 Task: Add detailed information about the Cebu Blue Pothos plant to a Trello card, including its scientific name, common name, and care instructions.
Action: Key pressed <Key.f11>
Screenshot: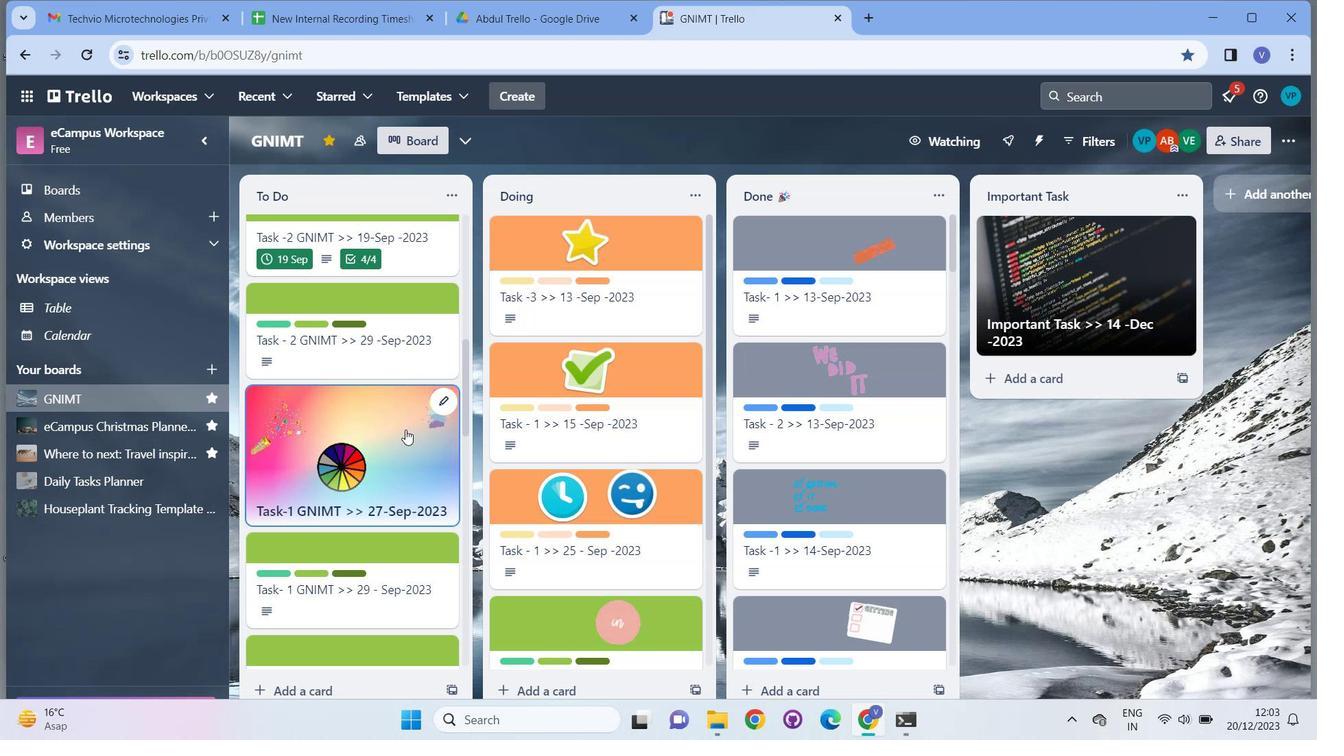 
Action: Mouse moved to (171, 350)
Screenshot: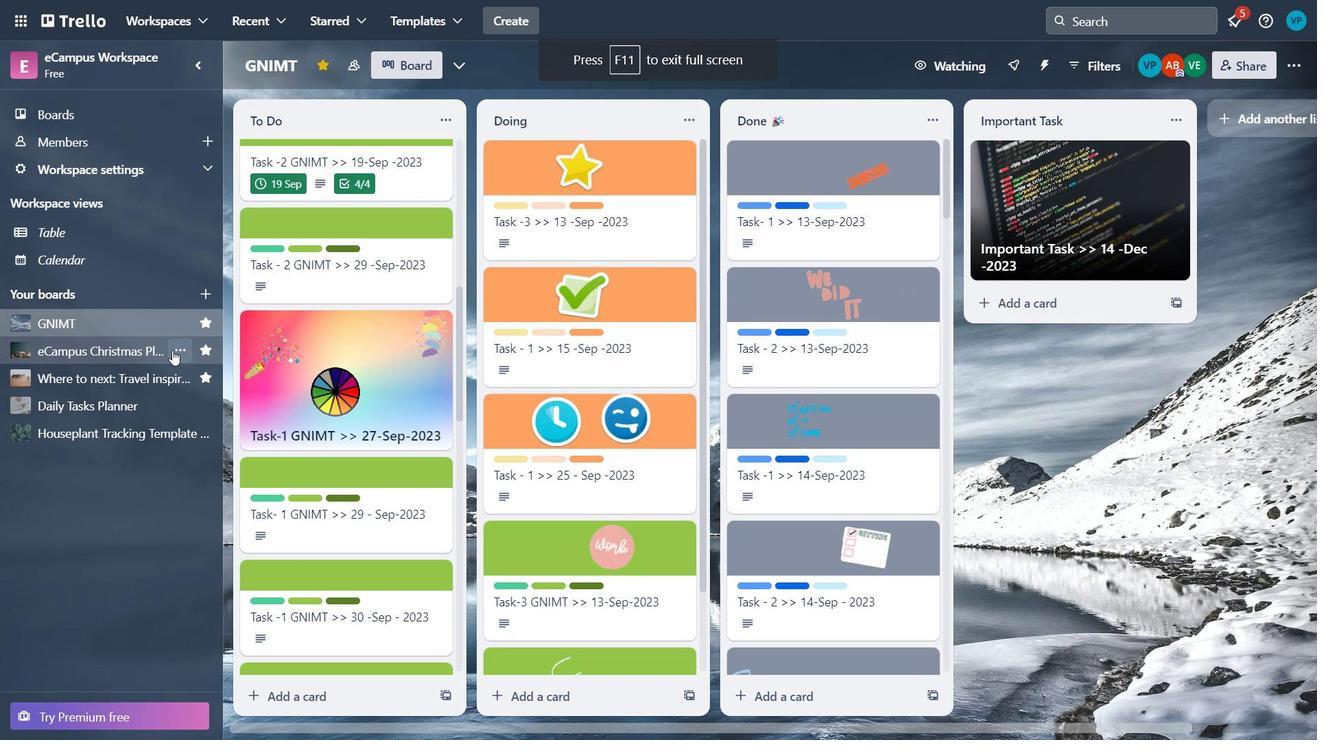 
Action: Mouse pressed left at (171, 350)
Screenshot: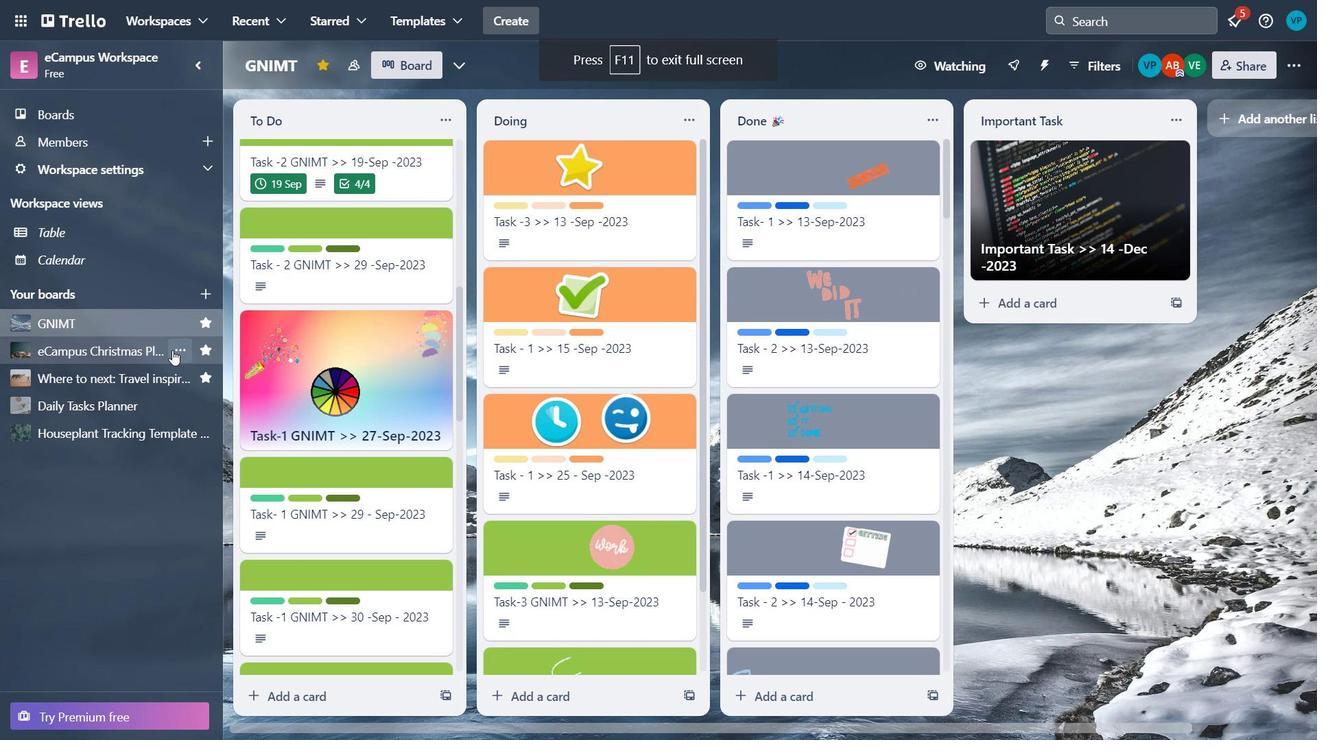 
Action: Mouse moved to (109, 358)
Screenshot: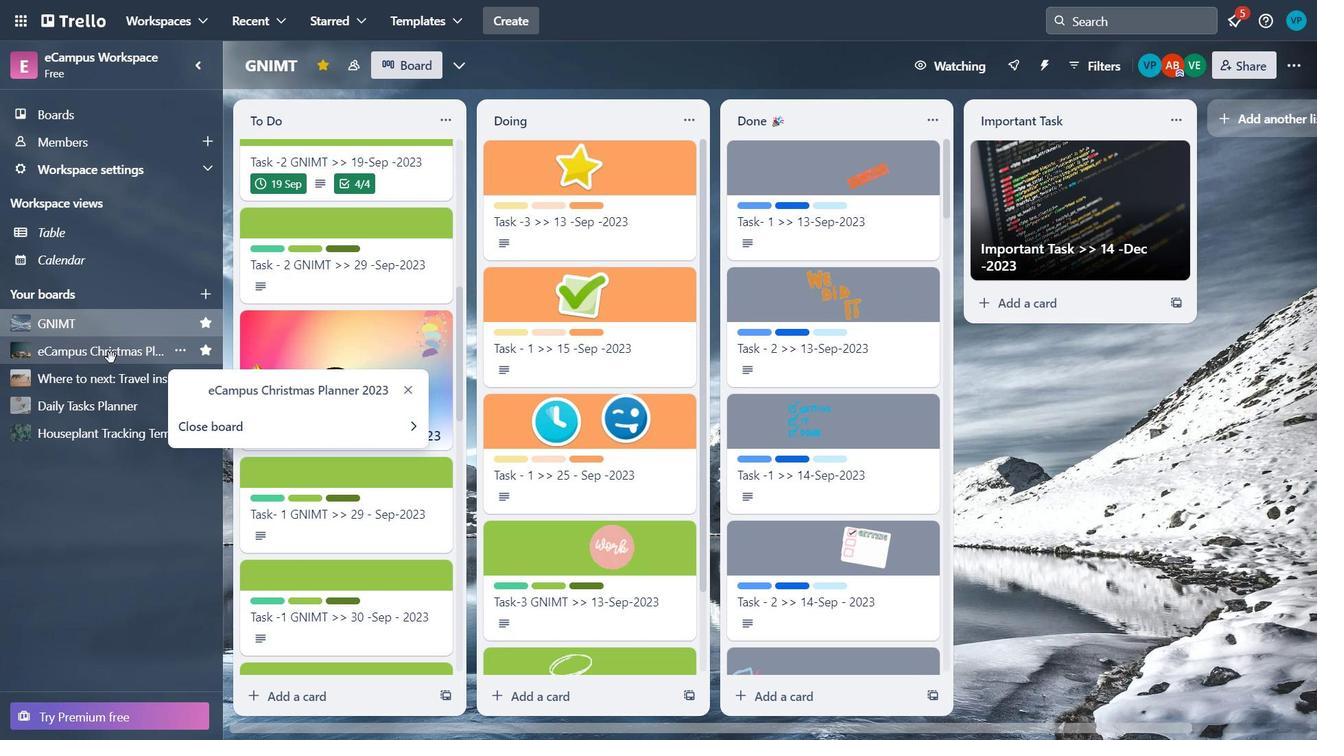 
Action: Mouse pressed left at (109, 358)
Screenshot: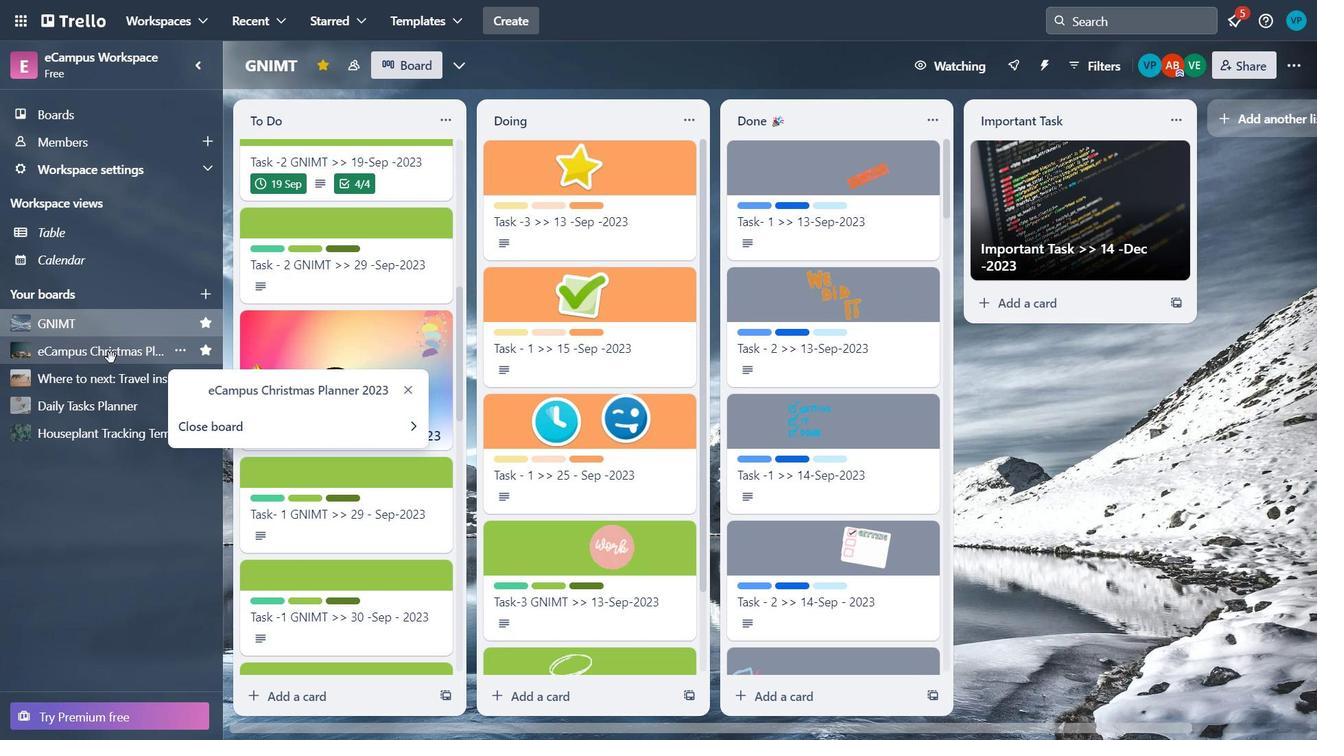 
Action: Mouse moved to (102, 380)
Screenshot: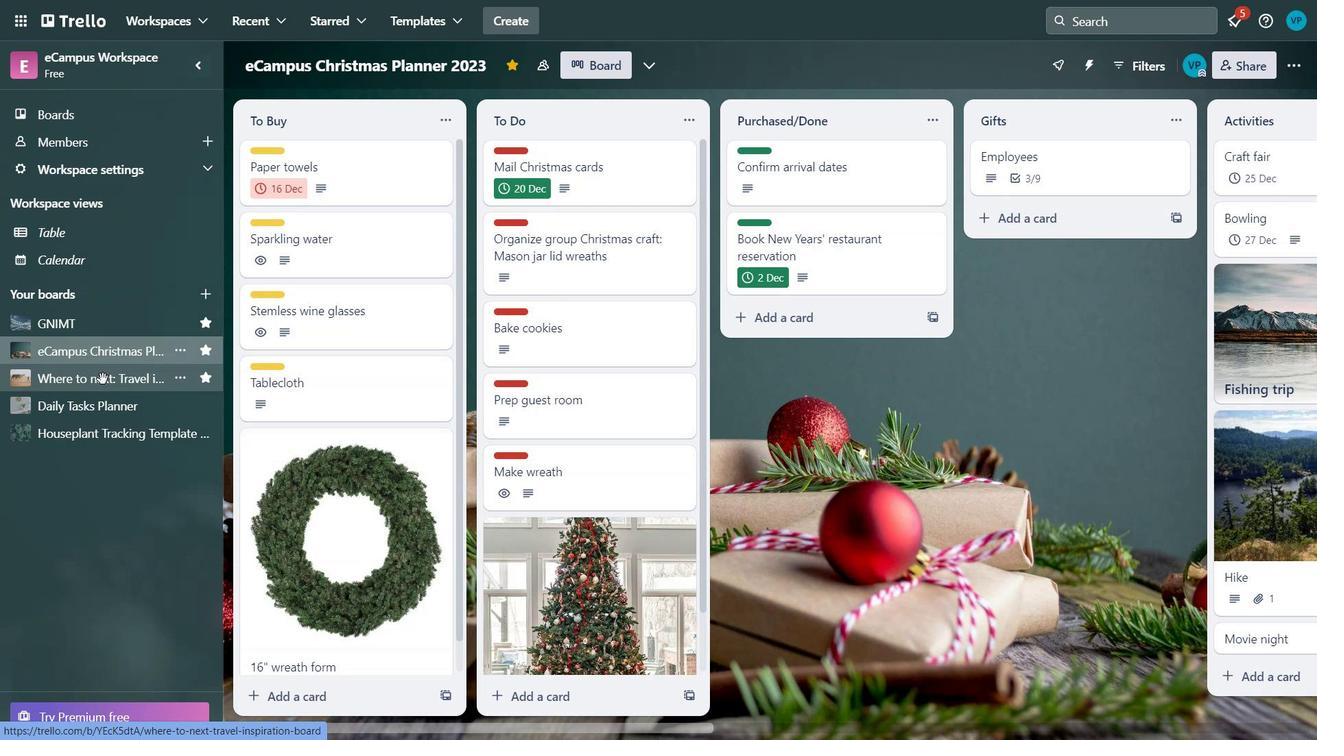 
Action: Mouse pressed left at (102, 380)
Screenshot: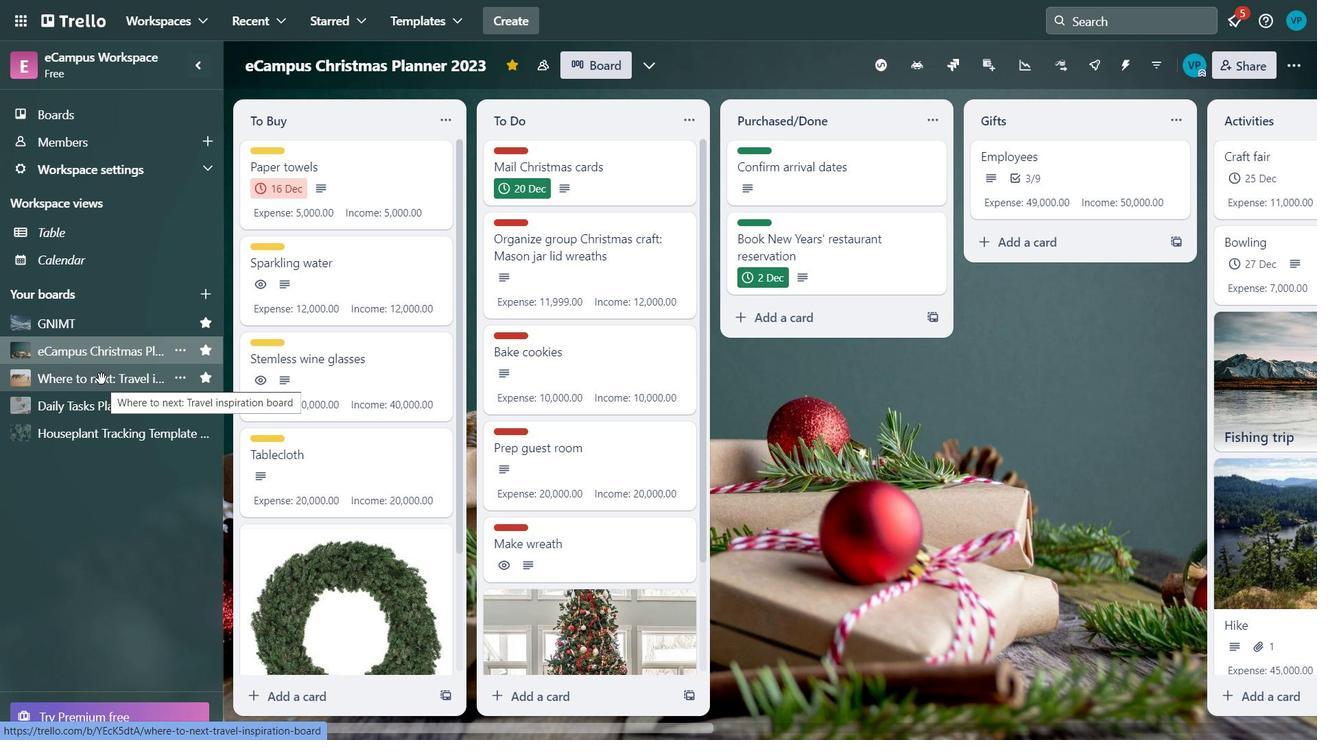 
Action: Mouse moved to (87, 410)
Screenshot: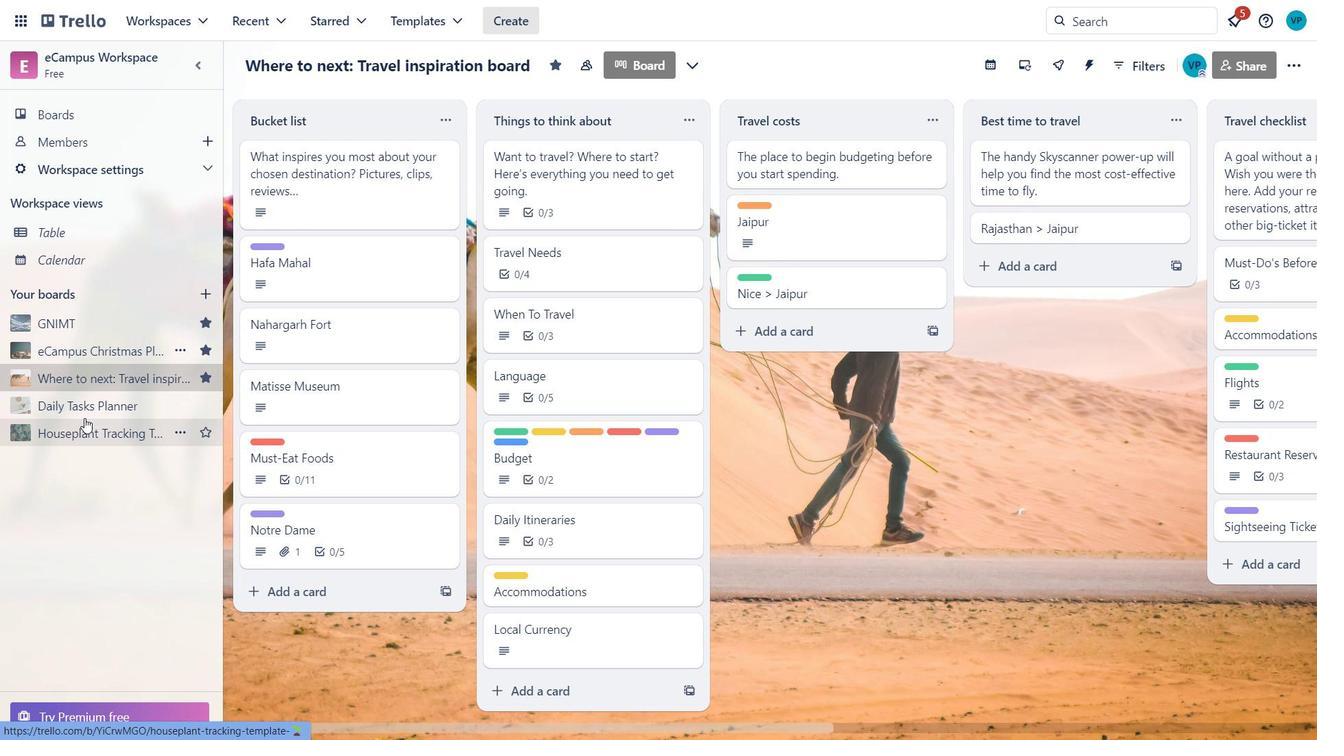 
Action: Mouse pressed left at (87, 410)
Screenshot: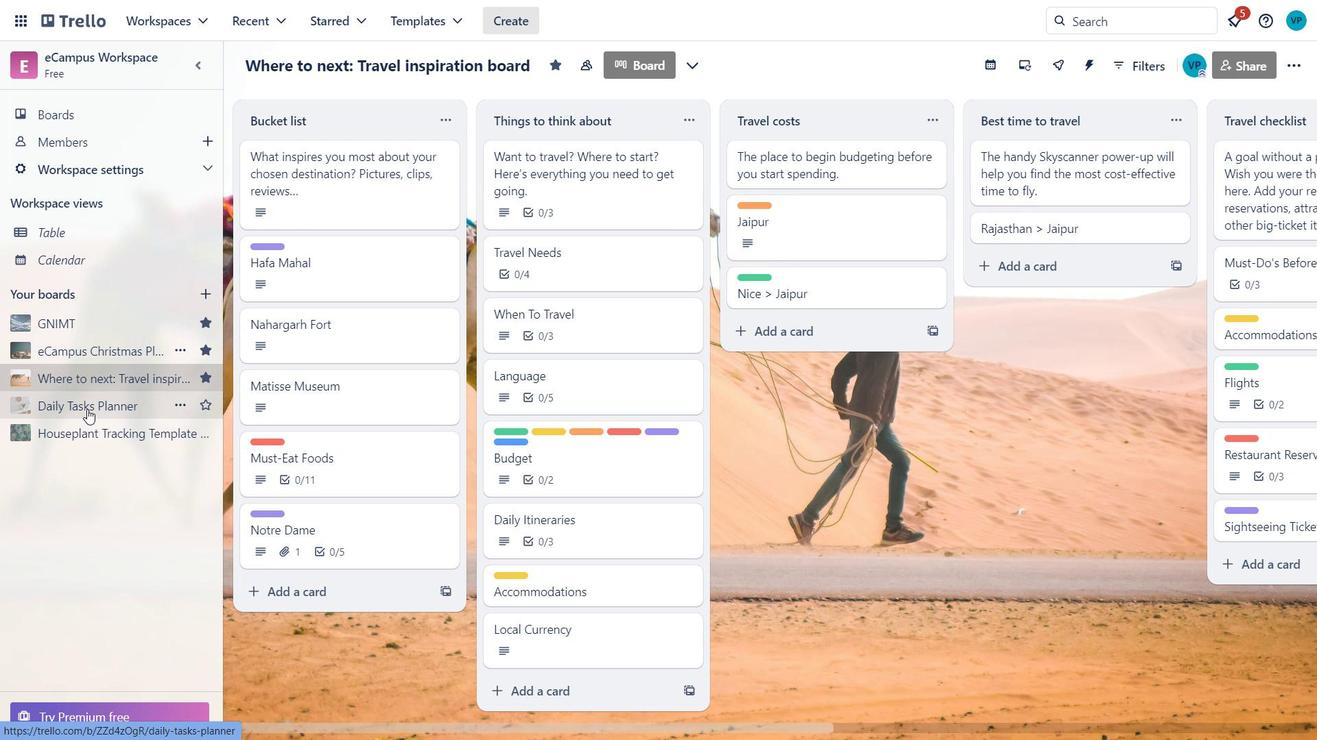 
Action: Mouse moved to (533, 371)
Screenshot: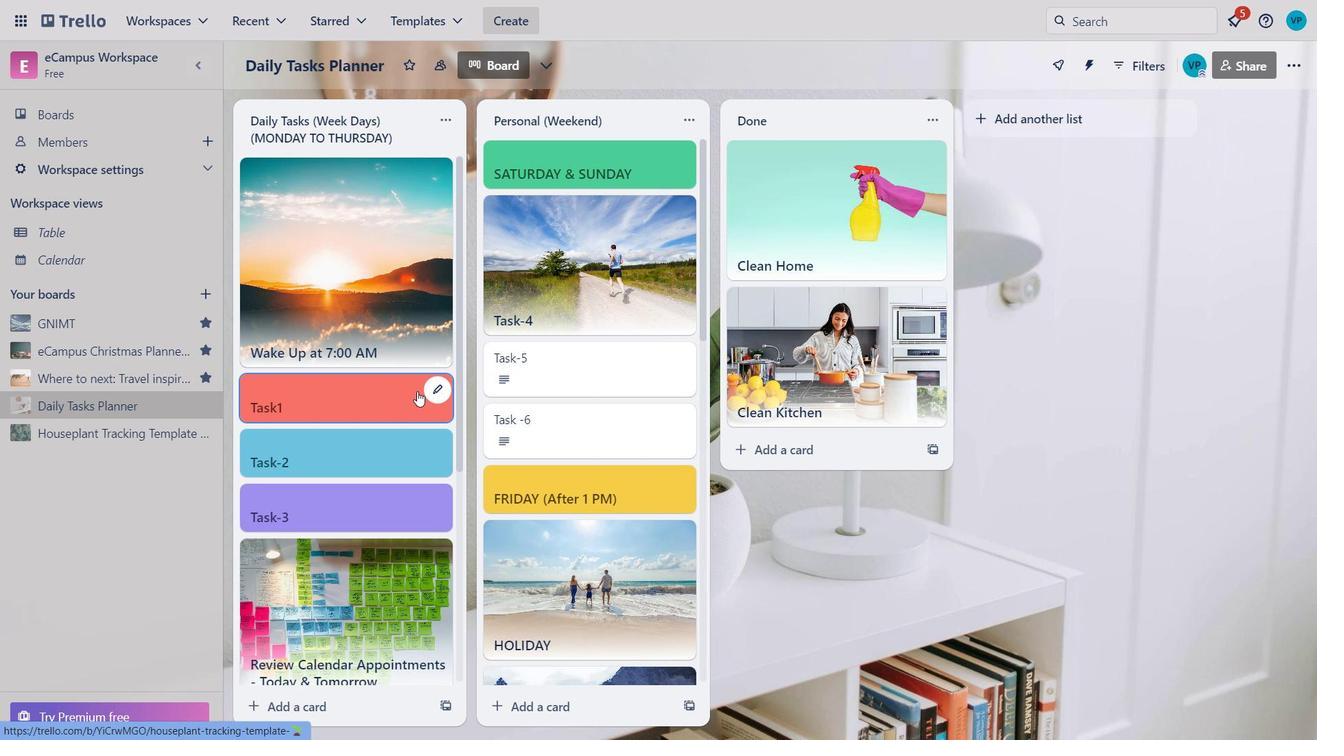 
Action: Mouse scrolled (533, 370) with delta (0, 0)
Screenshot: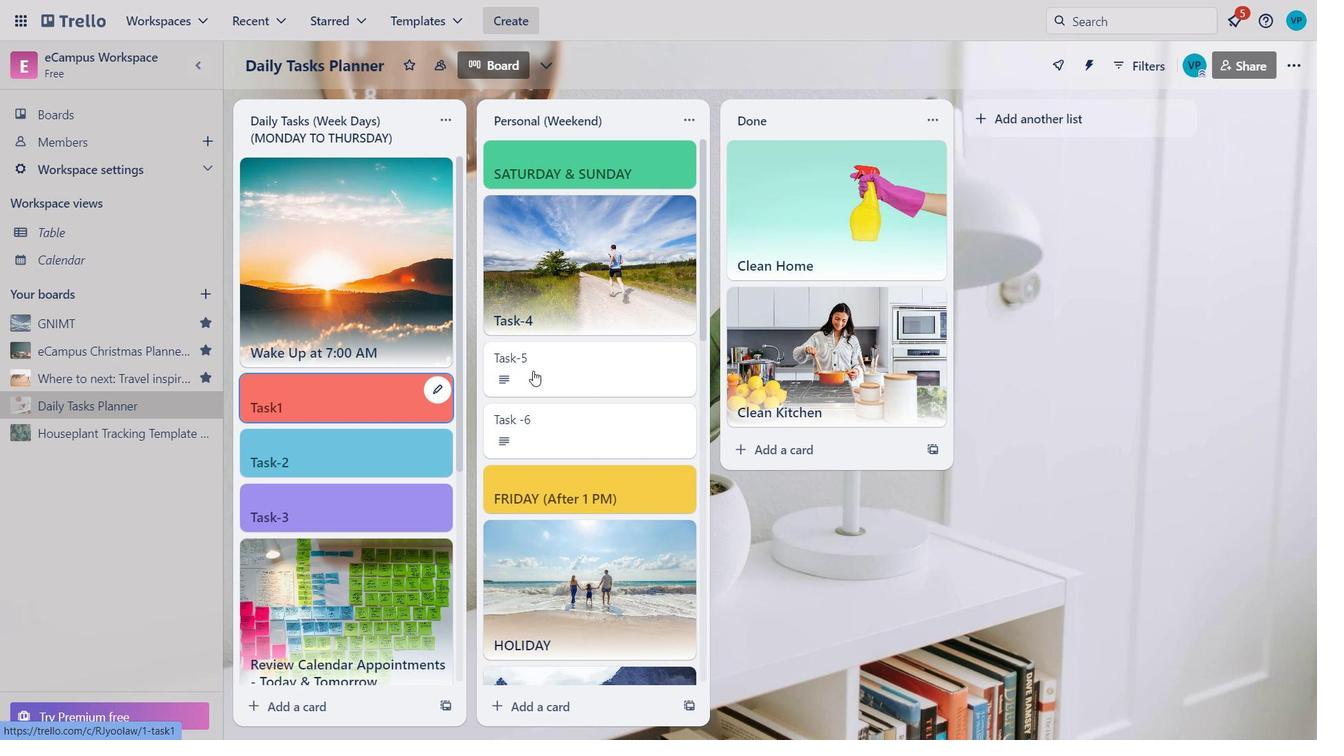 
Action: Mouse moved to (534, 376)
Screenshot: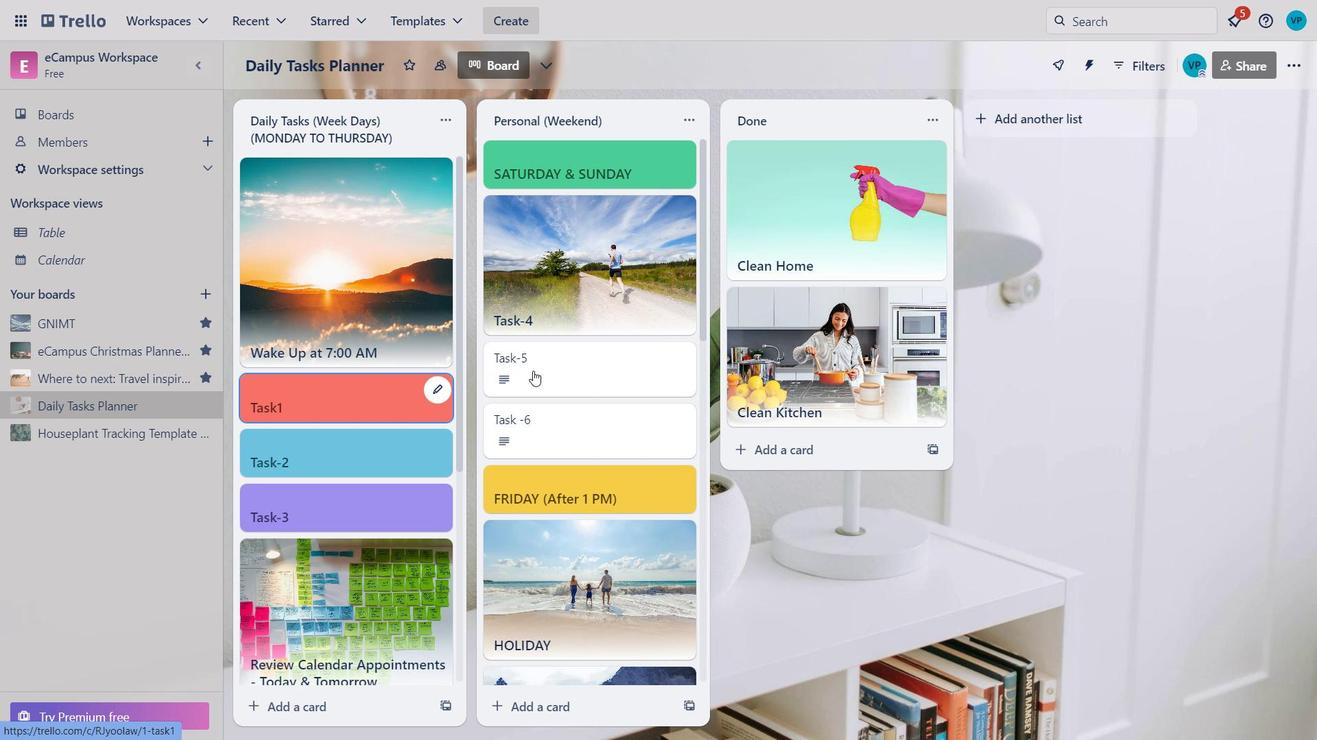 
Action: Mouse scrolled (534, 375) with delta (0, 0)
Screenshot: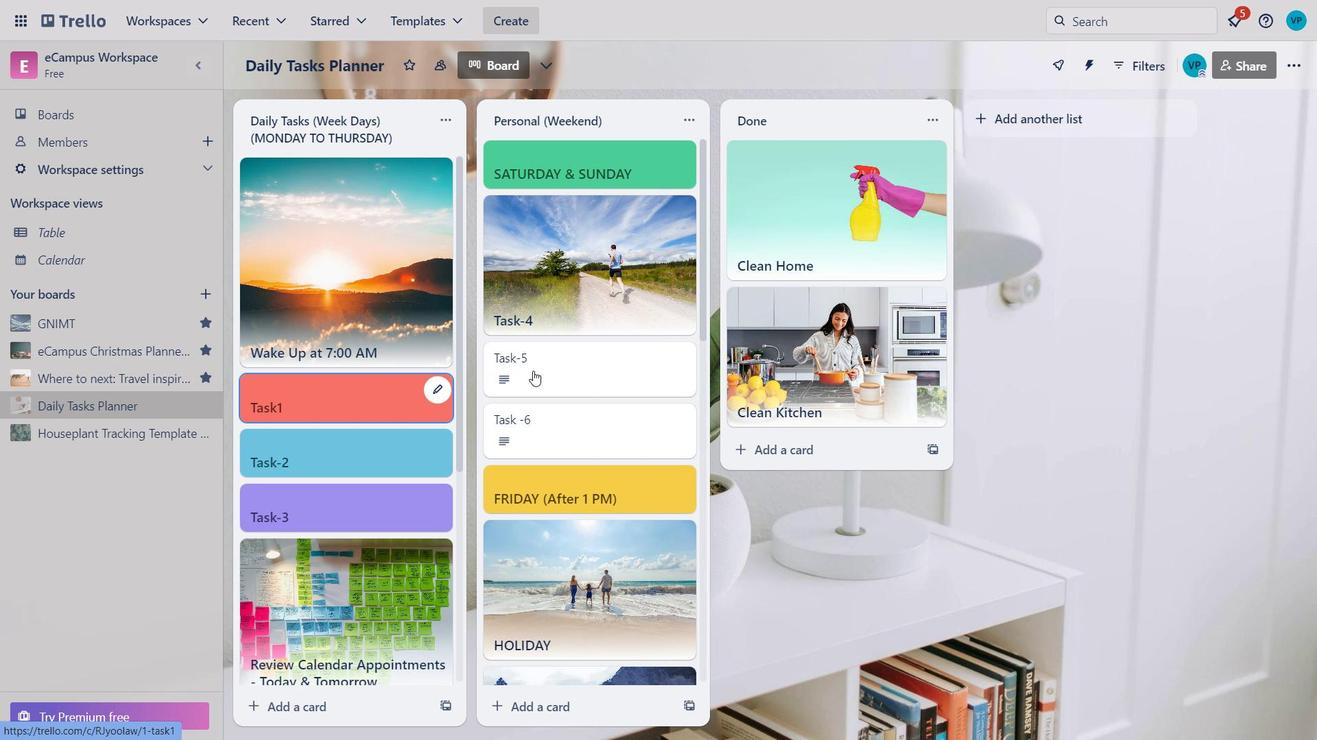 
Action: Mouse moved to (534, 384)
Screenshot: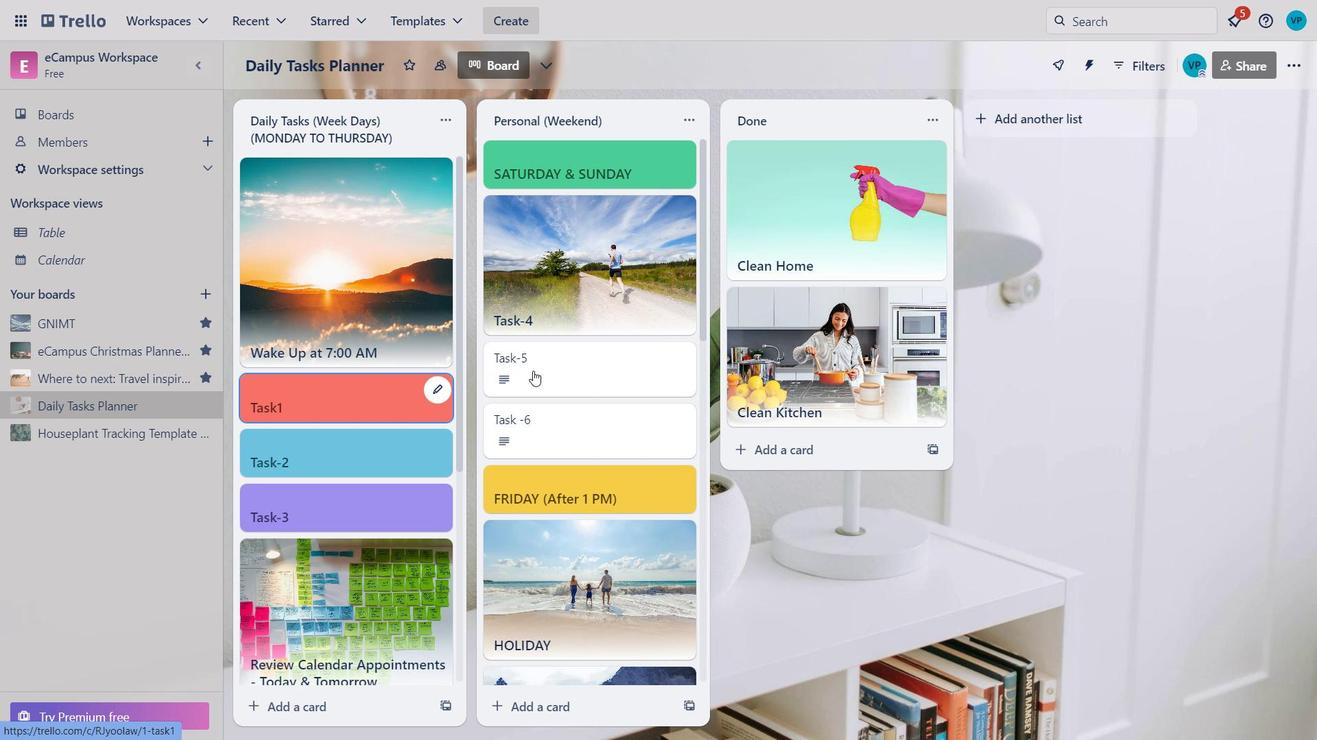 
Action: Mouse scrolled (534, 383) with delta (0, 0)
Screenshot: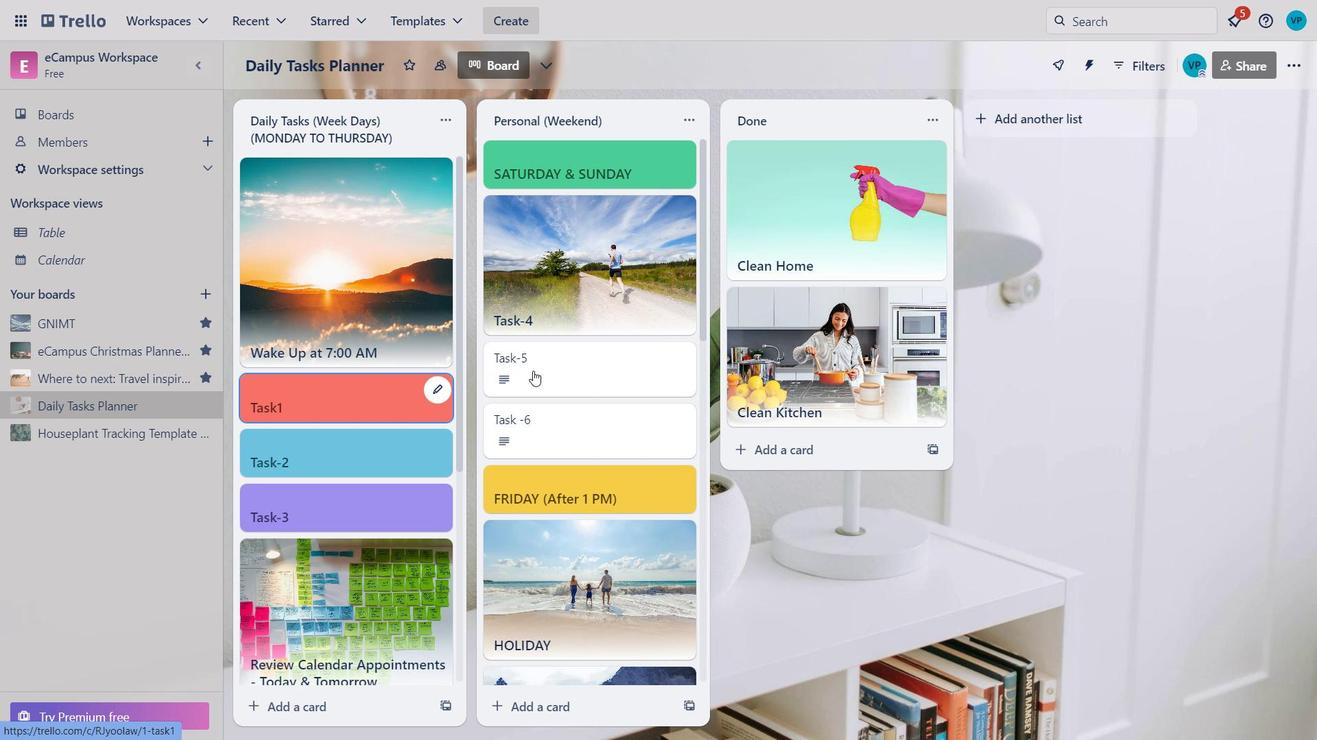 
Action: Mouse moved to (534, 391)
Screenshot: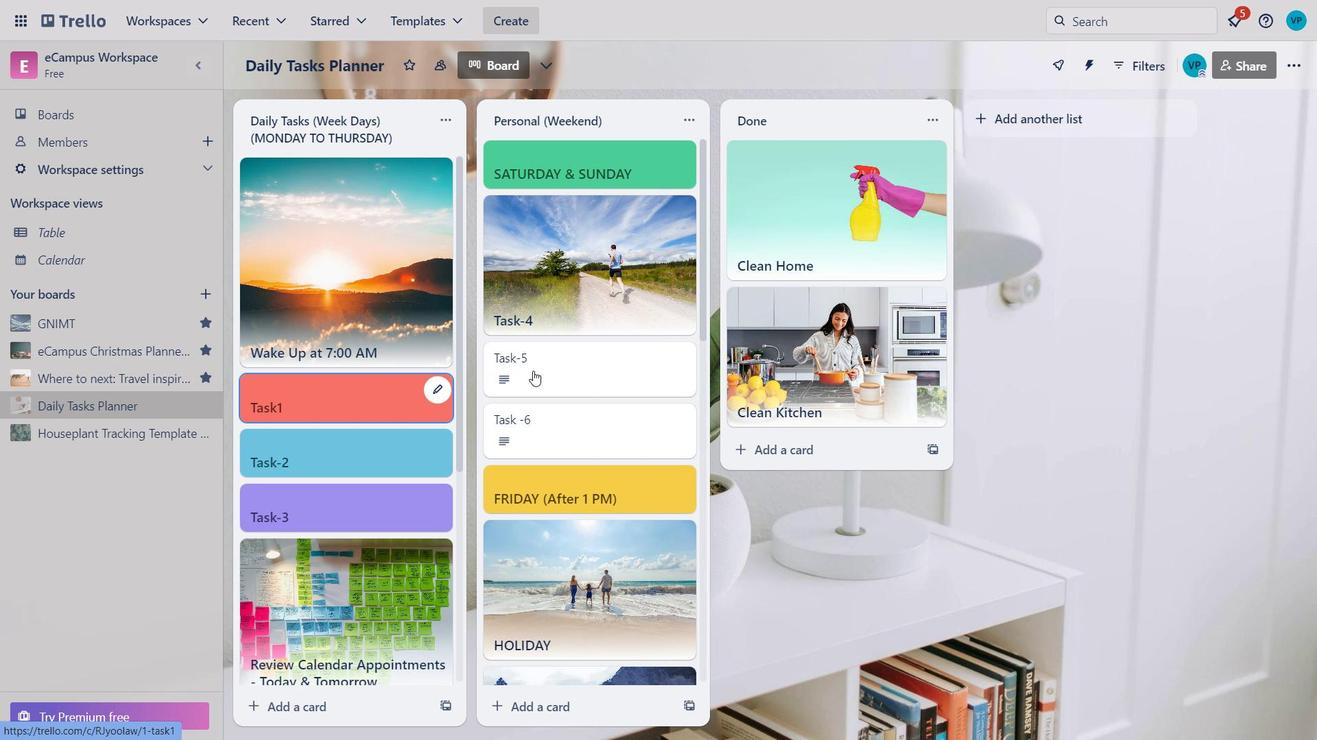 
Action: Mouse scrolled (534, 391) with delta (0, 0)
Screenshot: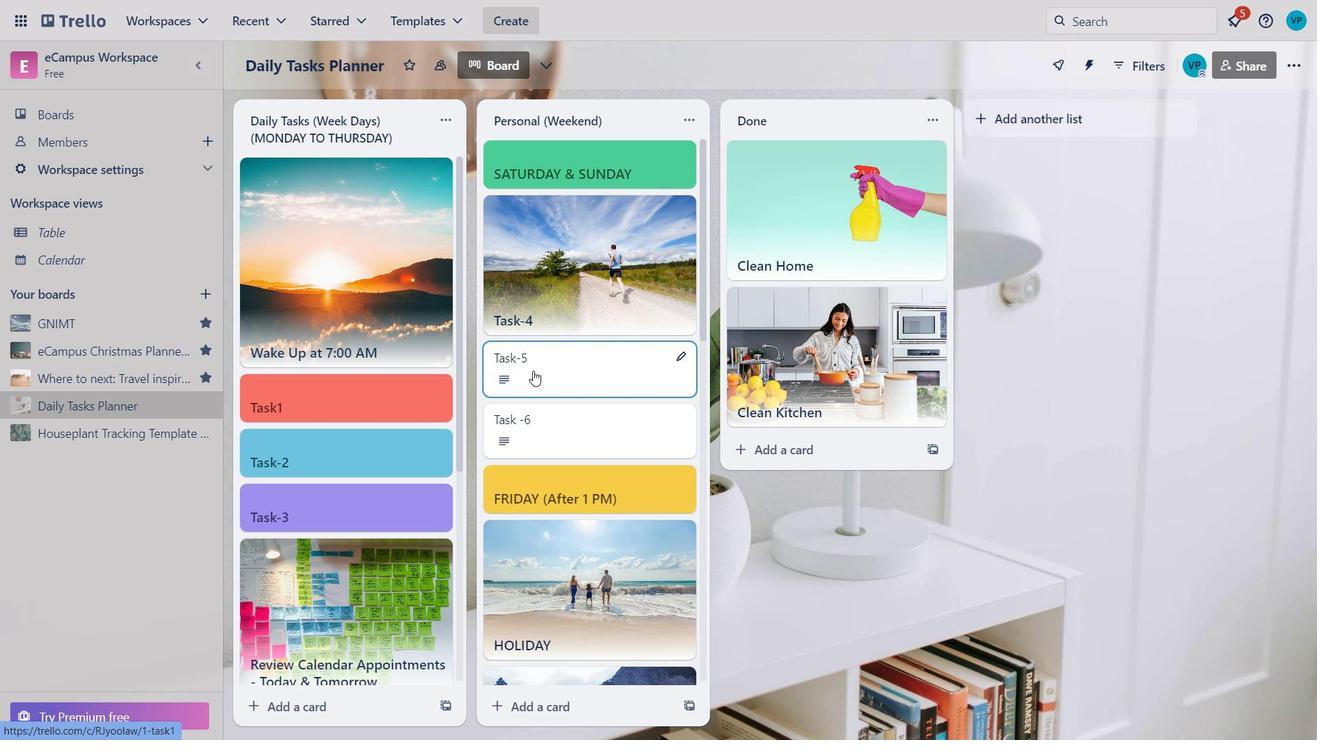 
Action: Mouse moved to (534, 392)
Screenshot: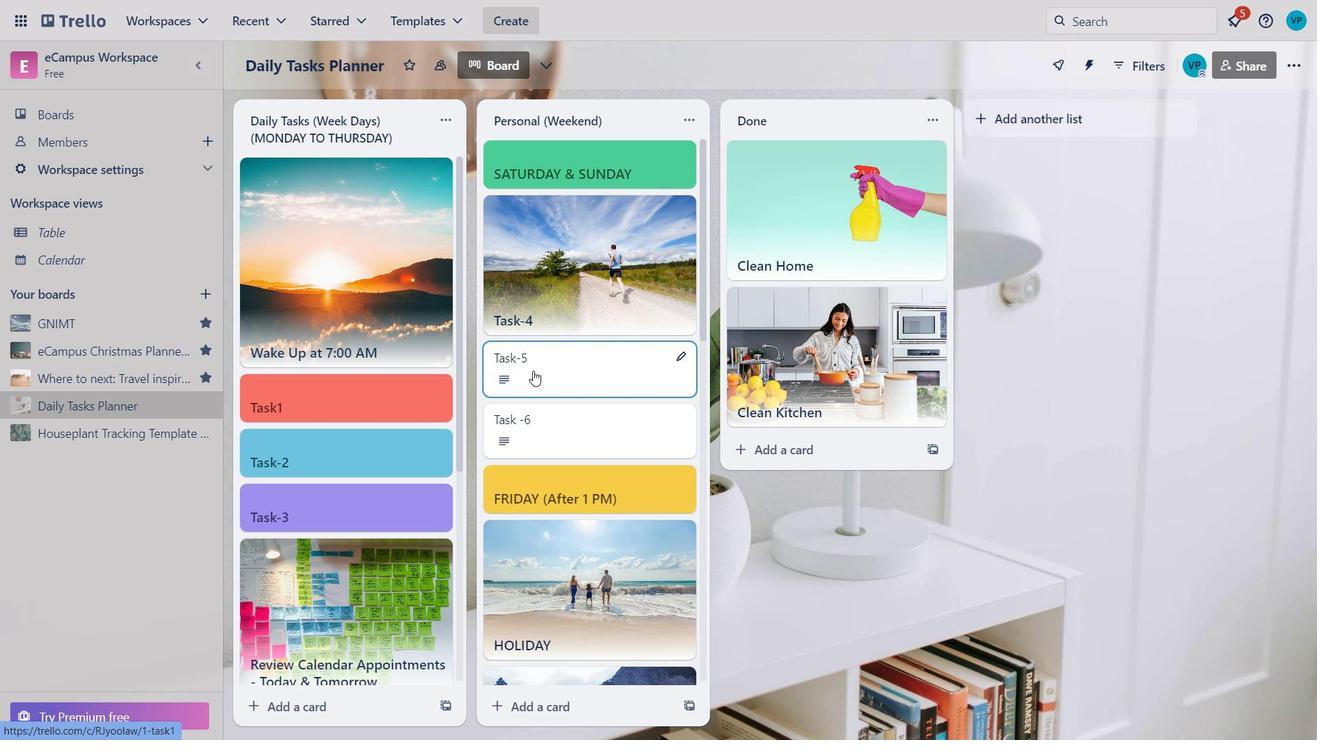 
Action: Mouse scrolled (534, 391) with delta (0, 0)
Screenshot: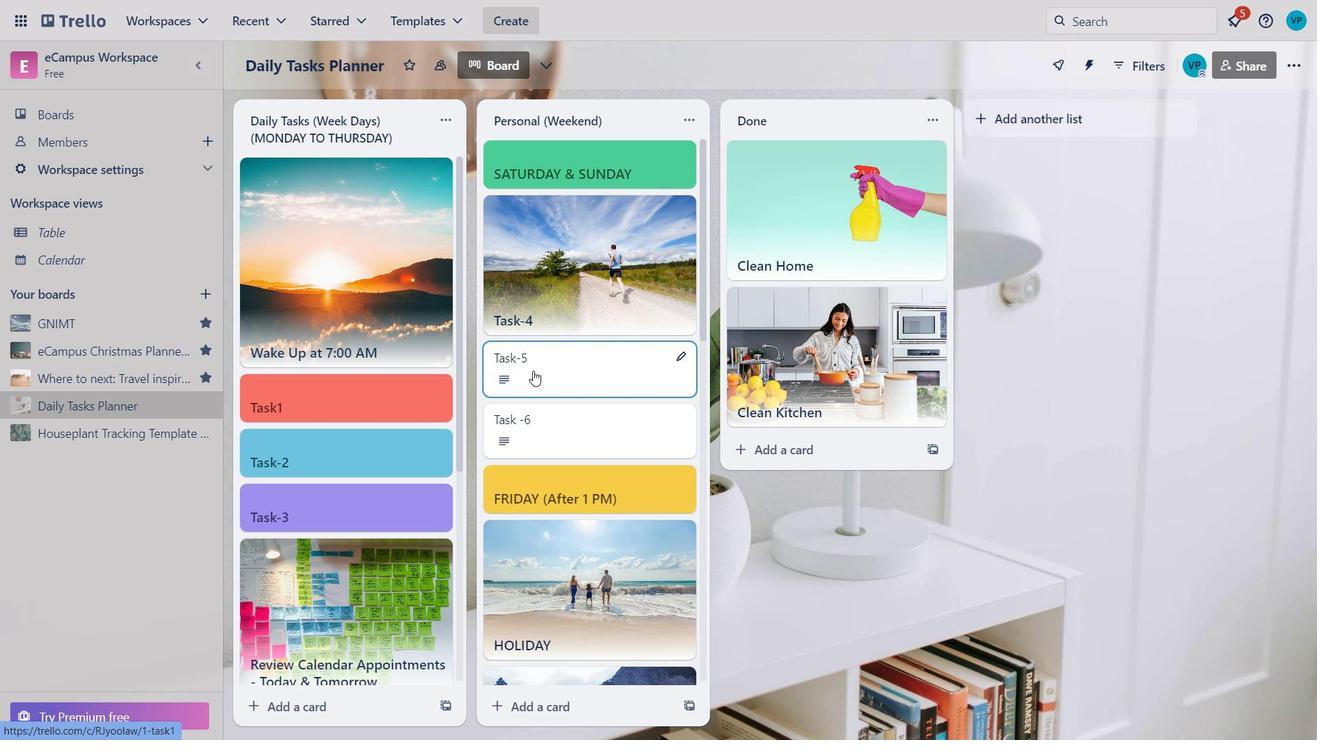 
Action: Mouse moved to (534, 397)
Screenshot: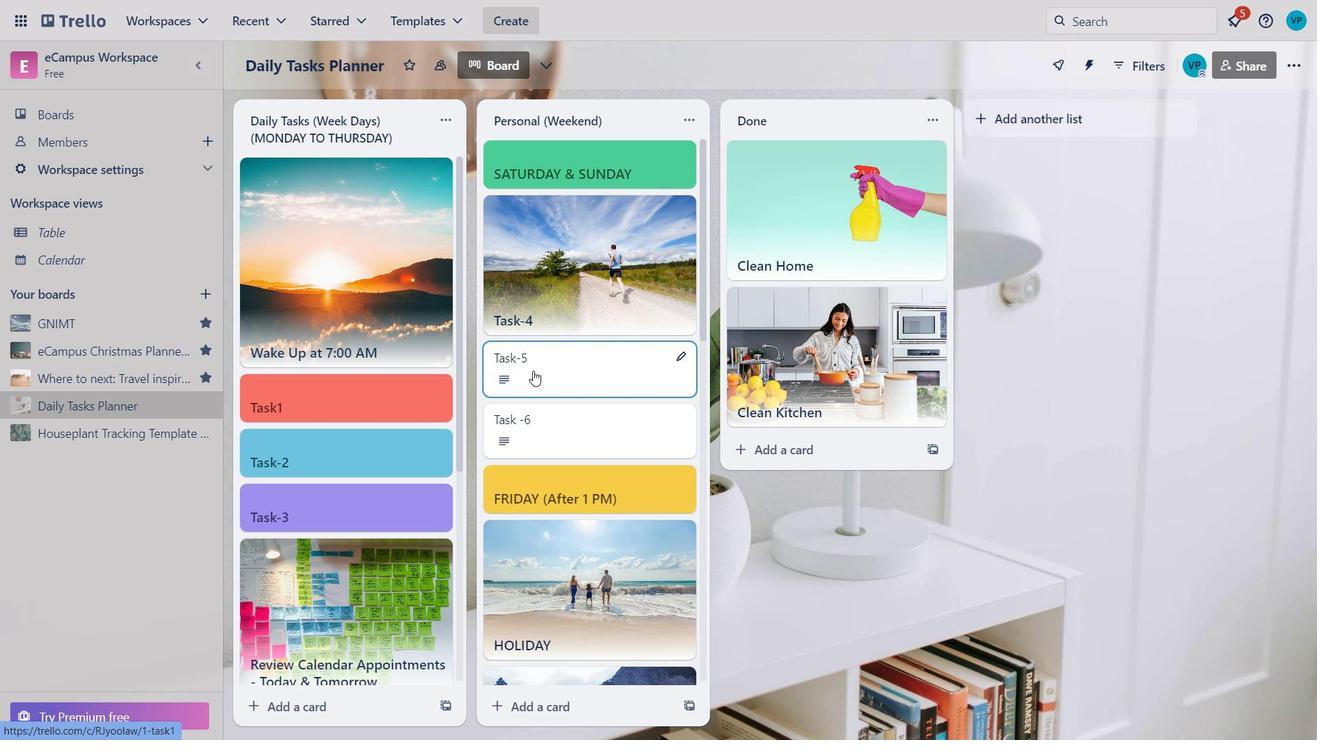 
Action: Mouse scrolled (534, 397) with delta (0, 0)
Screenshot: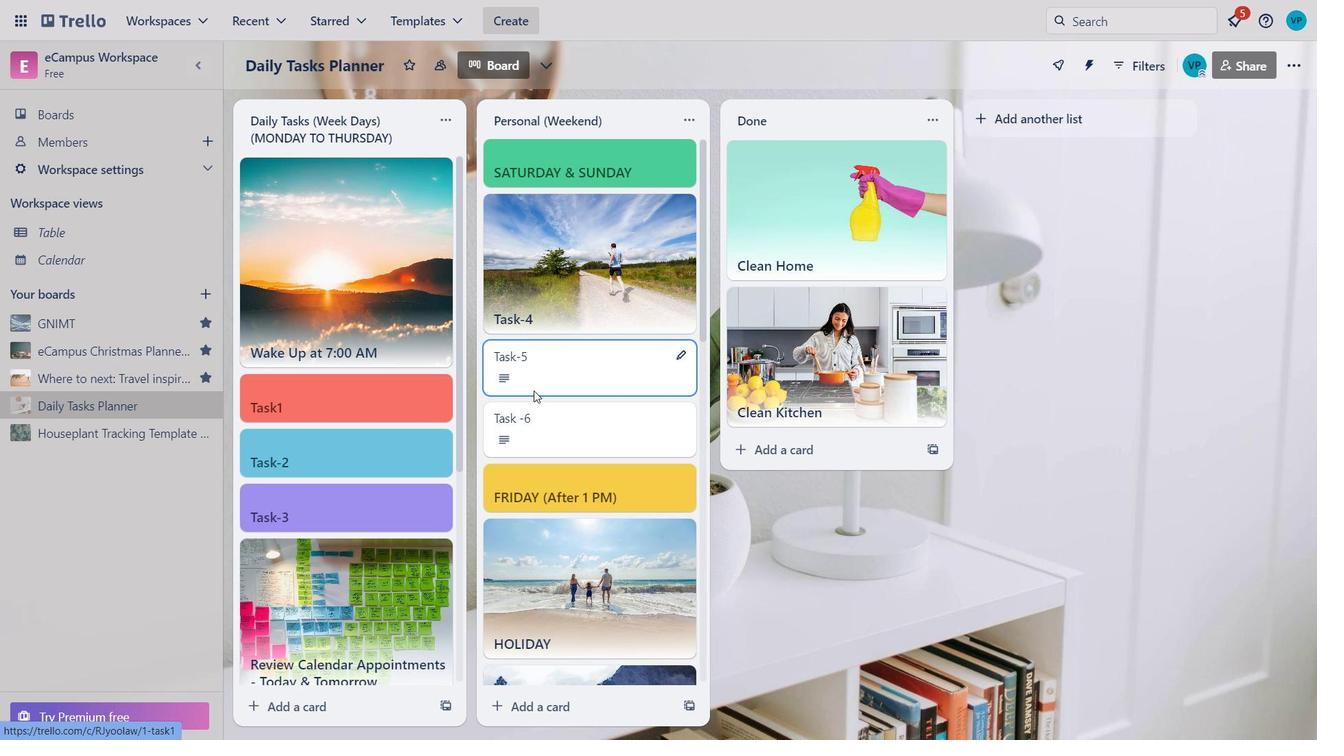 
Action: Mouse moved to (154, 434)
Screenshot: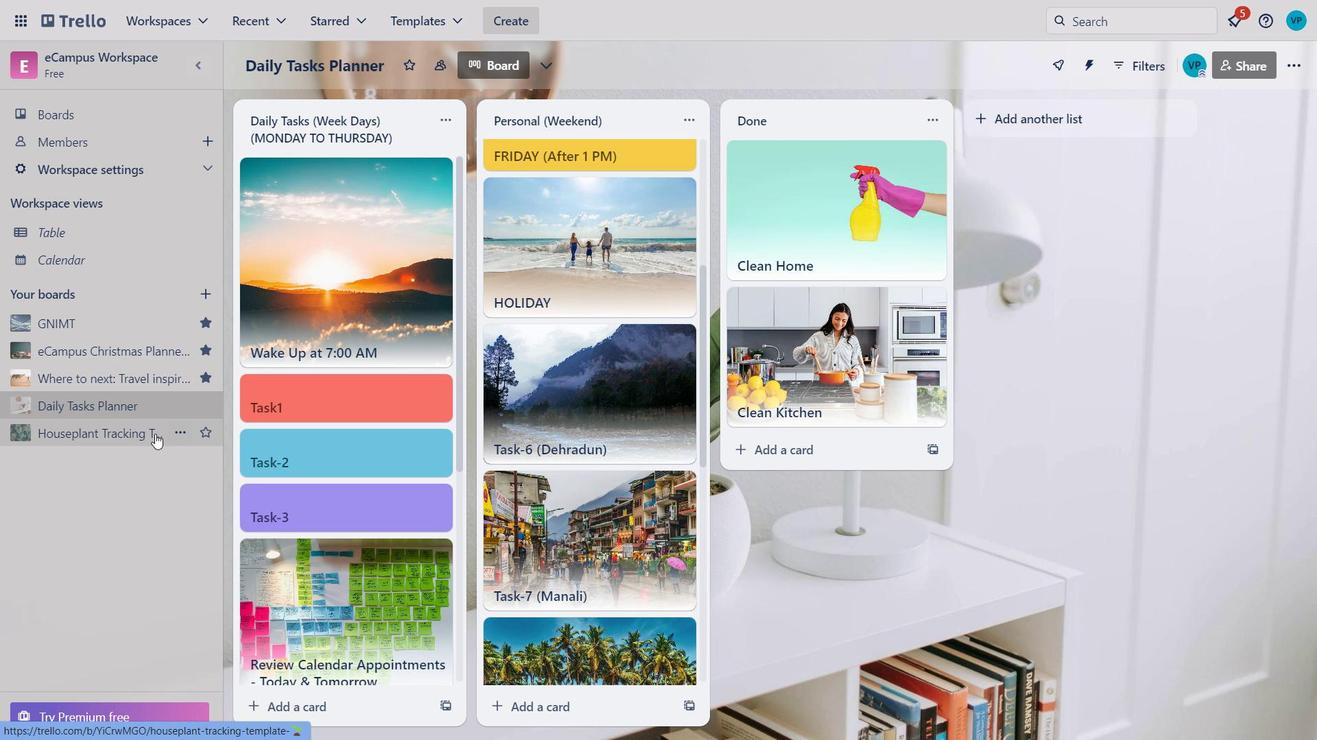 
Action: Mouse pressed left at (154, 434)
Screenshot: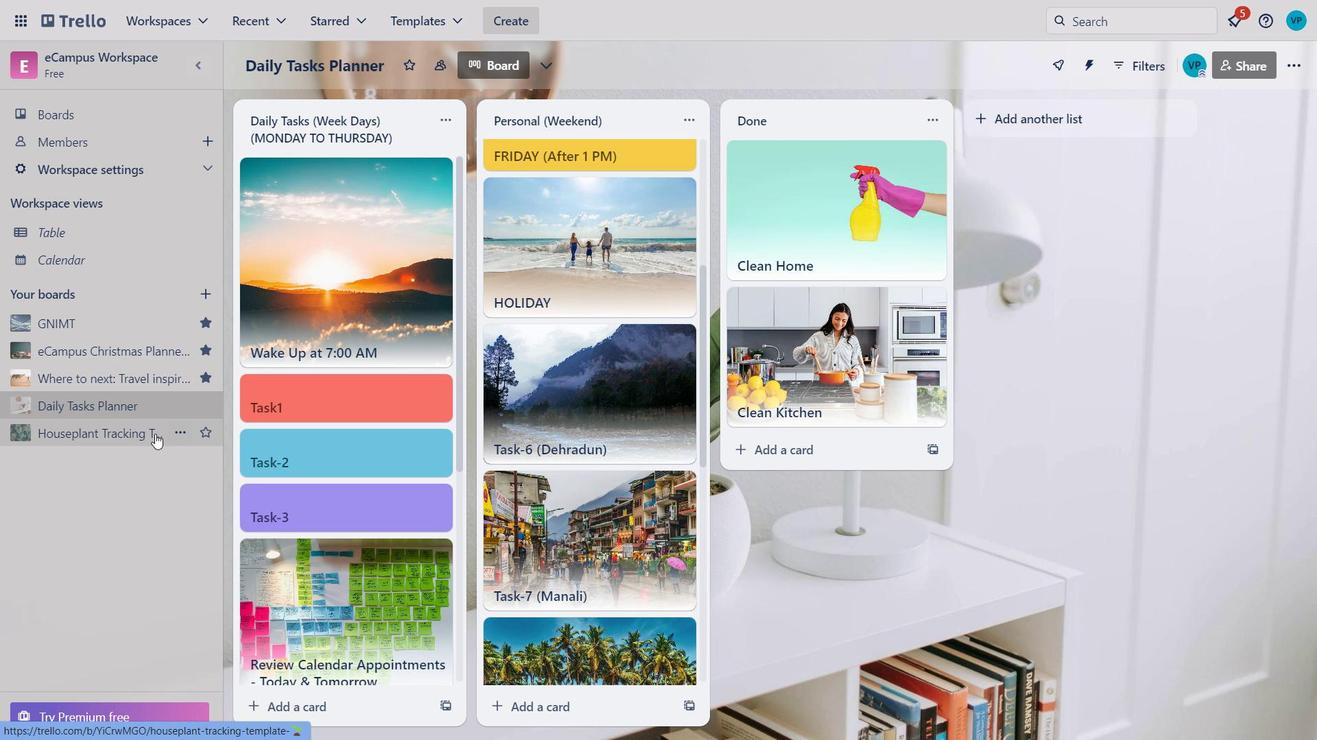 
Action: Mouse moved to (556, 731)
Screenshot: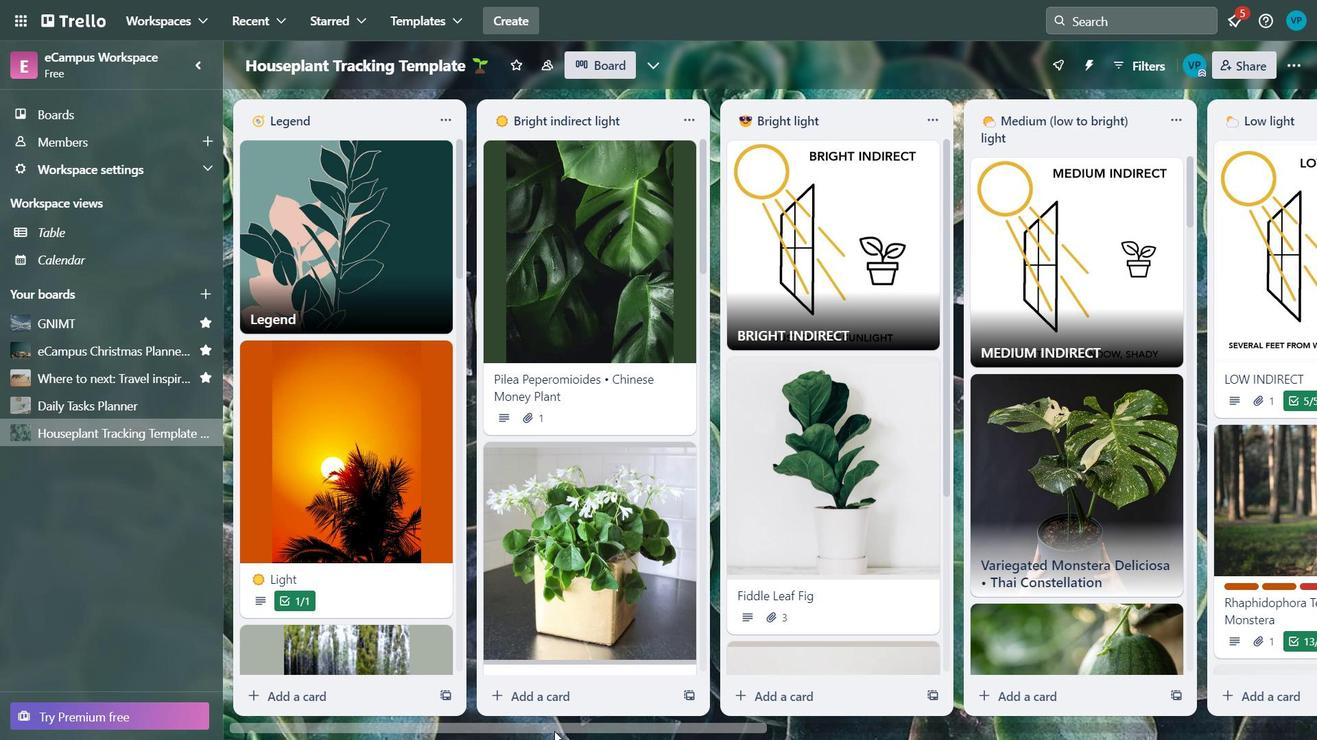 
Action: Mouse pressed left at (556, 731)
Screenshot: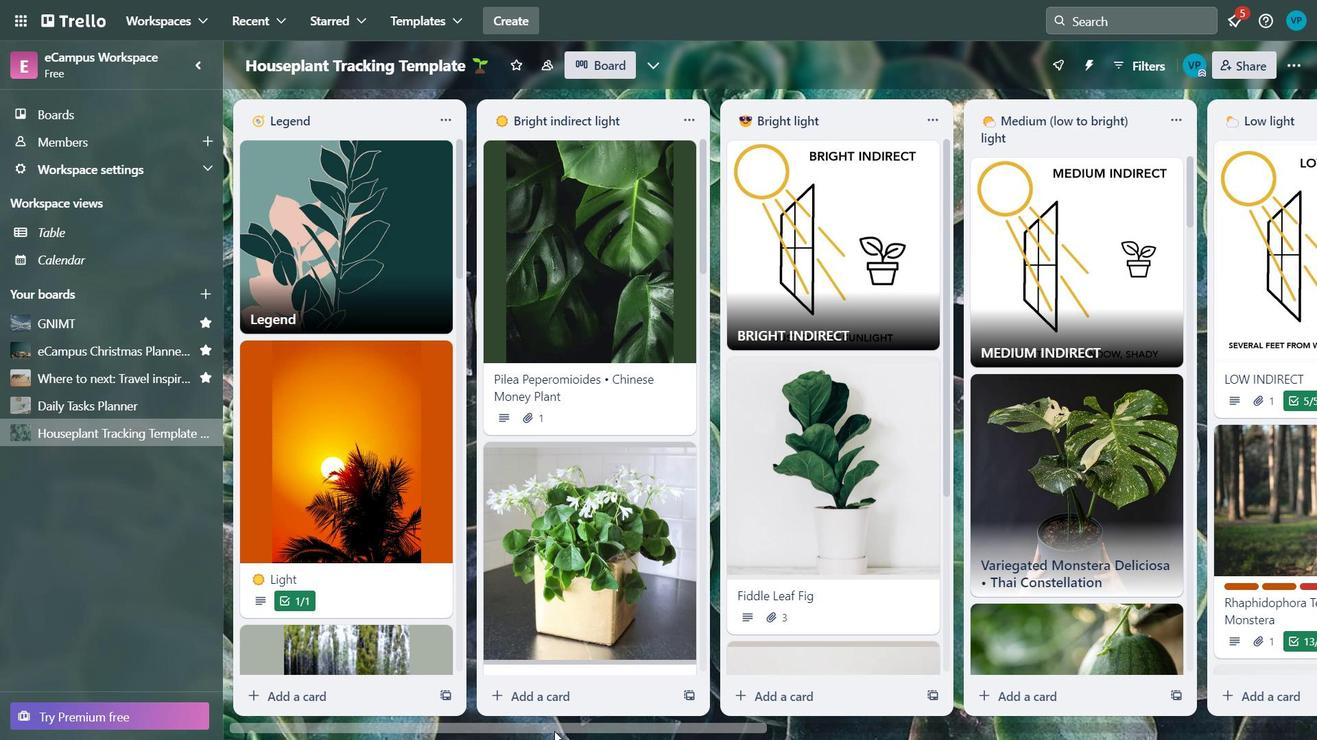 
Action: Mouse moved to (980, 415)
Screenshot: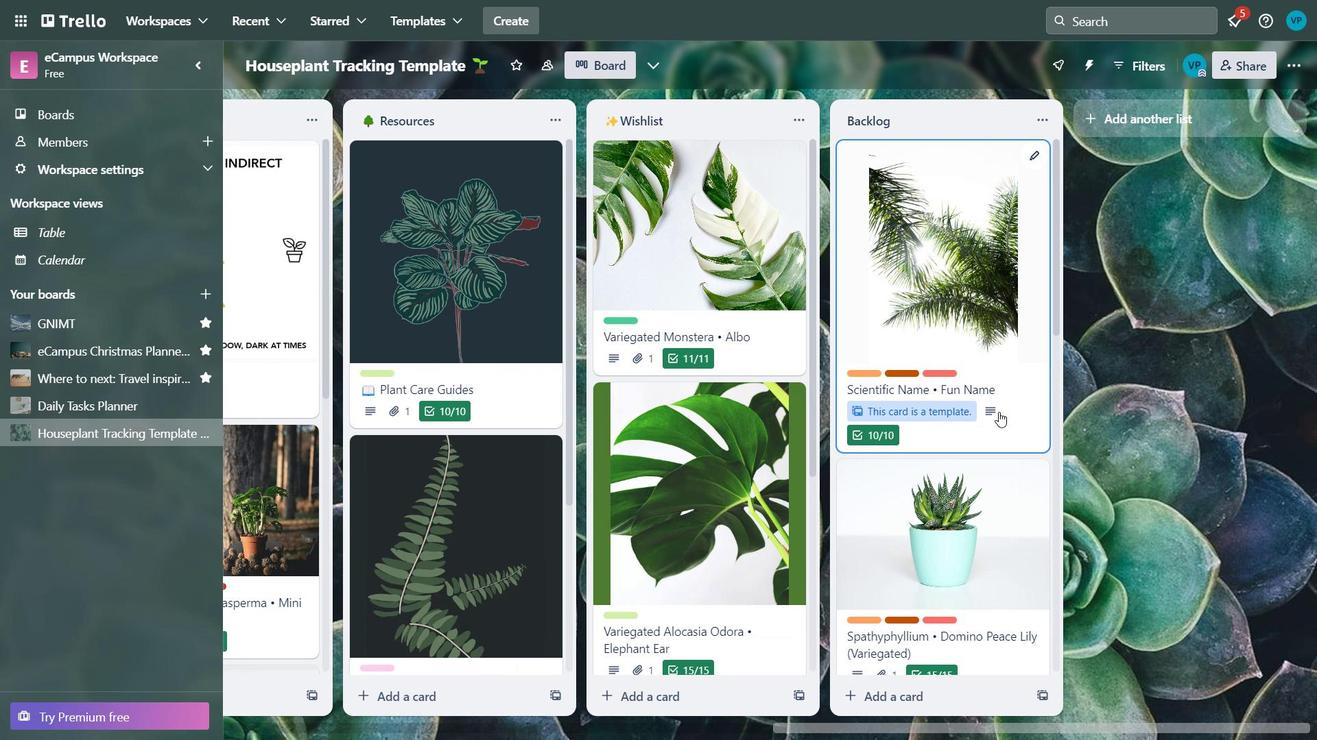 
Action: Mouse scrolled (980, 415) with delta (0, 0)
Screenshot: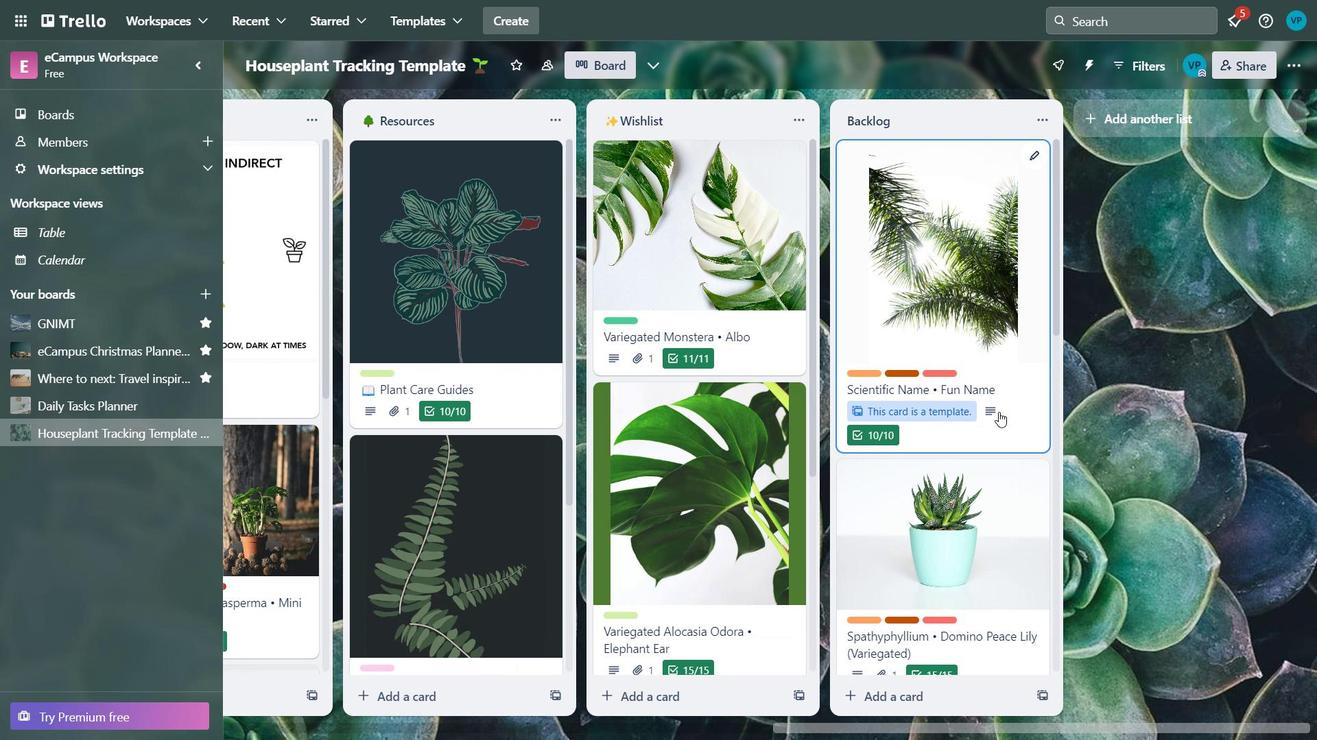 
Action: Mouse moved to (978, 418)
Screenshot: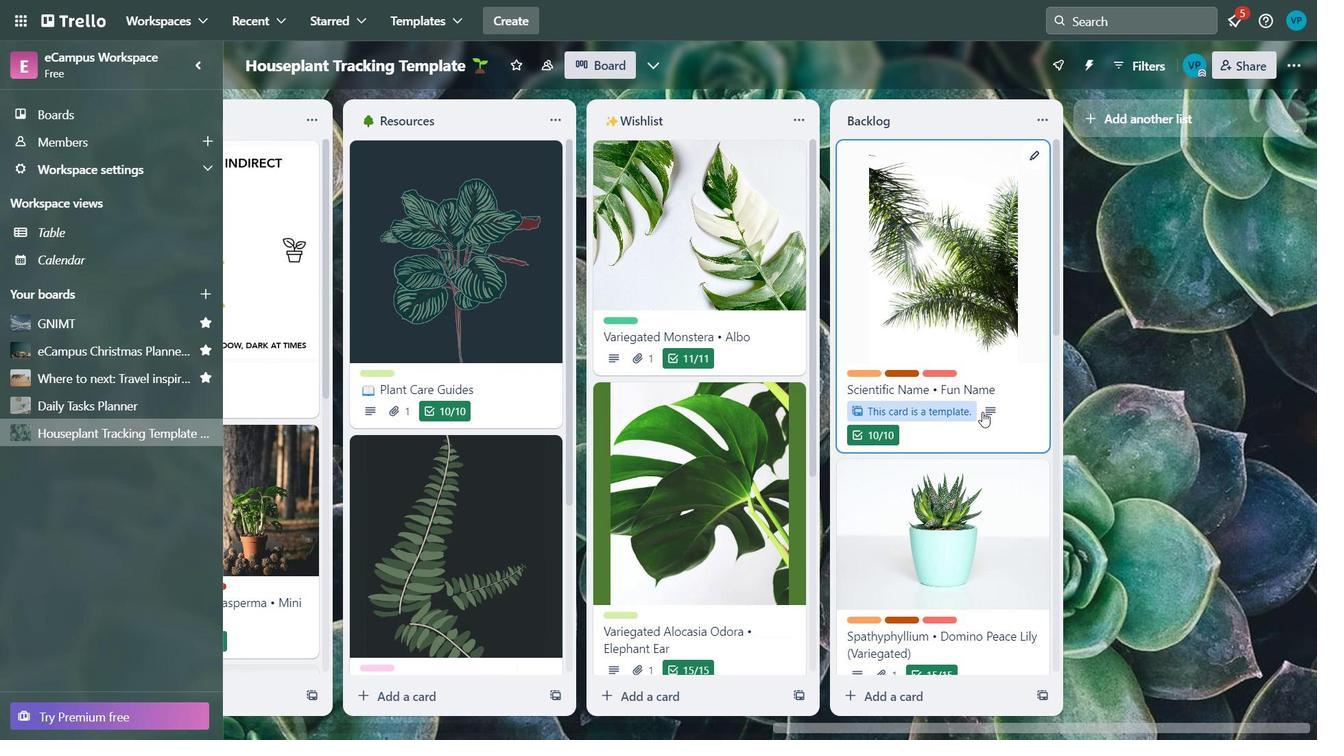 
Action: Mouse scrolled (978, 419) with delta (0, 0)
Screenshot: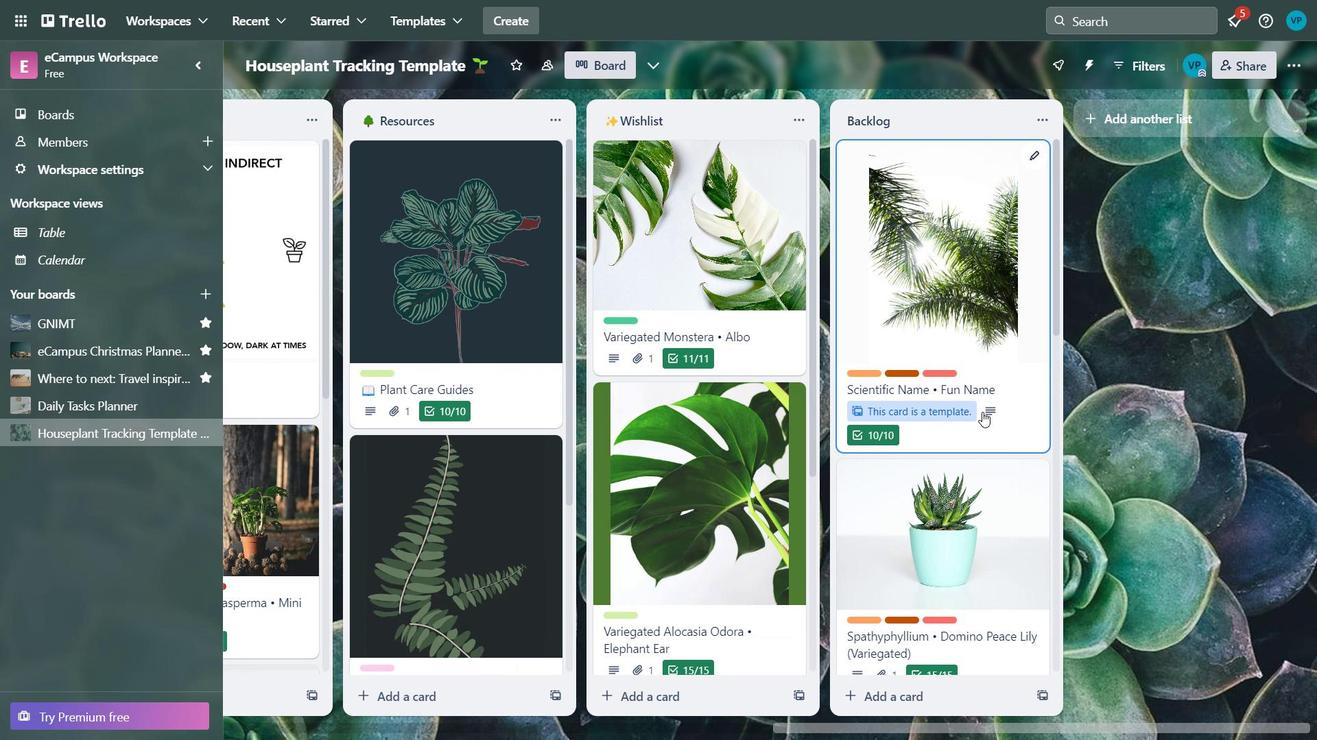 
Action: Mouse scrolled (978, 417) with delta (0, 0)
Screenshot: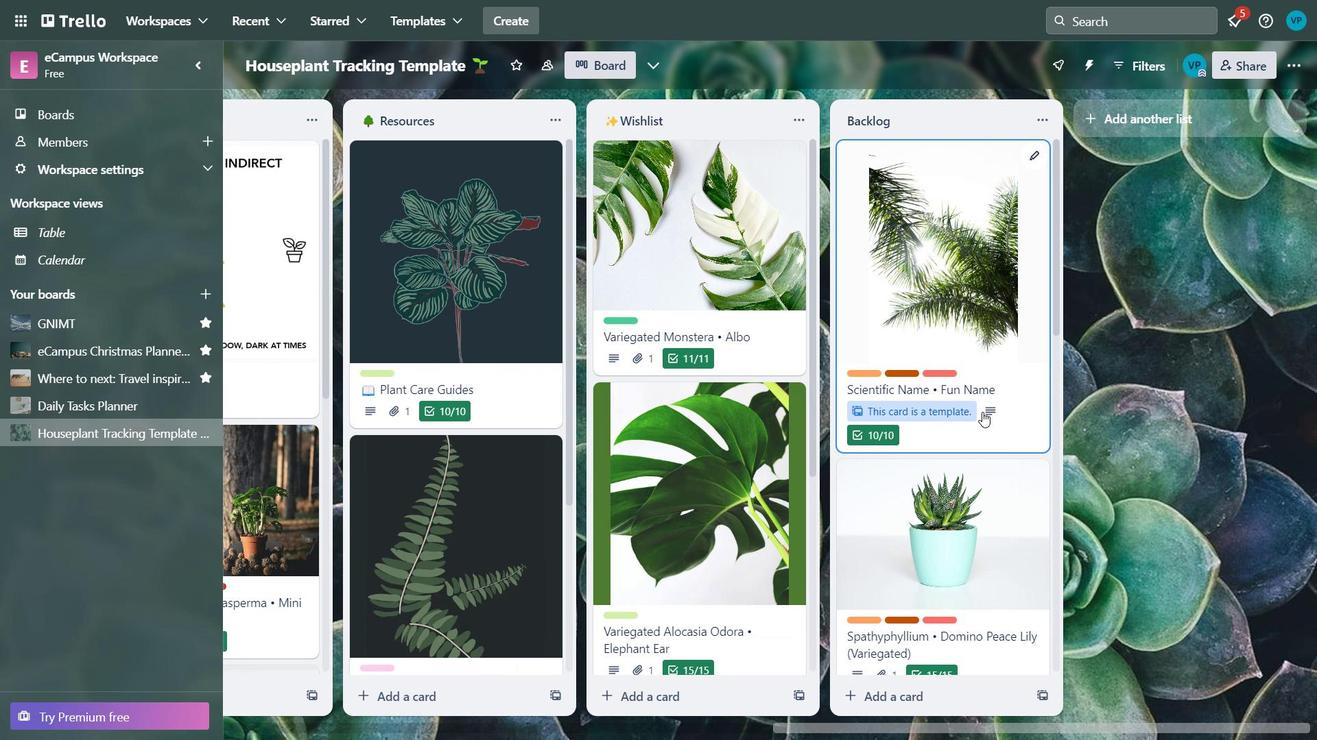 
Action: Mouse moved to (978, 419)
Screenshot: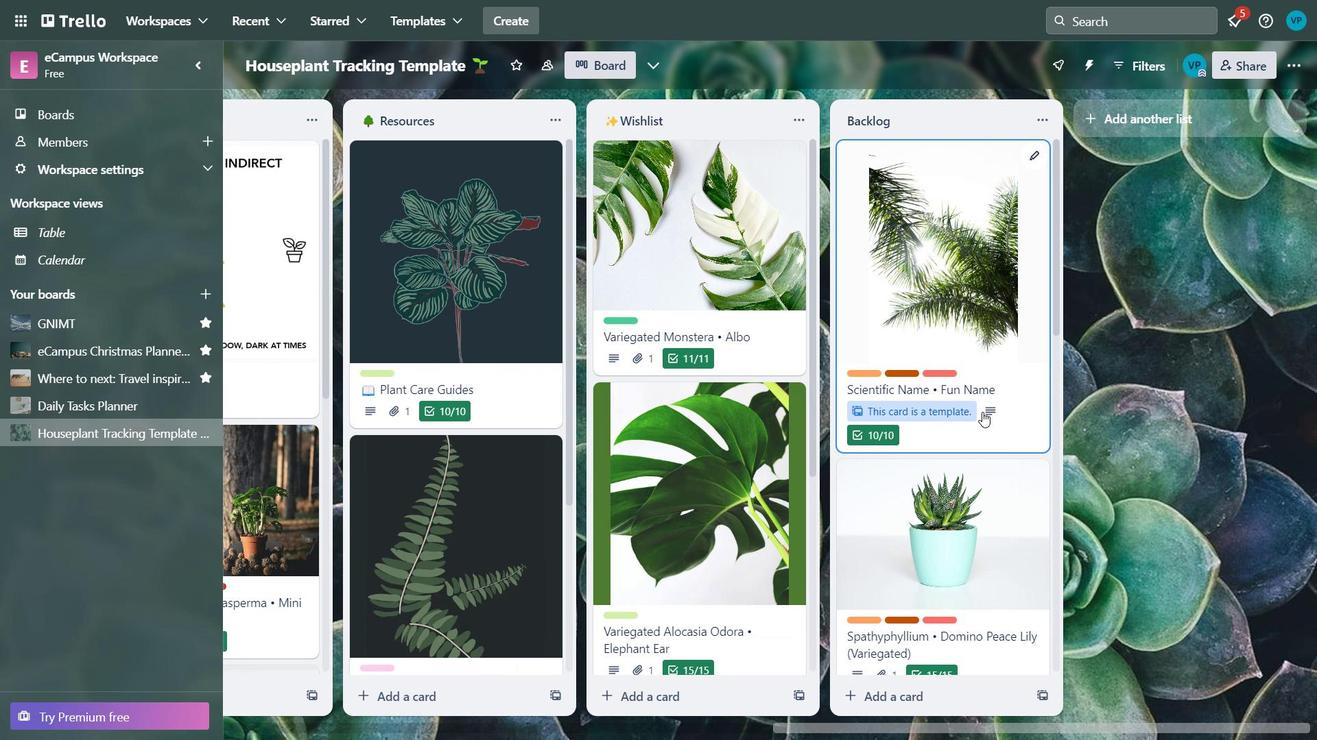 
Action: Mouse scrolled (978, 419) with delta (0, 0)
Screenshot: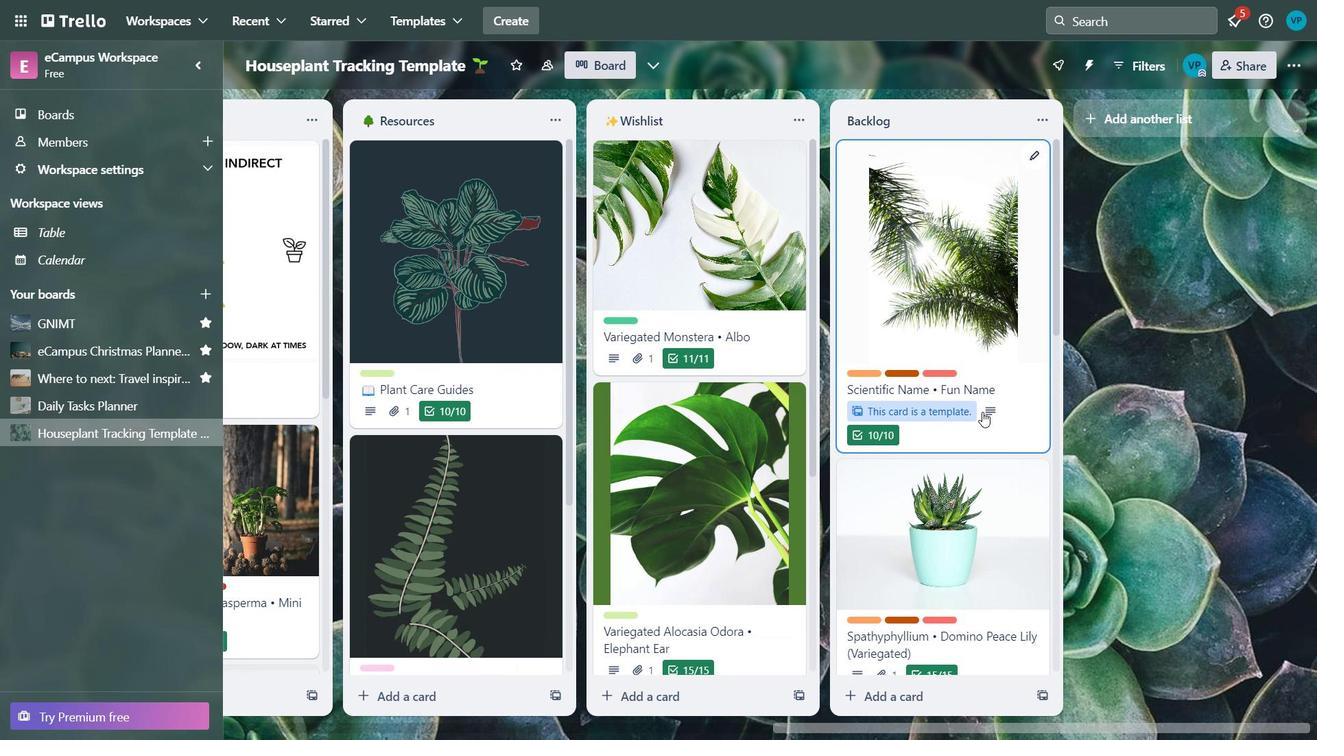 
Action: Mouse moved to (974, 433)
Screenshot: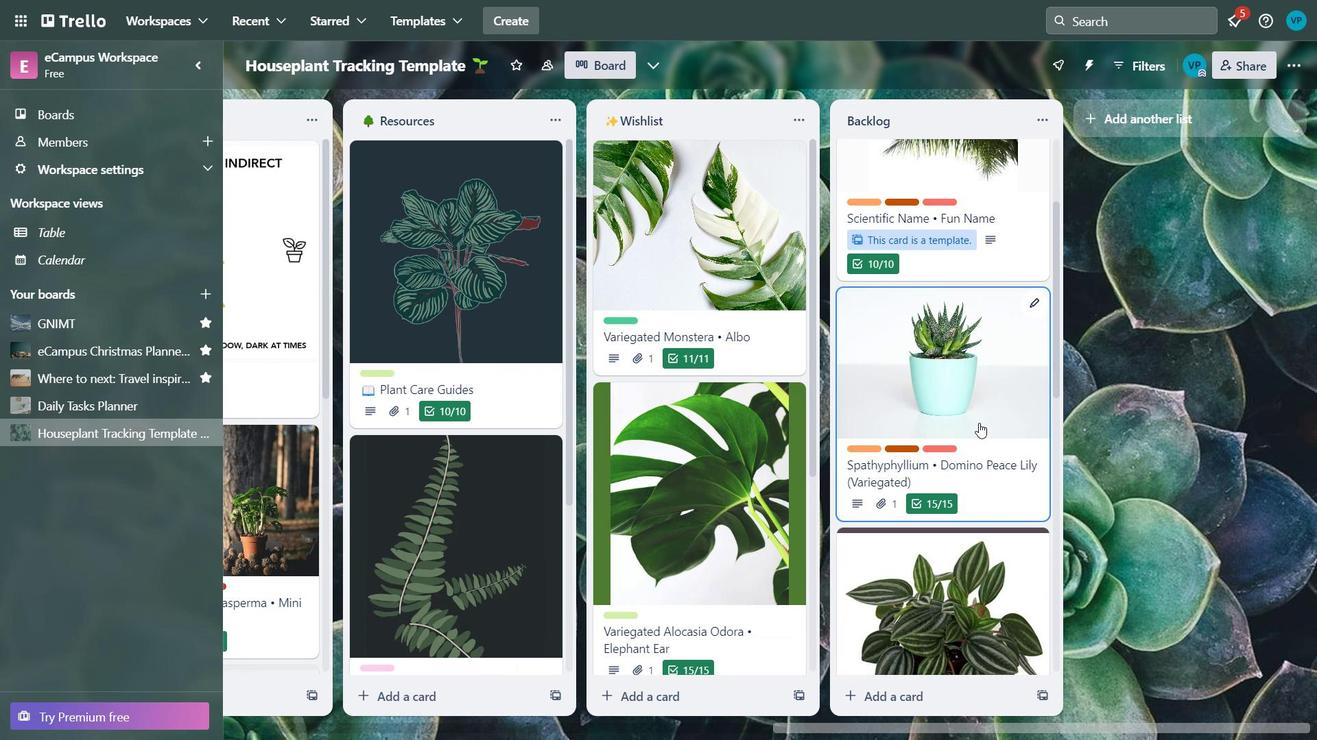 
Action: Mouse scrolled (974, 432) with delta (0, 0)
Screenshot: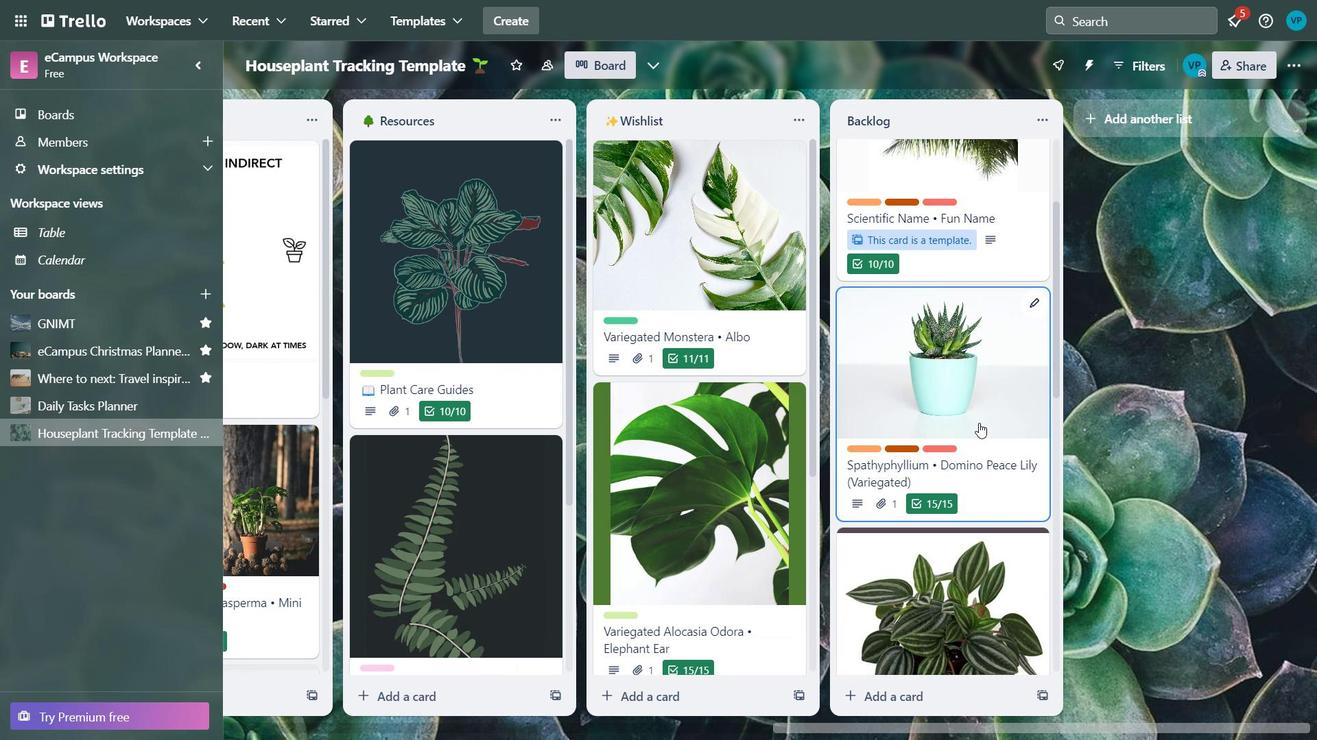 
Action: Mouse moved to (974, 435)
Screenshot: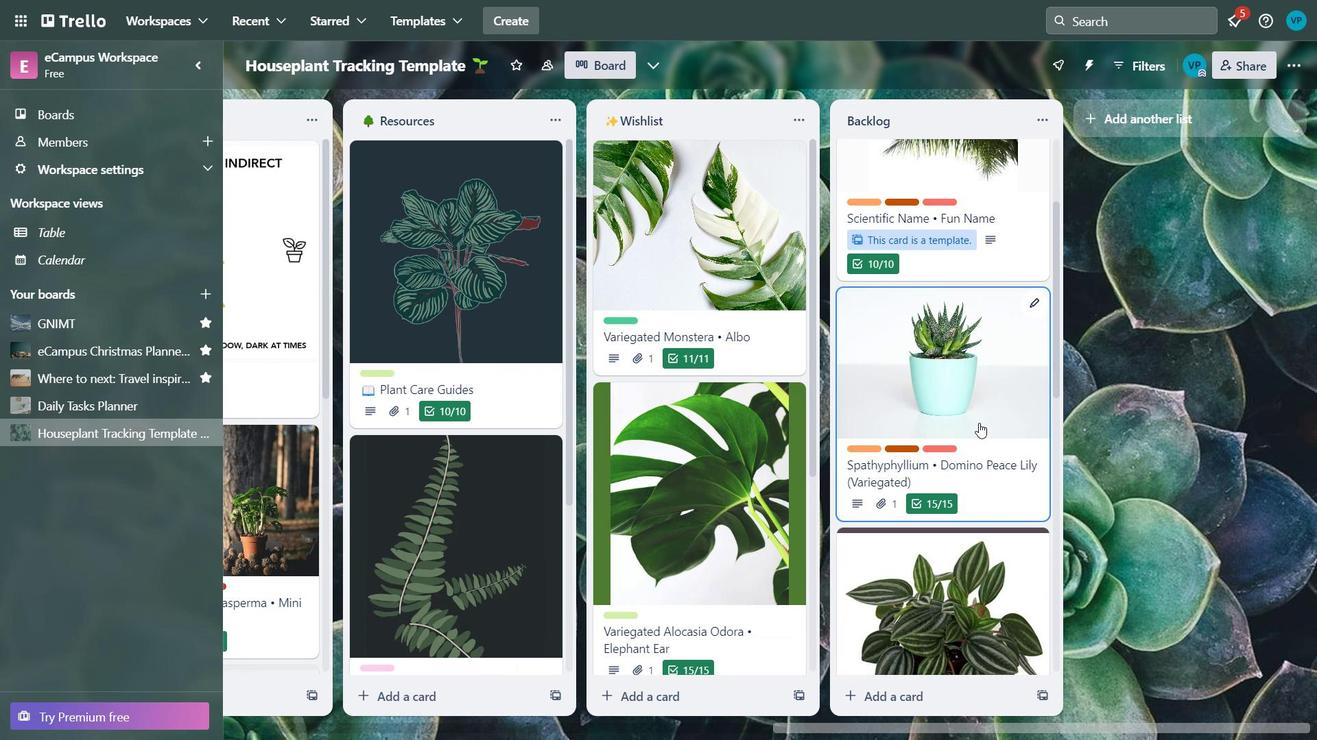 
Action: Mouse scrolled (974, 434) with delta (0, 0)
Screenshot: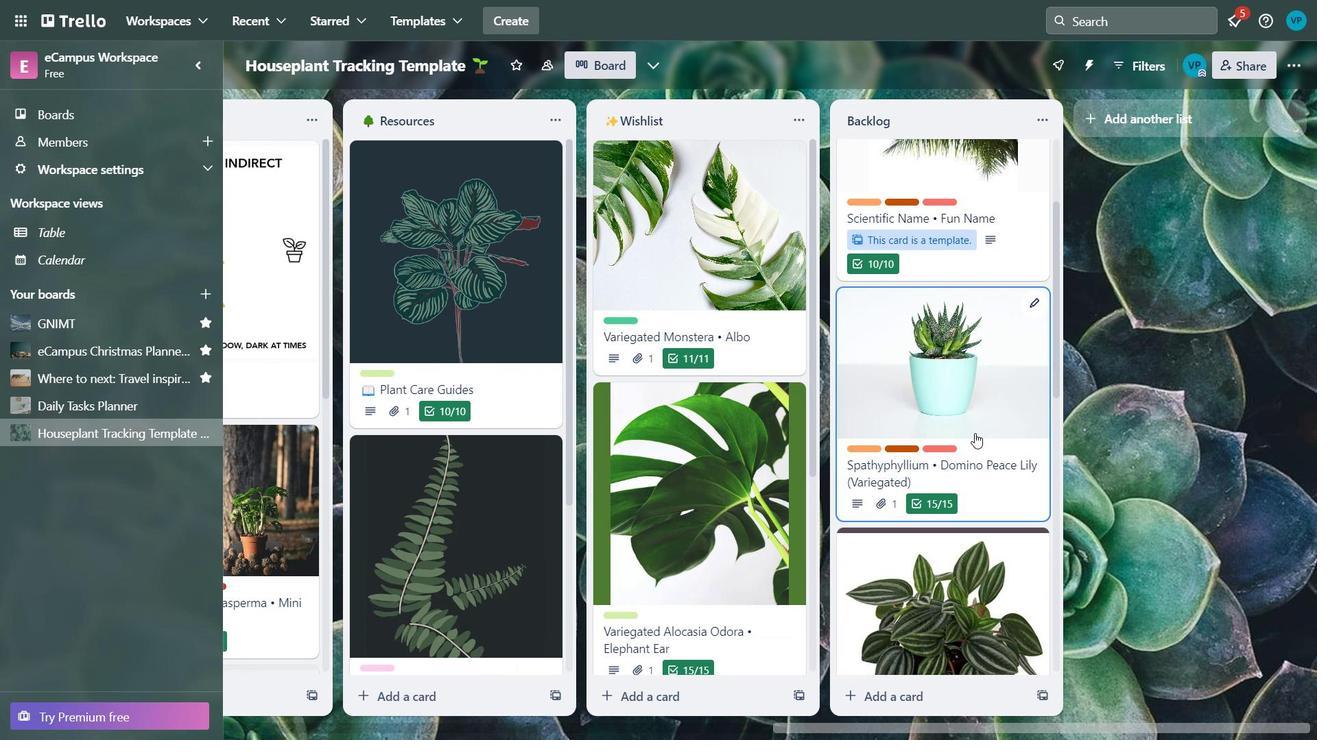 
Action: Mouse moved to (974, 436)
Screenshot: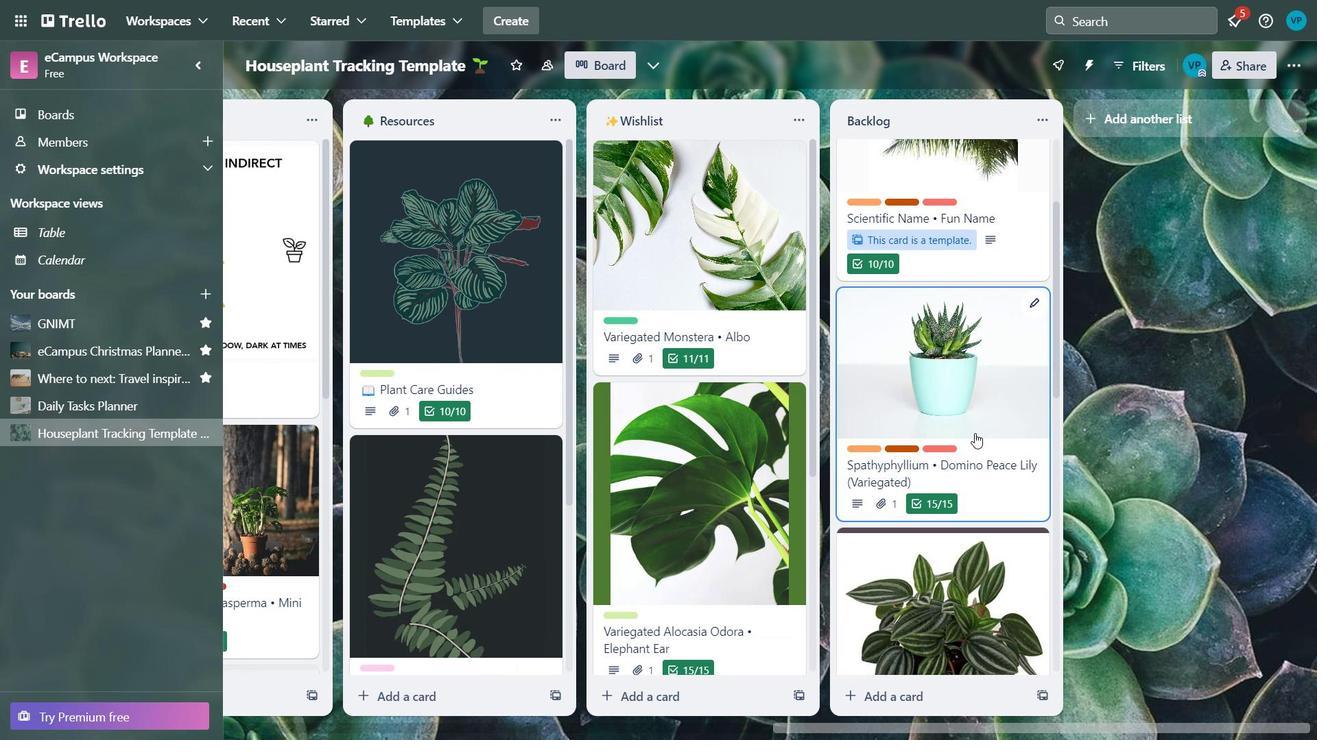 
Action: Mouse scrolled (974, 436) with delta (0, 0)
Screenshot: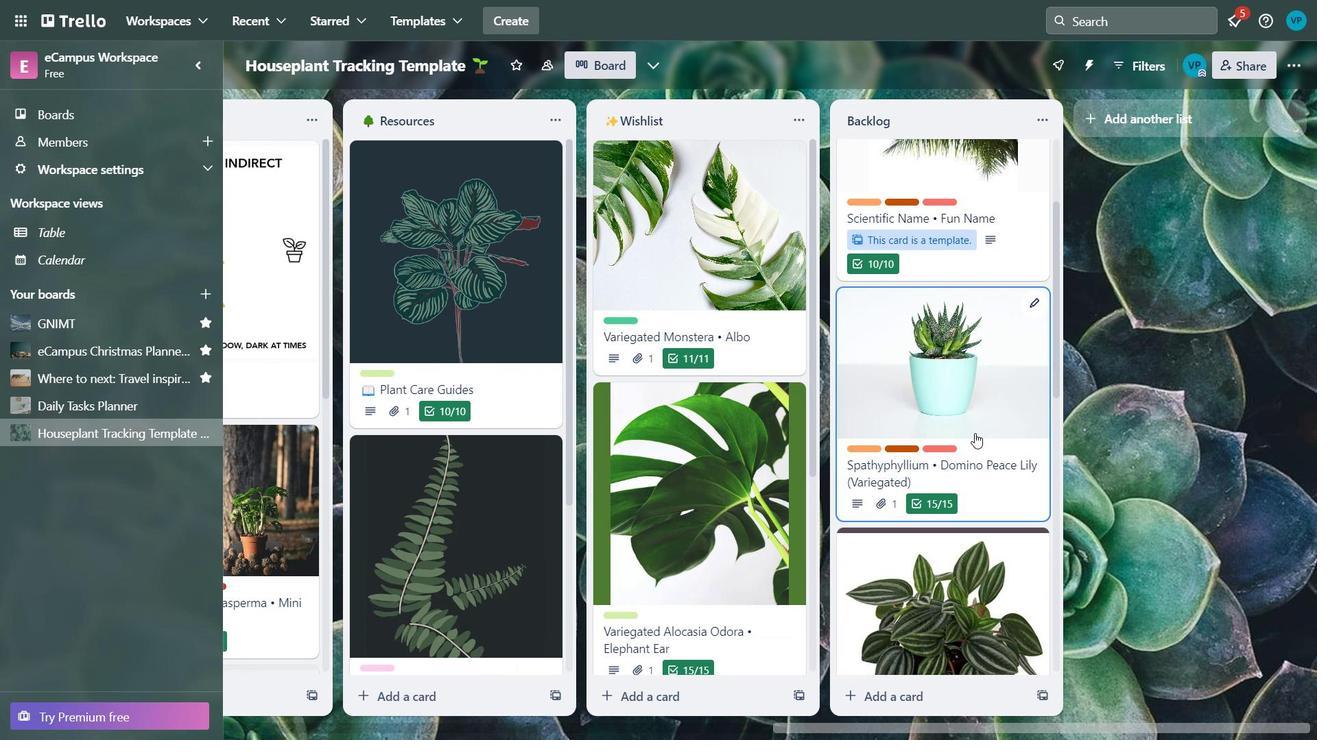 
Action: Mouse moved to (974, 439)
Screenshot: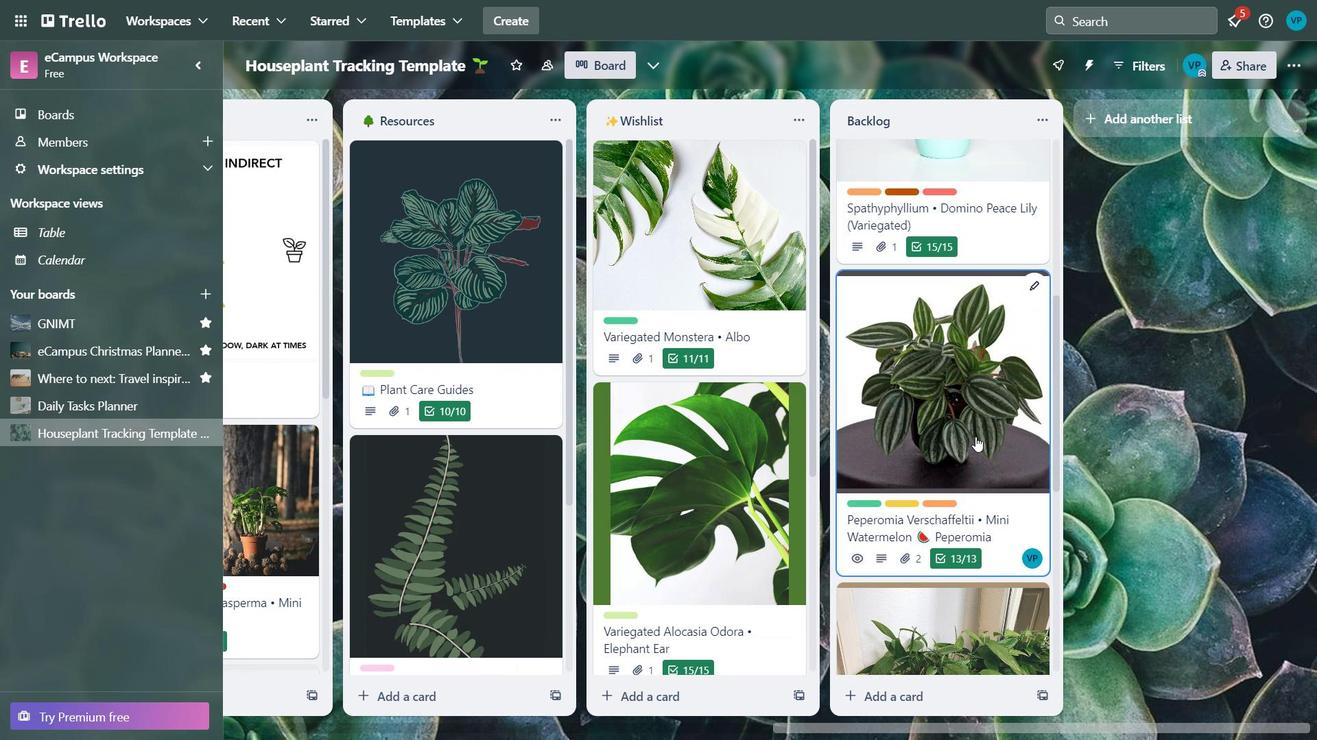 
Action: Mouse scrolled (974, 439) with delta (0, 0)
Screenshot: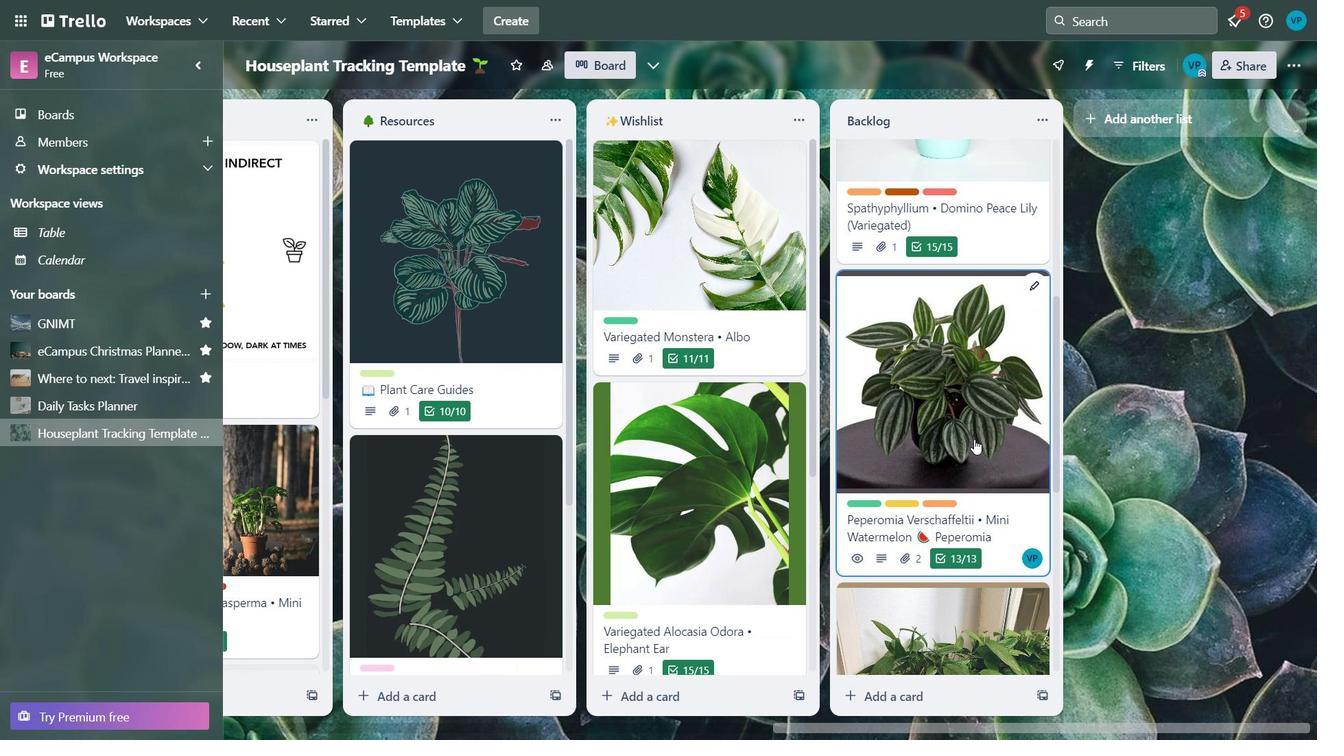 
Action: Mouse moved to (974, 445)
Screenshot: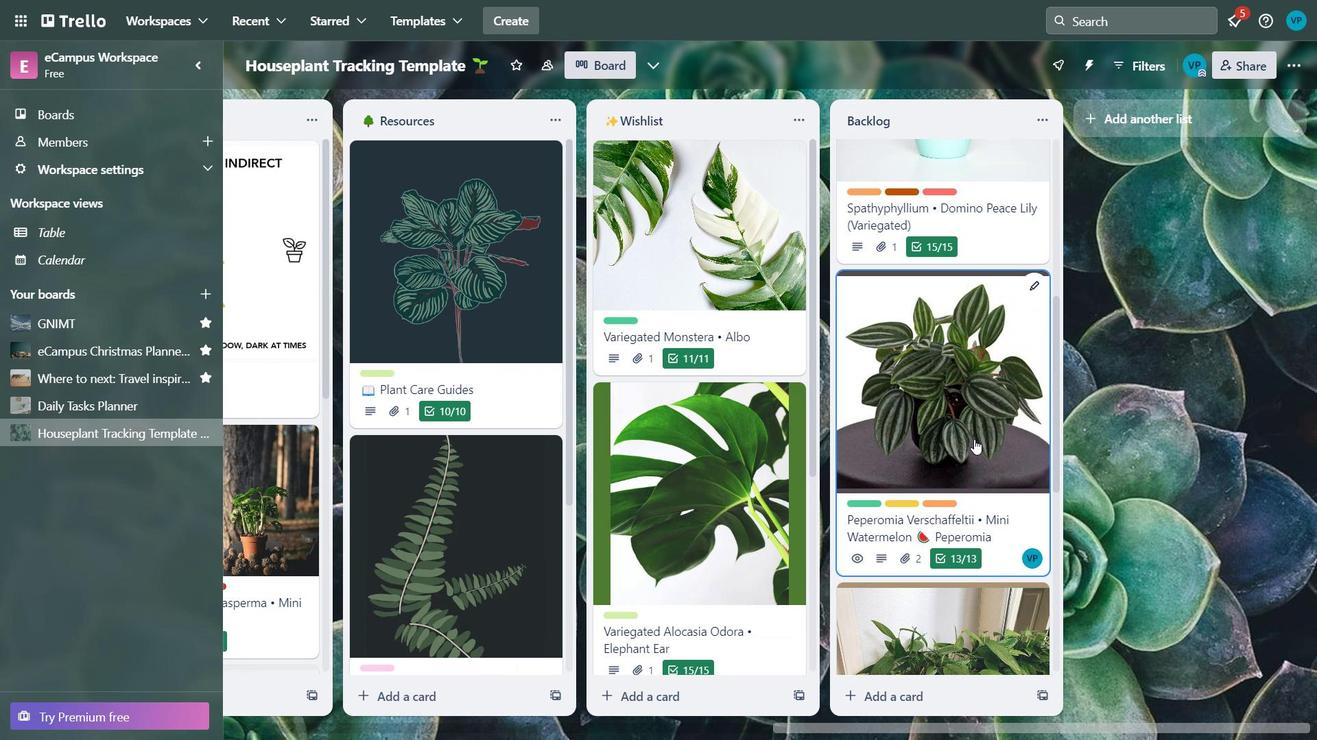 
Action: Mouse scrolled (974, 445) with delta (0, 0)
Screenshot: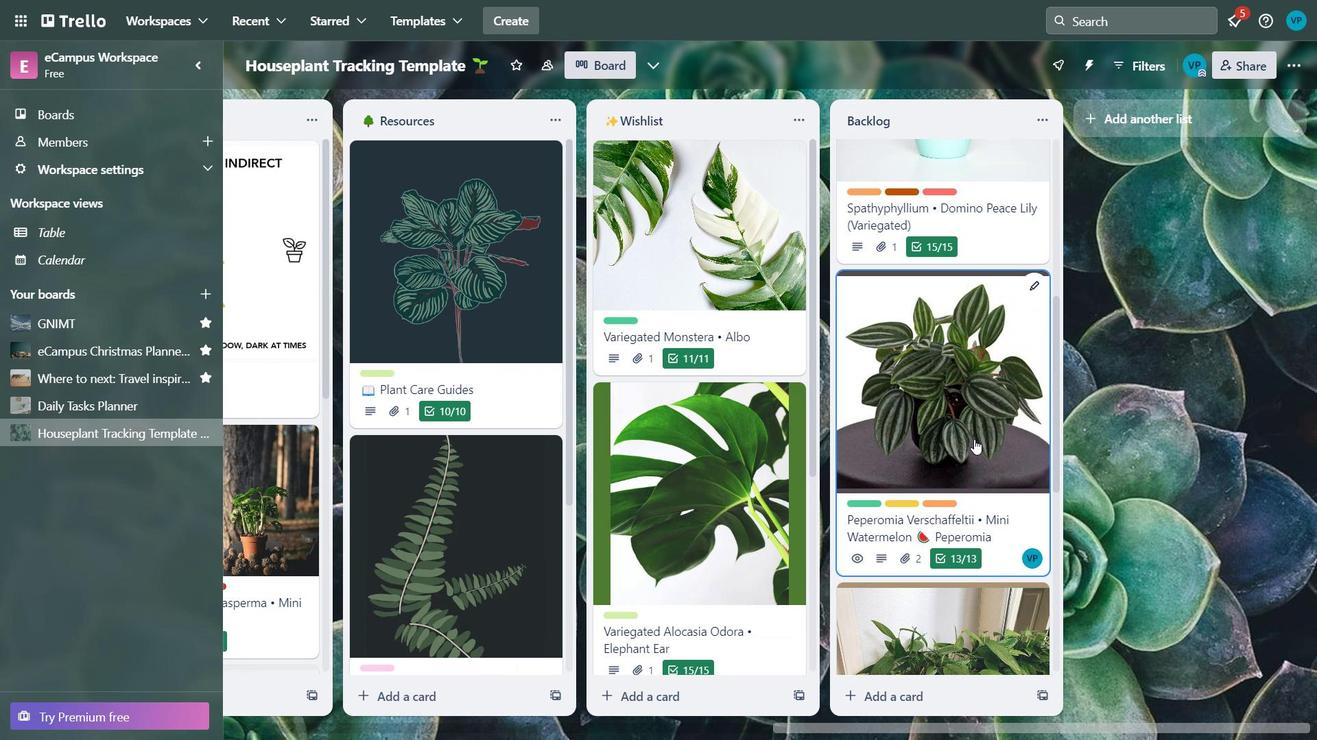 
Action: Mouse moved to (974, 449)
Screenshot: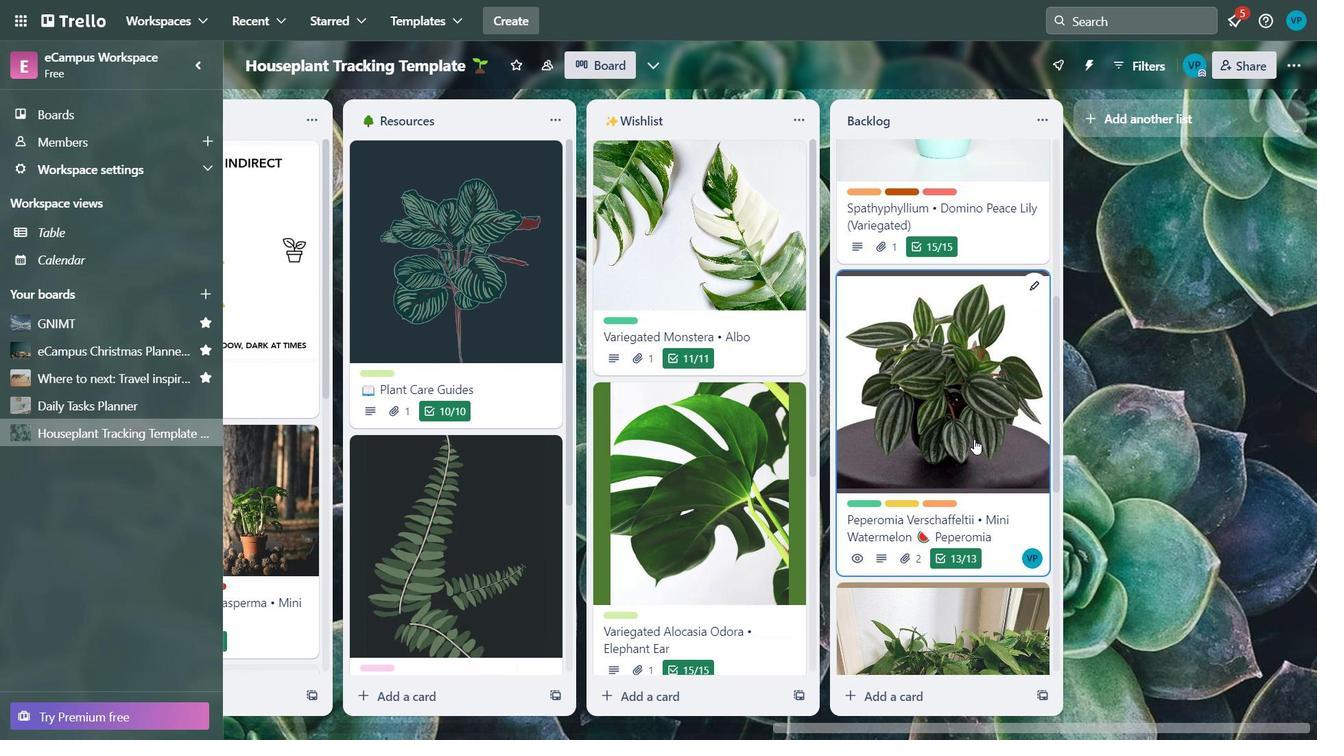 
Action: Mouse scrolled (974, 448) with delta (0, 0)
Screenshot: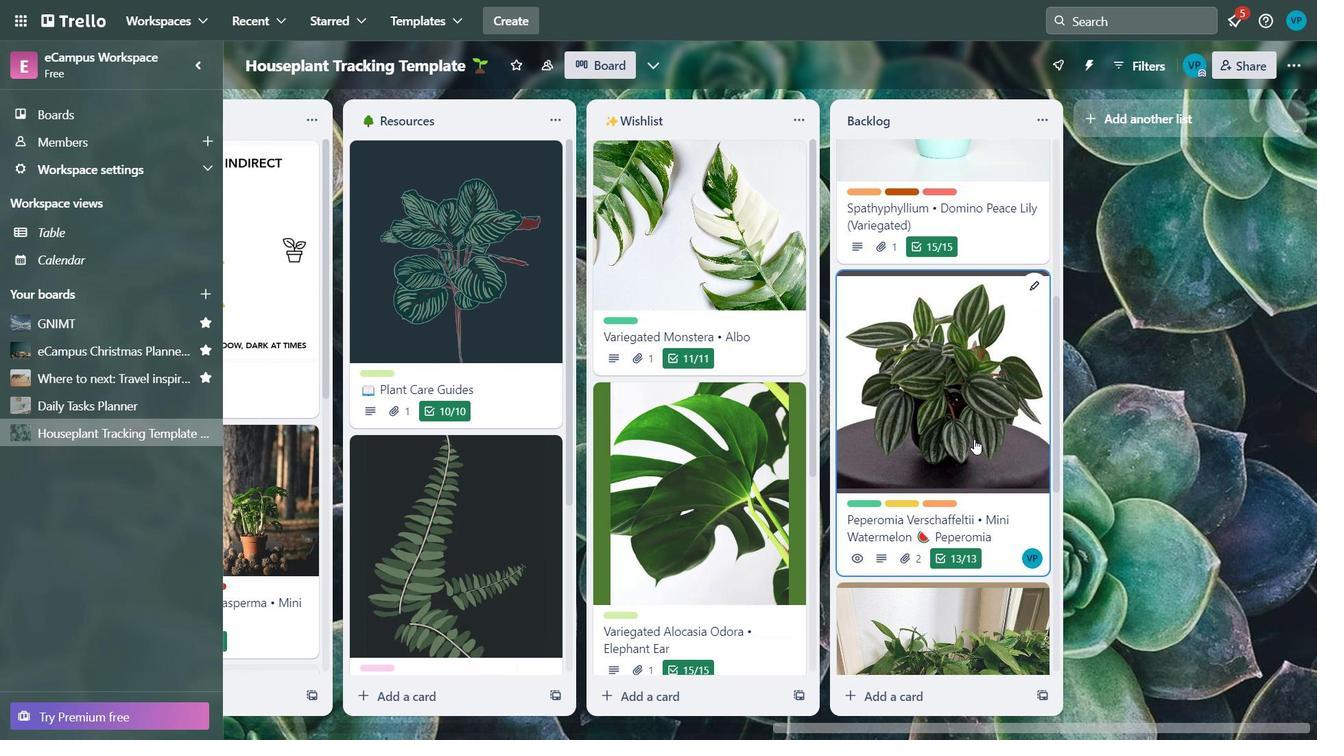 
Action: Mouse scrolled (974, 448) with delta (0, 0)
Screenshot: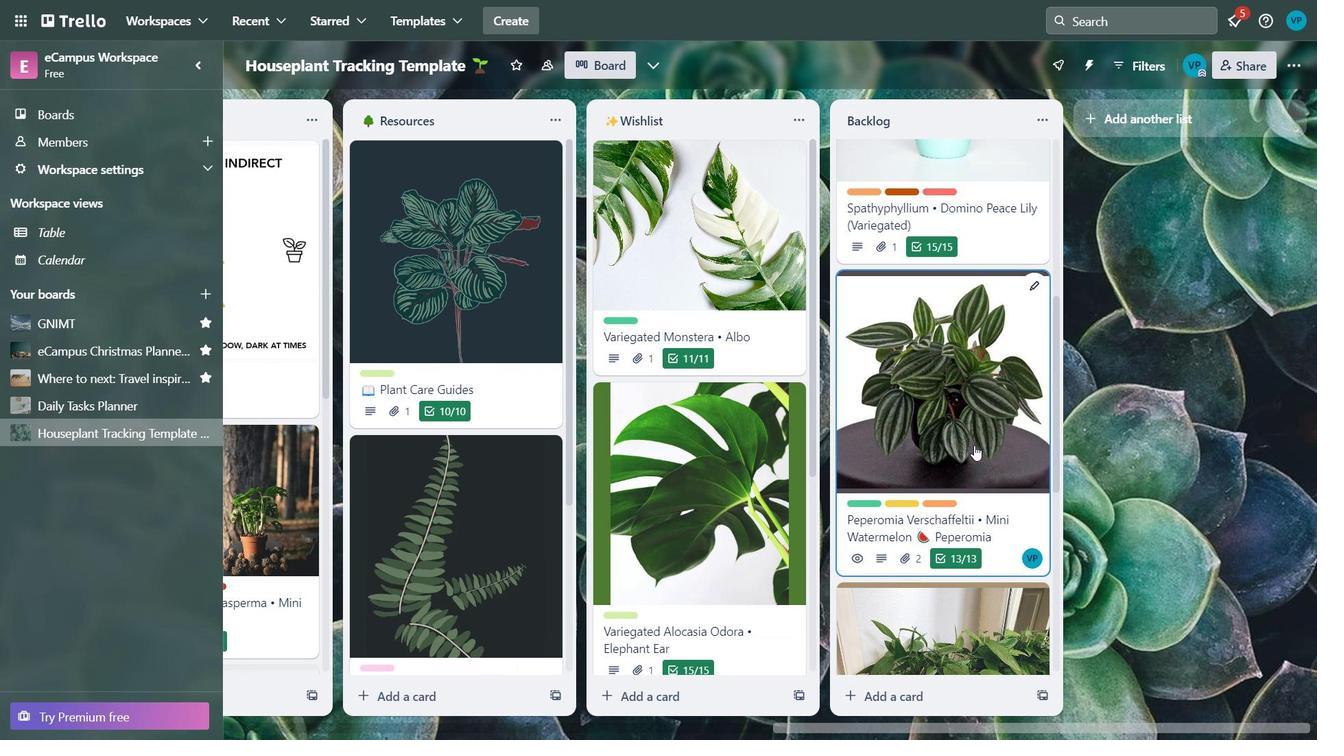 
Action: Mouse moved to (972, 450)
Screenshot: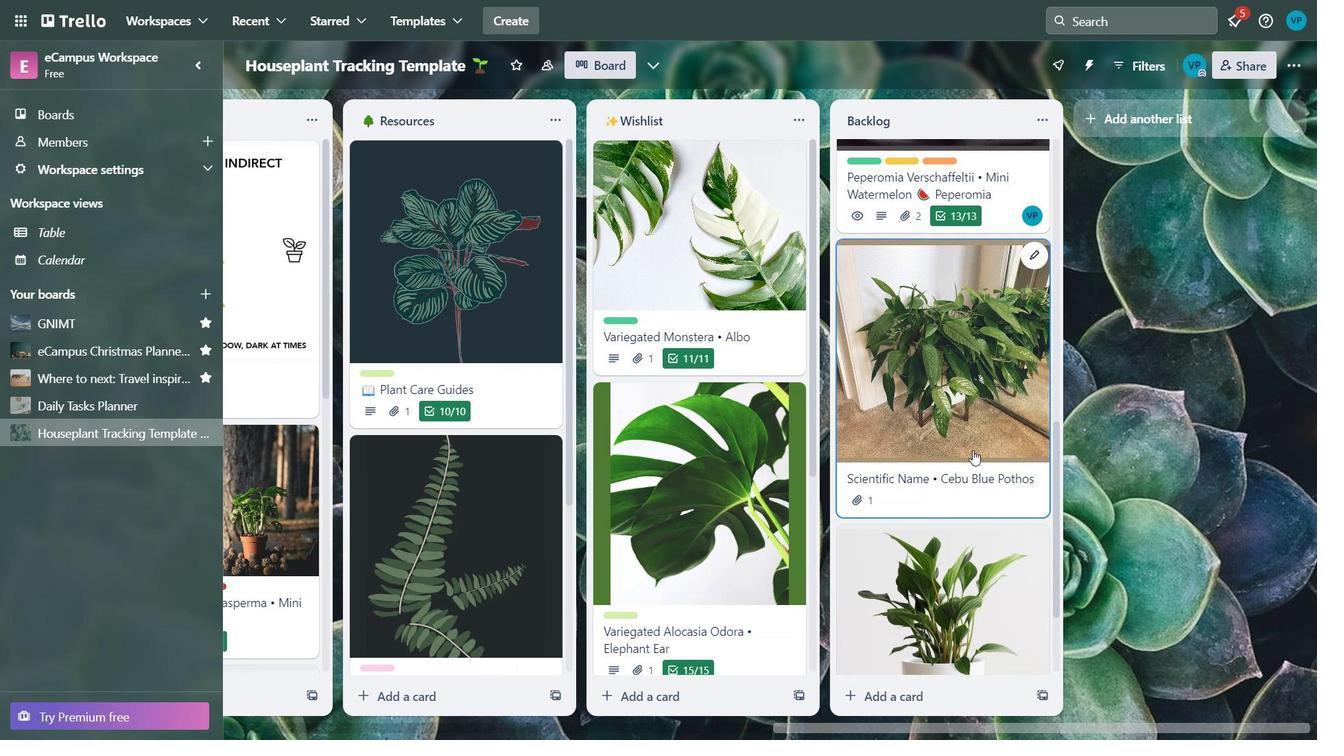 
Action: Mouse scrolled (972, 449) with delta (0, 0)
Screenshot: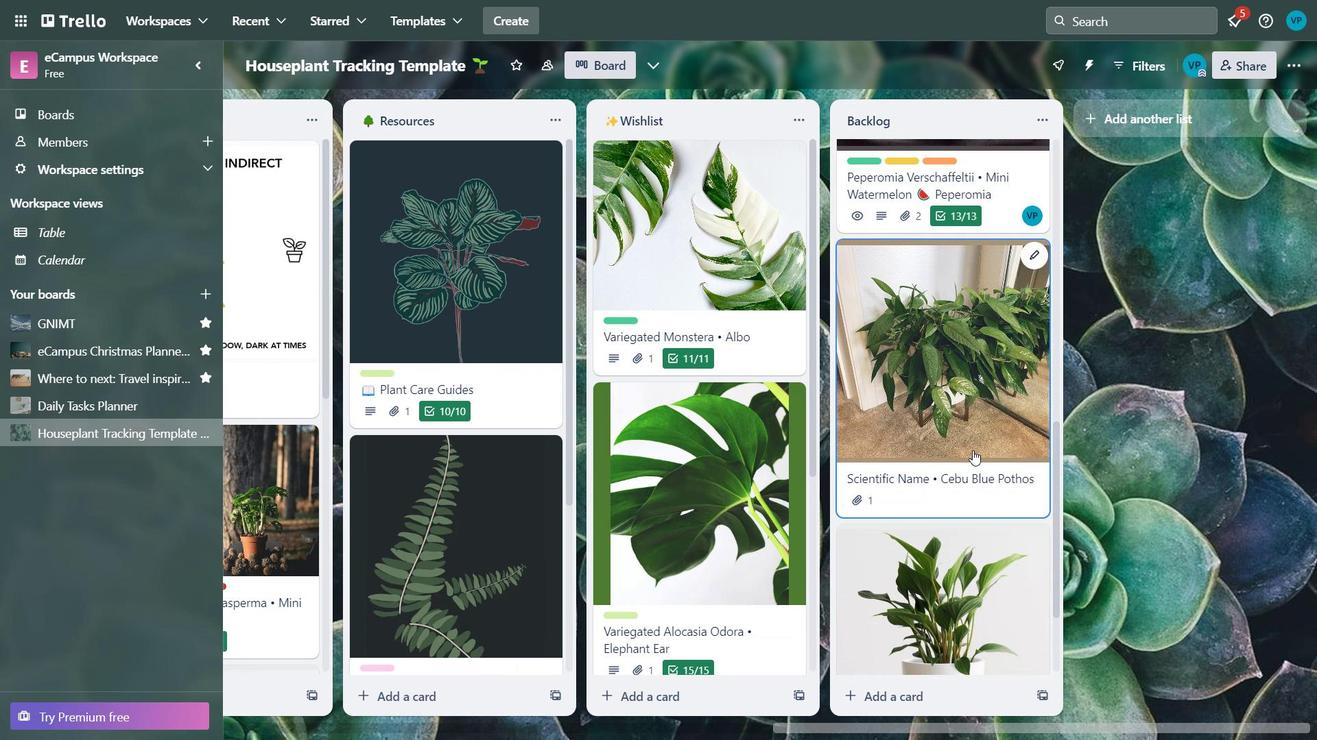 
Action: Mouse moved to (971, 452)
Screenshot: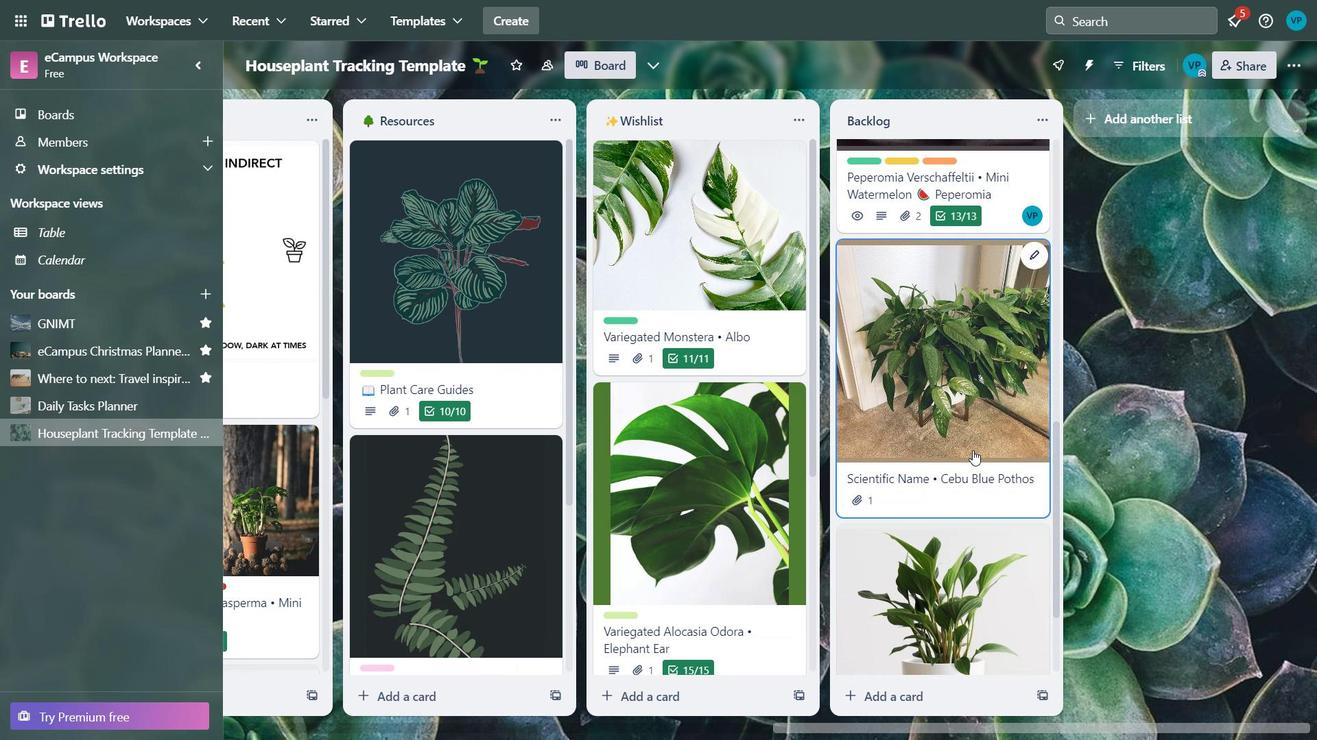 
Action: Mouse scrolled (971, 451) with delta (0, 0)
Screenshot: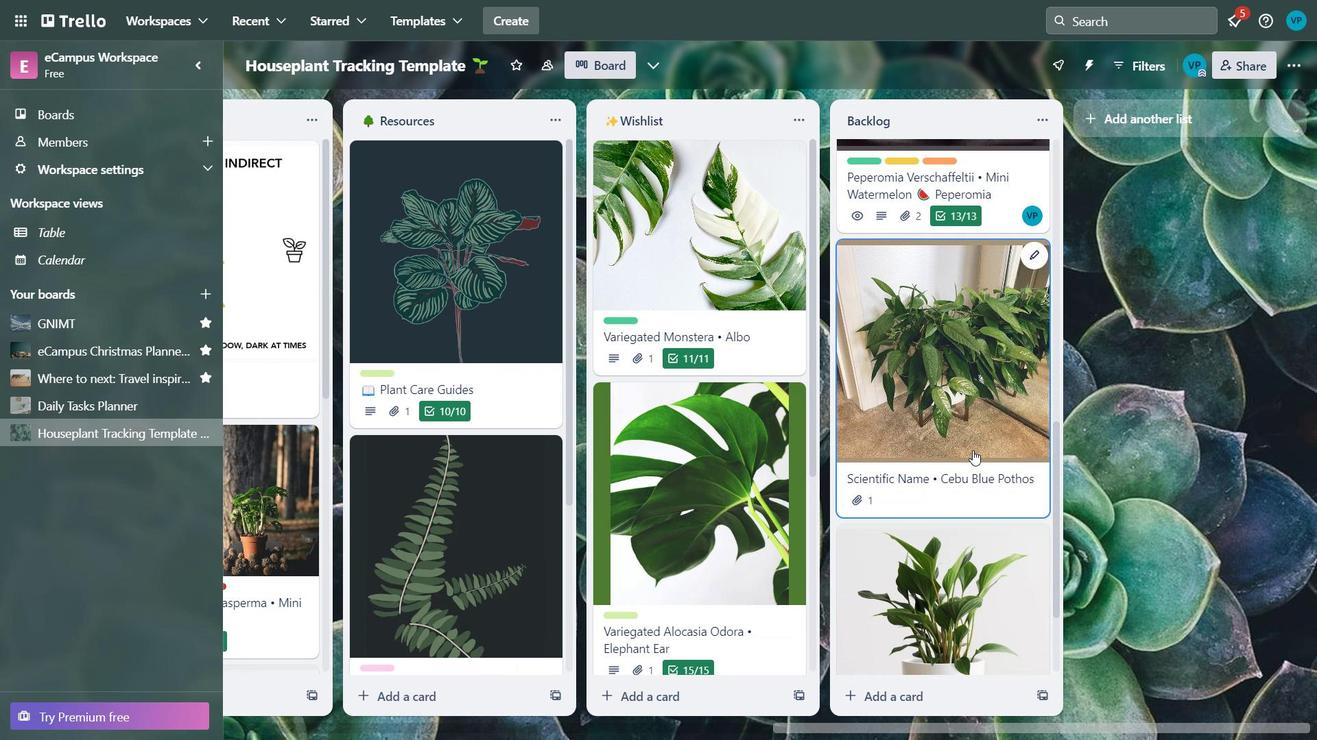 
Action: Mouse moved to (970, 452)
Screenshot: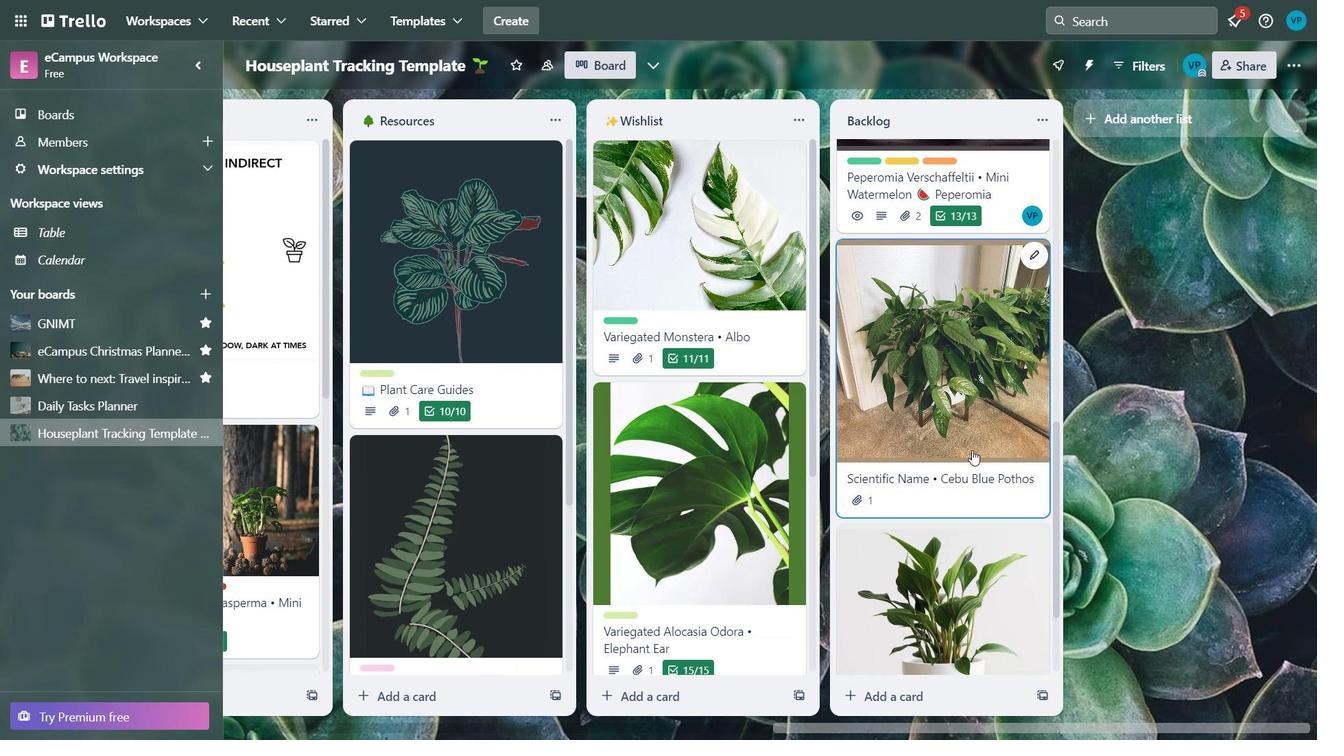
Action: Mouse scrolled (970, 452) with delta (0, 0)
Screenshot: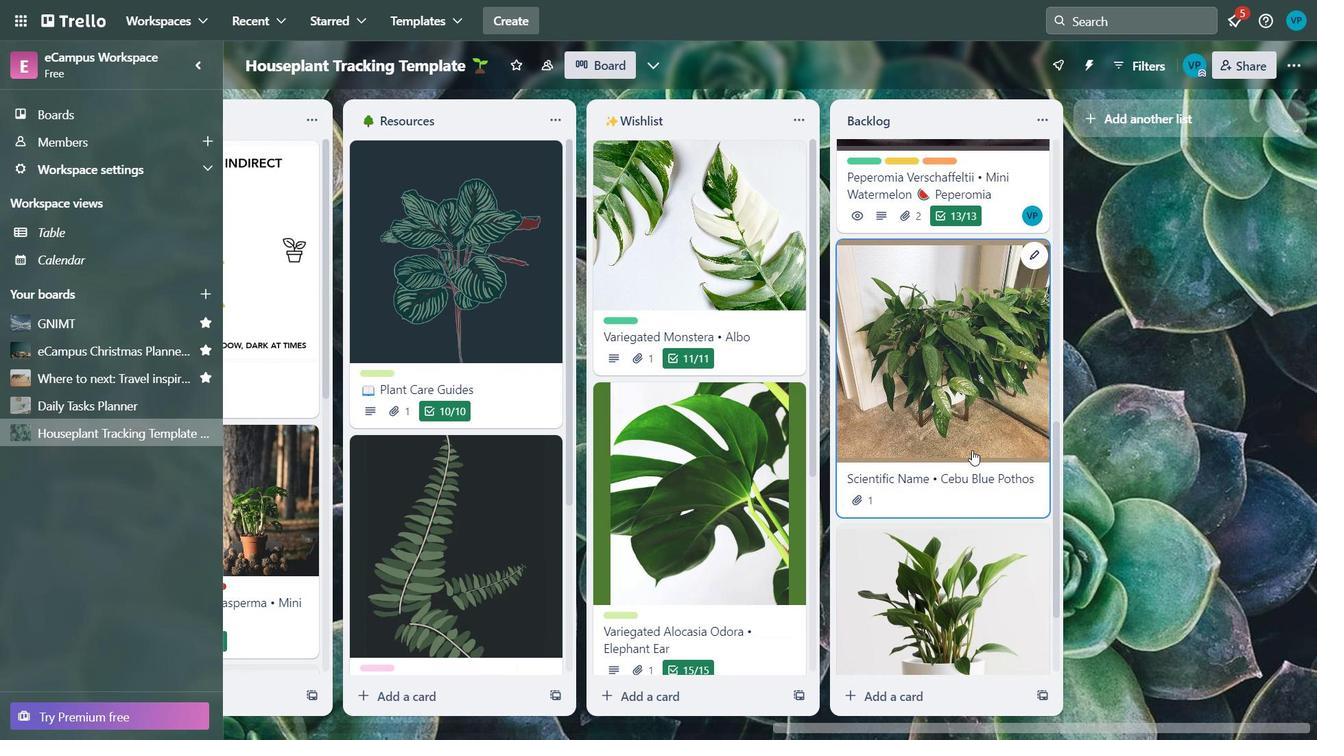 
Action: Mouse scrolled (970, 452) with delta (0, 0)
Screenshot: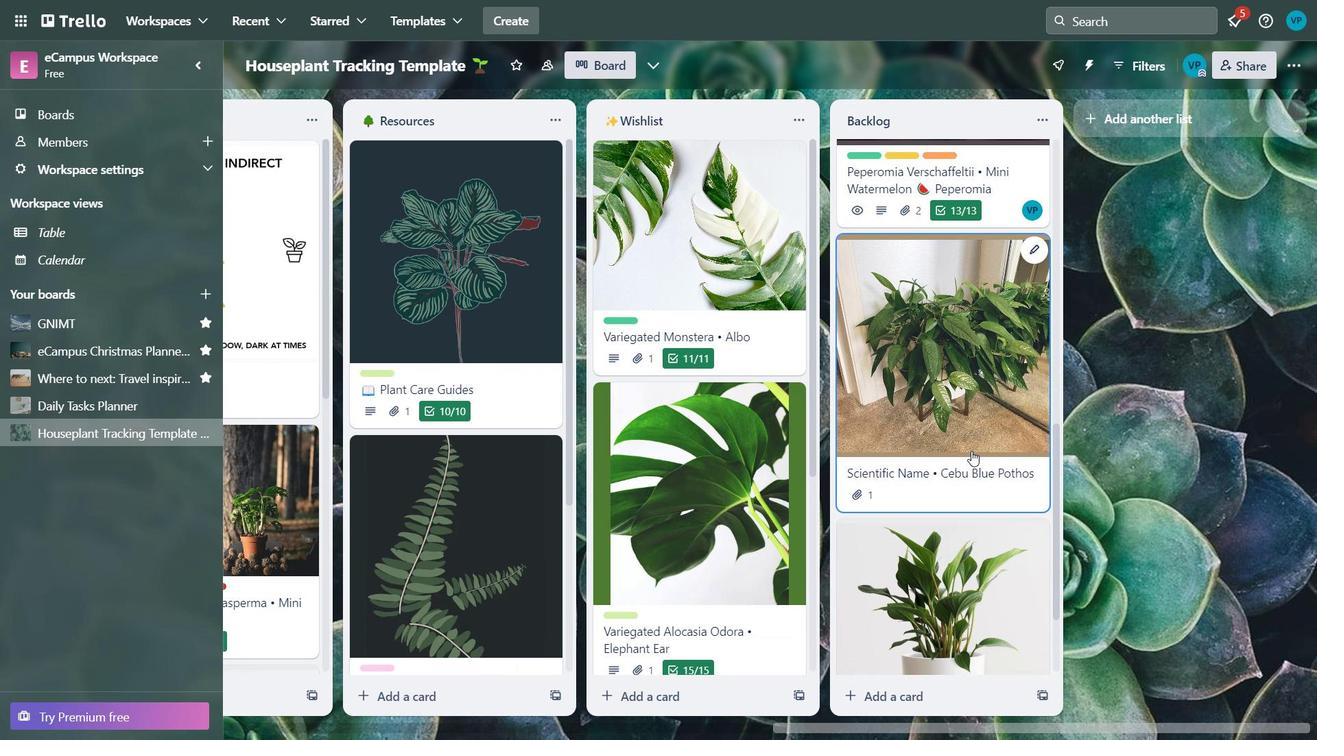 
Action: Mouse moved to (968, 458)
Screenshot: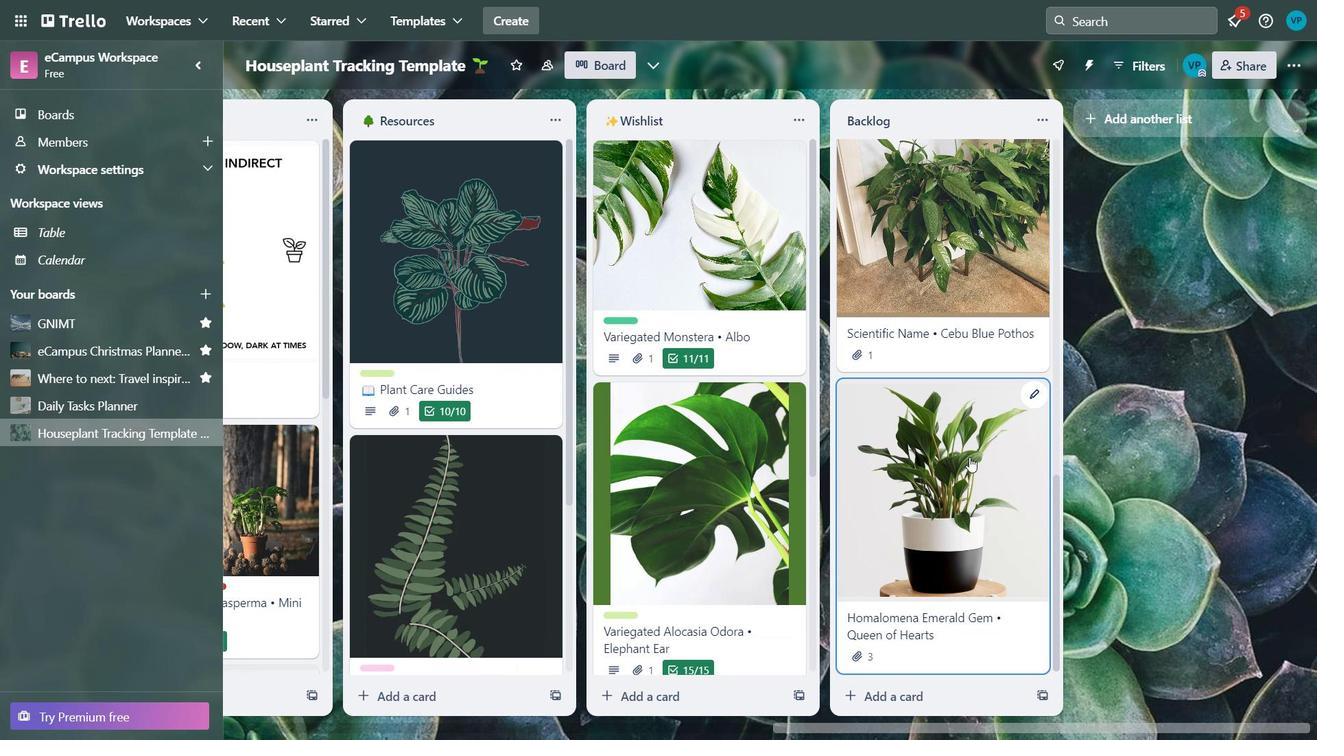 
Action: Mouse scrolled (968, 458) with delta (0, 0)
Screenshot: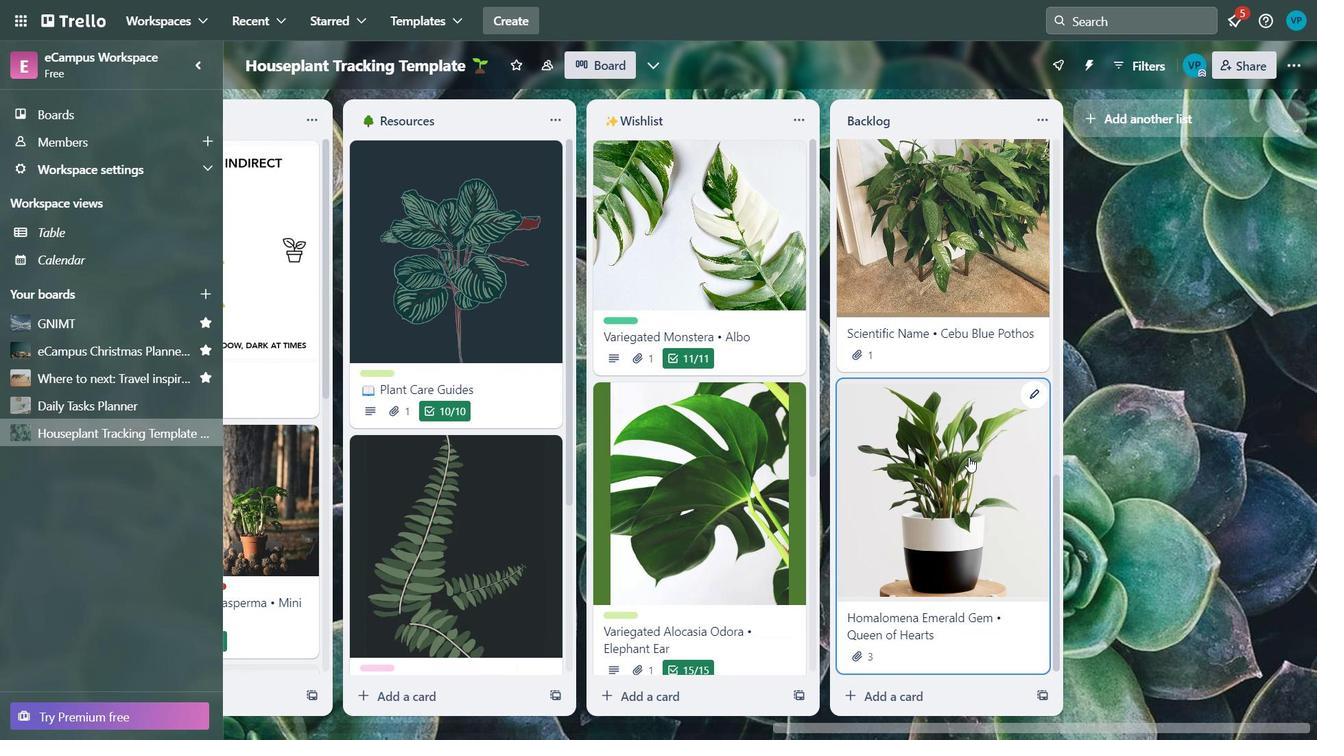 
Action: Mouse moved to (968, 457)
Screenshot: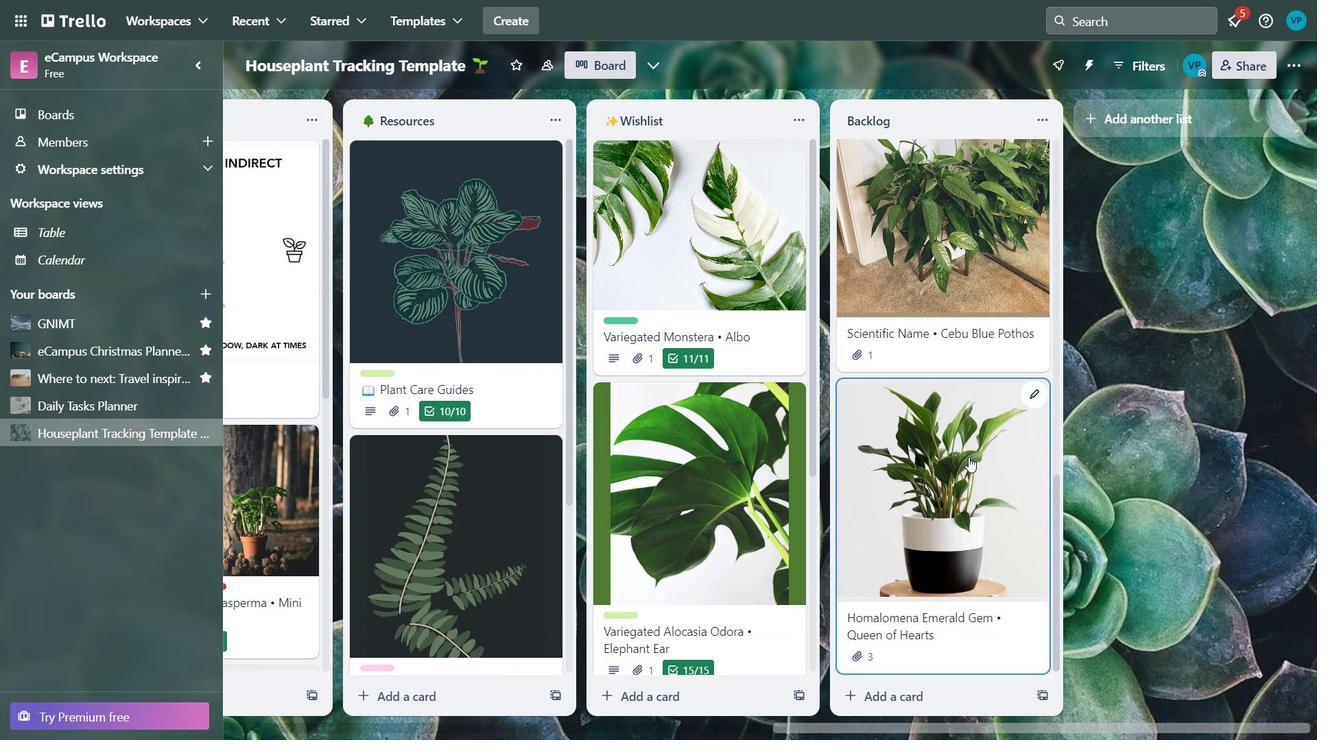 
Action: Mouse scrolled (968, 458) with delta (0, 0)
Screenshot: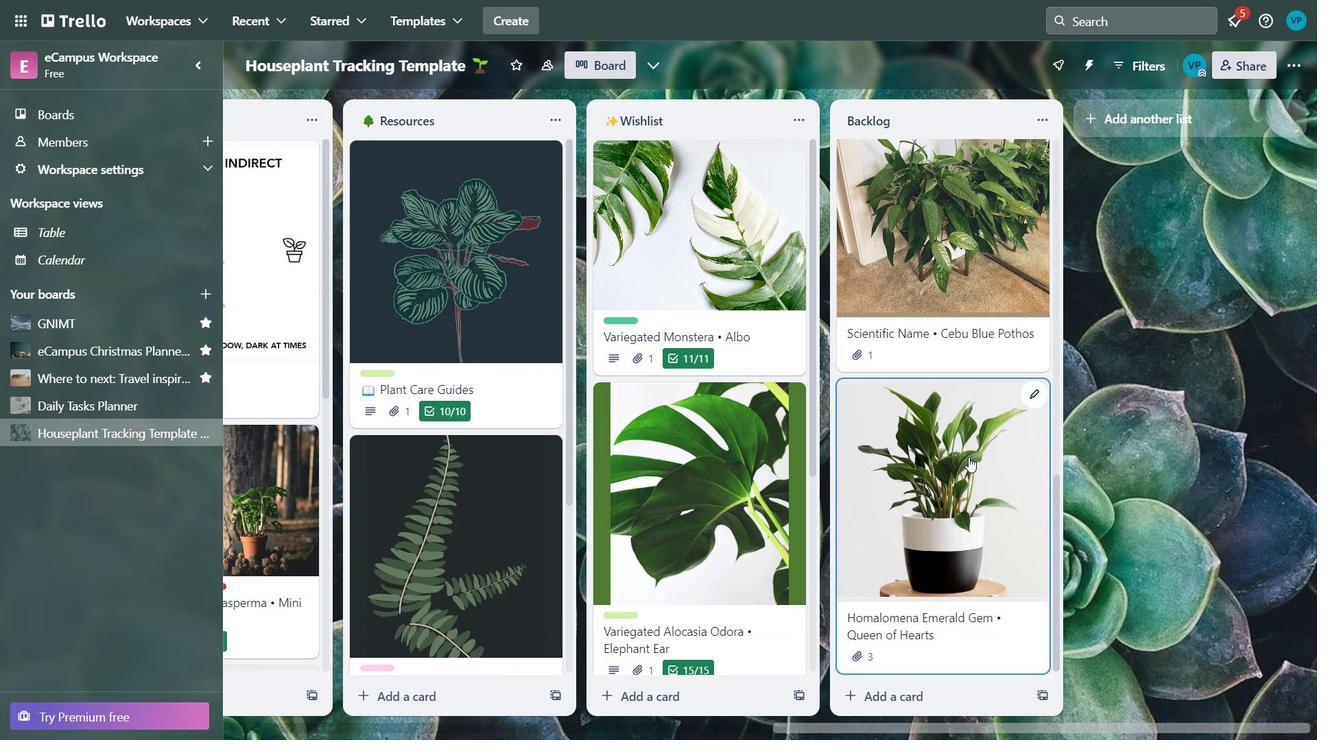 
Action: Mouse moved to (913, 397)
Screenshot: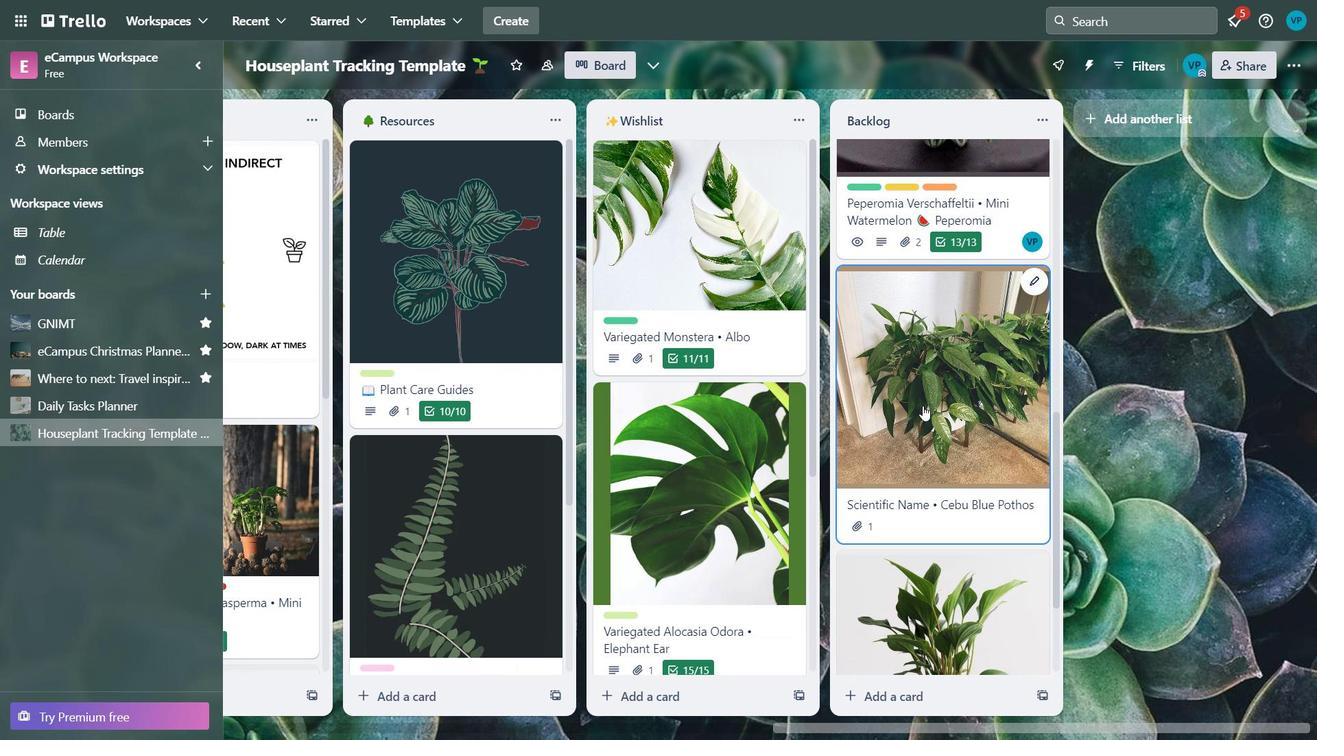 
Action: Mouse pressed left at (913, 397)
Screenshot: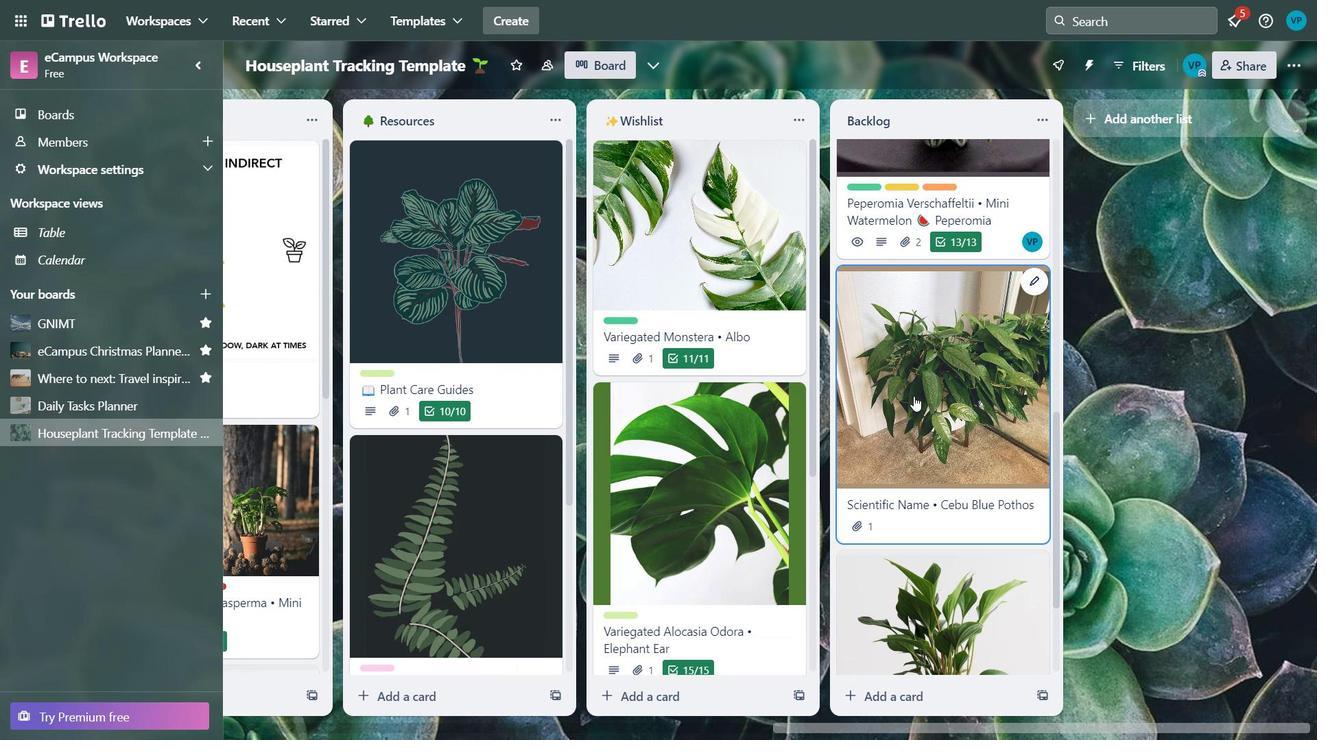 
Action: Mouse moved to (603, 357)
Screenshot: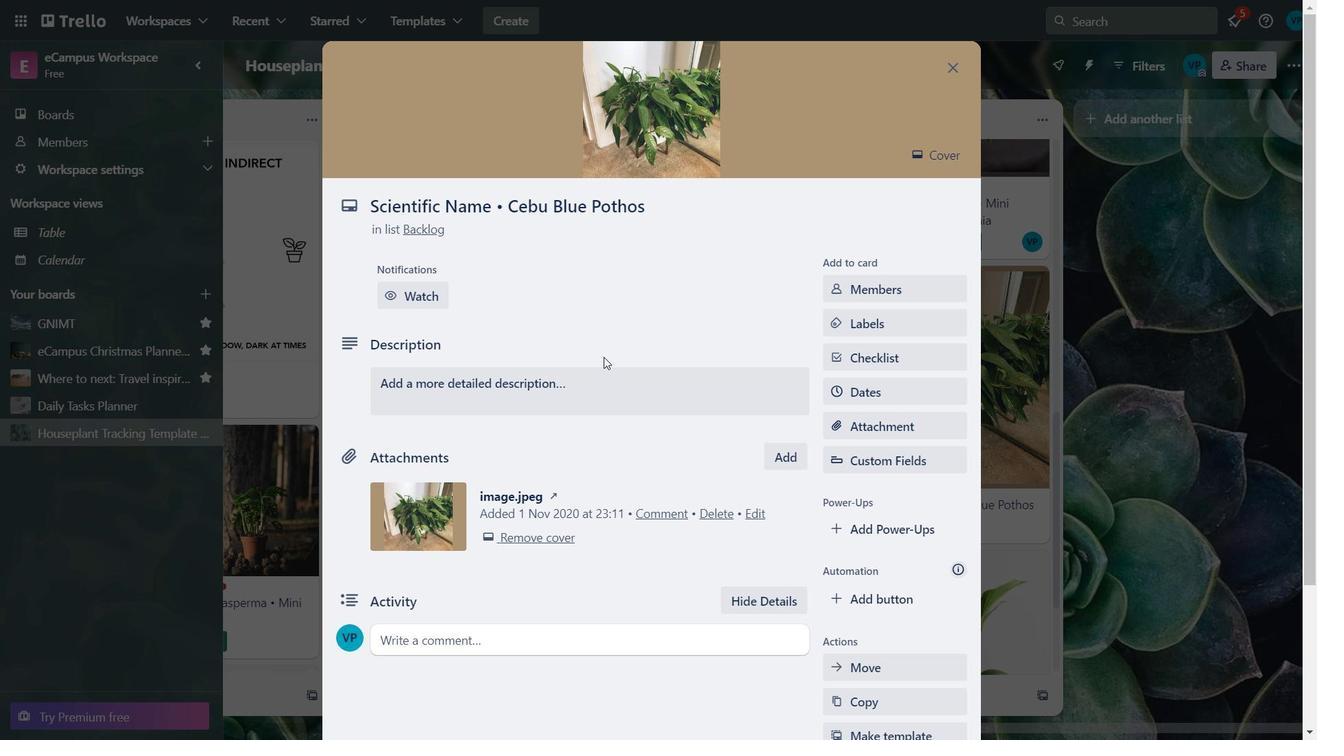 
Action: Mouse scrolled (603, 356) with delta (0, 0)
Screenshot: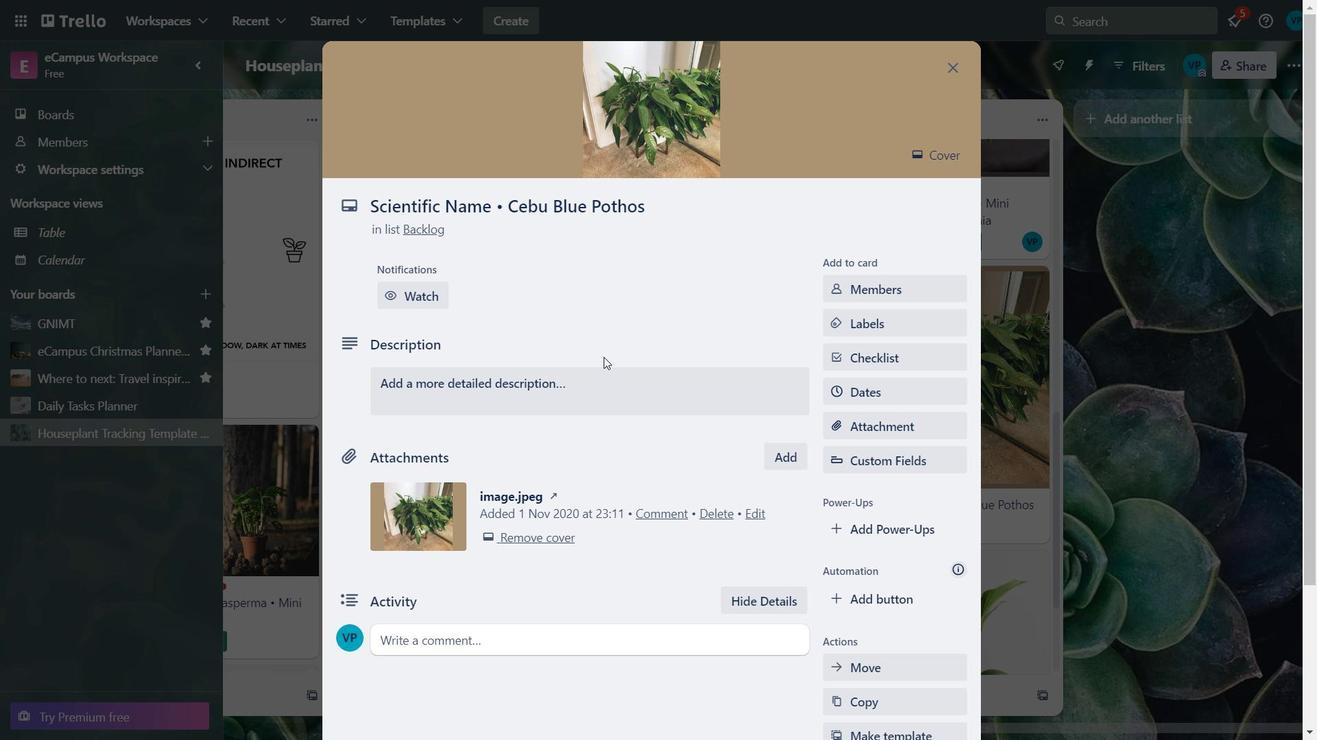 
Action: Mouse moved to (605, 360)
Screenshot: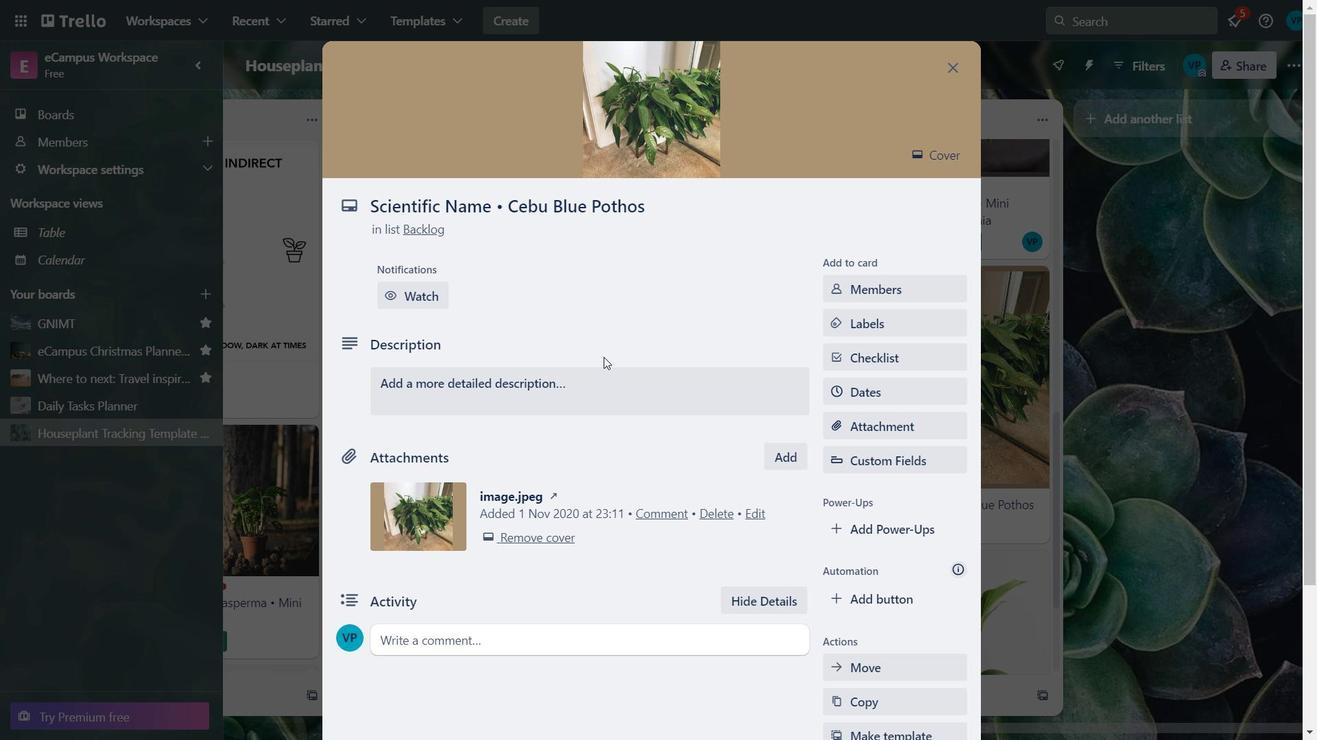 
Action: Mouse scrolled (605, 360) with delta (0, 0)
Screenshot: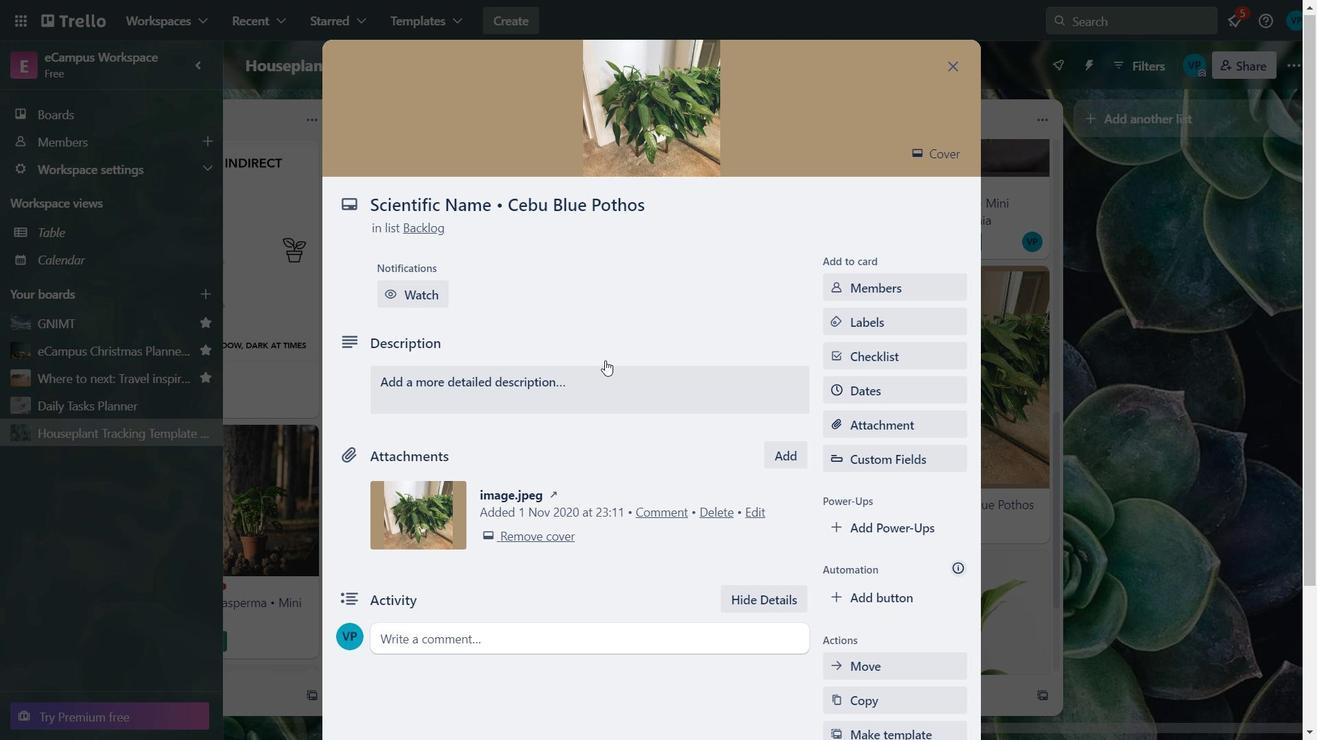 
Action: Mouse moved to (526, 280)
Screenshot: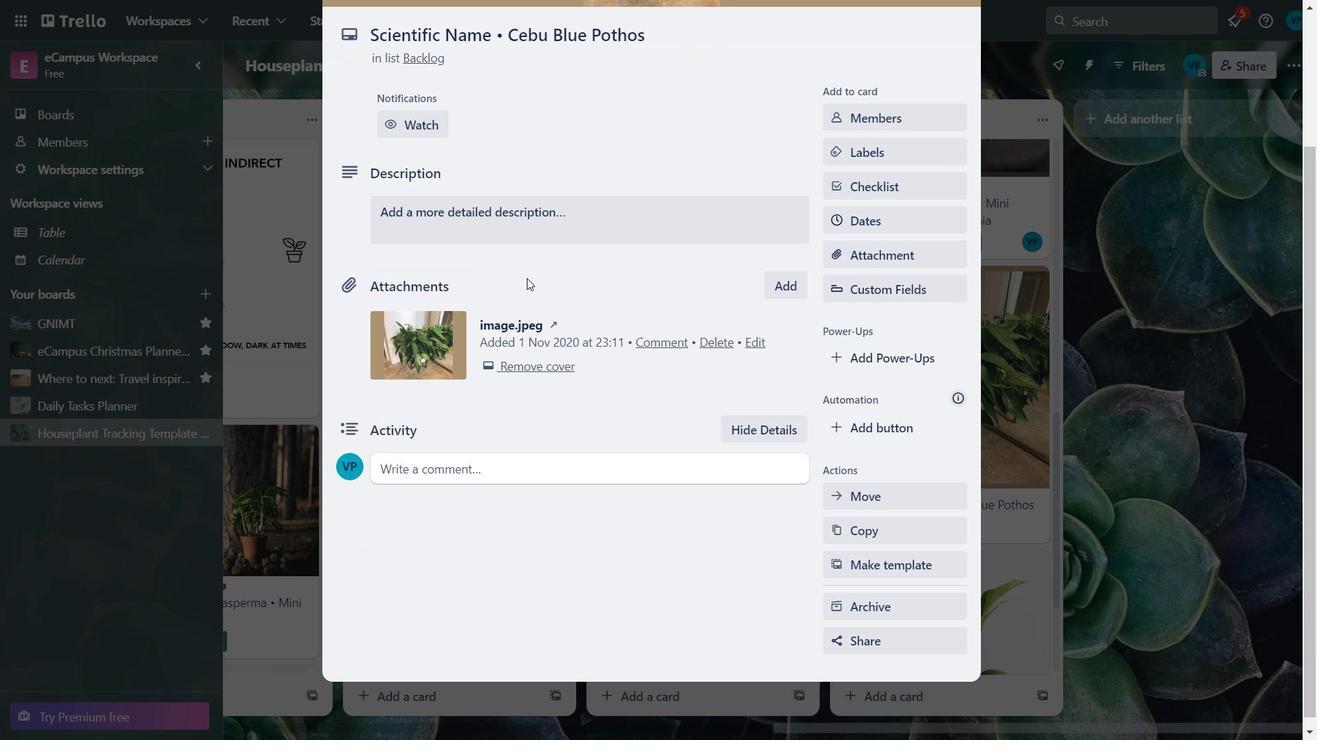 
Action: Mouse scrolled (526, 281) with delta (0, 0)
Screenshot: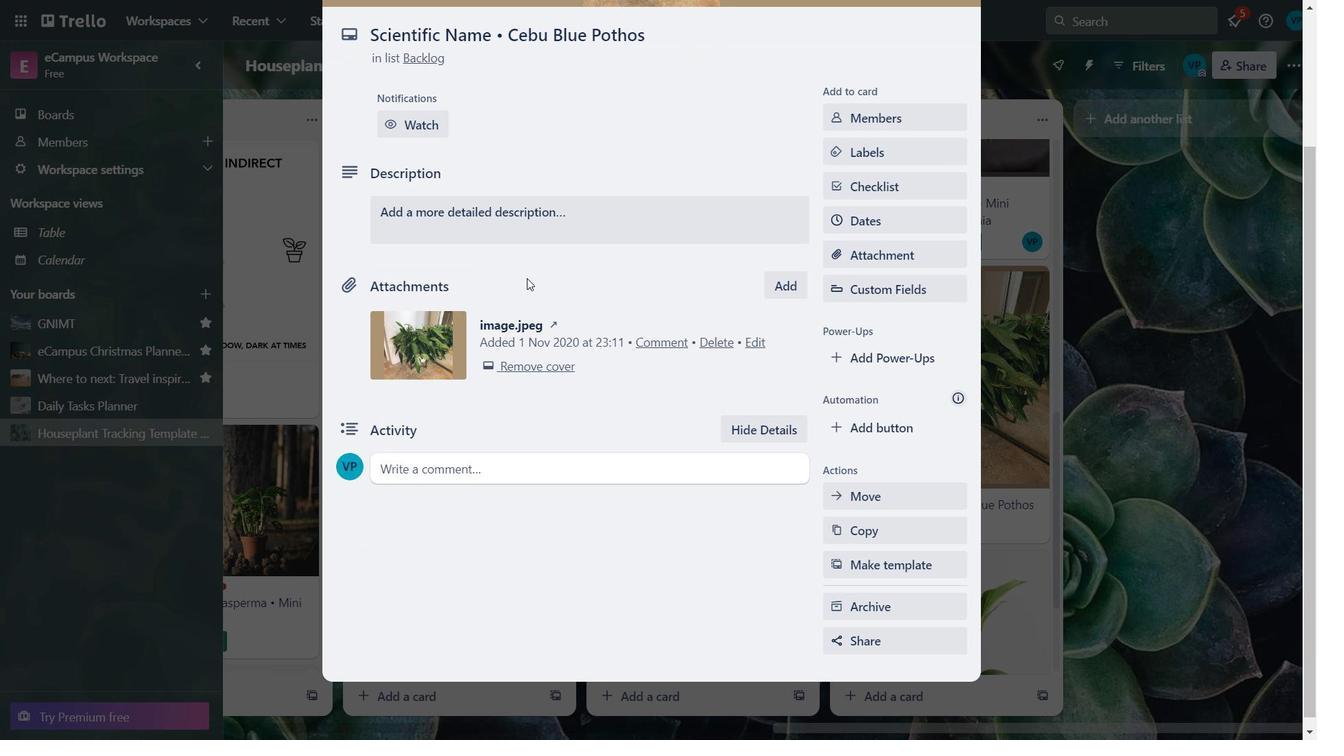 
Action: Mouse scrolled (526, 281) with delta (0, 0)
Screenshot: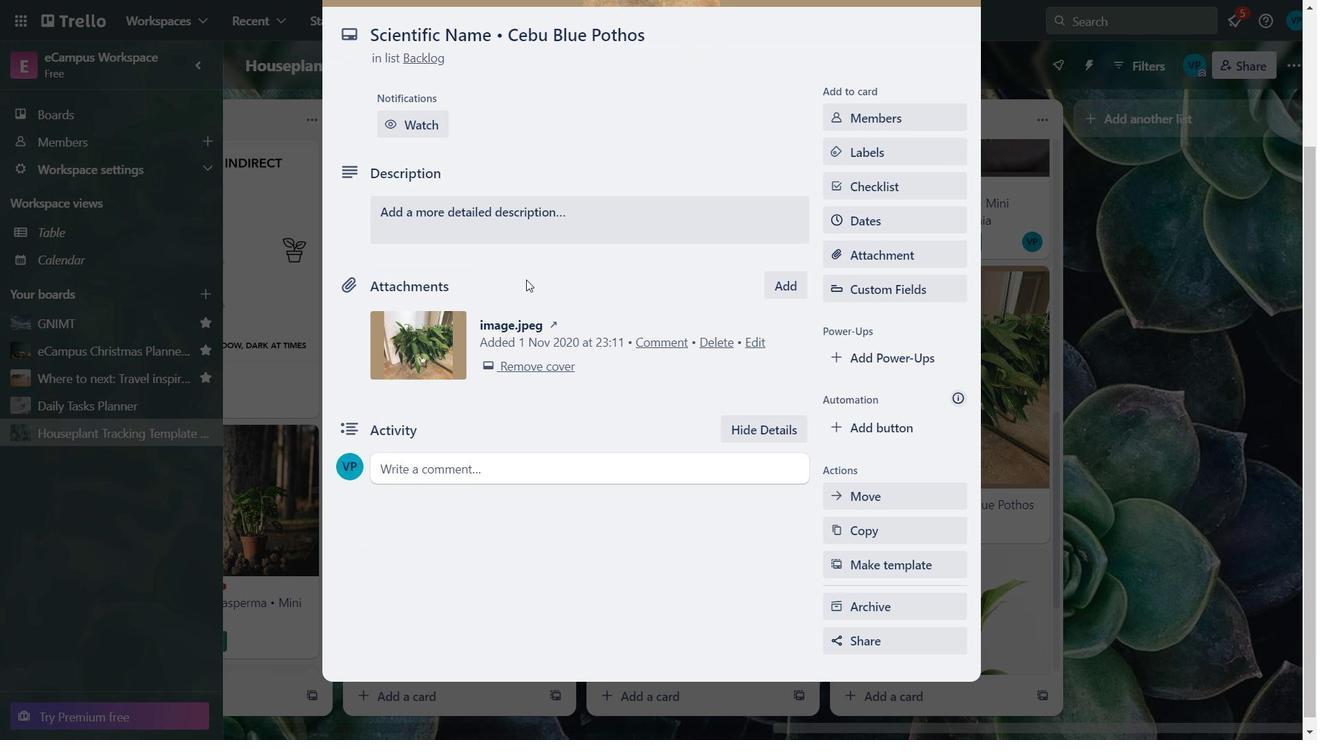 
Action: Mouse moved to (646, 206)
Screenshot: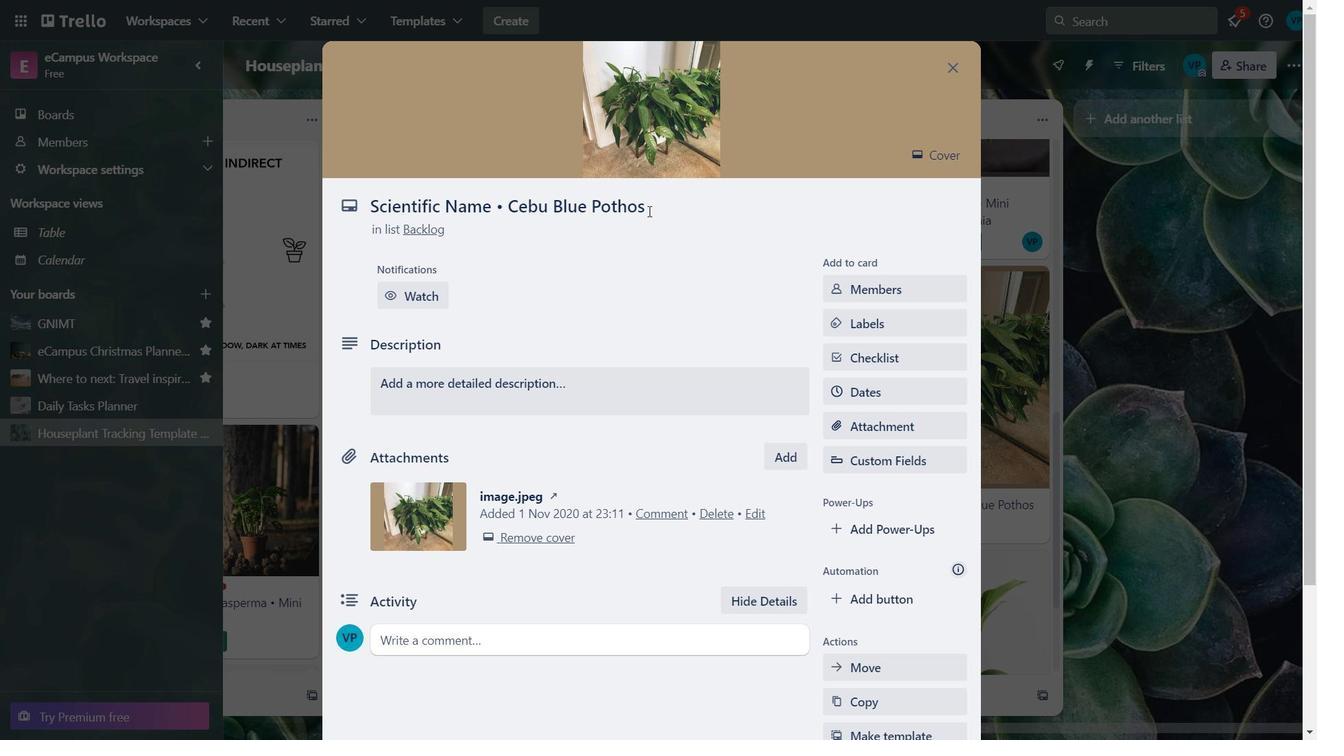 
Action: Mouse pressed left at (646, 206)
Screenshot: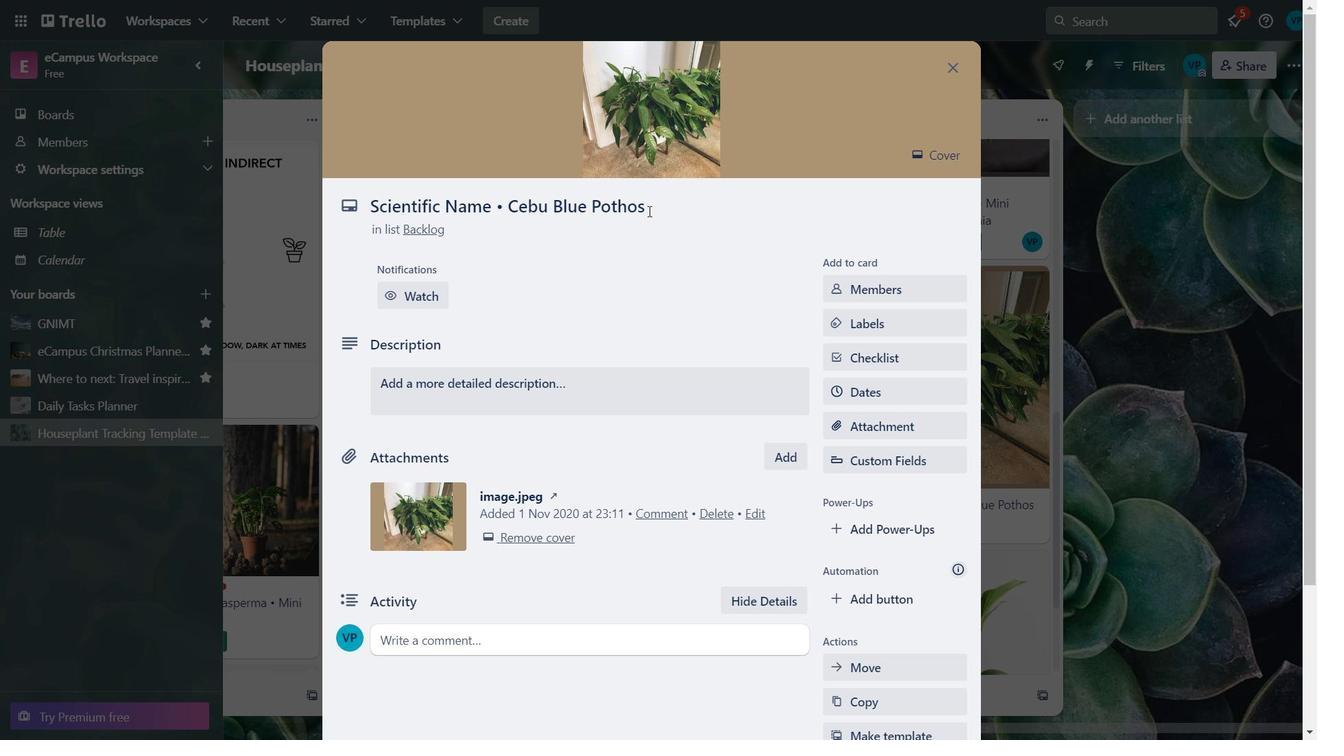 
Action: Mouse moved to (327, 204)
Screenshot: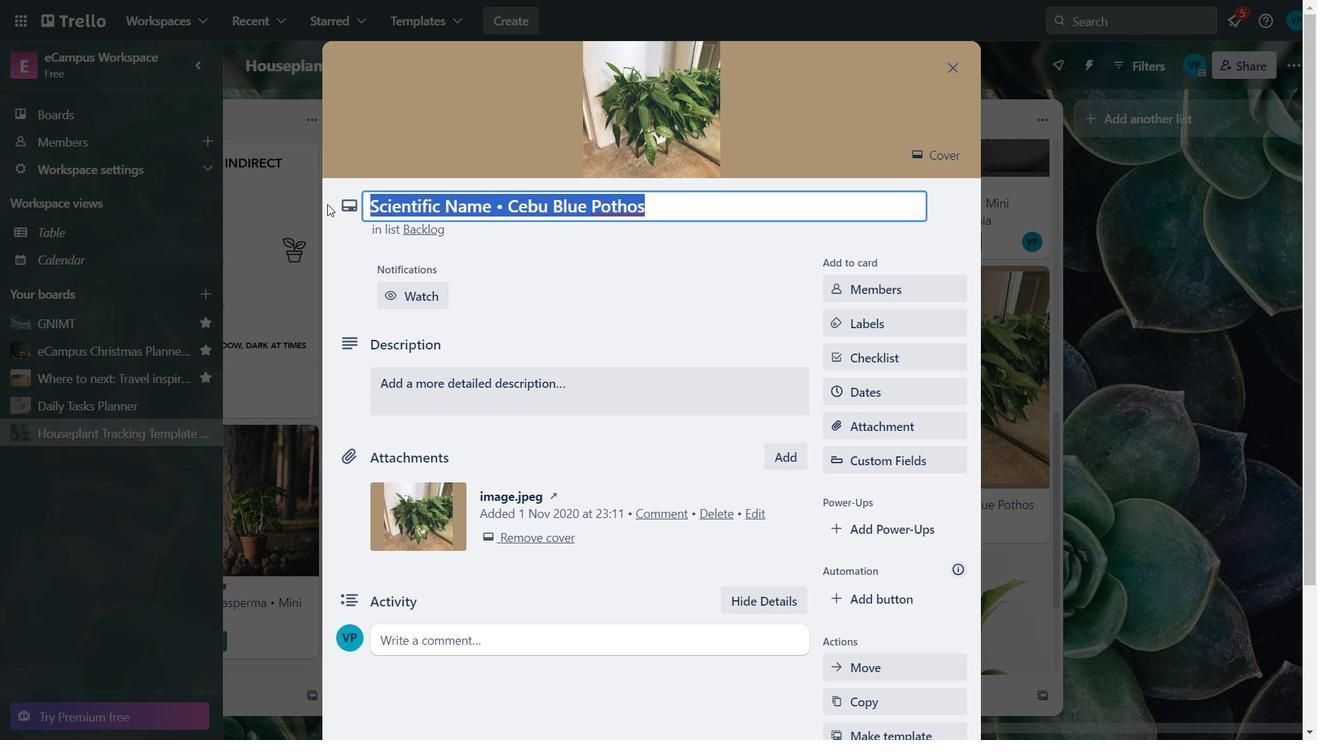 
Action: Key pressed ctrl+C
Screenshot: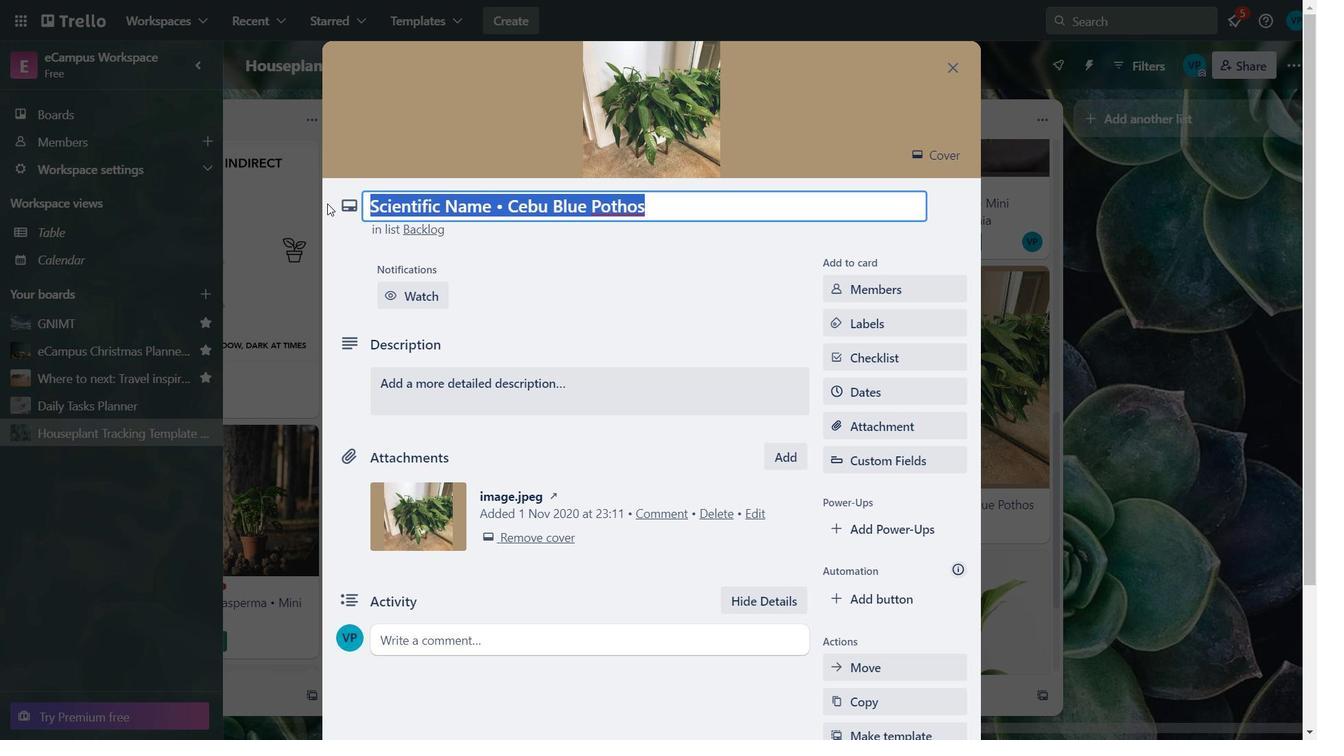 
Action: Mouse moved to (404, 249)
Screenshot: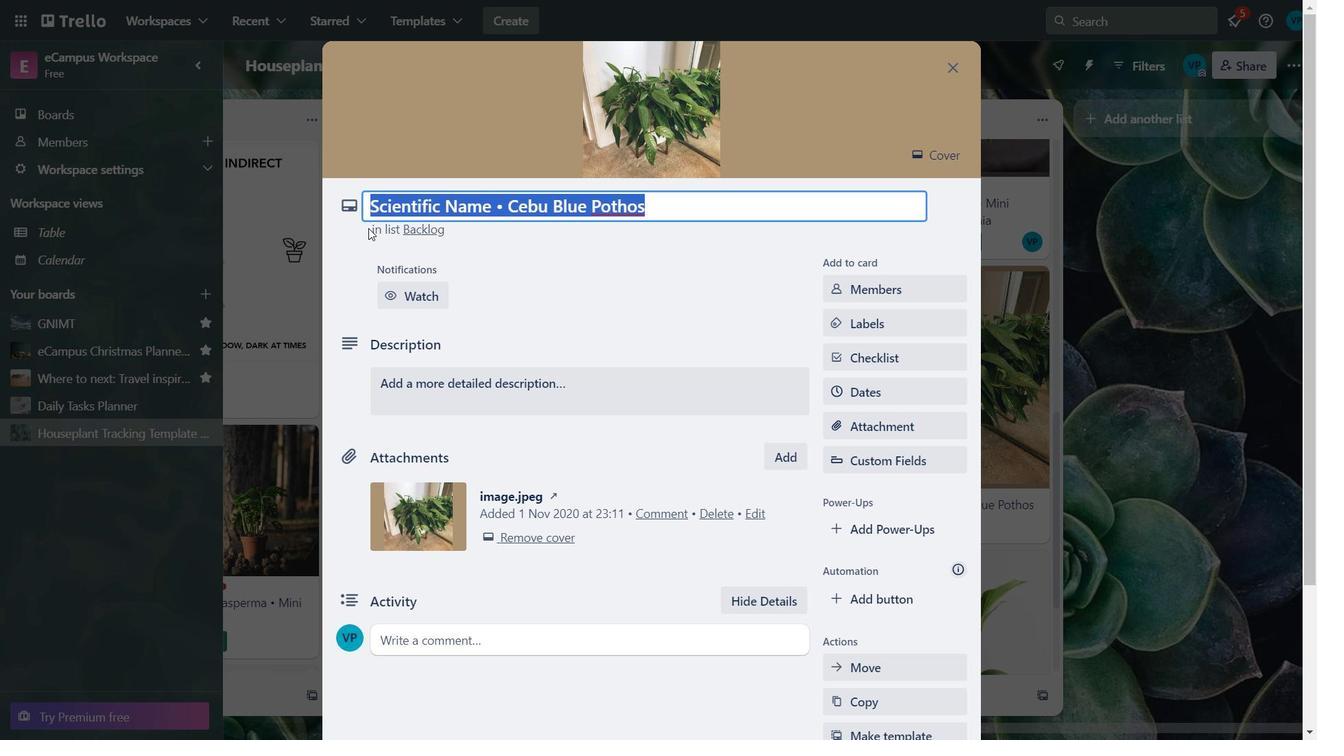 
Action: Mouse pressed left at (404, 249)
Screenshot: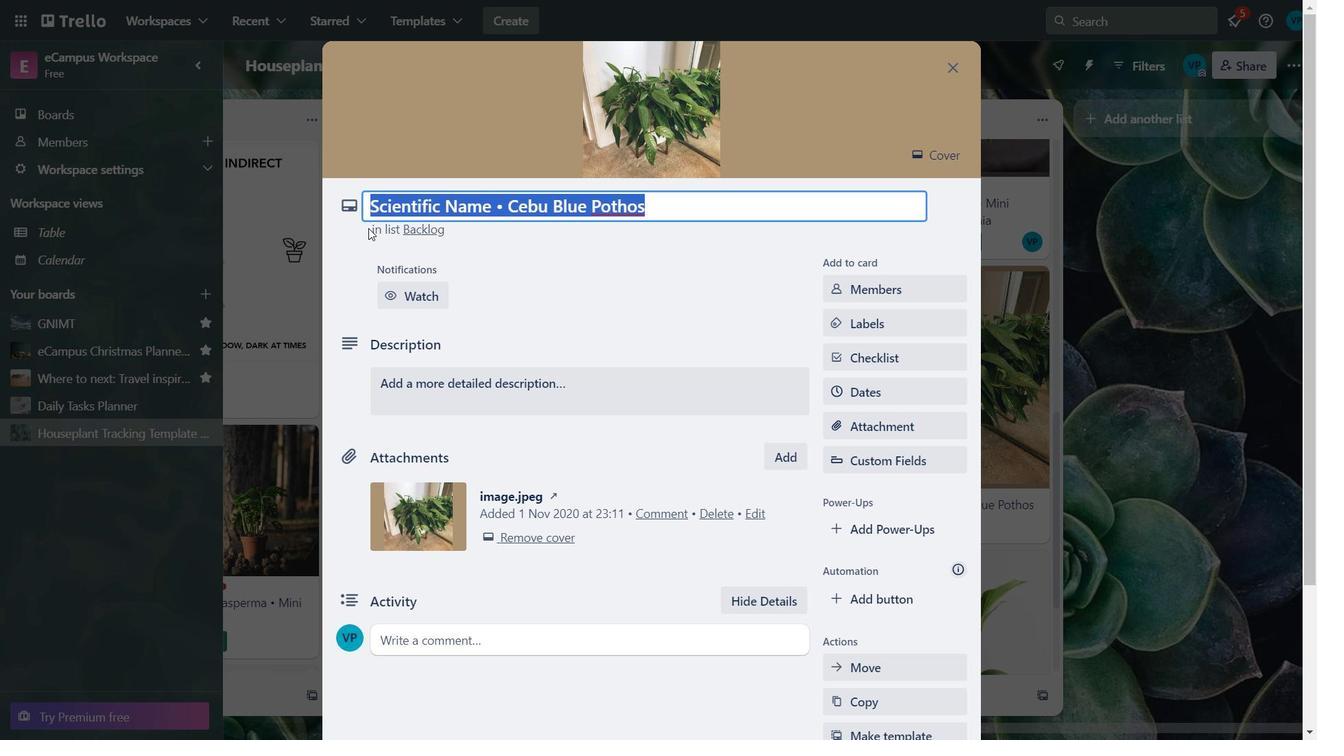 
Action: Mouse moved to (537, 268)
Screenshot: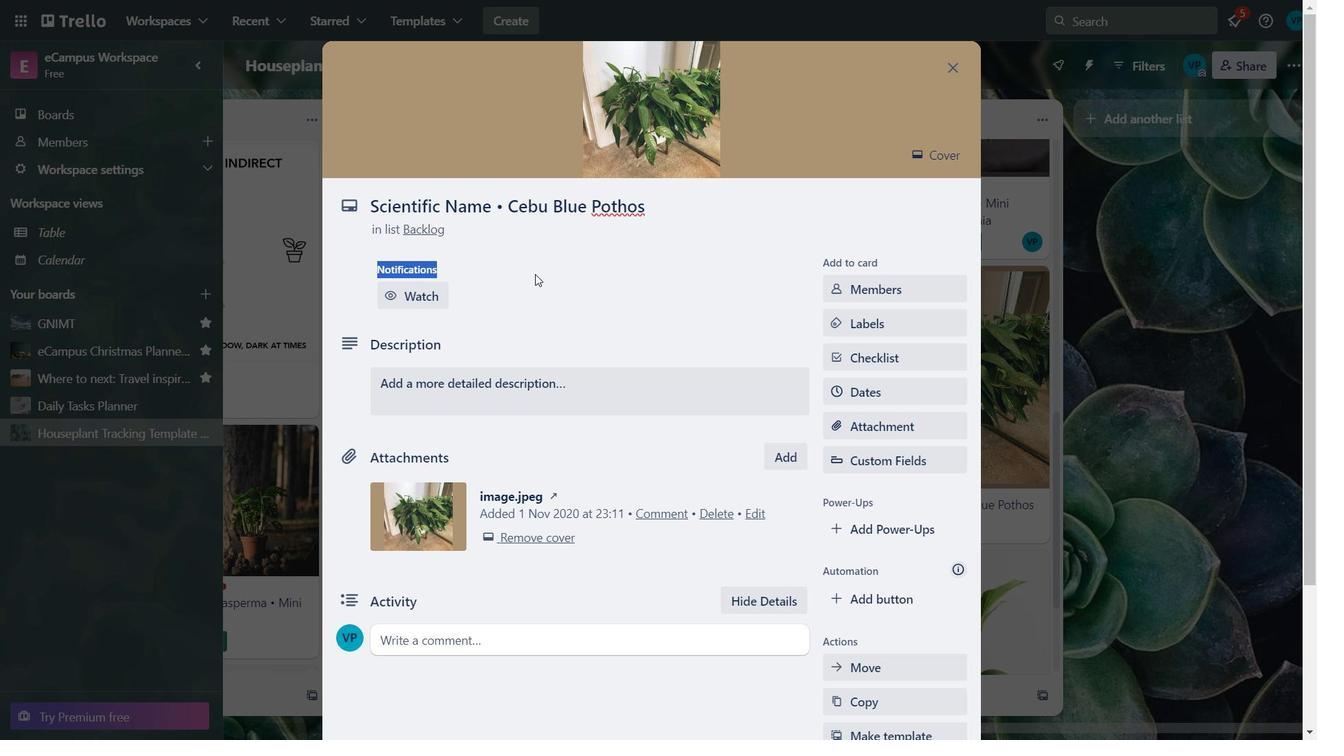 
Action: Mouse scrolled (537, 267) with delta (0, 0)
Screenshot: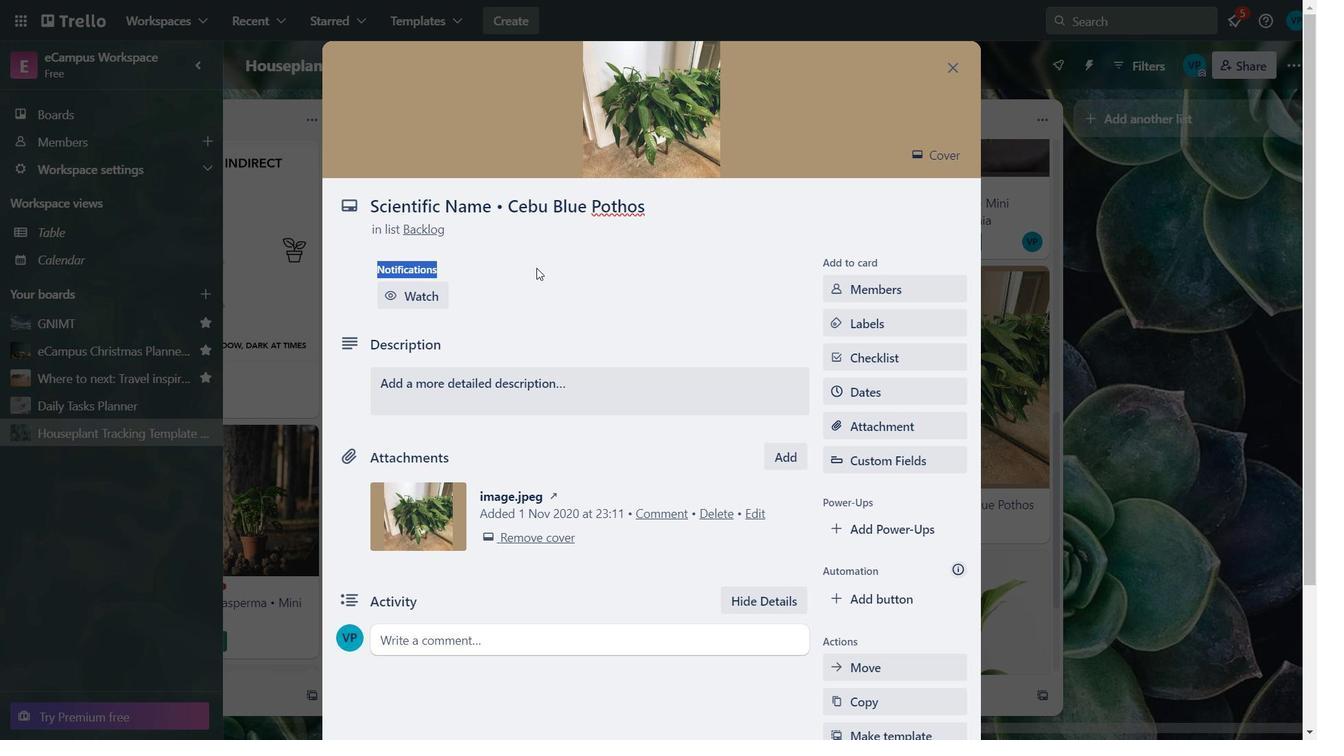 
Action: Mouse moved to (537, 270)
Screenshot: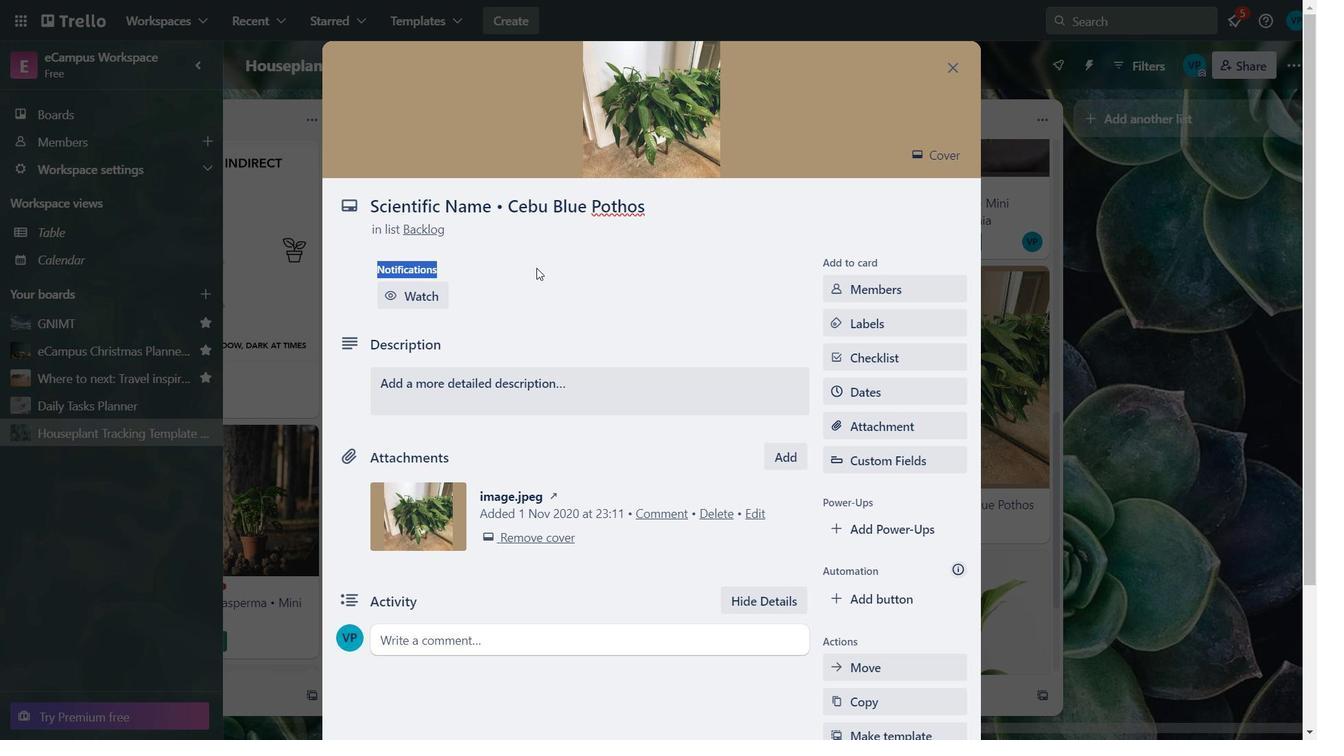 
Action: Mouse scrolled (537, 269) with delta (0, 0)
Screenshot: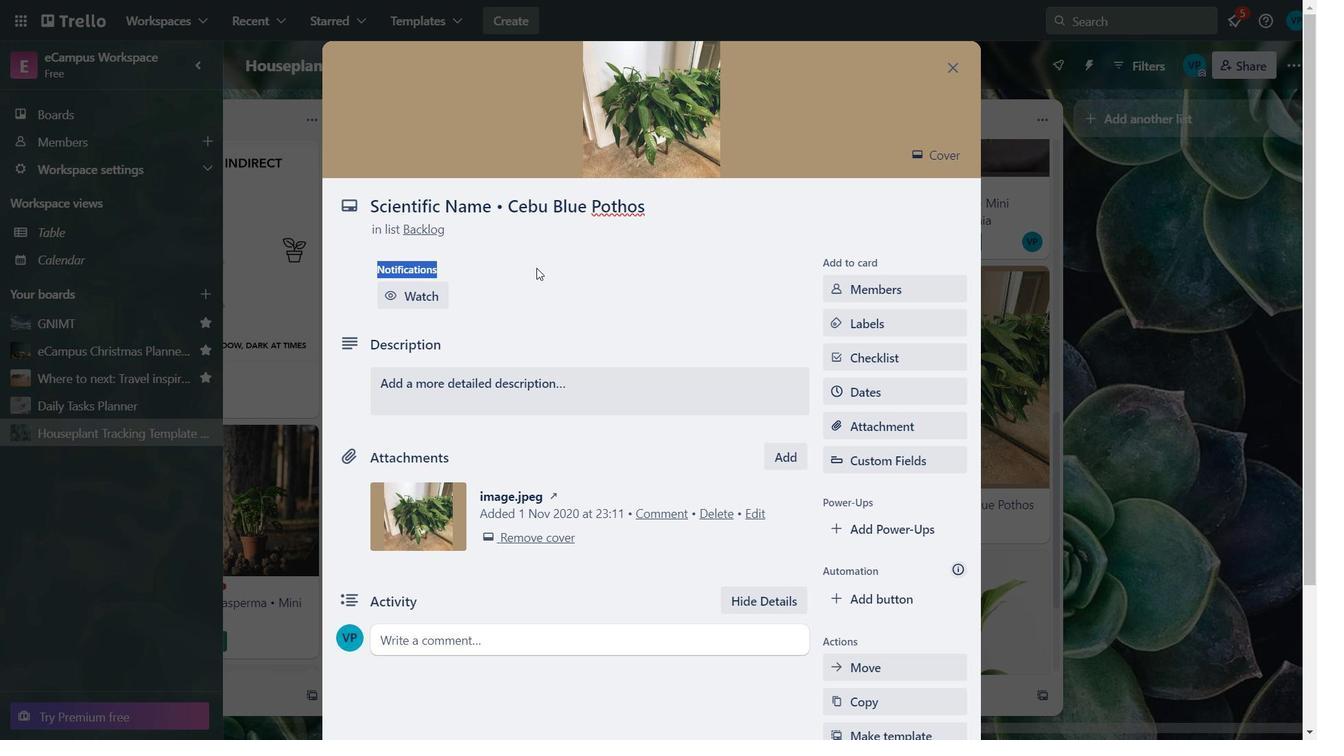 
Action: Mouse moved to (537, 217)
Screenshot: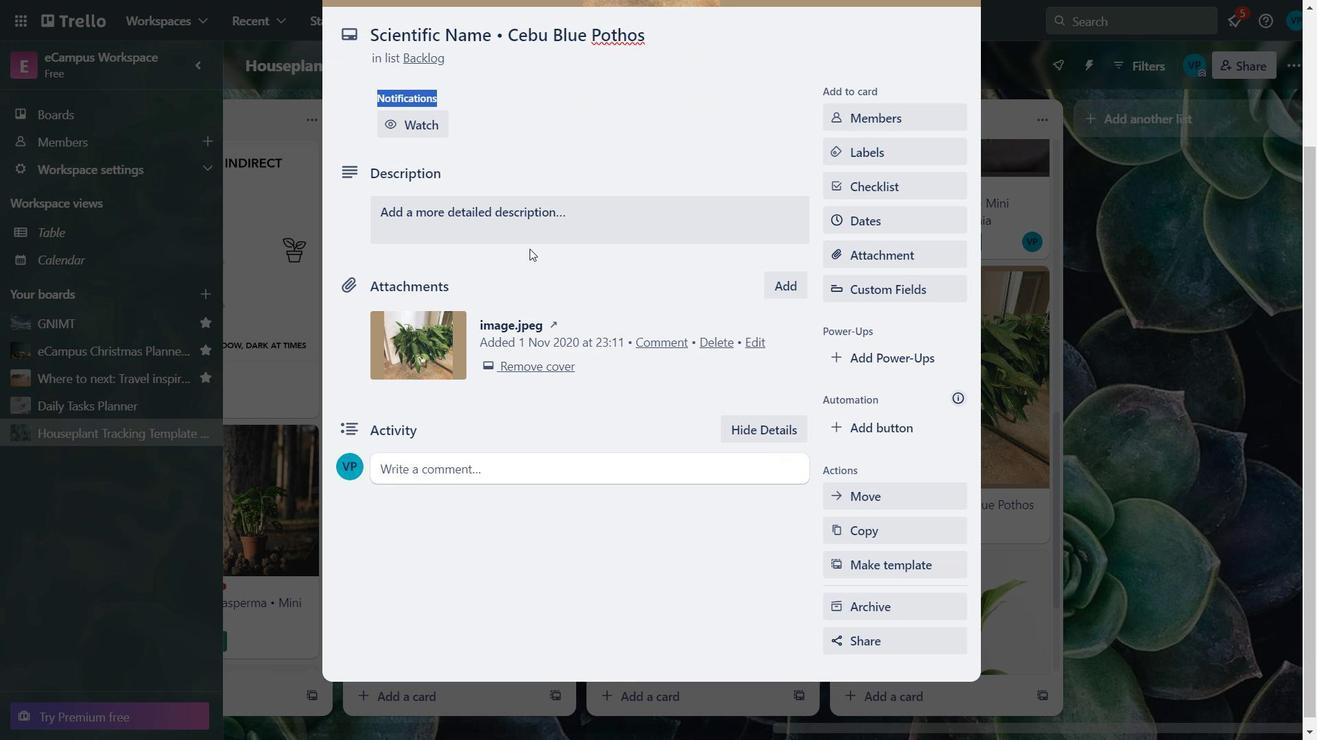 
Action: Mouse pressed left at (537, 217)
Screenshot: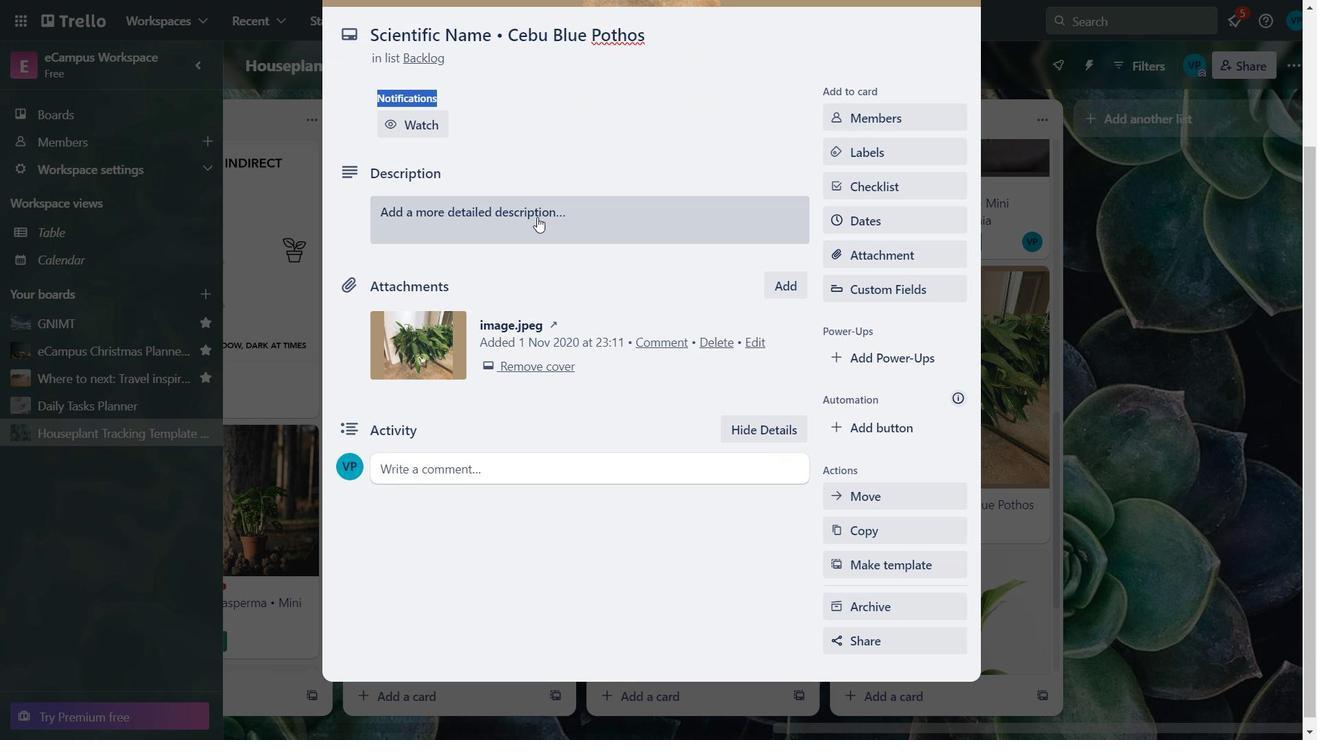 
Action: Mouse moved to (509, 264)
Screenshot: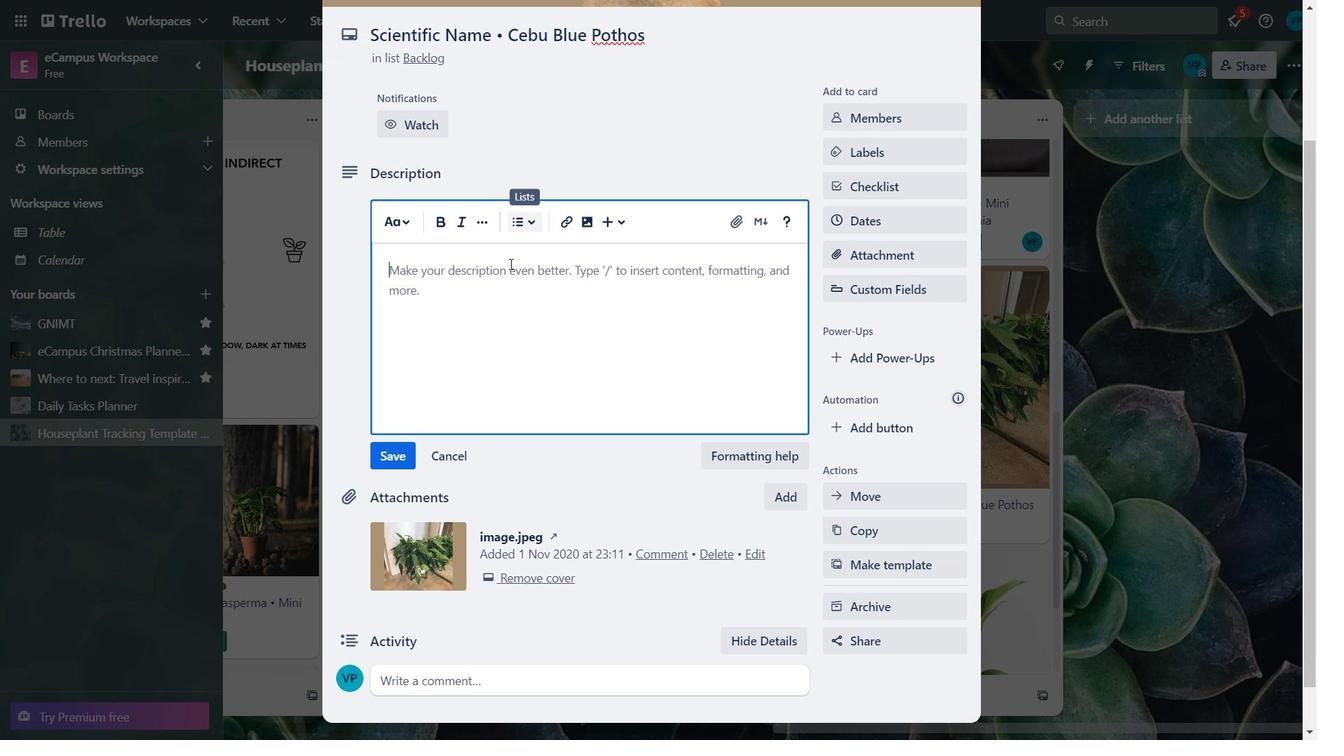 
Action: Key pressed ctrl+V
Screenshot: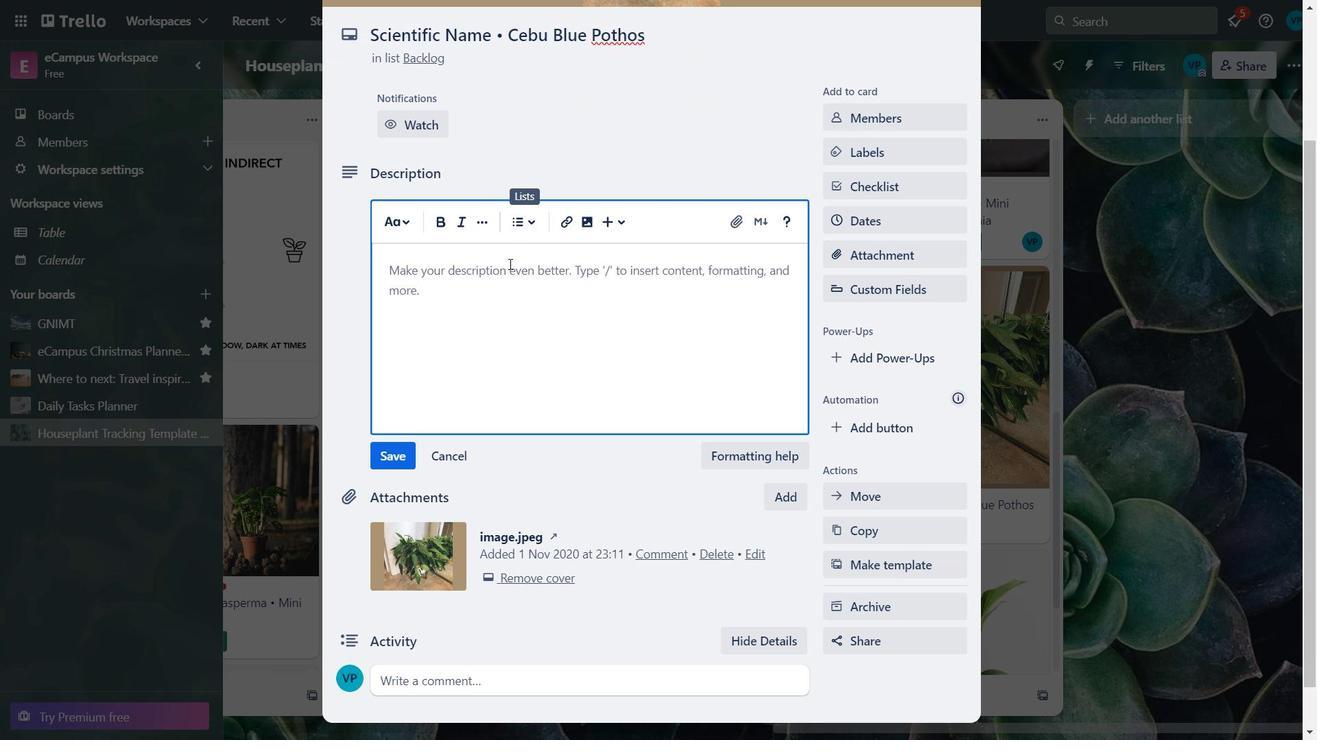 
Action: Mouse moved to (597, 273)
Screenshot: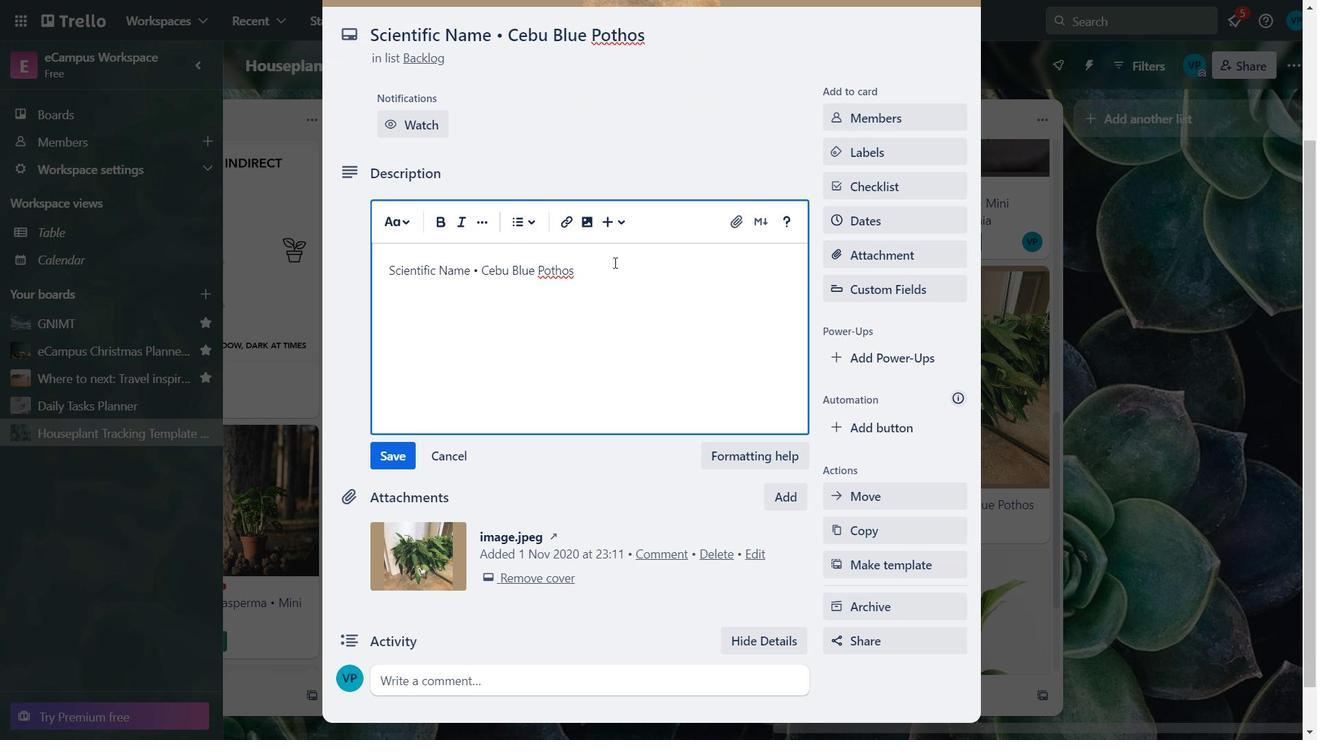 
Action: Mouse pressed left at (597, 273)
Screenshot: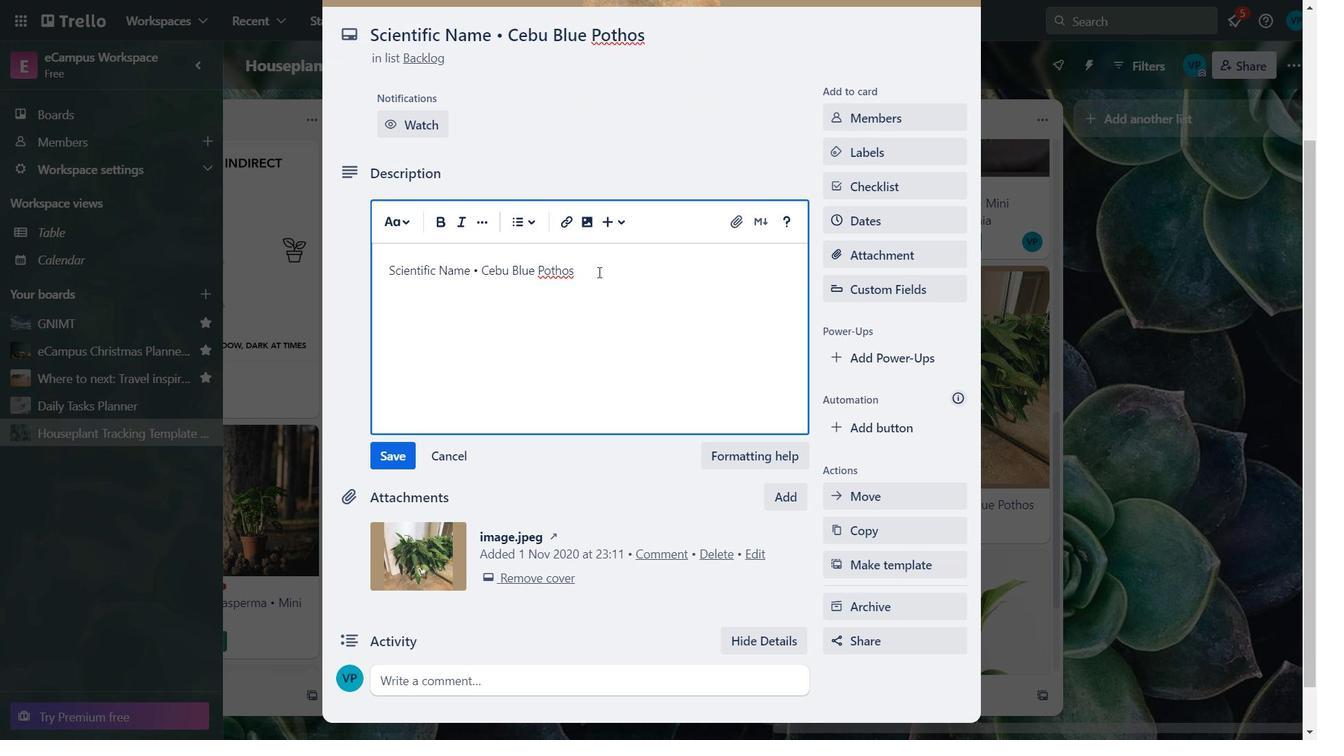 
Action: Mouse moved to (434, 223)
Screenshot: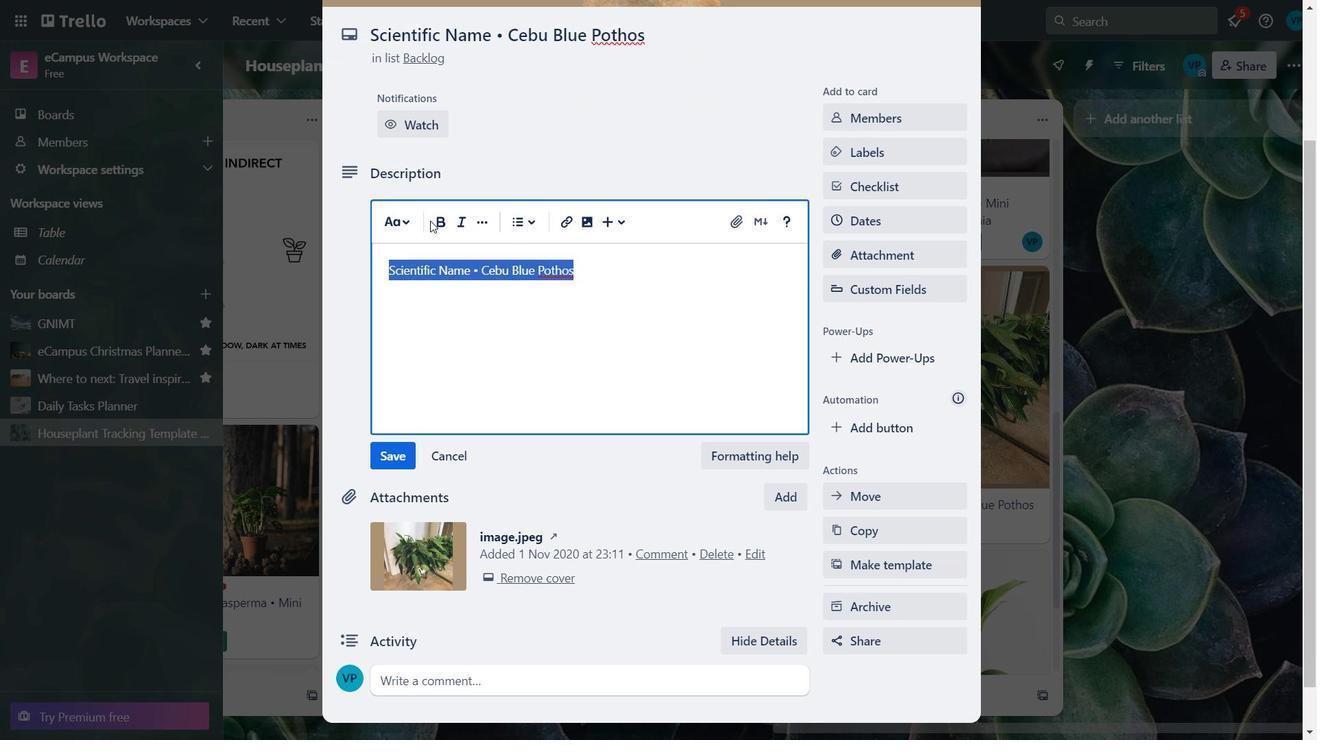 
Action: Mouse pressed left at (434, 223)
Screenshot: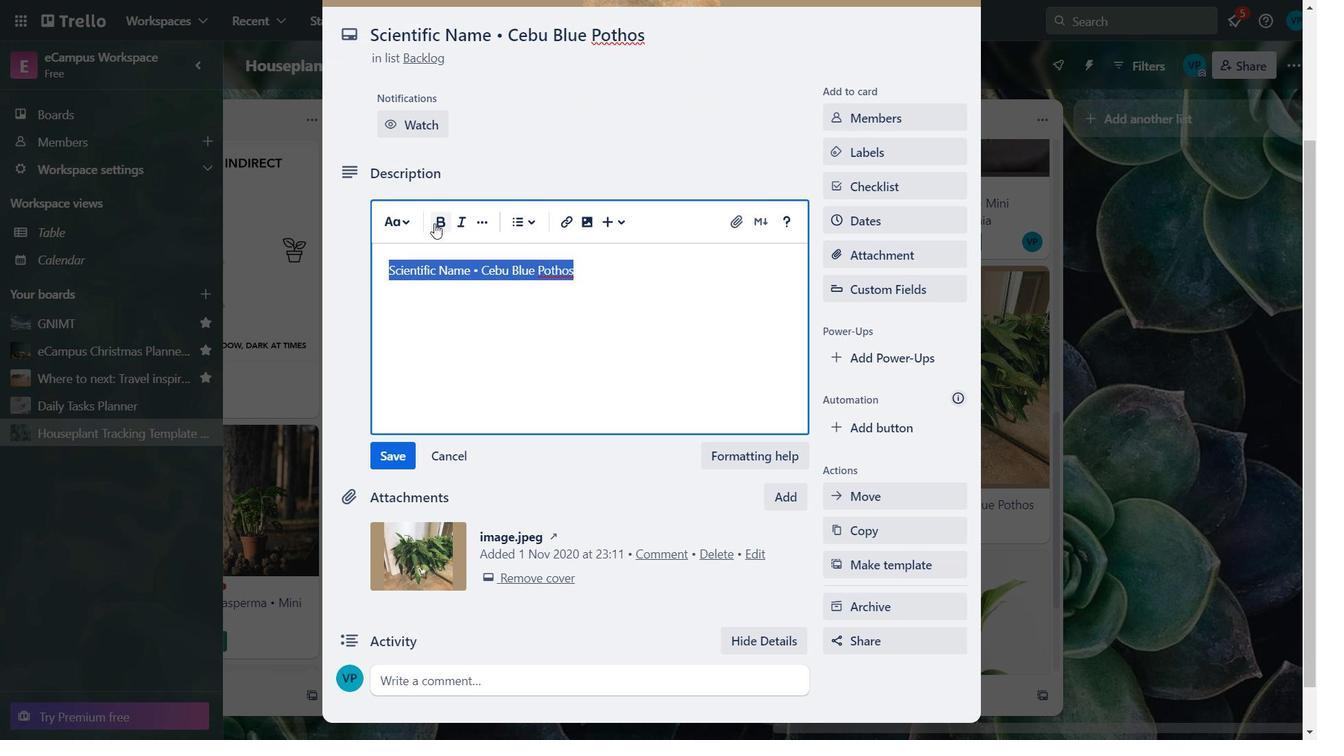 
Action: Mouse moved to (619, 264)
Screenshot: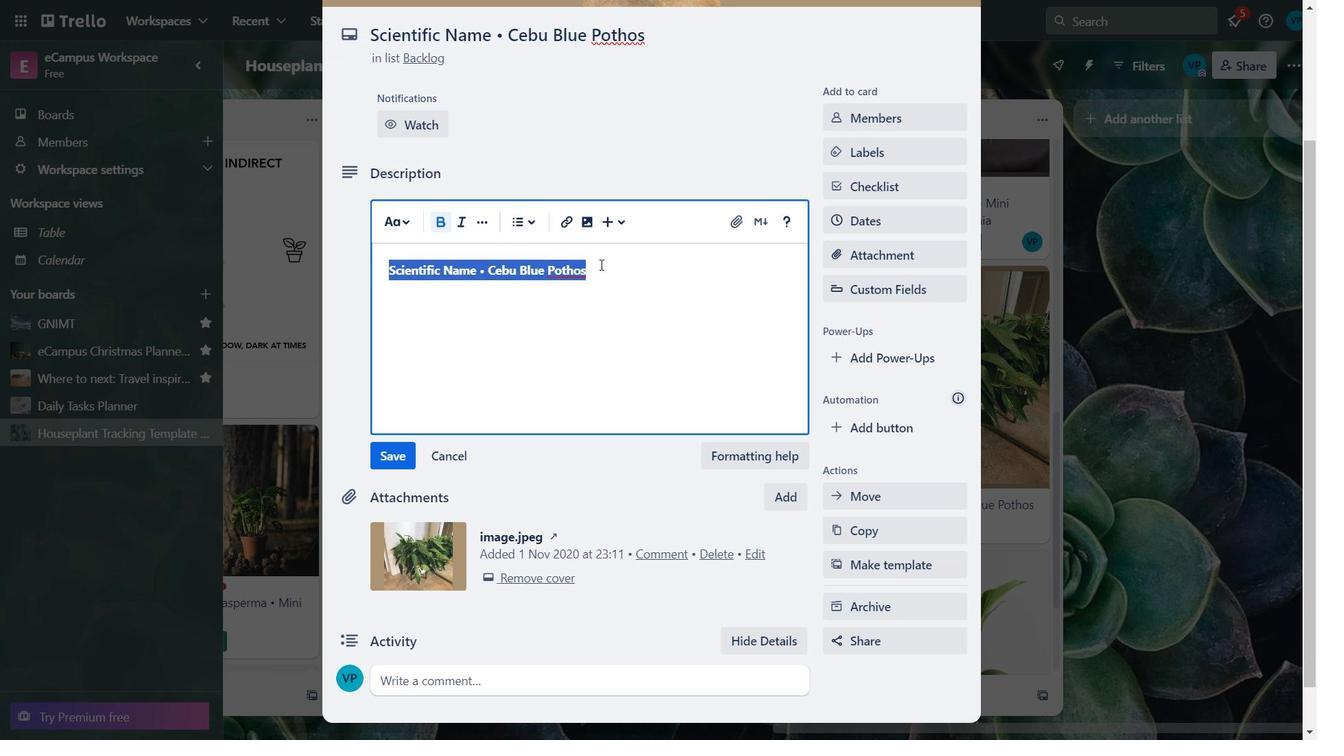 
Action: Mouse pressed left at (619, 264)
Screenshot: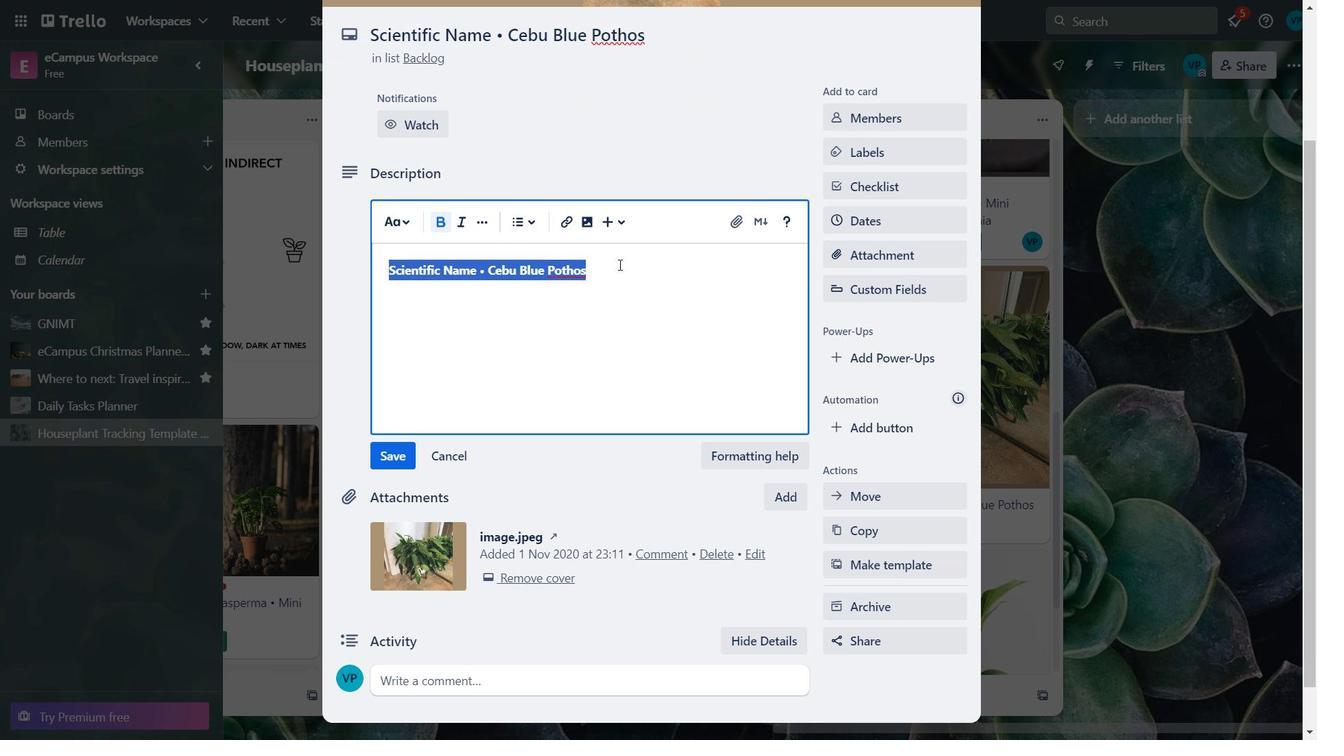 
Action: Mouse moved to (609, 259)
Screenshot: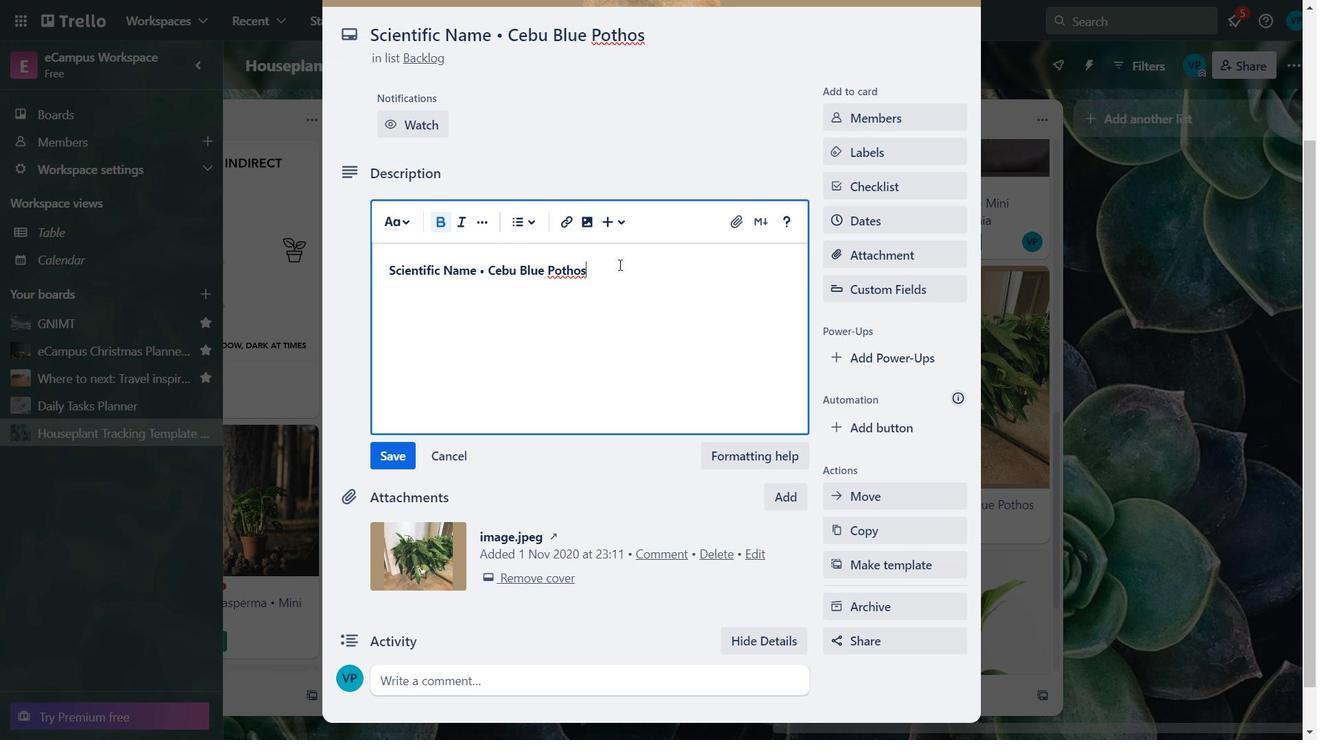 
Action: Key pressed <Key.space>
Screenshot: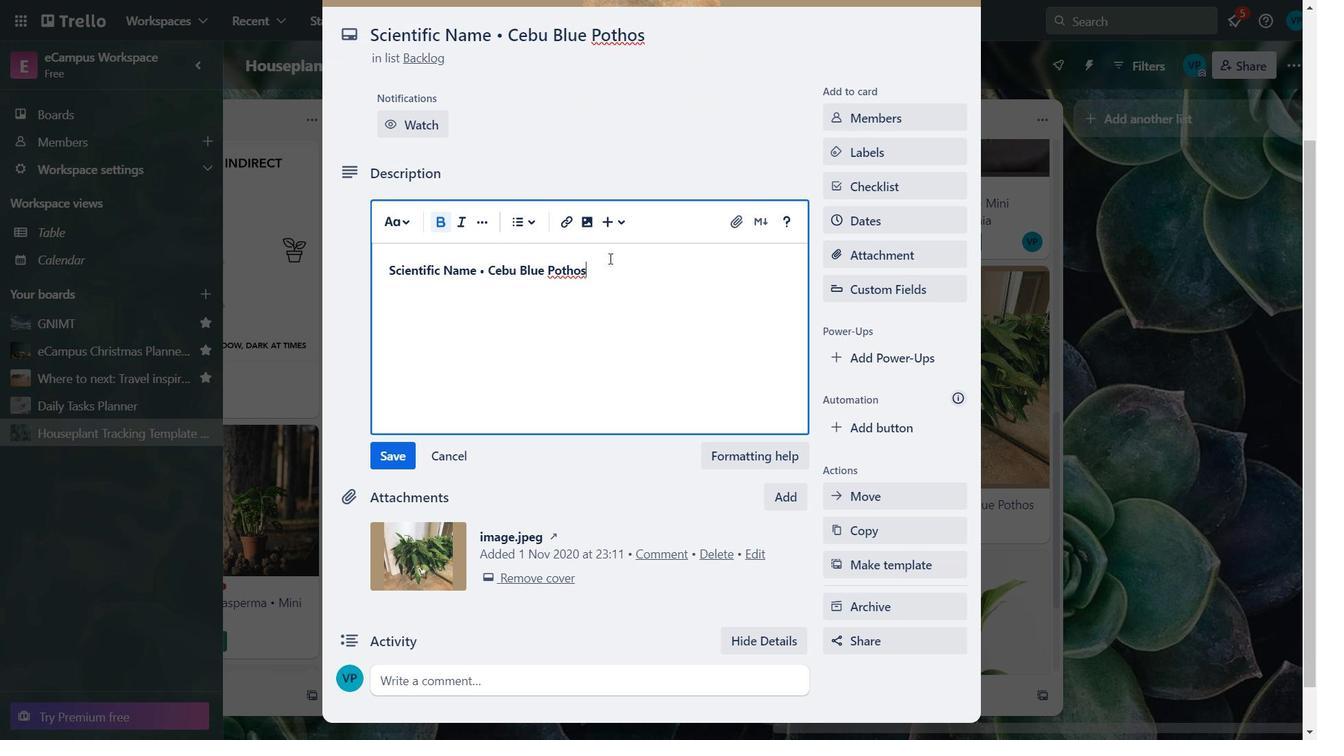 
Action: Mouse moved to (609, 257)
Screenshot: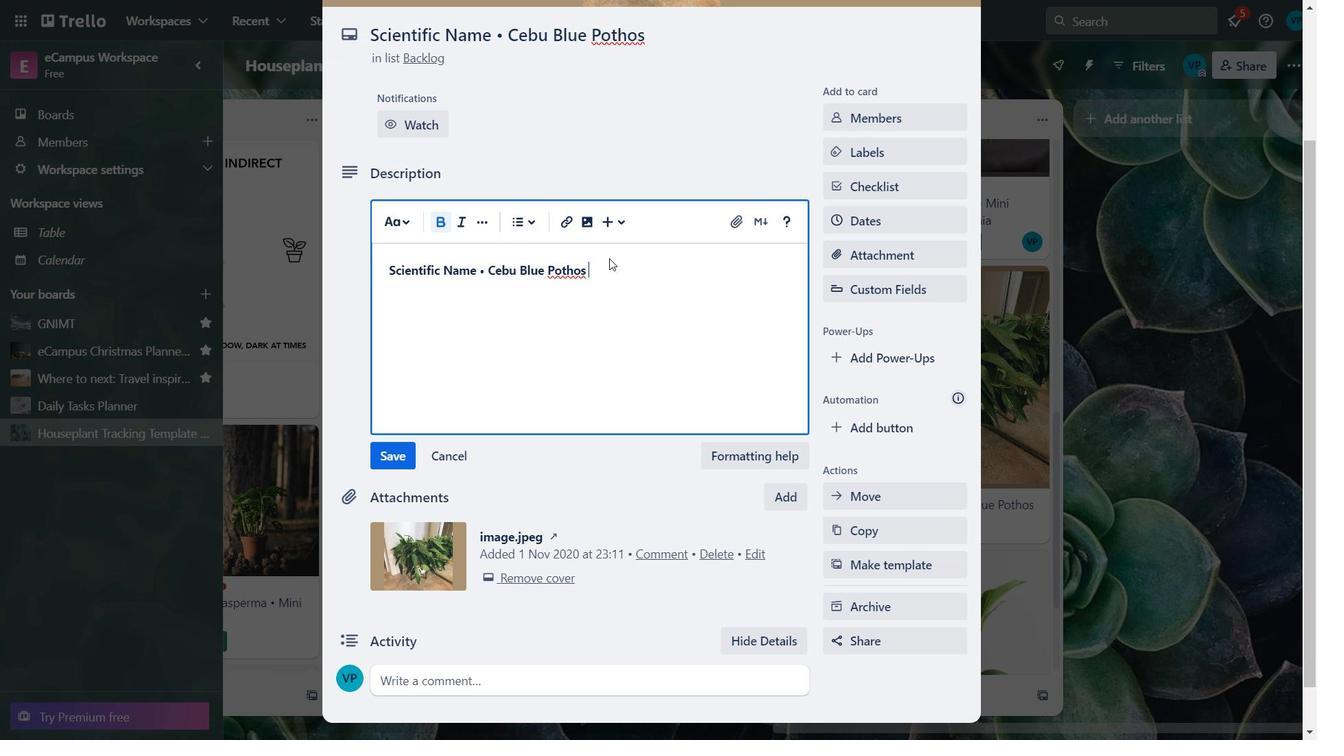 
Action: Key pressed <Key.caps_lock>ctrl+P<Key.caps_lock>lant-<Key.space><Key.enter>
Screenshot: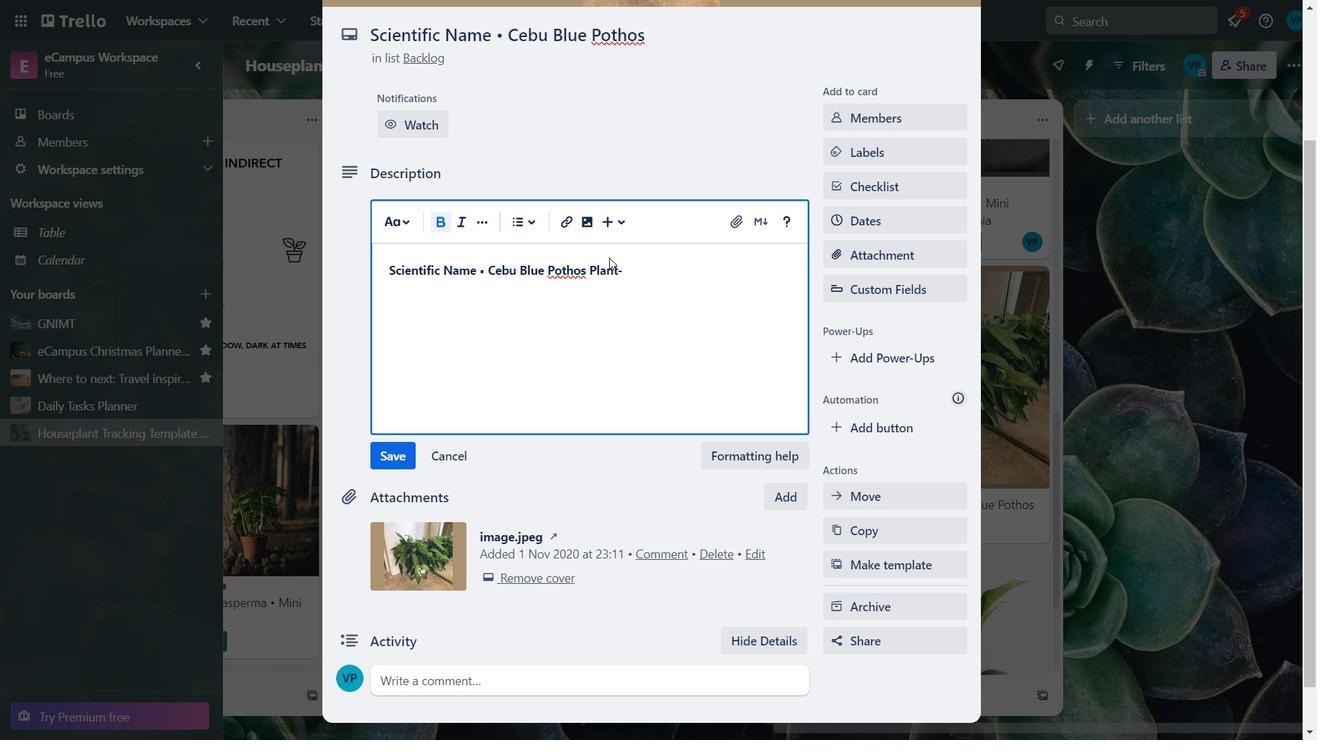 
Action: Mouse moved to (530, 228)
Screenshot: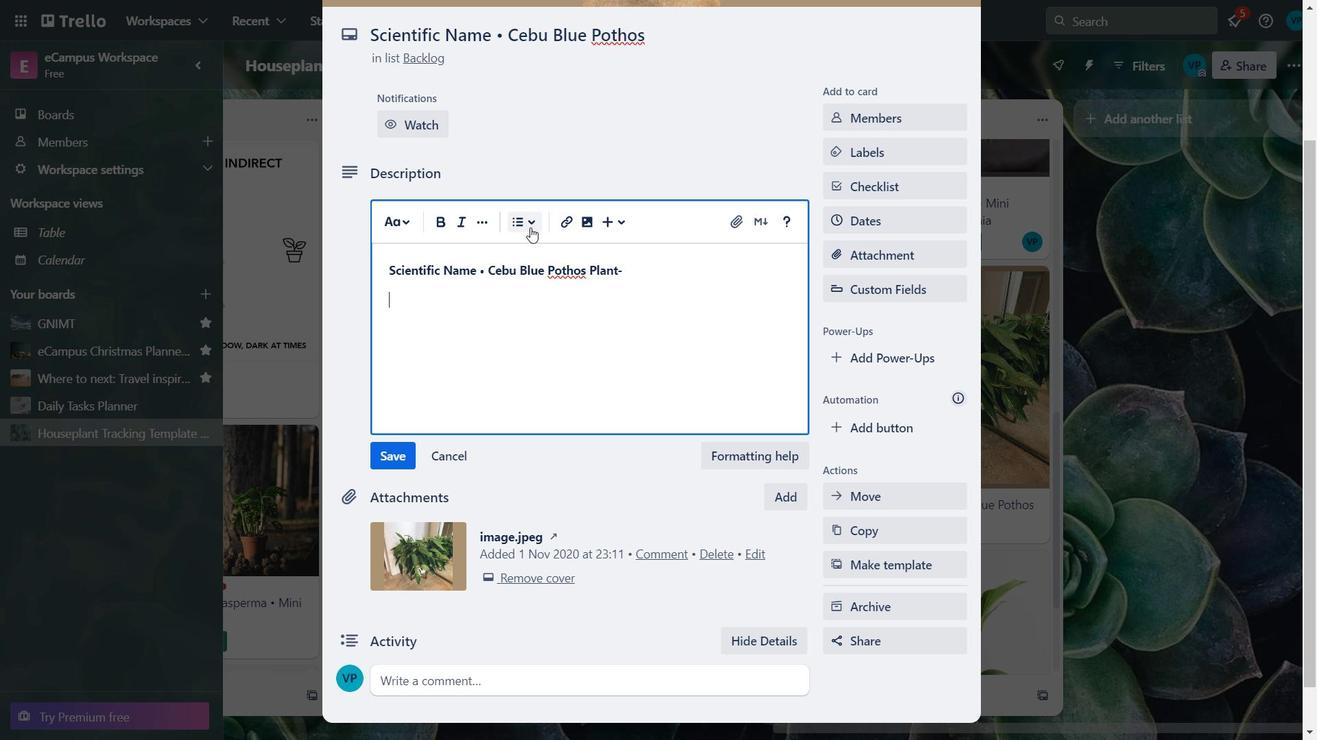 
Action: Mouse pressed left at (530, 228)
Screenshot: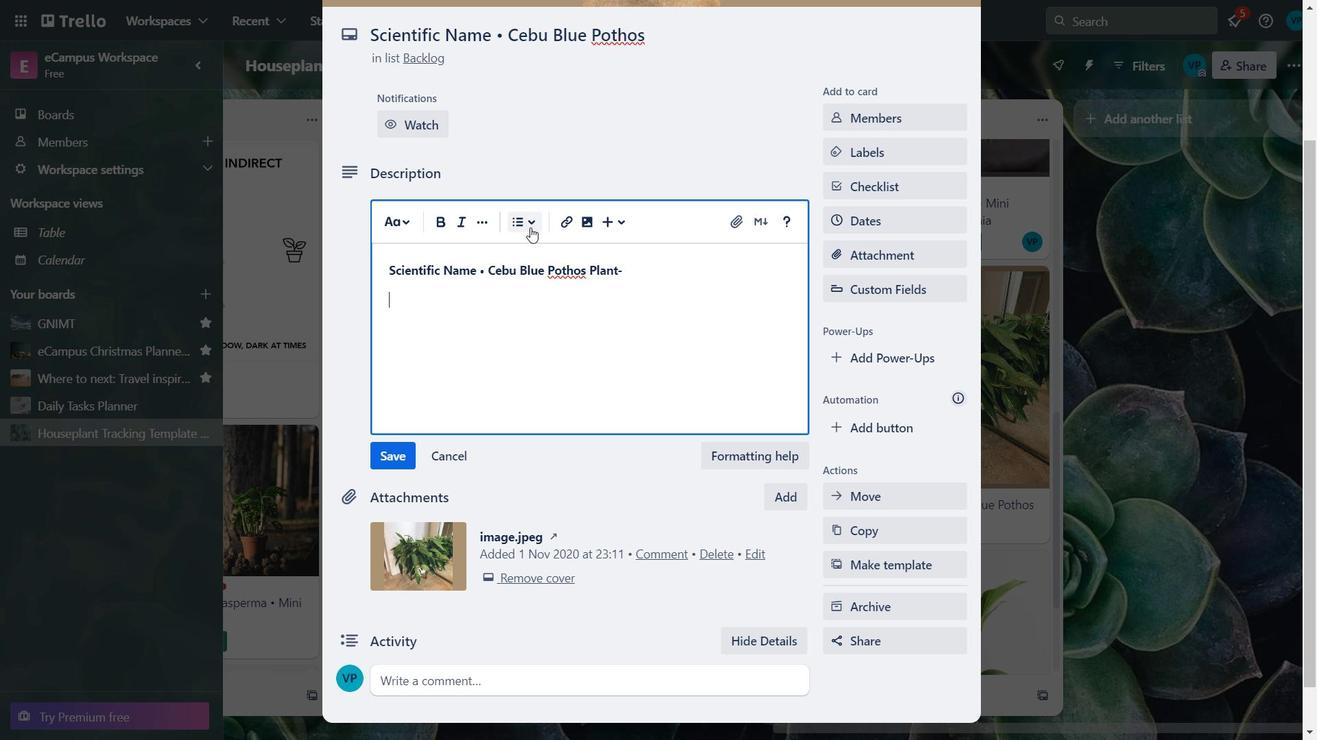 
Action: Mouse moved to (543, 262)
Screenshot: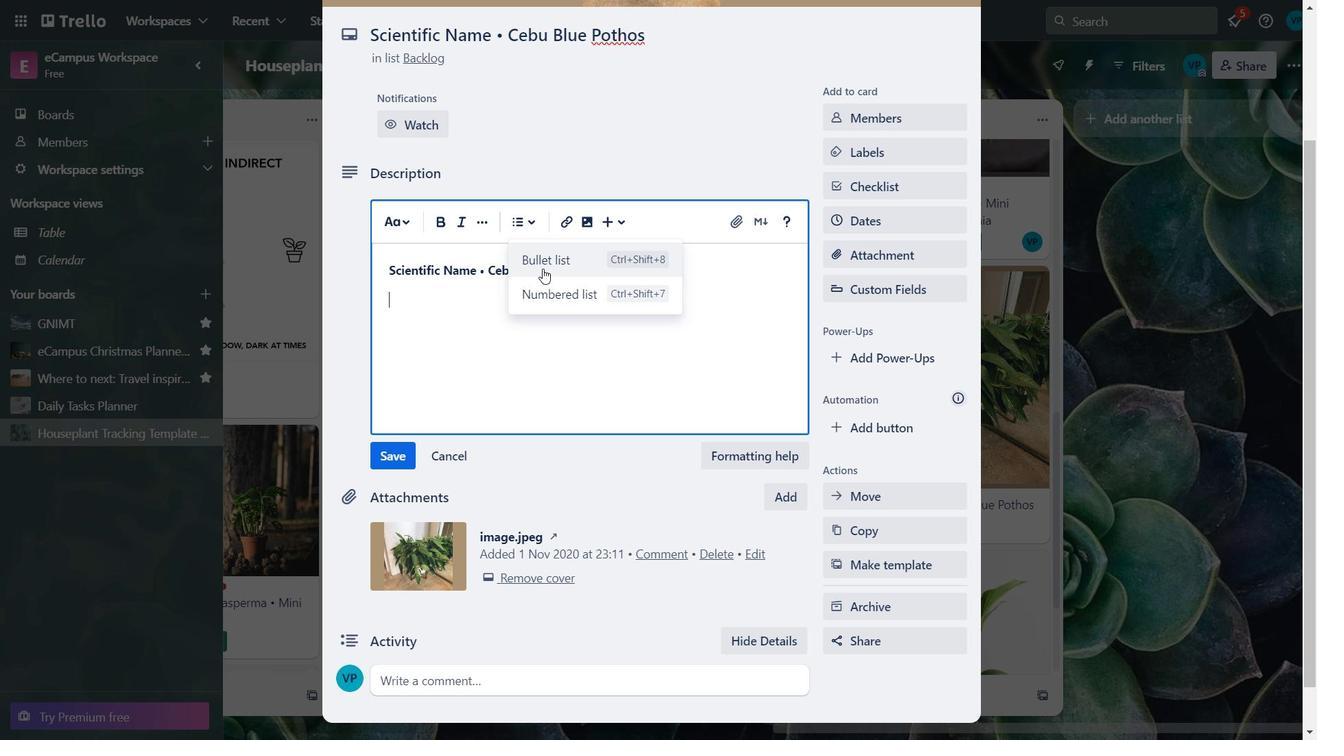 
Action: Mouse pressed left at (543, 262)
Screenshot: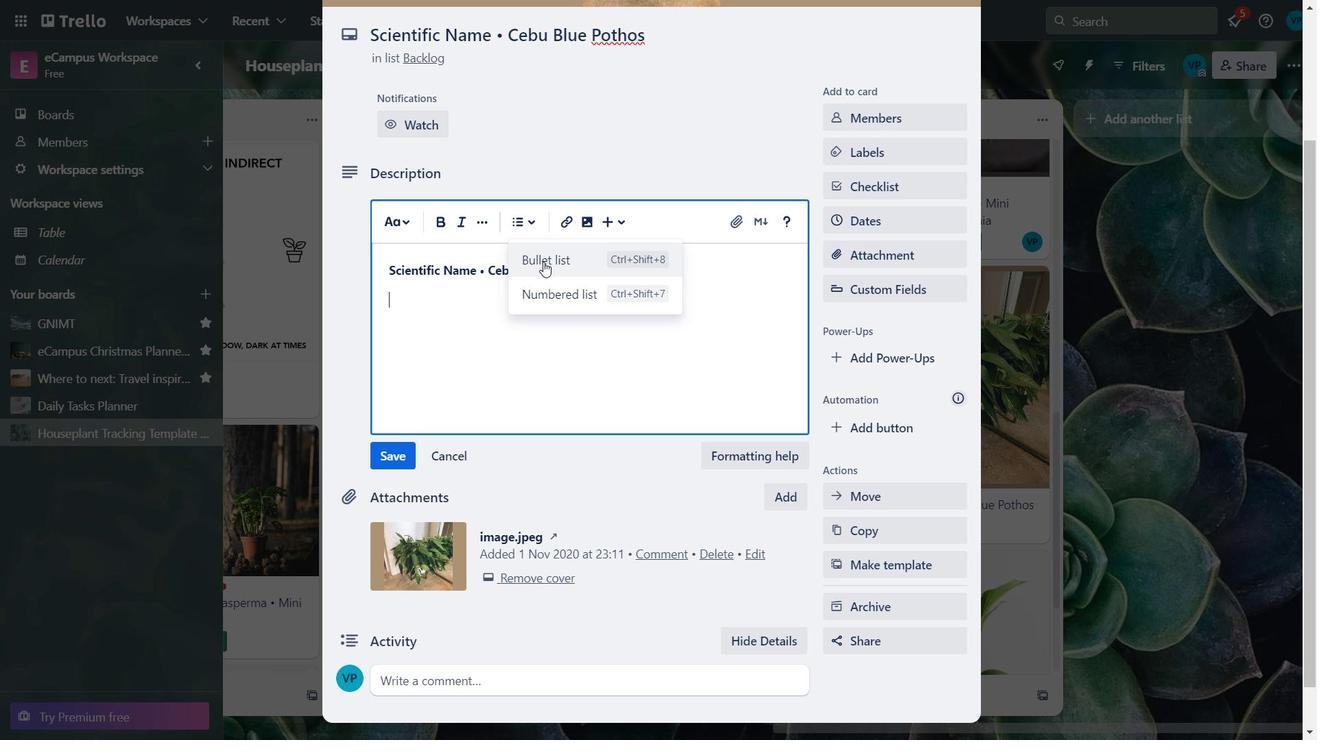 
Action: Mouse moved to (546, 315)
Screenshot: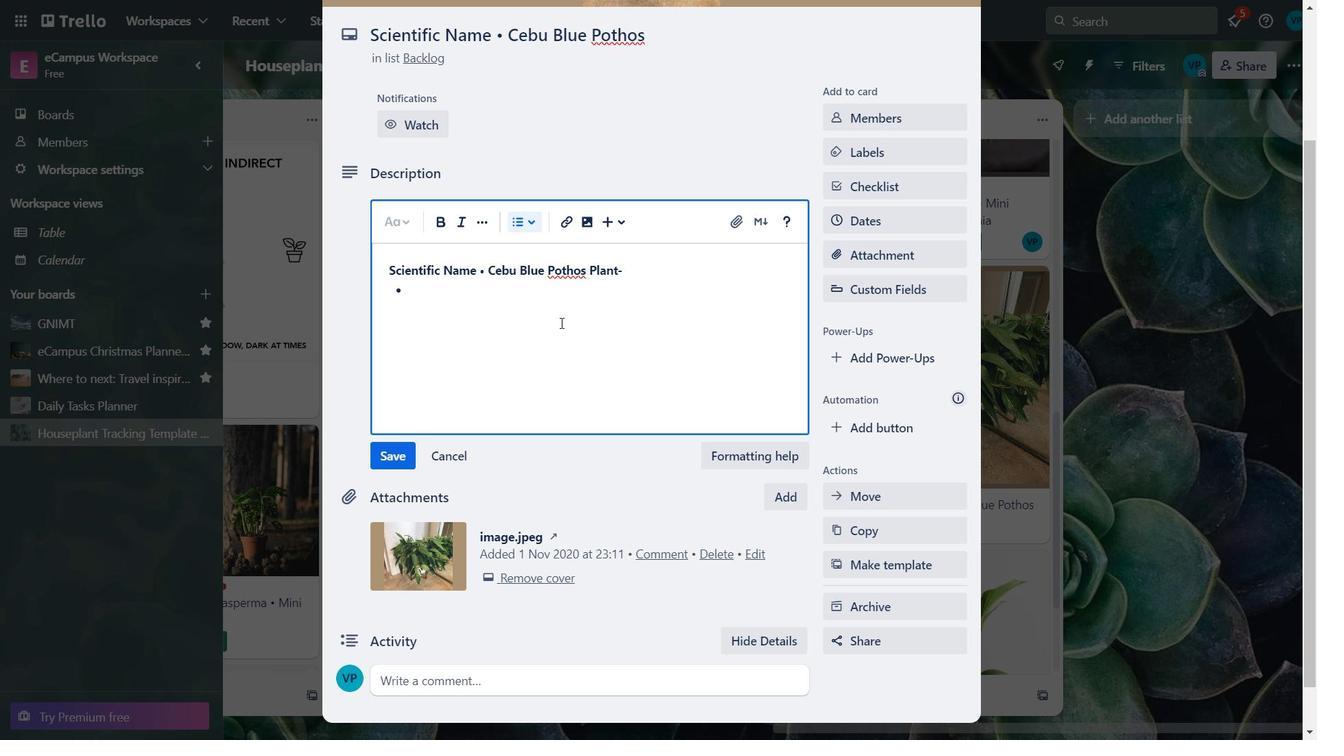 
Action: Key pressed <Key.caps_lock>
Screenshot: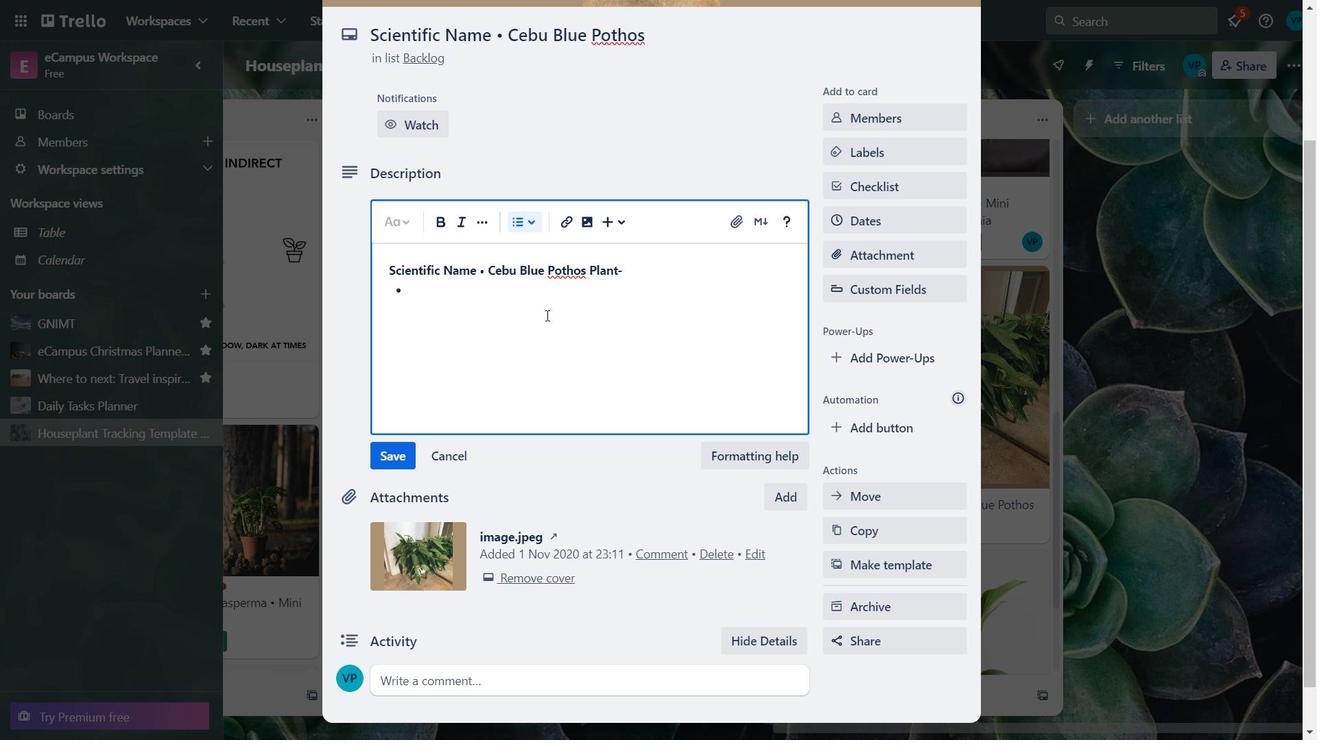 
Action: Mouse moved to (423, 294)
Screenshot: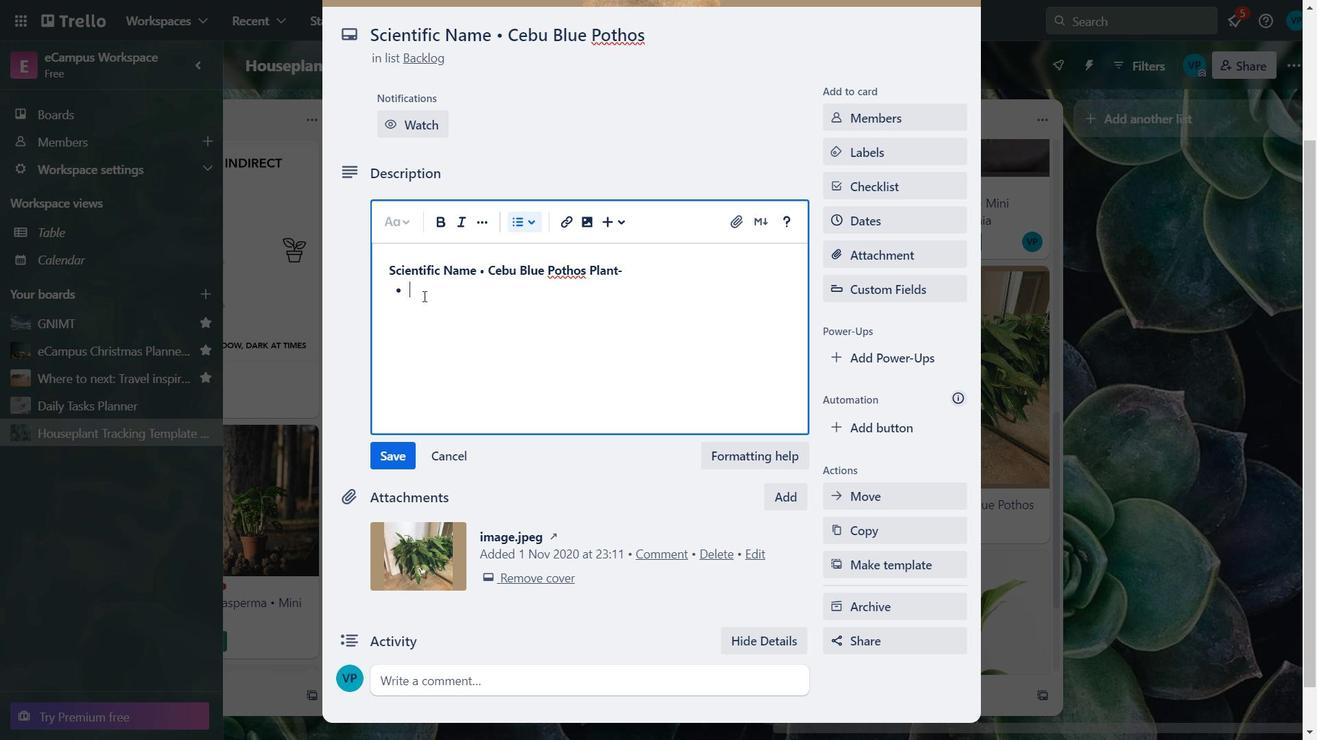 
Action: Mouse pressed left at (423, 294)
Screenshot: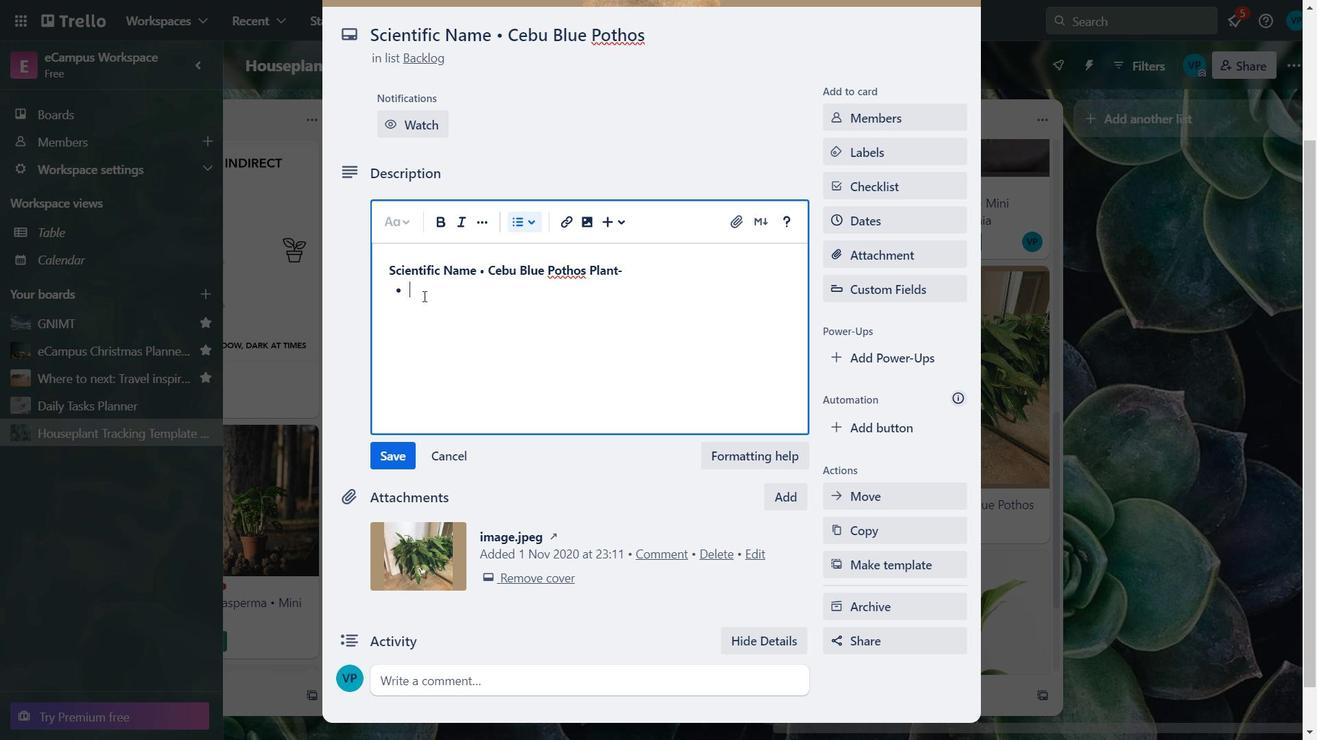 
Action: Mouse moved to (422, 294)
Screenshot: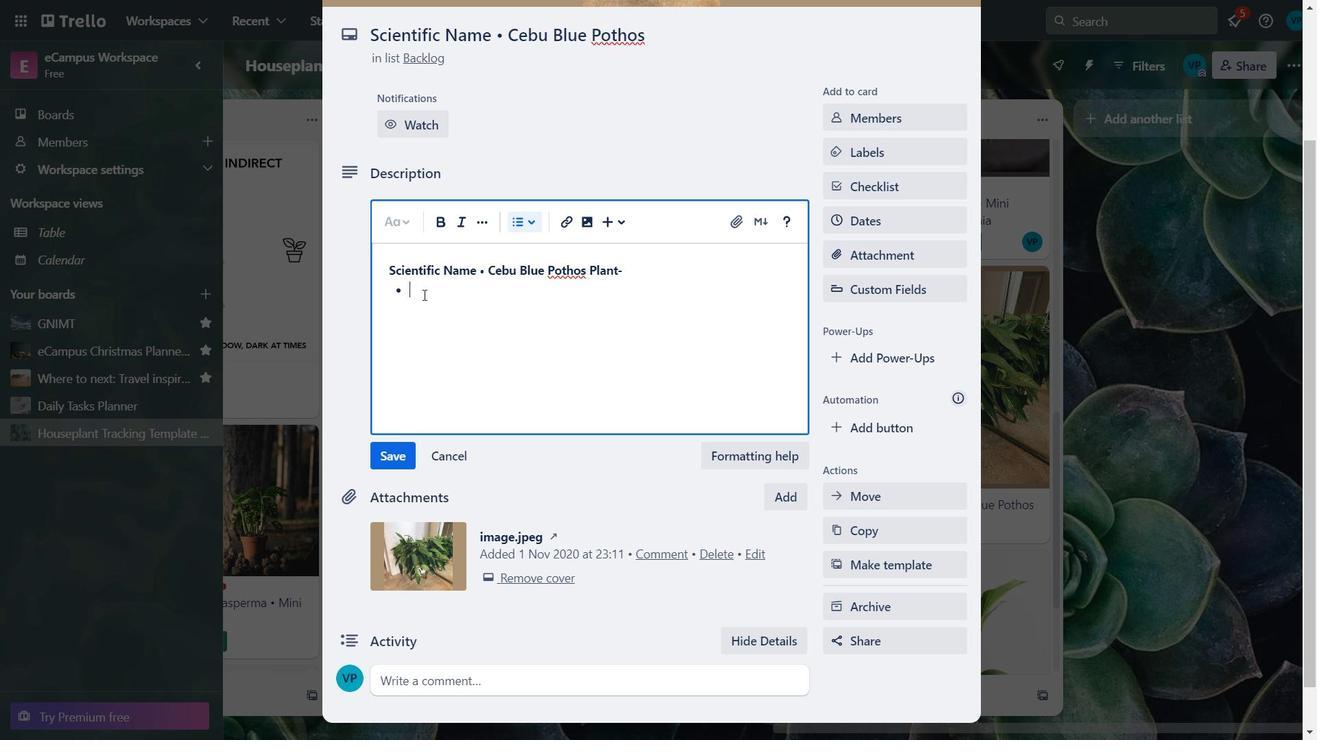 
Action: Key pressed <Key.caps_lock><Key.caps_lock>P<Key.caps_lock>othos<Key.space>also<Key.space>some<Key.space>t=<Key.backspace><Key.backspace><Key.backspace>times<Key.space>called<Key.space>devil'd<Key.space>ivy
Screenshot: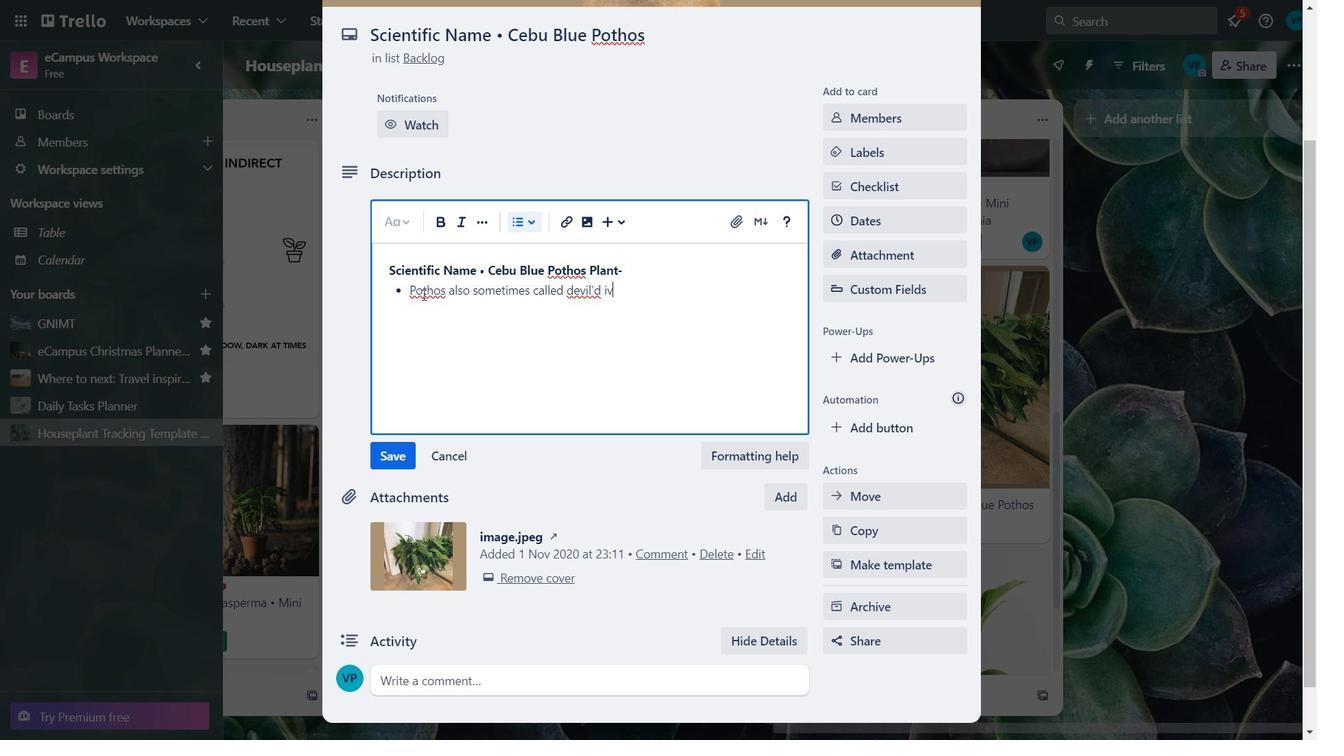 
Action: Mouse moved to (419, 286)
Screenshot: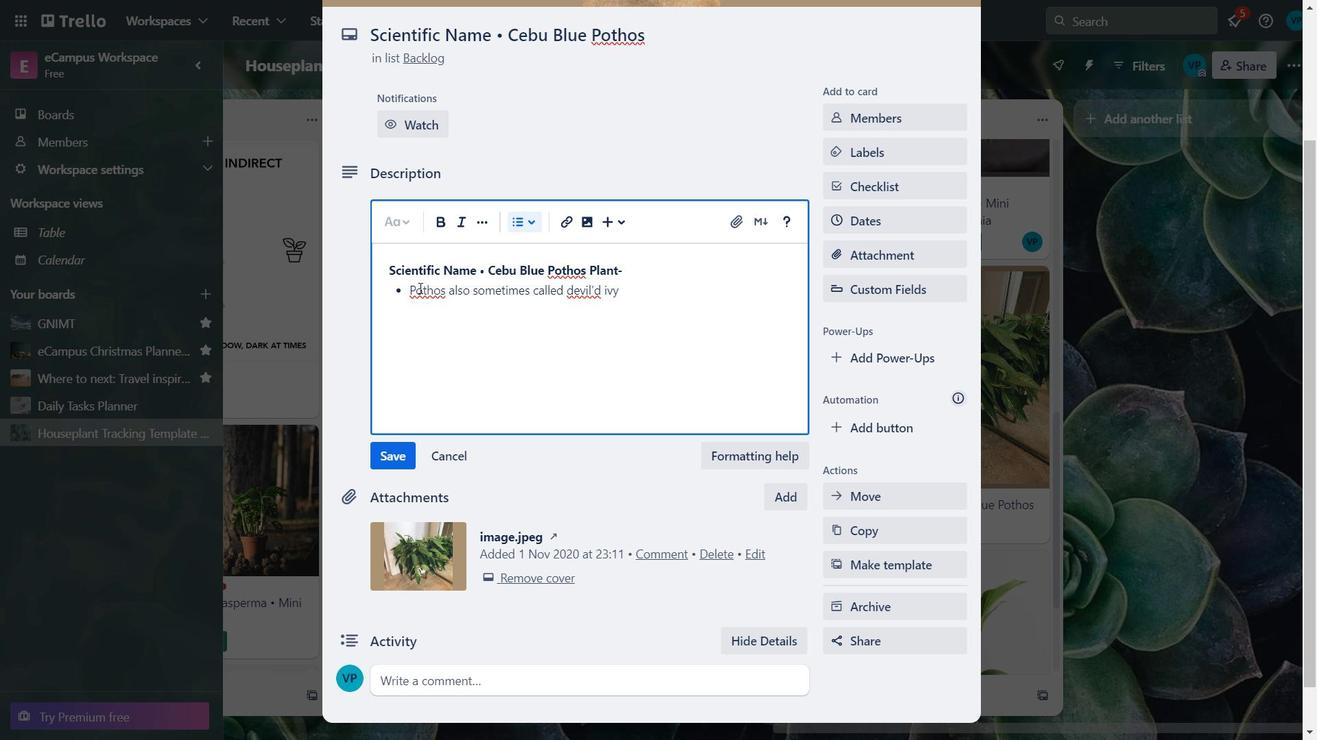 
Action: Key pressed .<Key.enter><Key.caps_lock>G<Key.caps_lock>olden<Key.space><Key.caps_lock>P<Key.caps_lock>othos<Key.space>,<Key.space>or<Key.space>hunter's<Key.space>rove,<Key.space>is<Key.space>one<Key.space>of<Key.space>the<Key.space>most<Key.space>popular<Key.space>house<Key.space>plant<Key.space>in<Key.space><Key.caps_lock>NO<Key.backspace><Key.caps_lock>orth.<Key.backspace><Key.space><Key.caps_lock>A<Key.caps_lock>merica.<Key.enter><Key.caps_lock>T<Key.caps_lock>he<Key.space><Key.caps_lock>S<Key.caps_lock>cientific<Key.space>name<Key.space>is<Key.space>either<Key.space><Key.caps_lock>E<Key.caps_lock>pipremnum<Key.space>pinnatum<Key.space>cv.<Key.enter><Key.caps_lock>A<Key.caps_lock>ureum<Key.space>
Screenshot: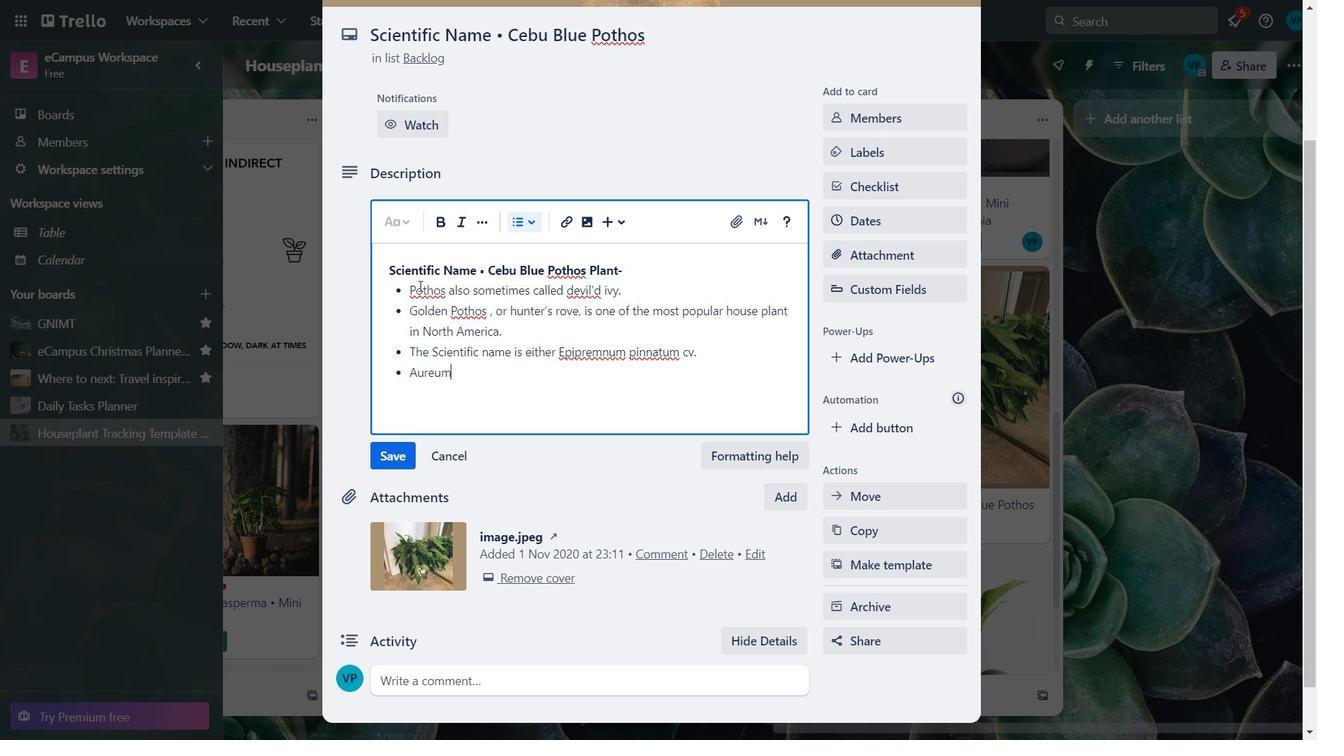
Action: Mouse moved to (408, 368)
Screenshot: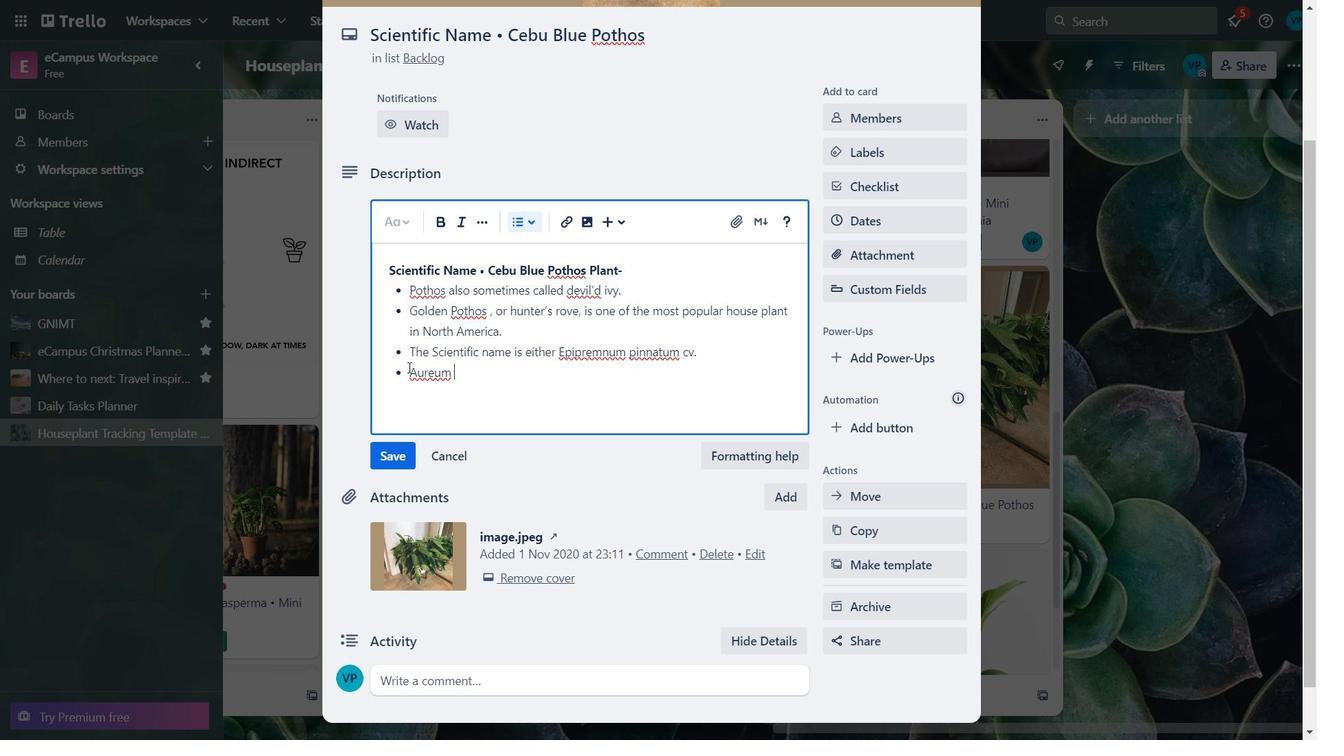 
Action: Mouse pressed left at (408, 368)
Screenshot: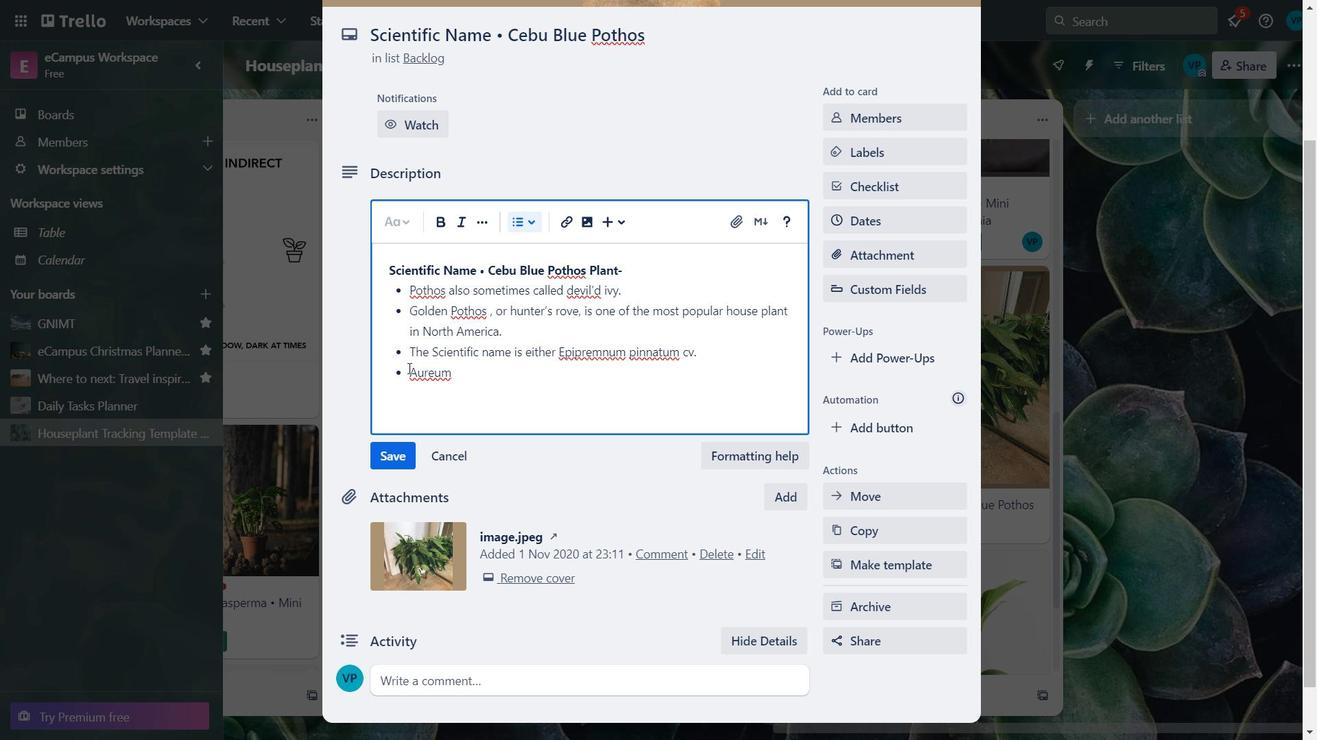 
Action: Key pressed <Key.shift>"
Screenshot: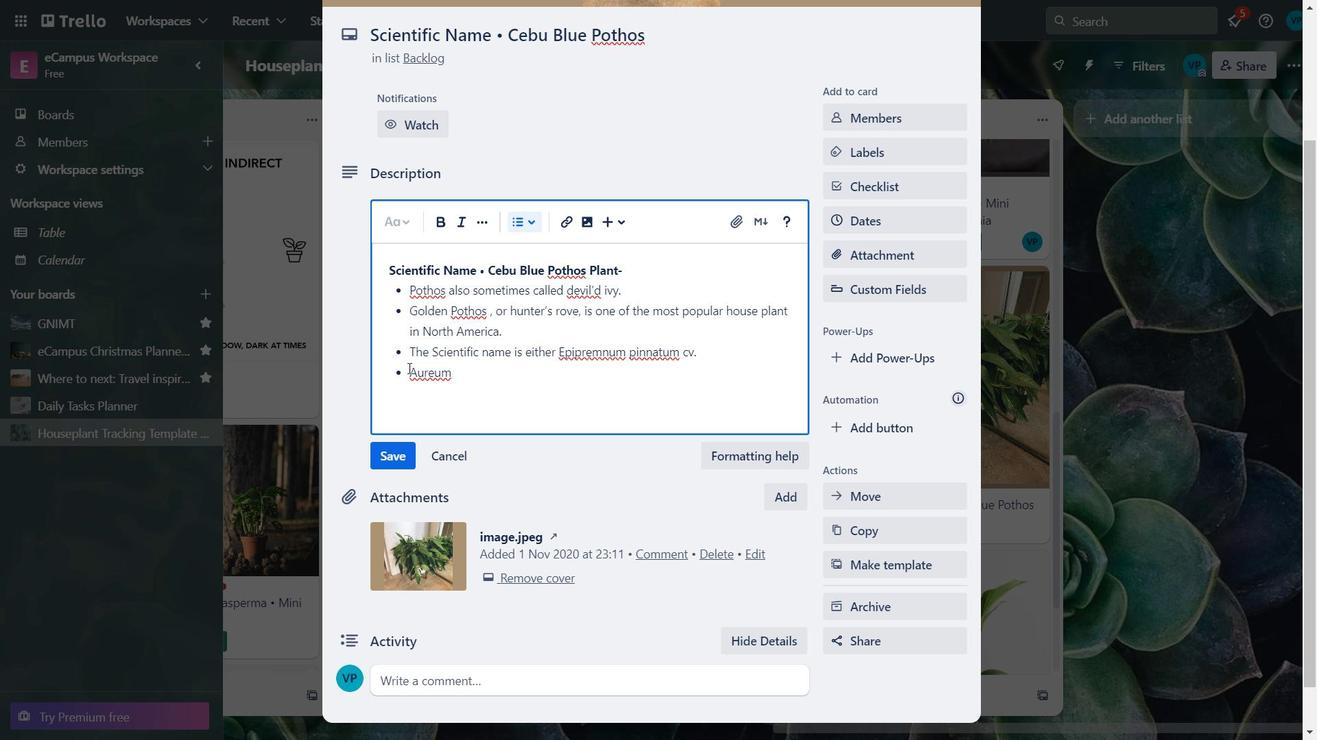 
Action: Mouse moved to (466, 373)
Screenshot: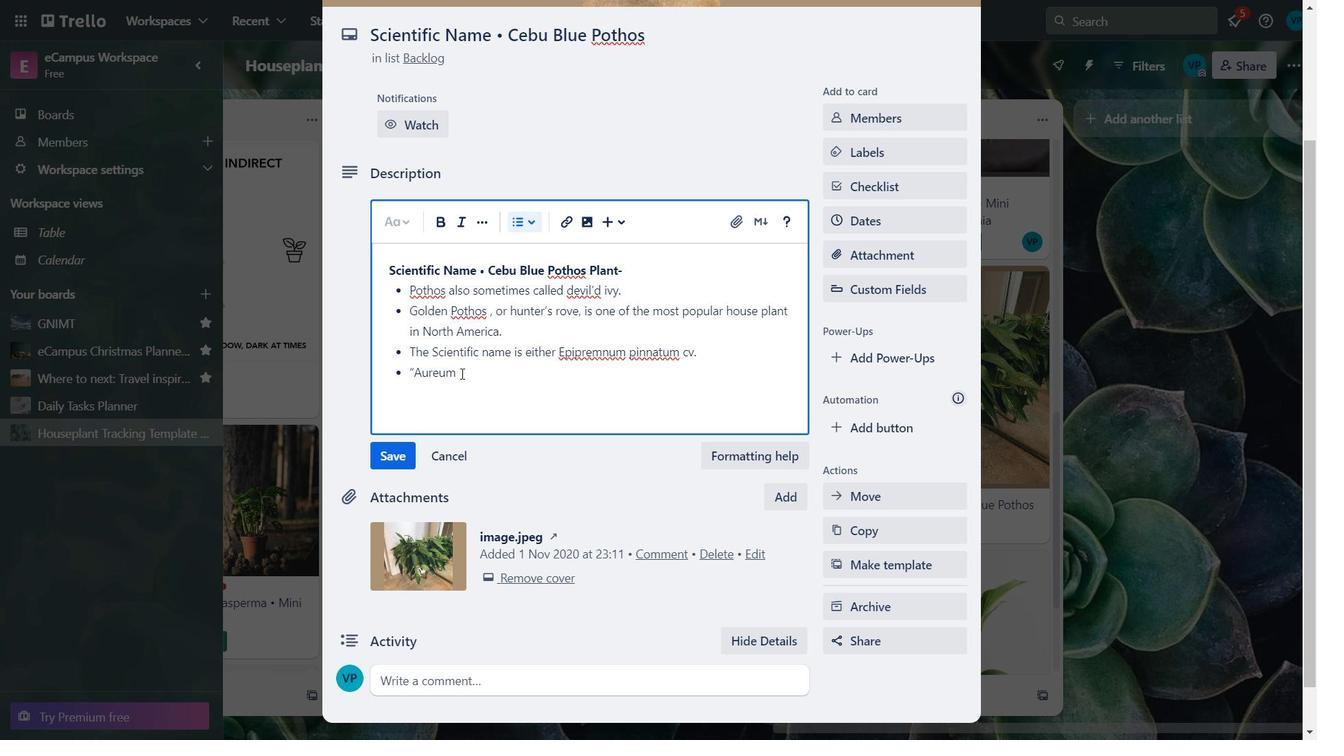 
Action: Mouse pressed left at (466, 373)
Screenshot: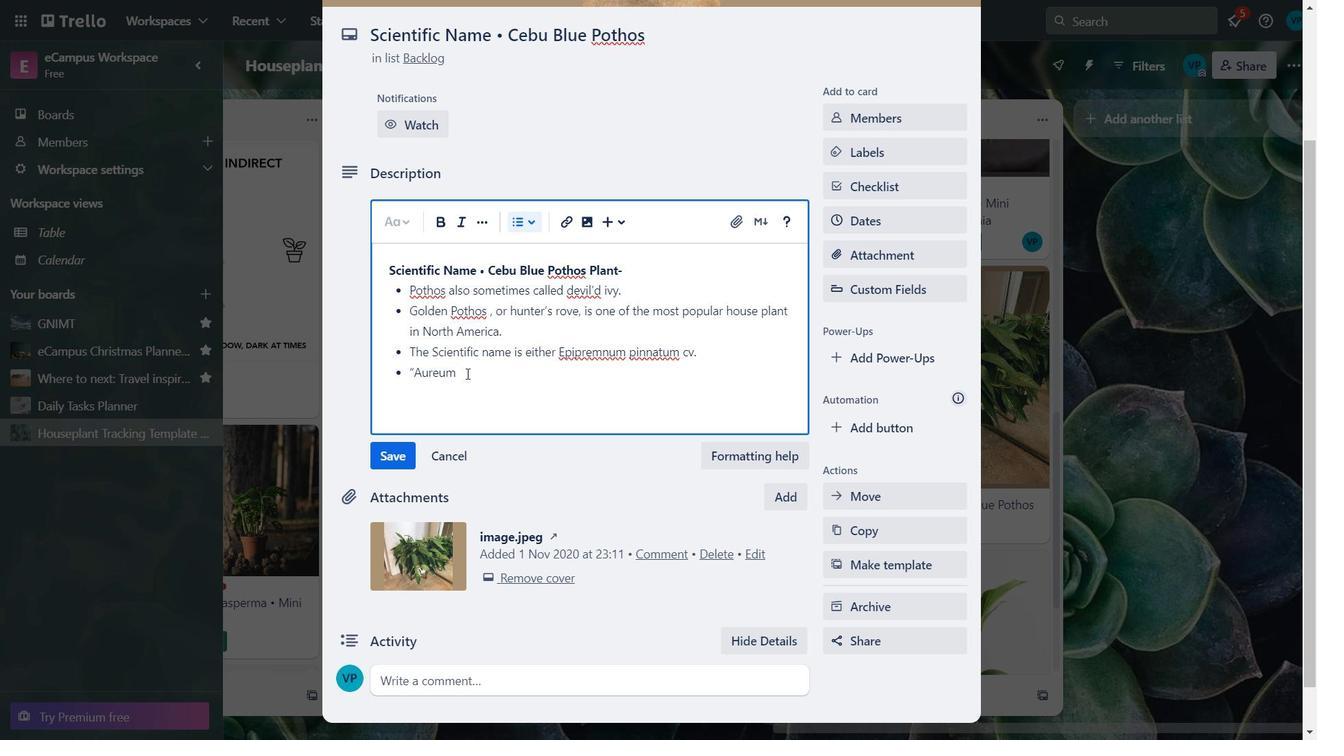 
Action: Key pressed <Key.shift><Key.shift><Key.shift><Key.shift><Key.shift><Key.shift><Key.shift><Key.shift><Key.shift><Key.shift><Key.shift><Key.shift><Key.shift>"<Key.space>
Screenshot: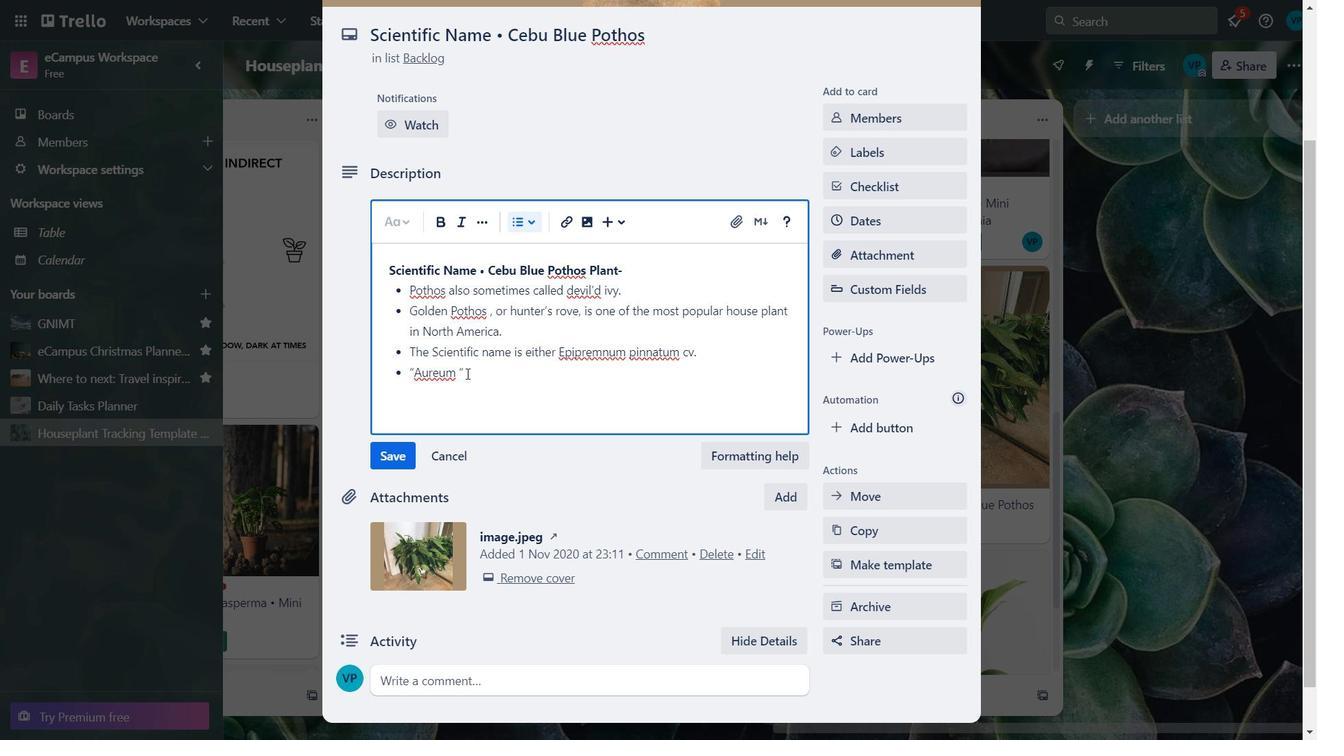
Action: Mouse moved to (470, 404)
Screenshot: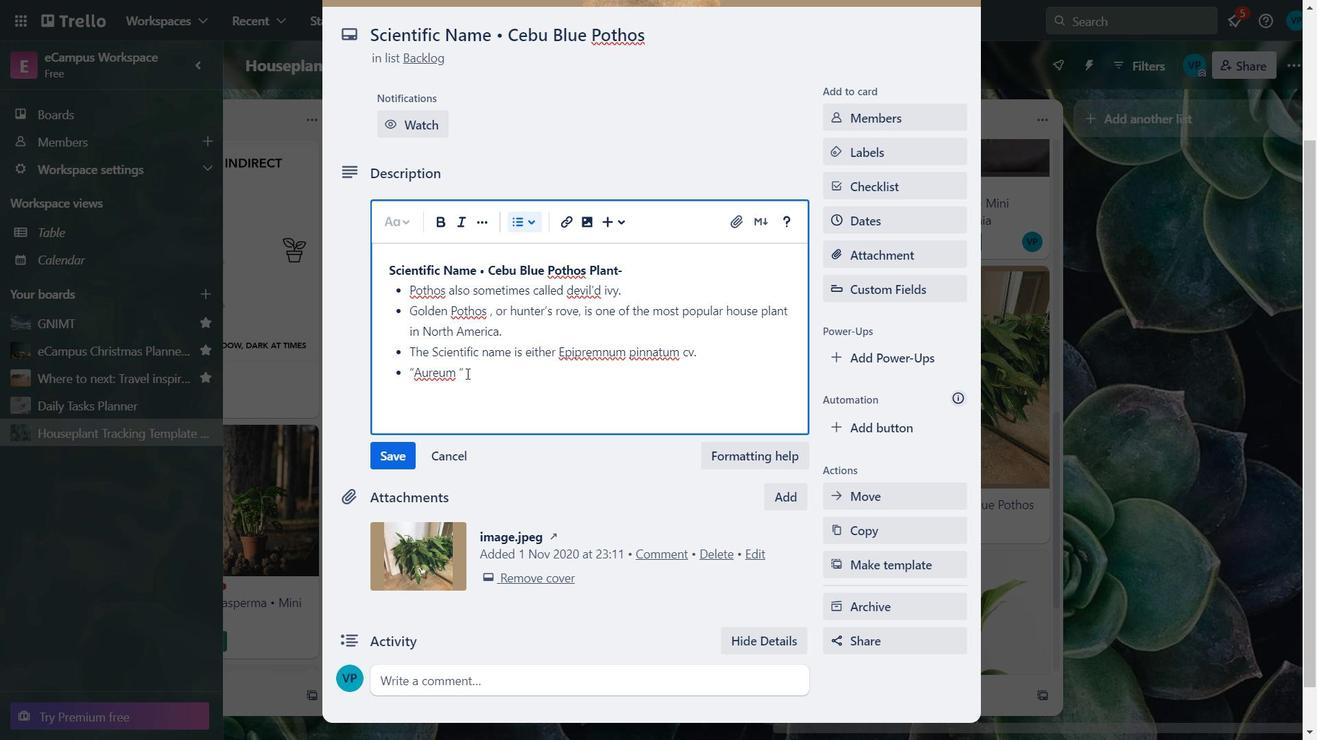 
Action: Key pressed or<Key.space><Key.caps_lock>E<Key.caps_lock>.aureum.
Screenshot: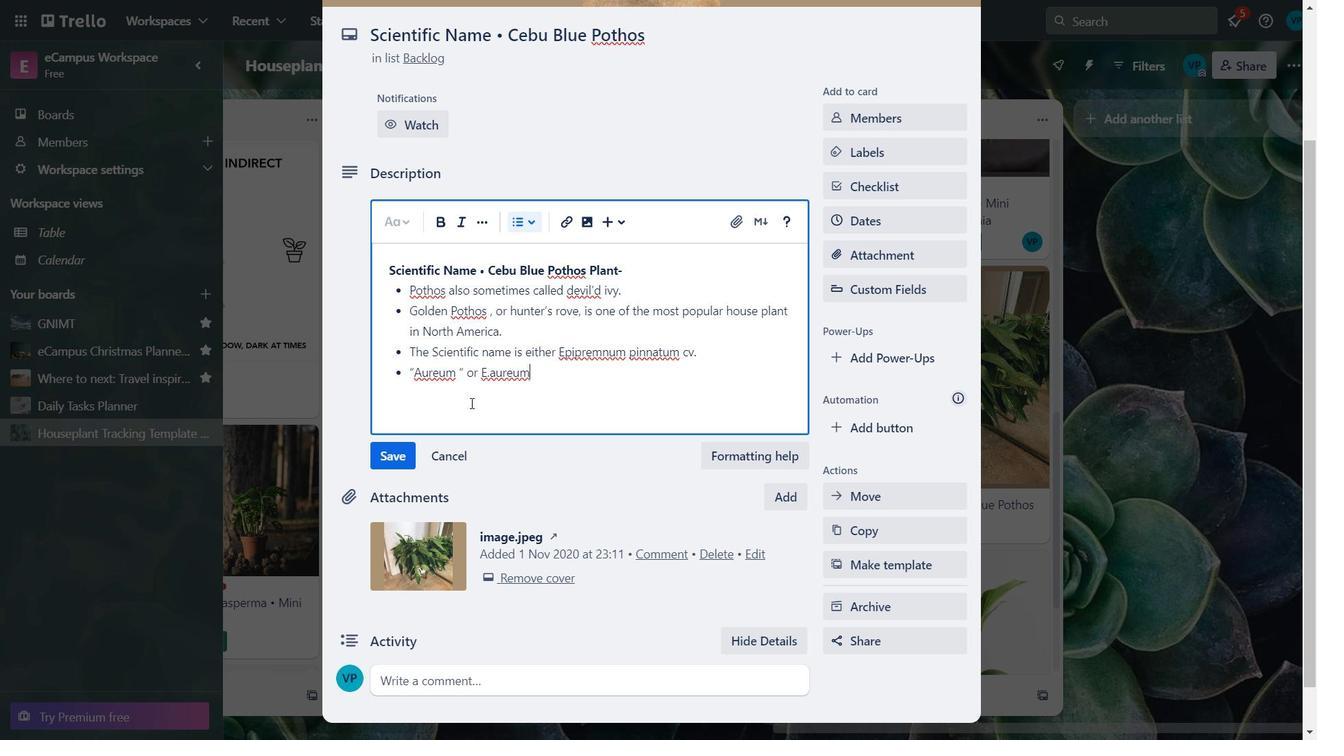 
Action: Mouse moved to (395, 458)
Screenshot: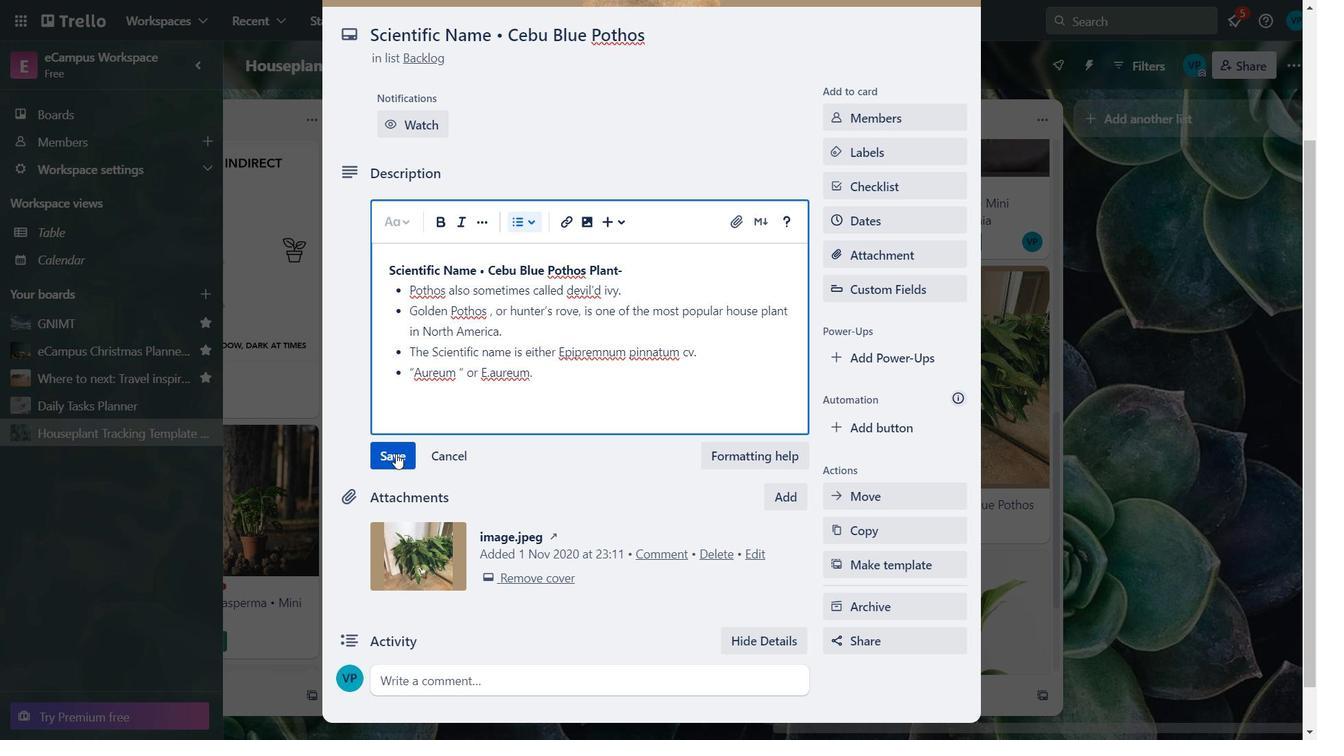 
Action: Mouse pressed left at (395, 458)
Screenshot: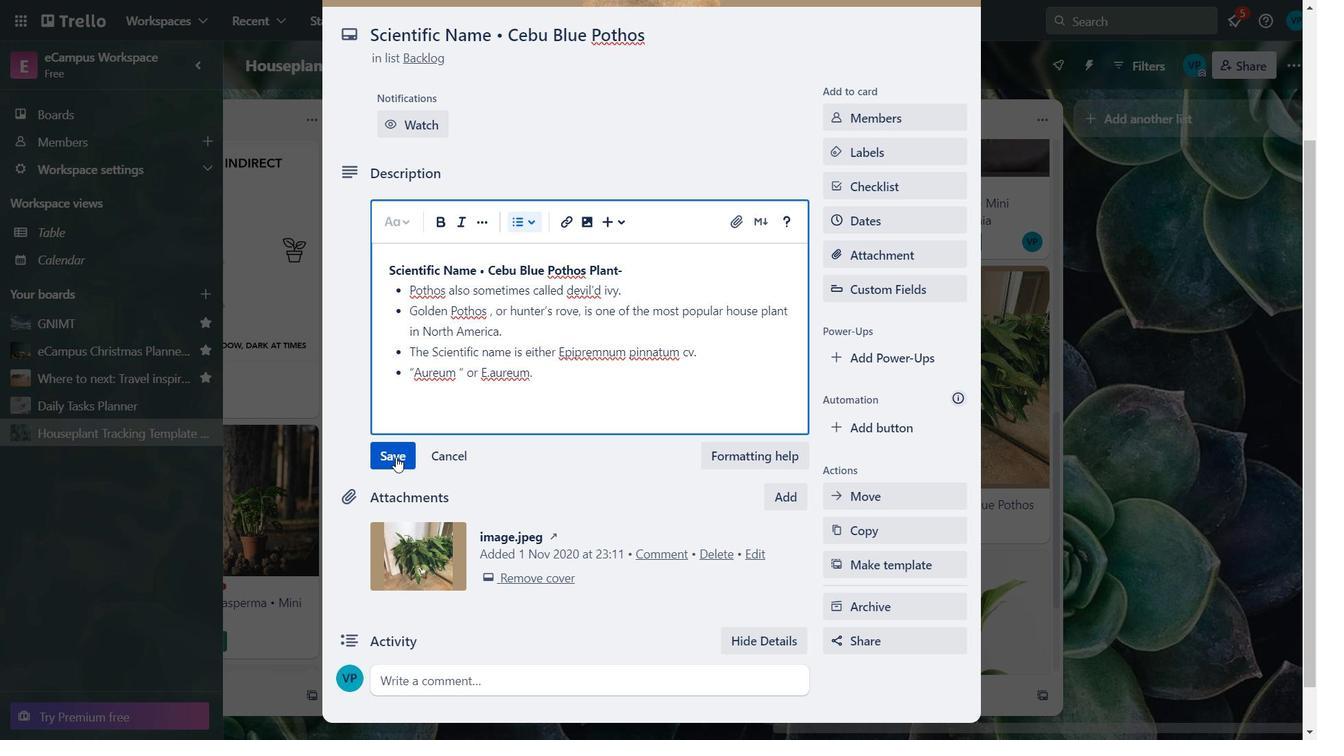 
Action: Mouse moved to (850, 187)
Screenshot: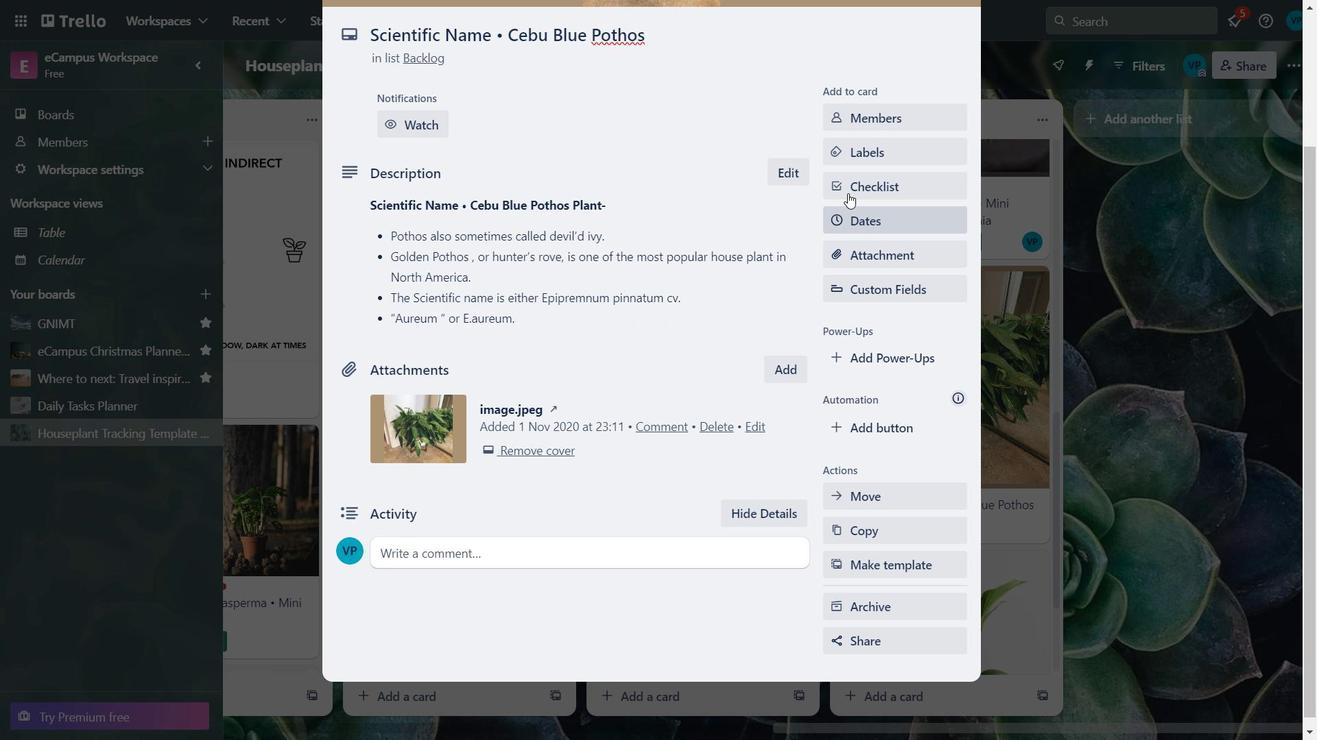 
Action: Mouse pressed left at (850, 187)
Screenshot: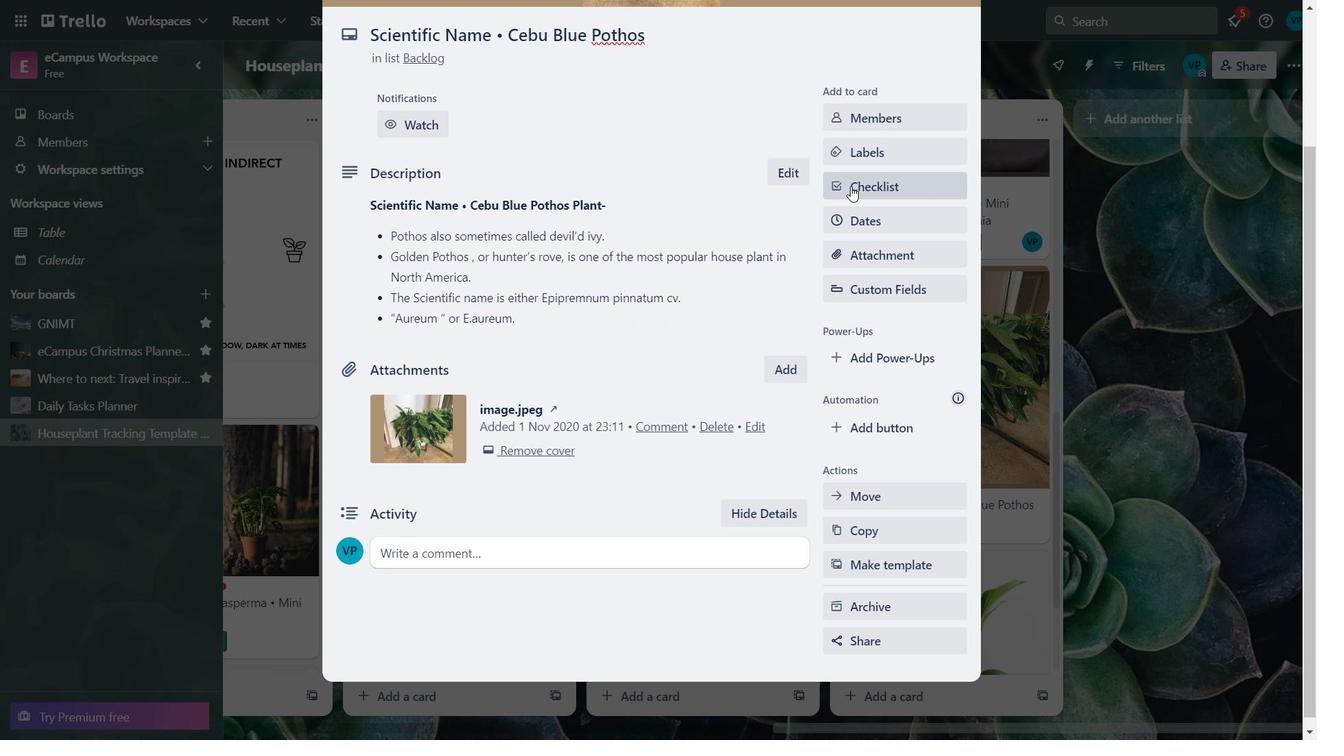 
Action: Mouse moved to (904, 281)
Screenshot: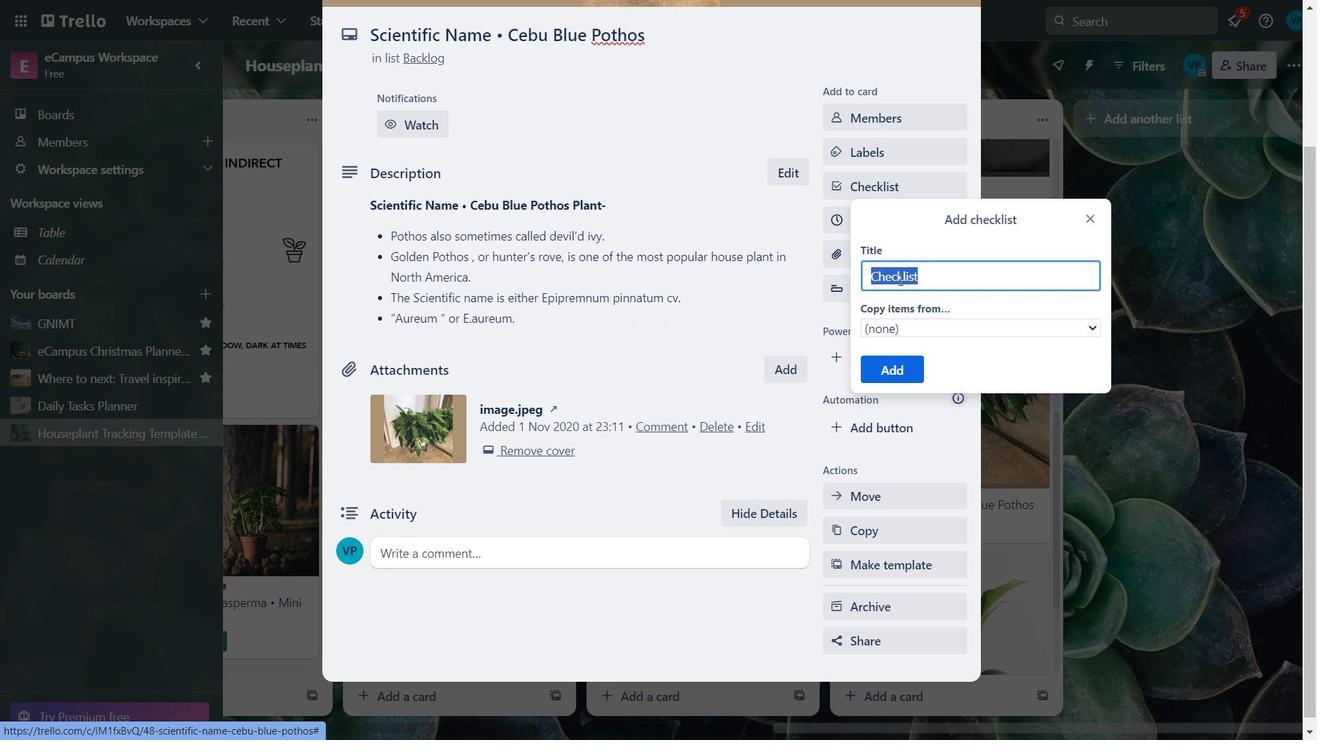 
Action: Key pressed <Key.backspace><Key.shift><Key.shift><Key.shift>V<Key.backspace>ctrl+V
Screenshot: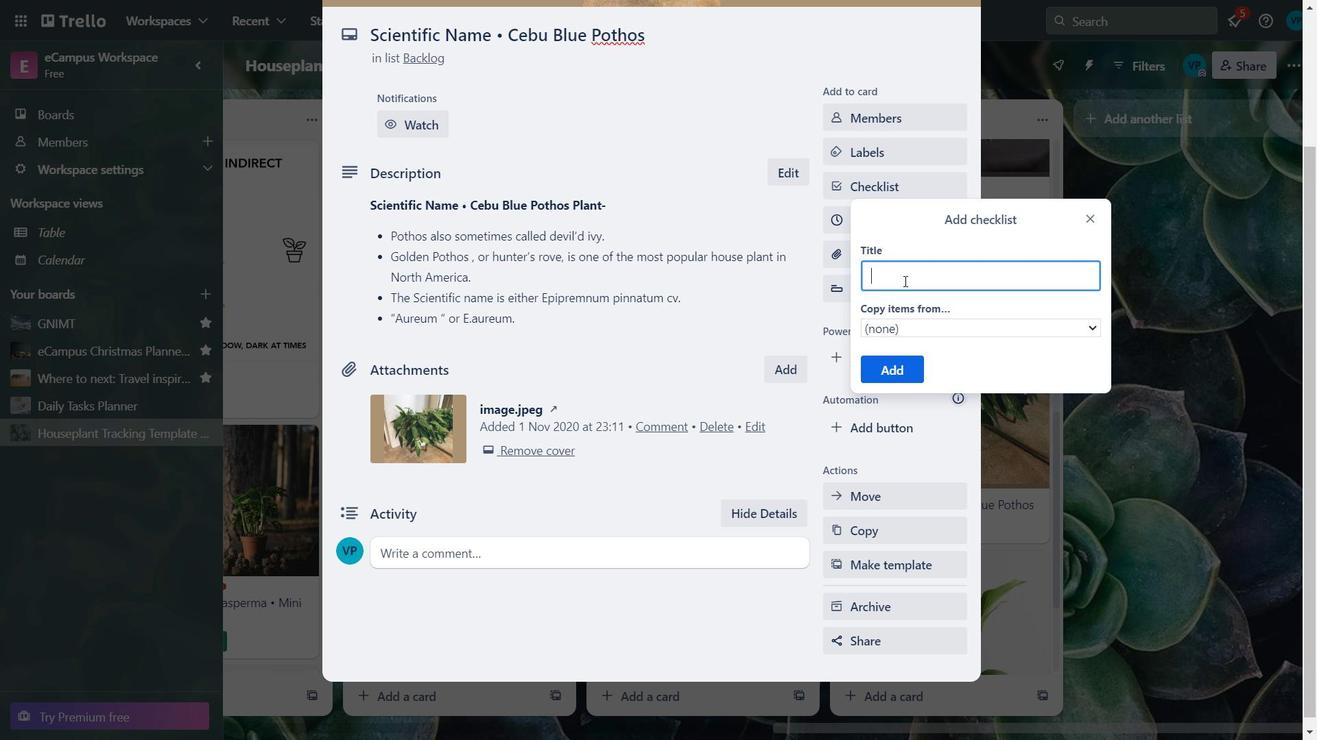 
Action: Mouse moved to (930, 312)
Screenshot: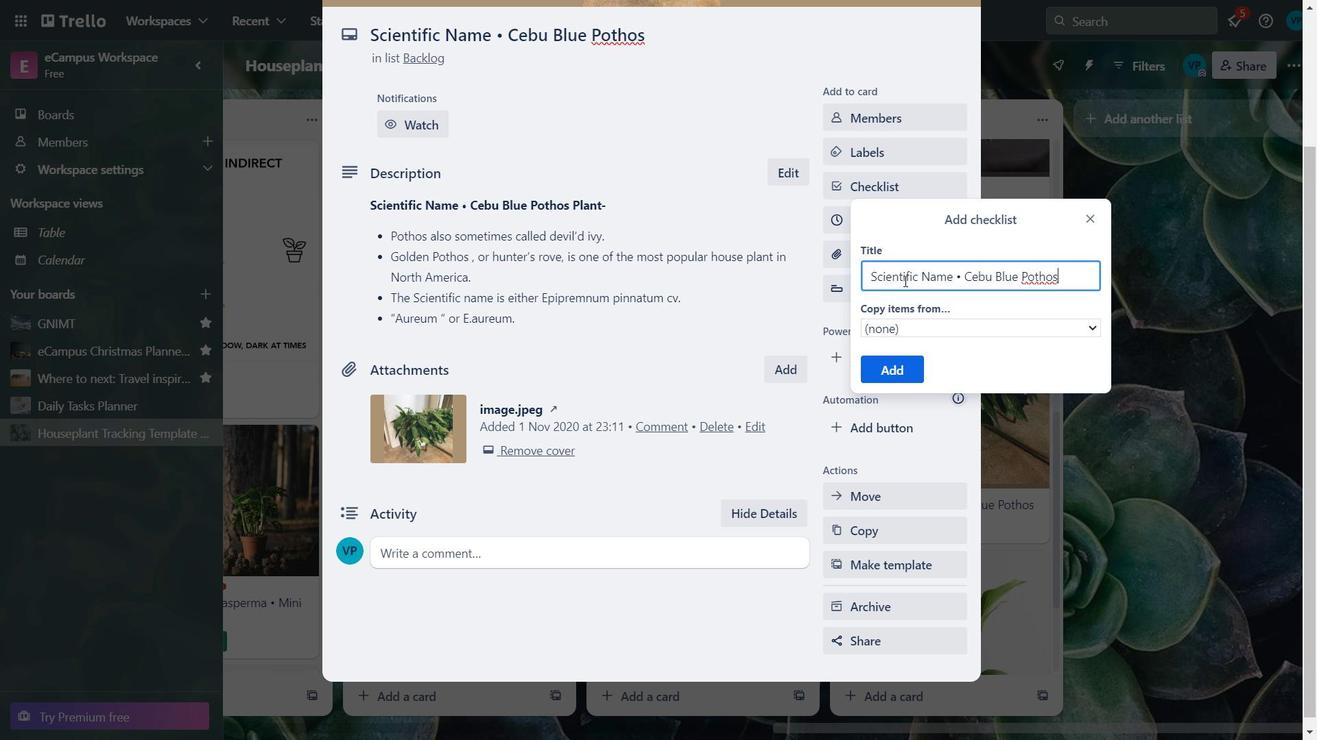 
Action: Key pressed <Key.enter>
Screenshot: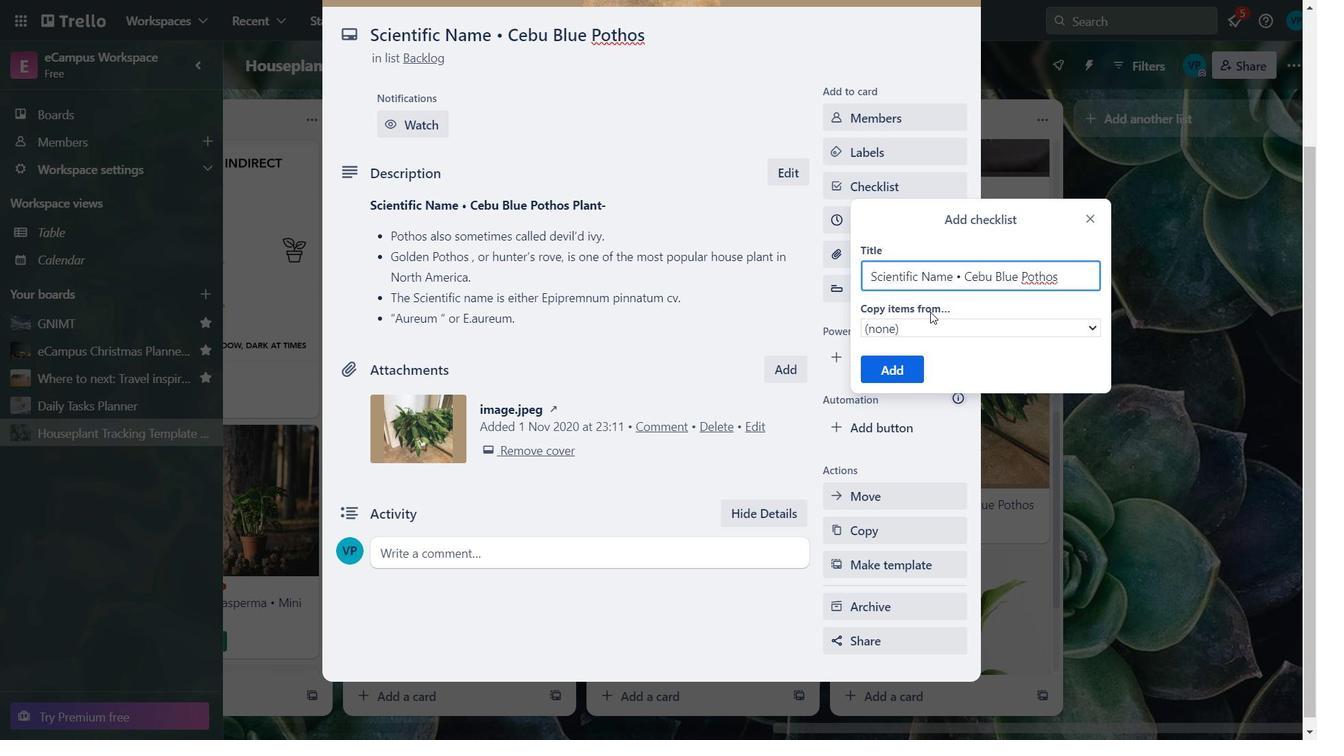 
Action: Mouse moved to (437, 559)
Screenshot: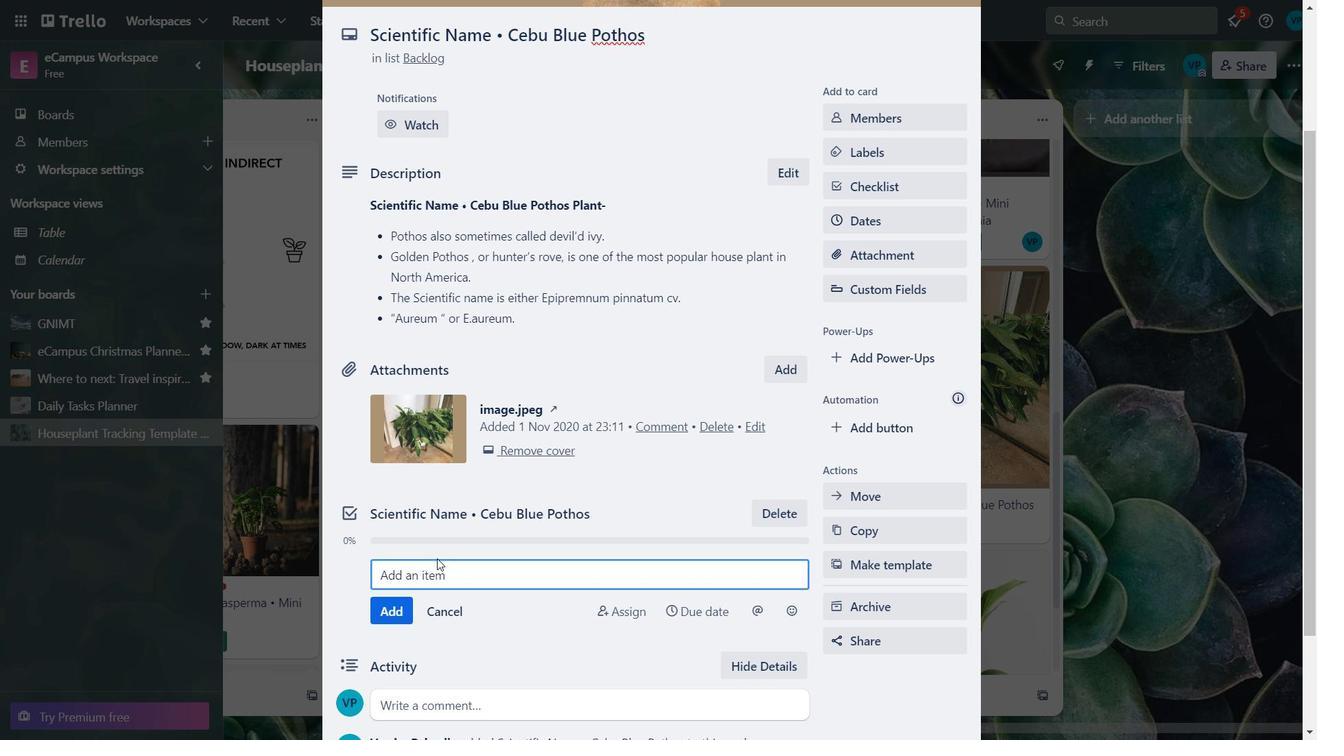 
Action: Key pressed <Key.shift><Key.shift>
Screenshot: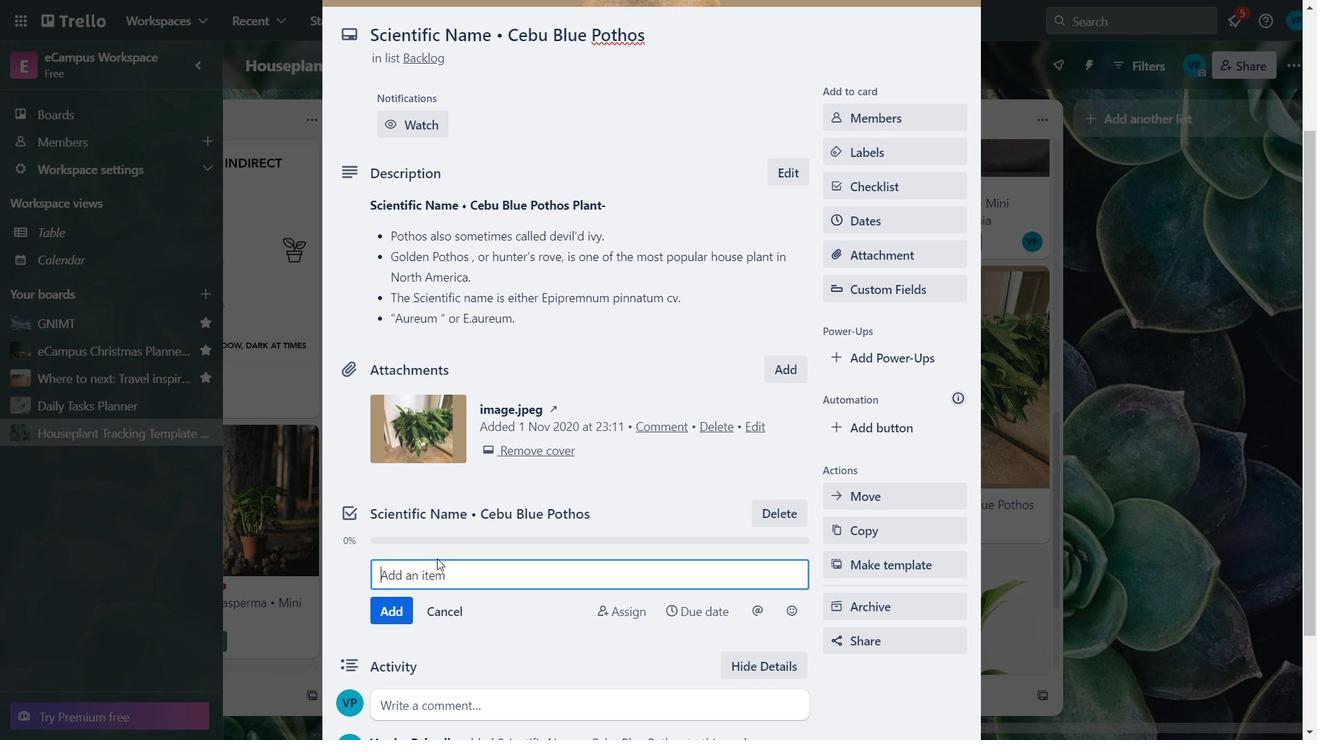 
Action: Mouse moved to (419, 563)
Screenshot: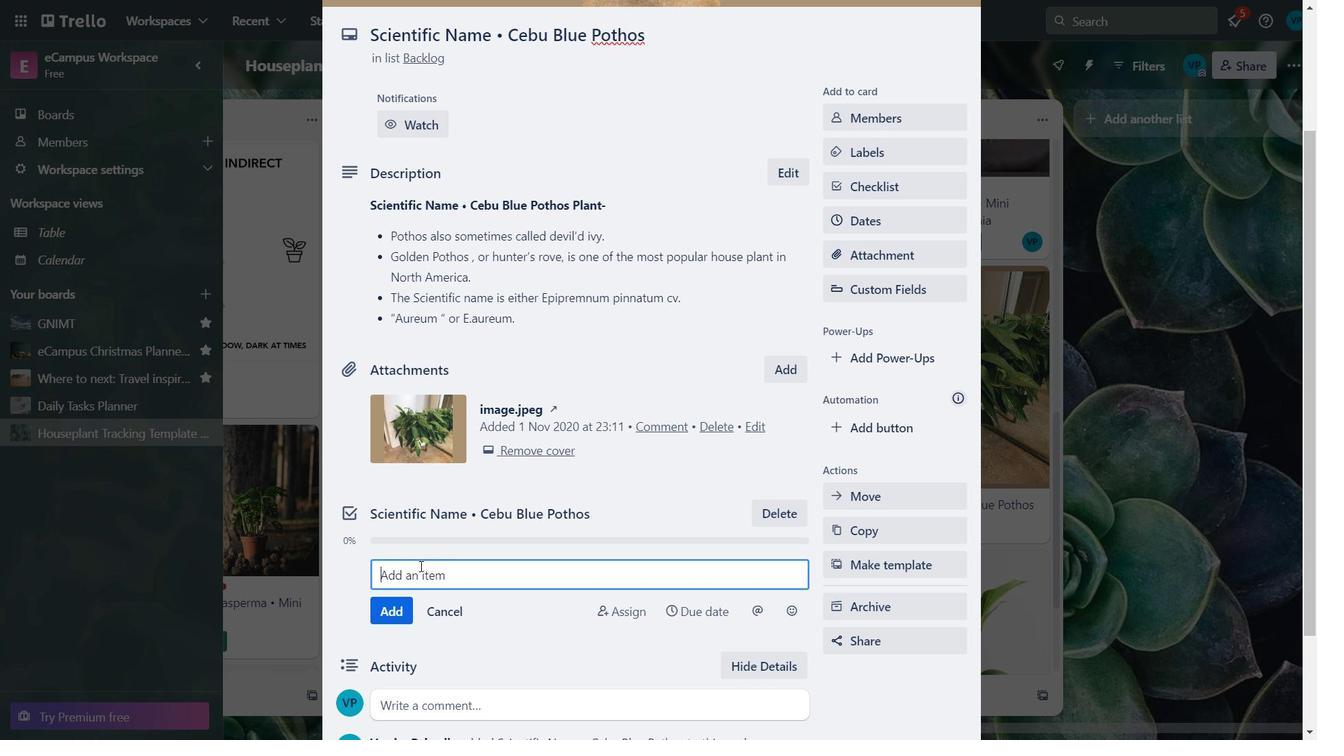 
Action: Key pressed <Key.caps_lock>ctrl+H<Key.caps_lock>ow<Key.space>to<Key.space>grow<Key.space>and<Key.space>care<Key.space>for<Key.space><Key.caps_lock>C<Key.caps_lock>ebu<Key.space><Key.caps_lock>B<Key.caps_lock>lue<Key.space><Key.caps_lock>P<Key.caps_lock>othos
Screenshot: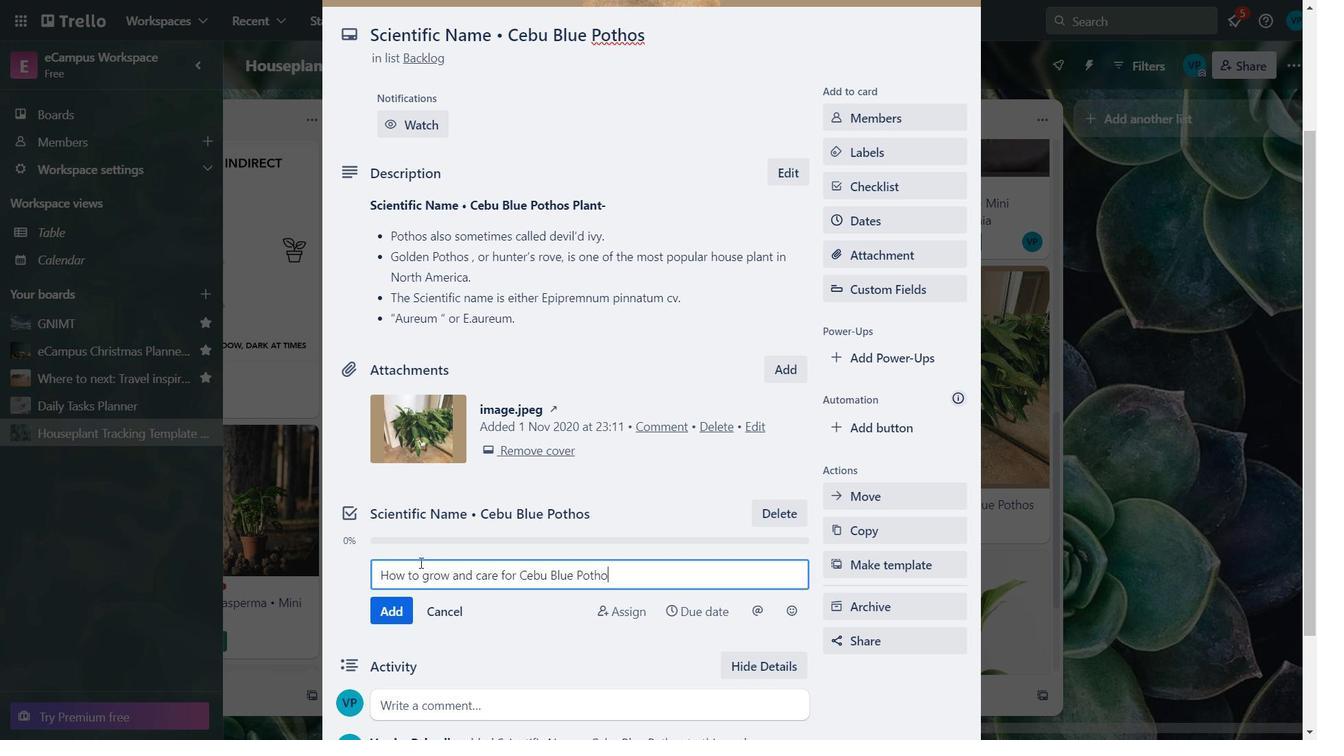 
Action: Mouse moved to (384, 614)
Screenshot: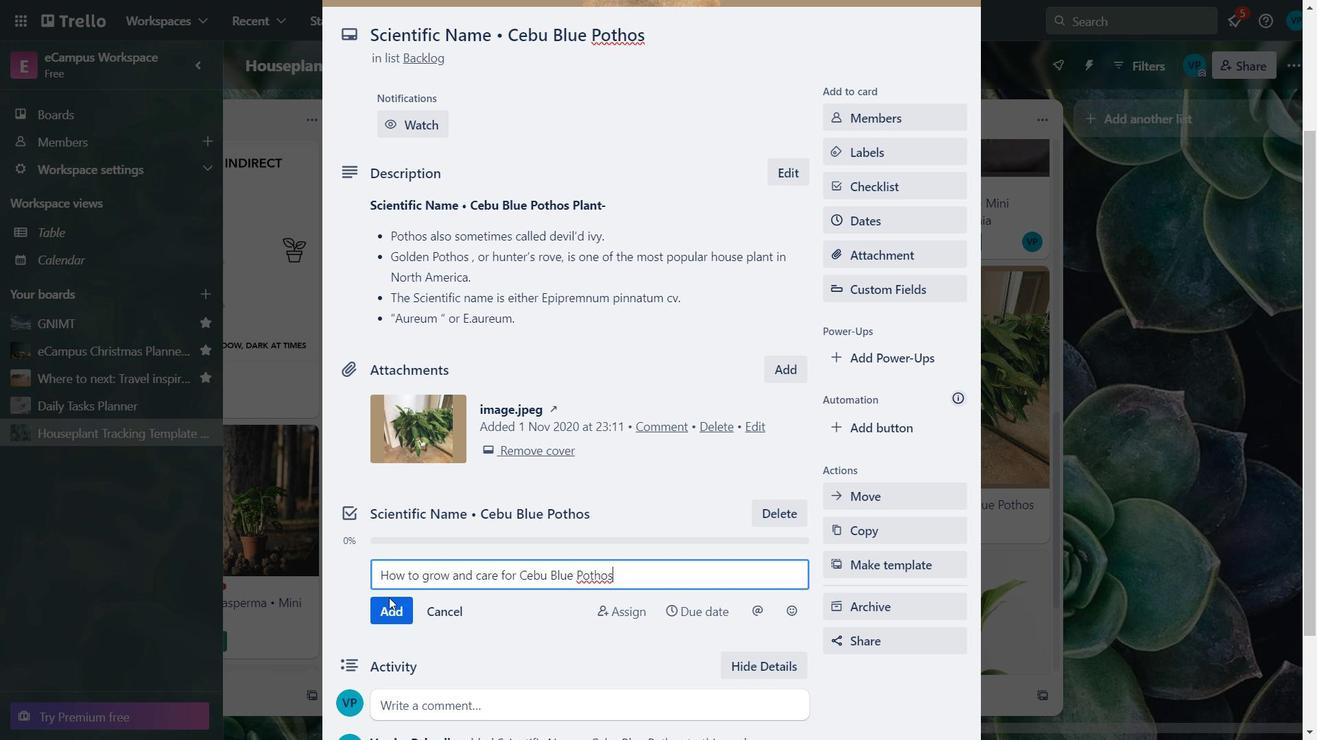 
Action: Mouse pressed left at (384, 614)
Screenshot: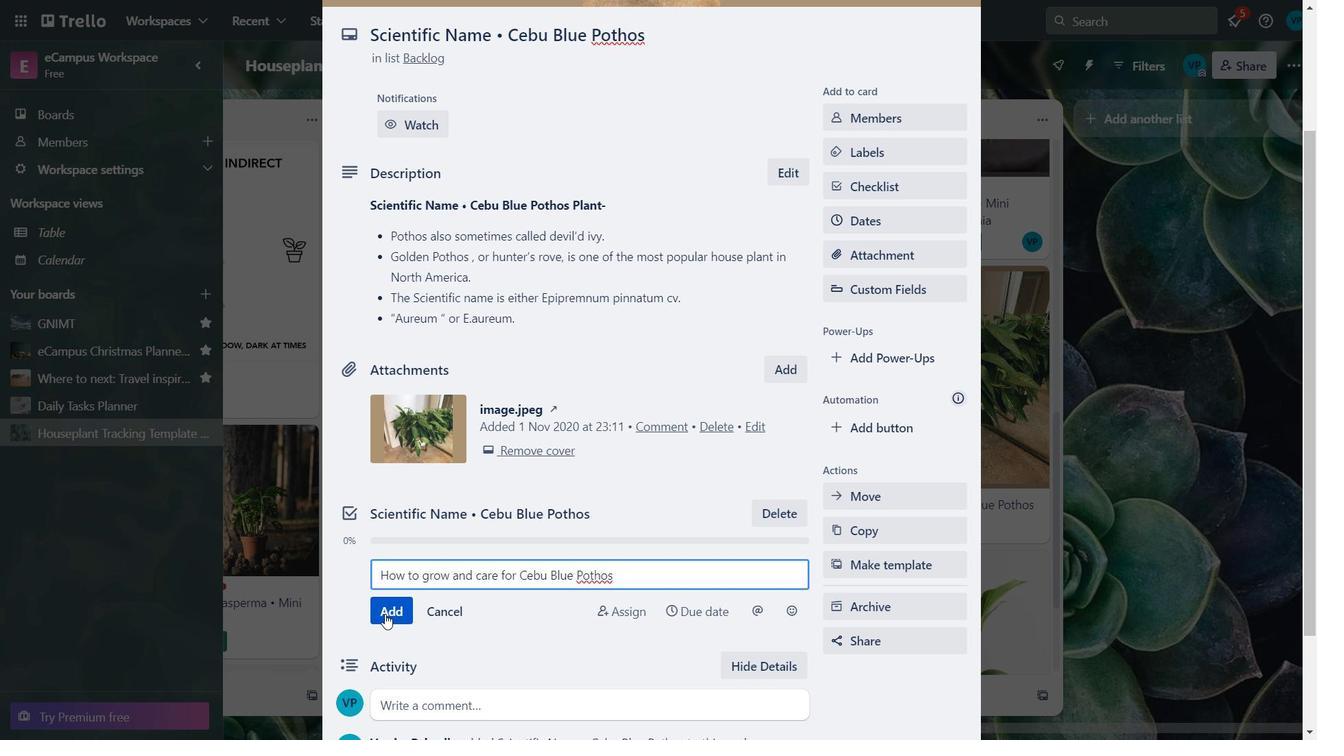 
Action: Mouse moved to (482, 534)
Screenshot: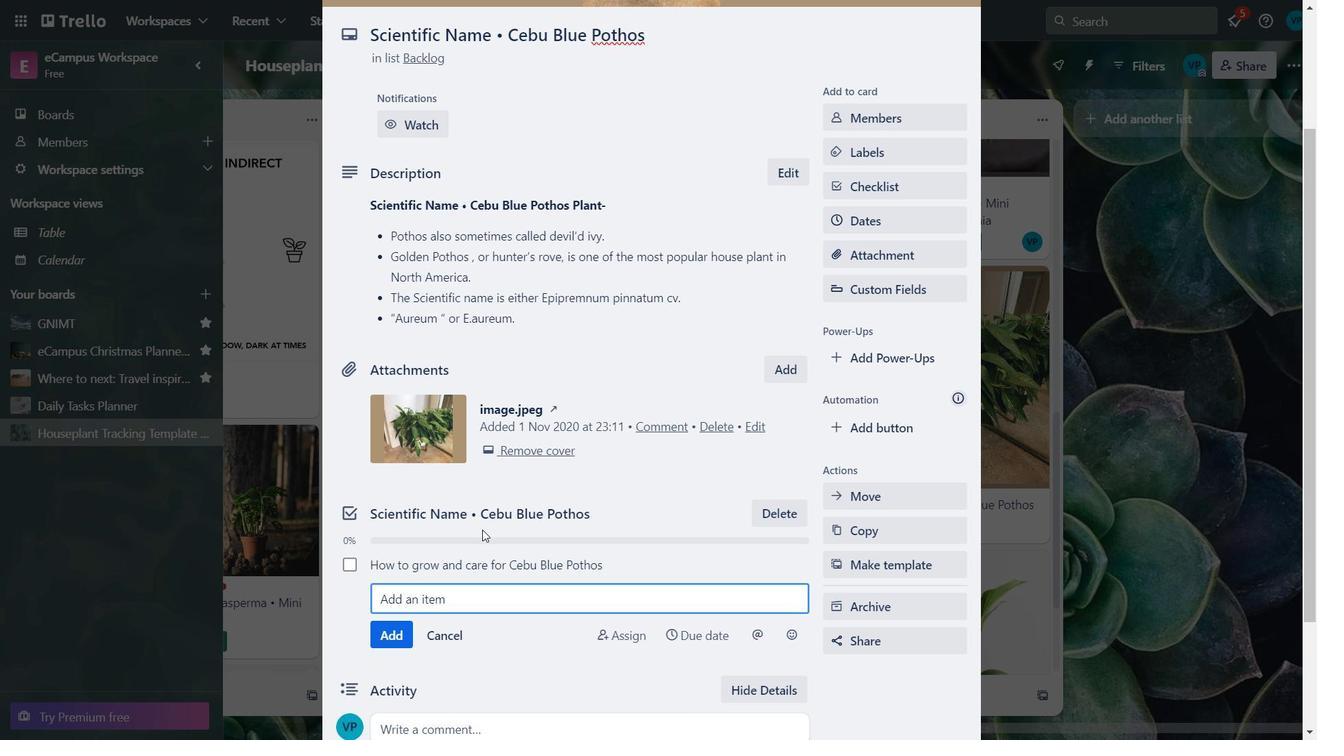 
Action: Mouse scrolled (482, 533) with delta (0, 0)
Screenshot: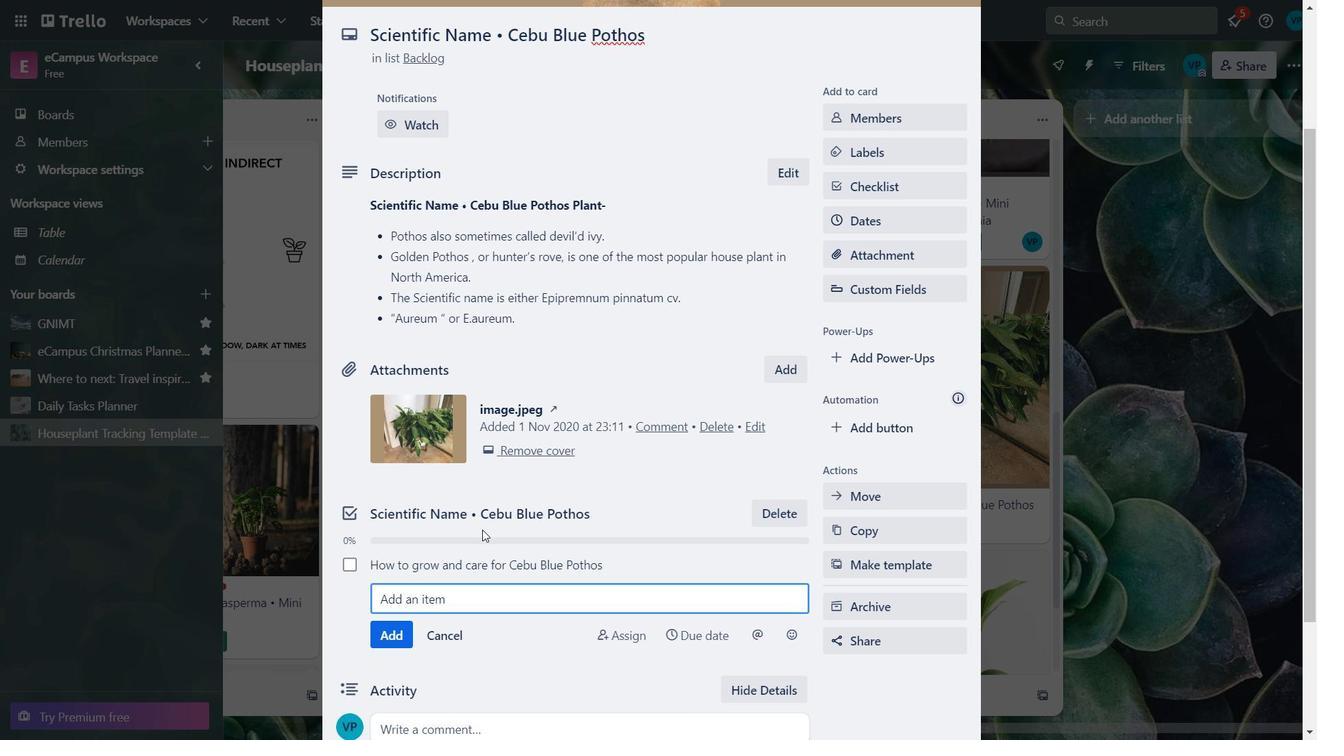 
Action: Mouse moved to (474, 510)
Screenshot: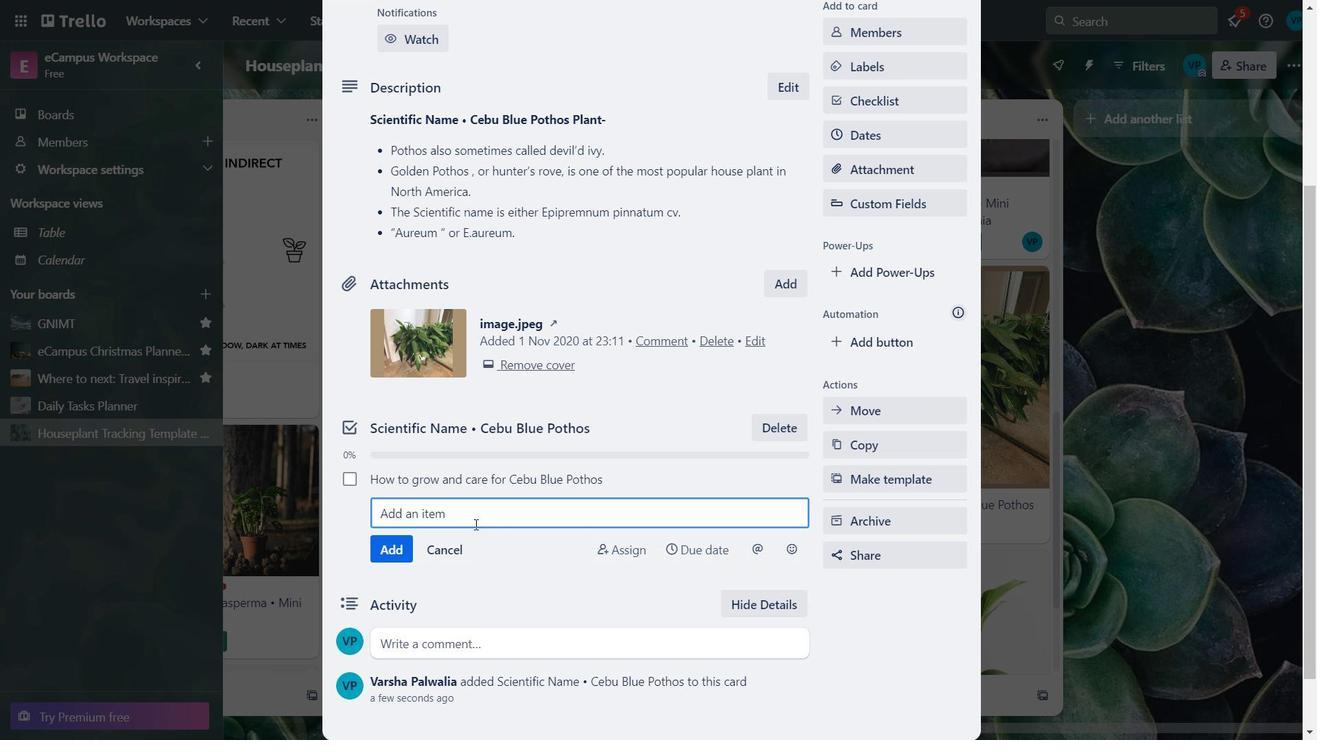 
Action: Key pressed <Key.caps_lock>C<Key.caps_lock>ommo
Screenshot: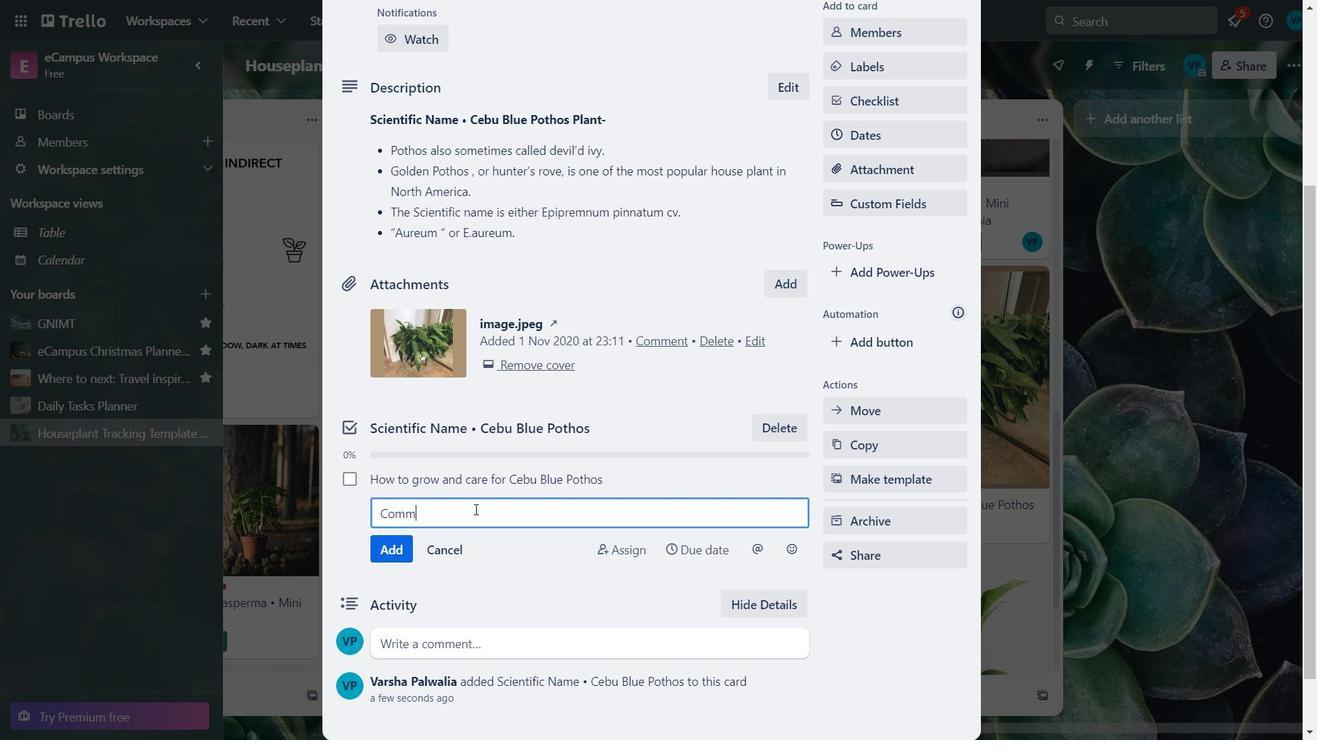 
Action: Mouse moved to (406, 483)
Screenshot: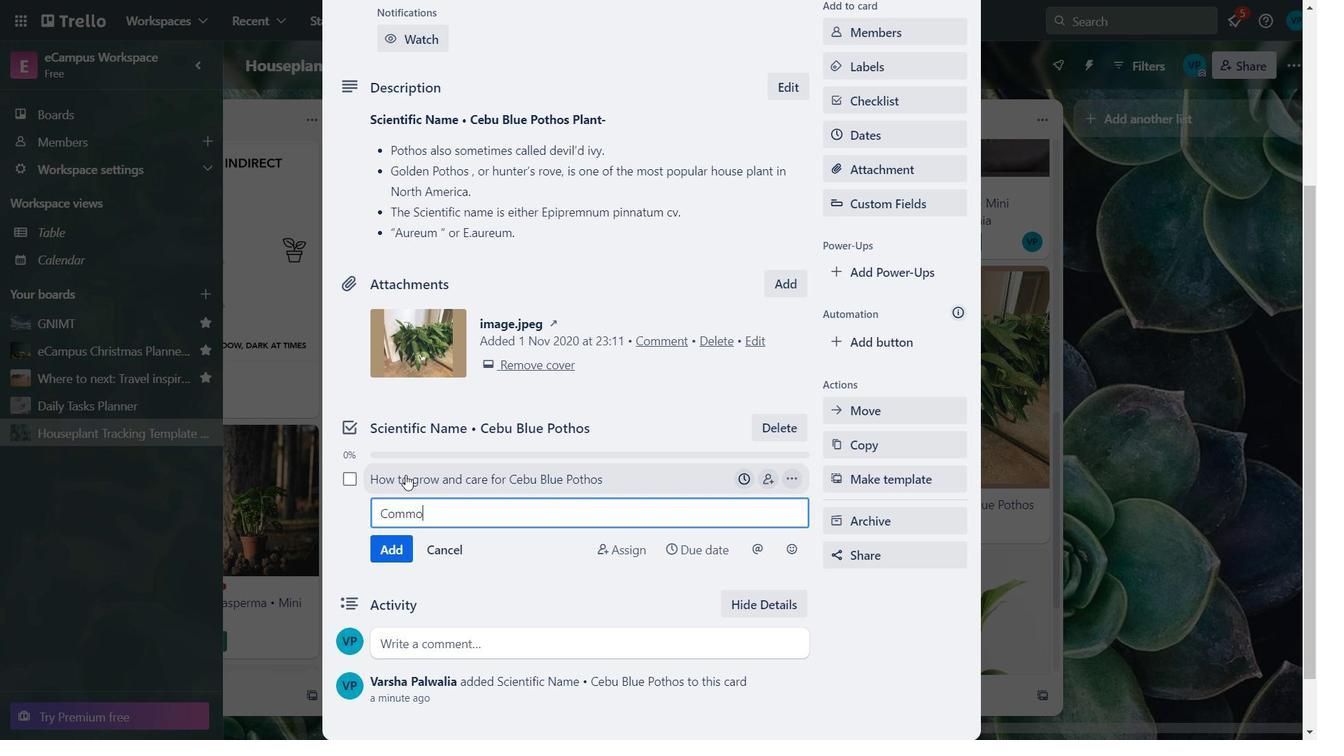 
Action: Mouse pressed left at (406, 483)
Screenshot: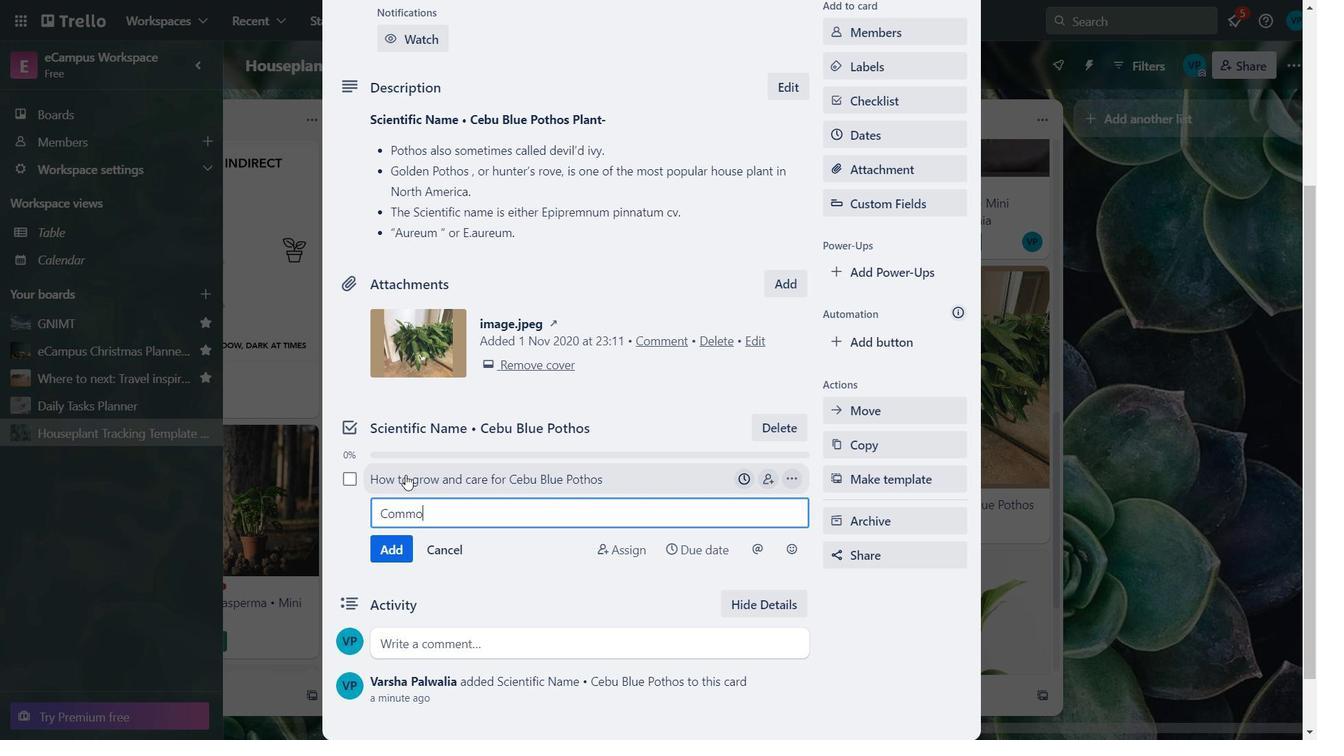 
Action: Mouse pressed left at (406, 483)
Screenshot: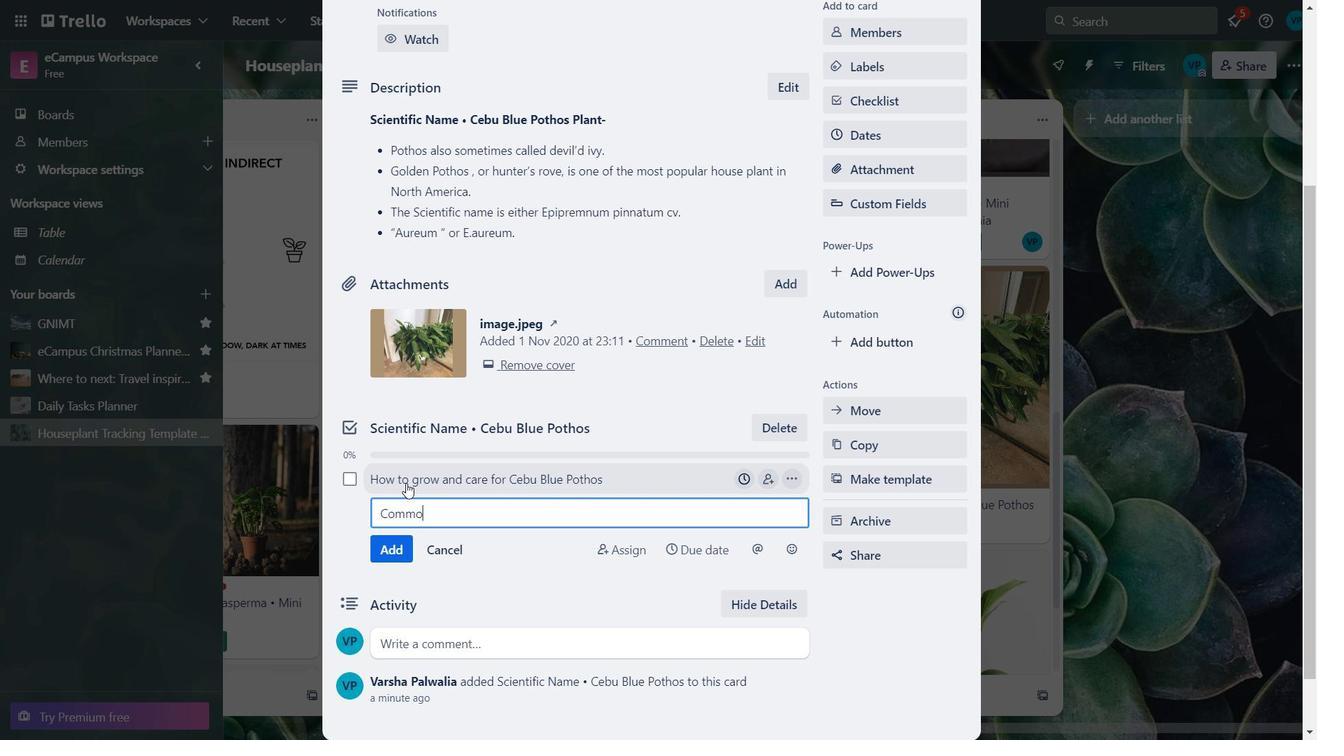 
Action: Mouse moved to (411, 489)
Screenshot: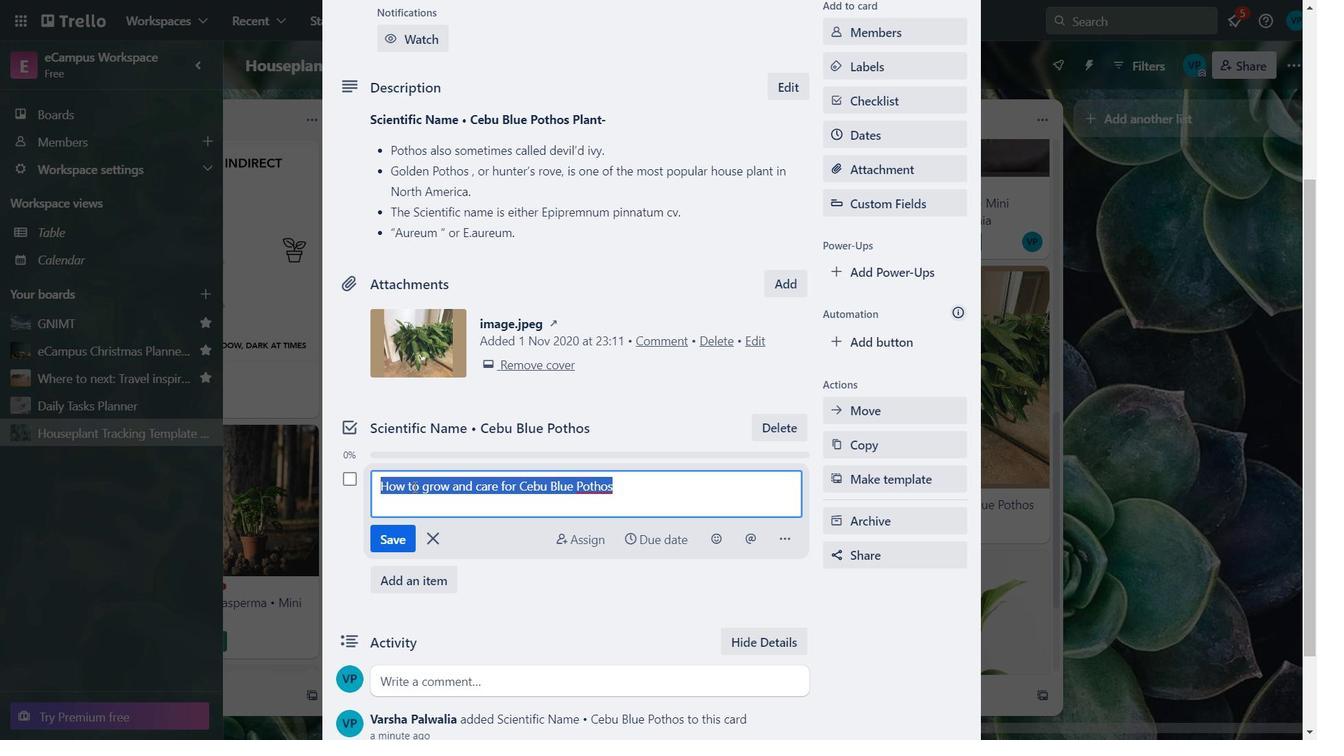
Action: Mouse pressed left at (411, 489)
Screenshot: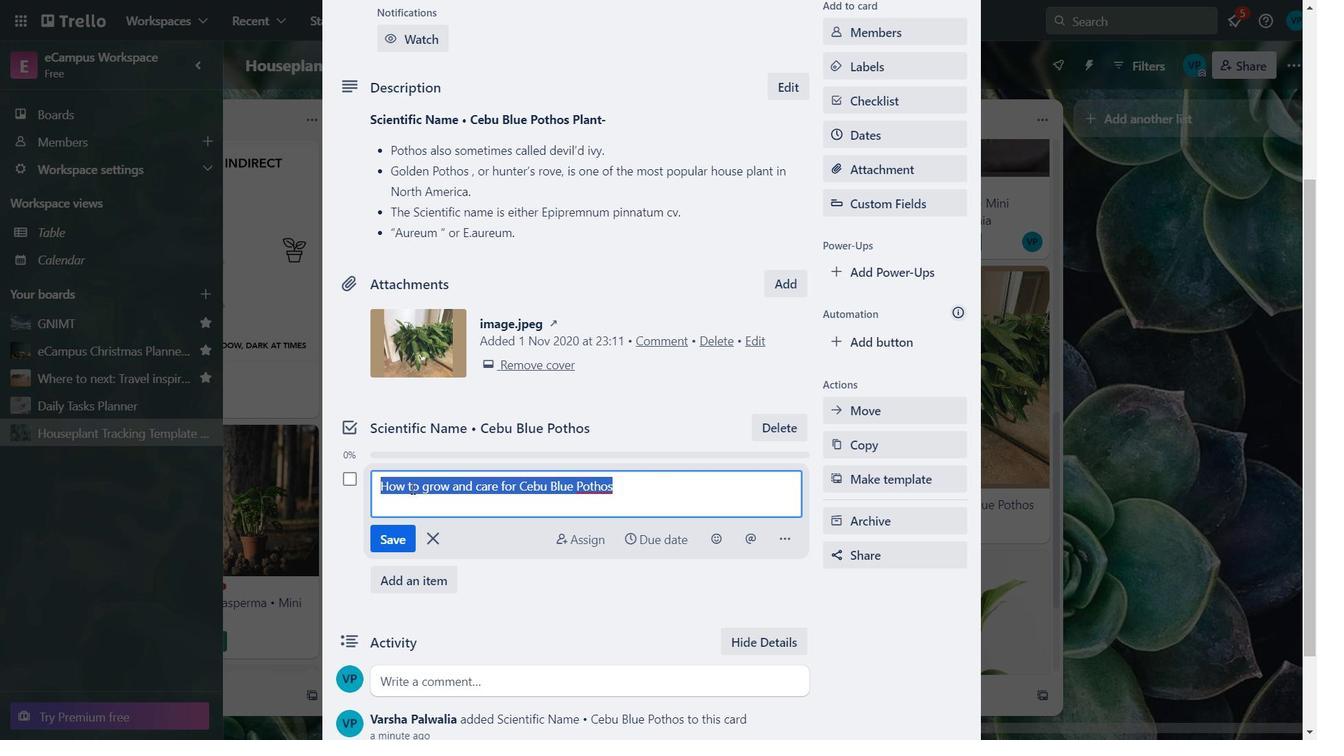 
Action: Mouse moved to (476, 478)
Screenshot: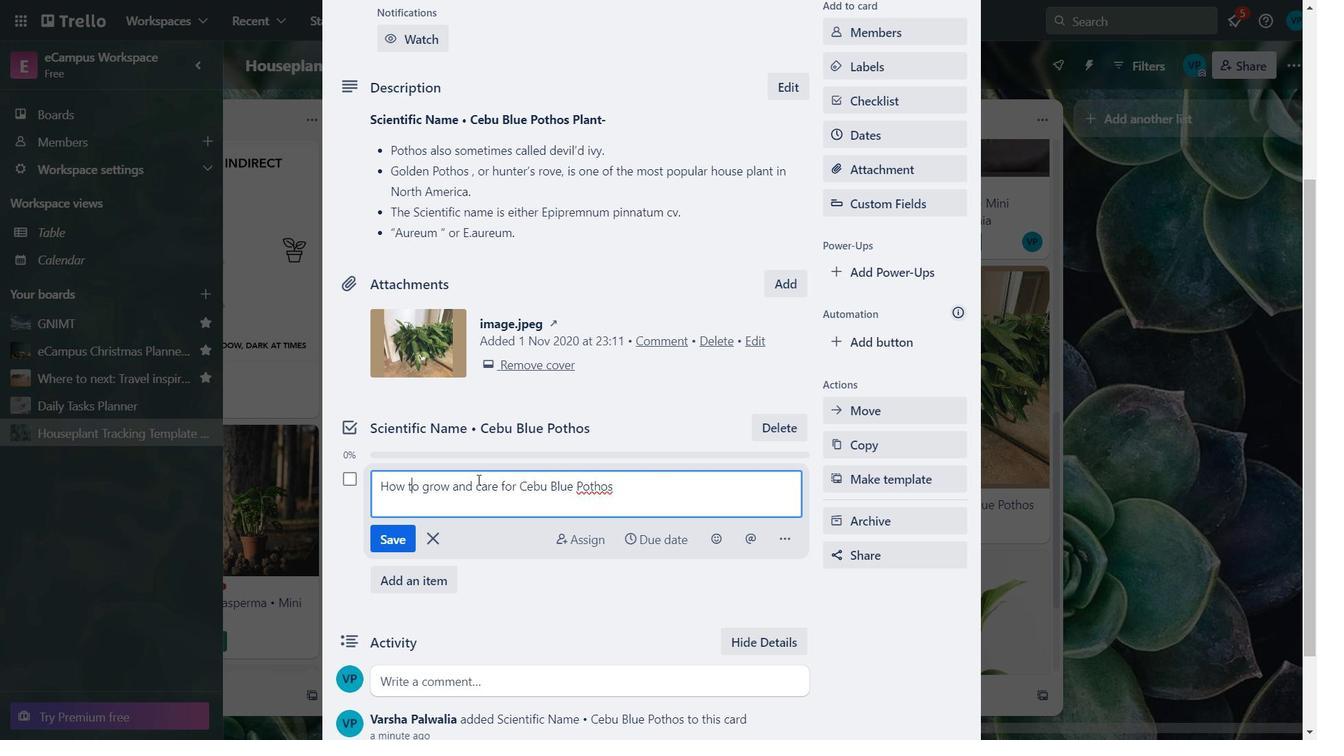 
Action: Key pressed <Key.backspace><Key.backspace><Key.backspace><Key.backspace><Key.backspace><Key.caps_lock>T
Screenshot: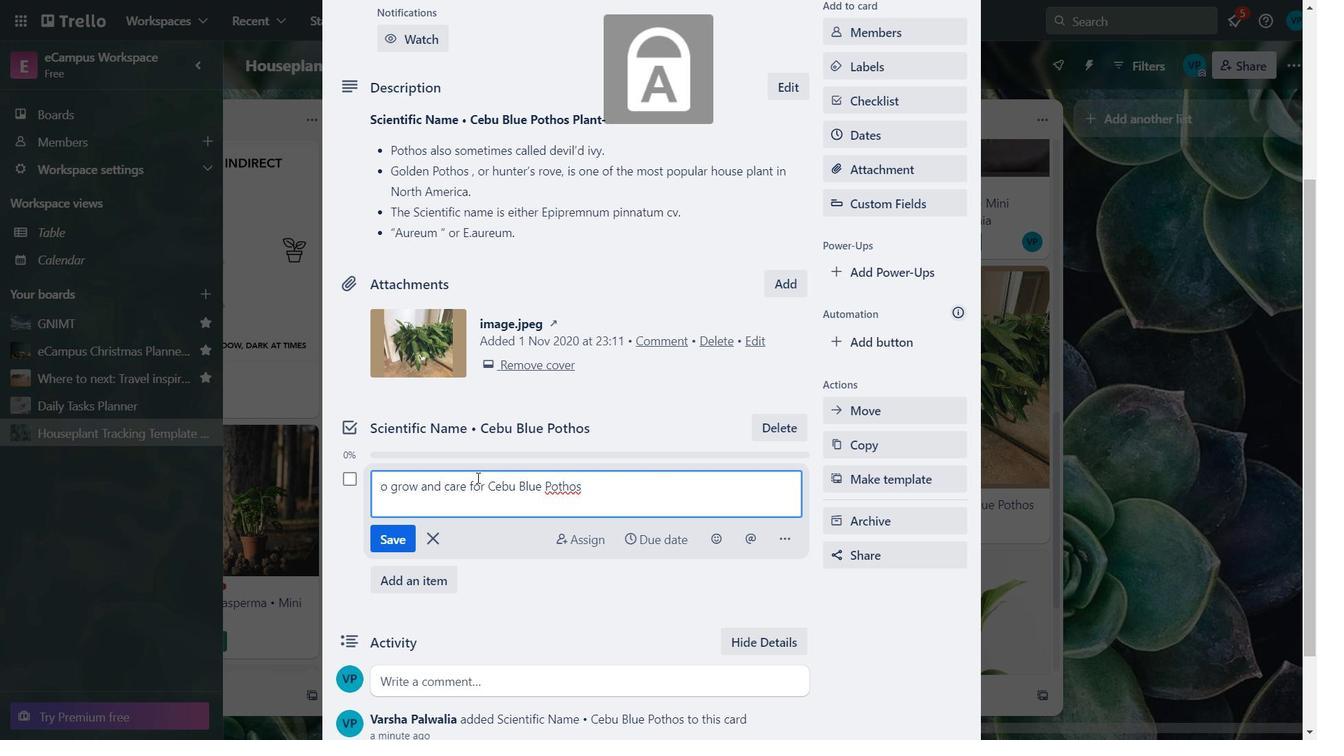 
Action: Mouse moved to (377, 546)
Screenshot: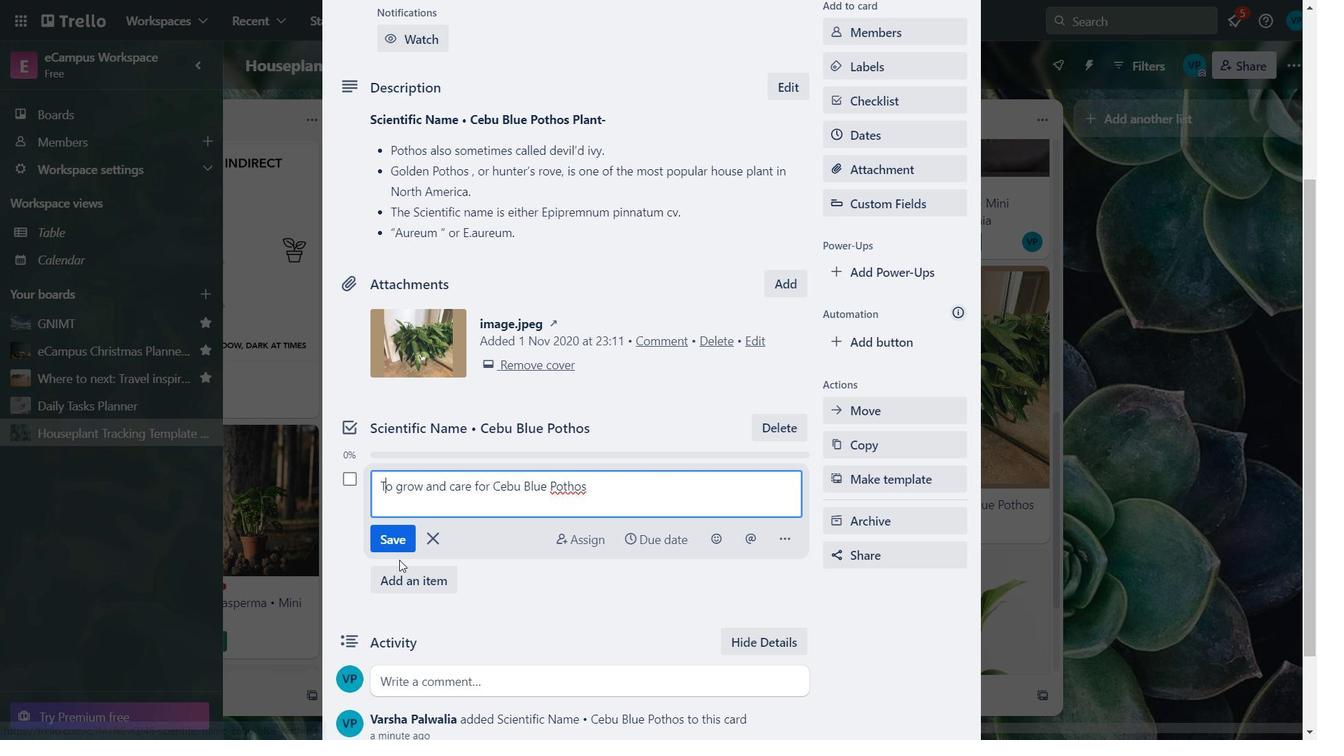 
Action: Mouse pressed left at (377, 546)
Screenshot: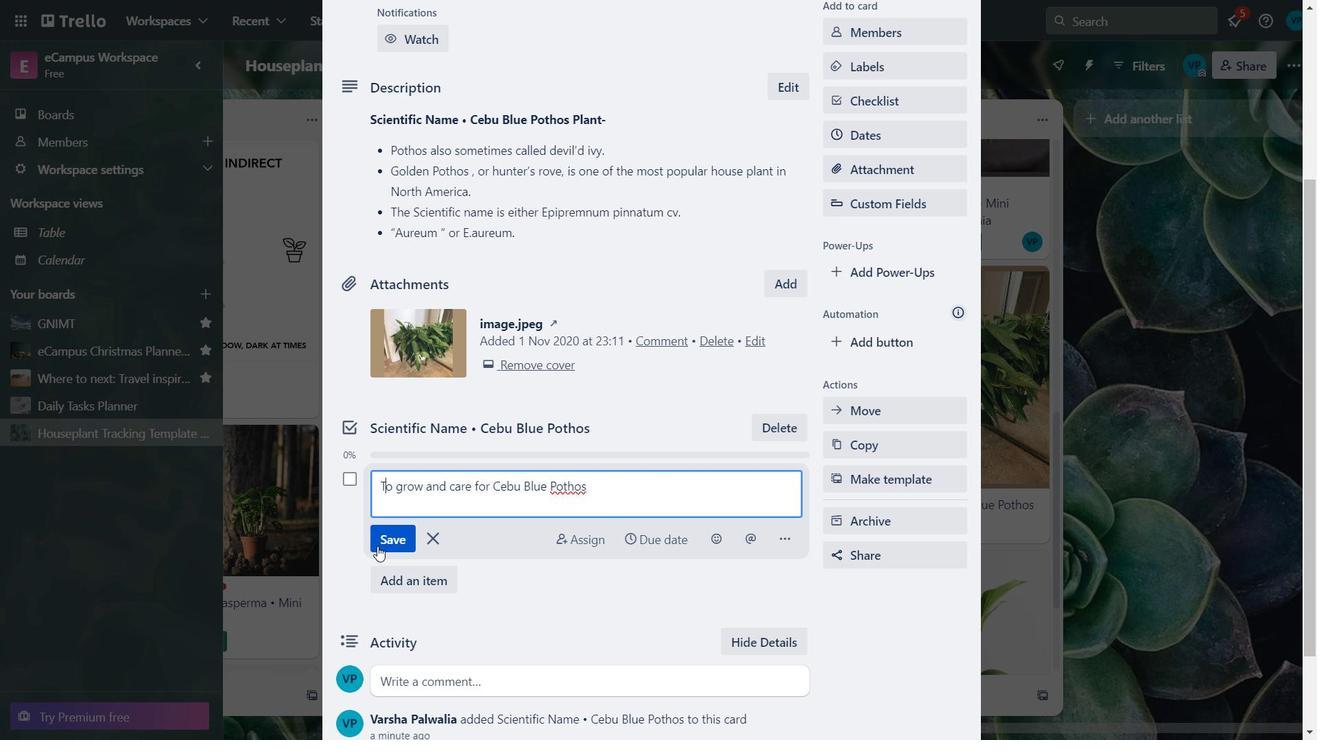 
Action: Mouse moved to (411, 520)
Screenshot: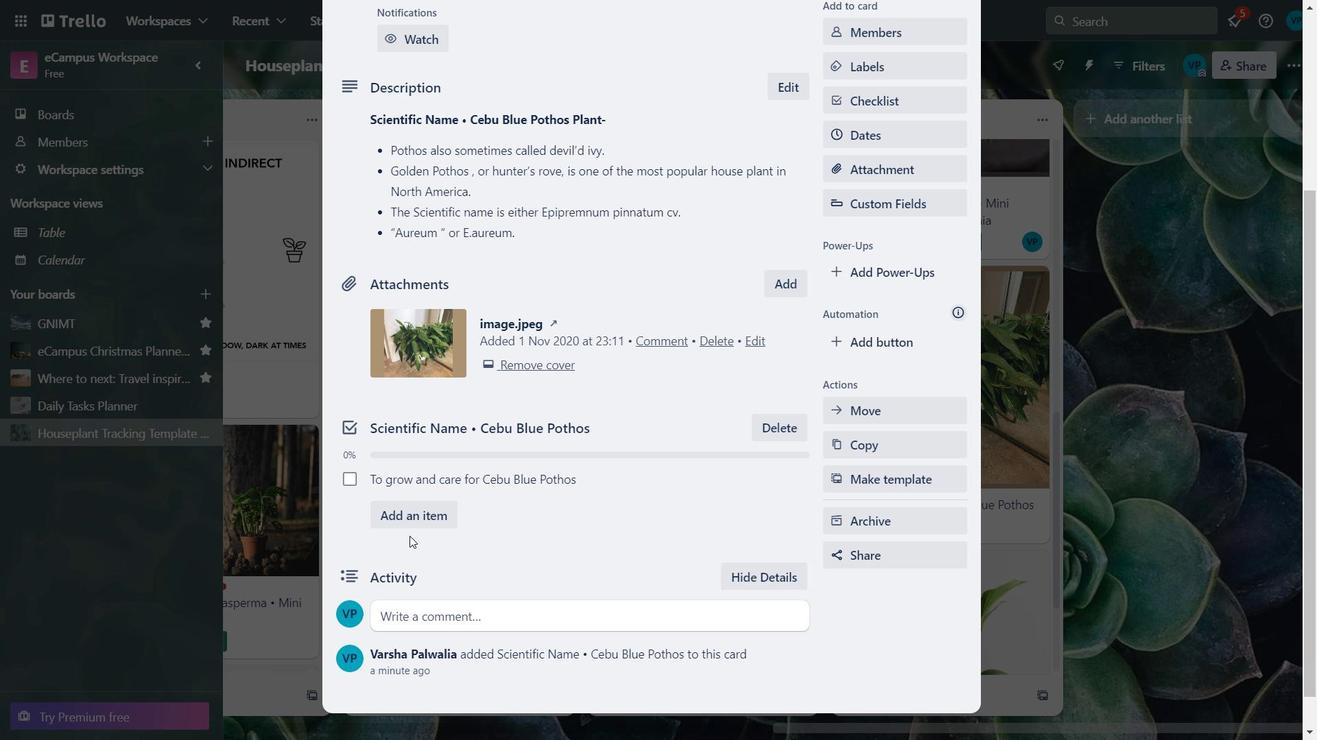 
Action: Mouse pressed left at (411, 520)
Screenshot: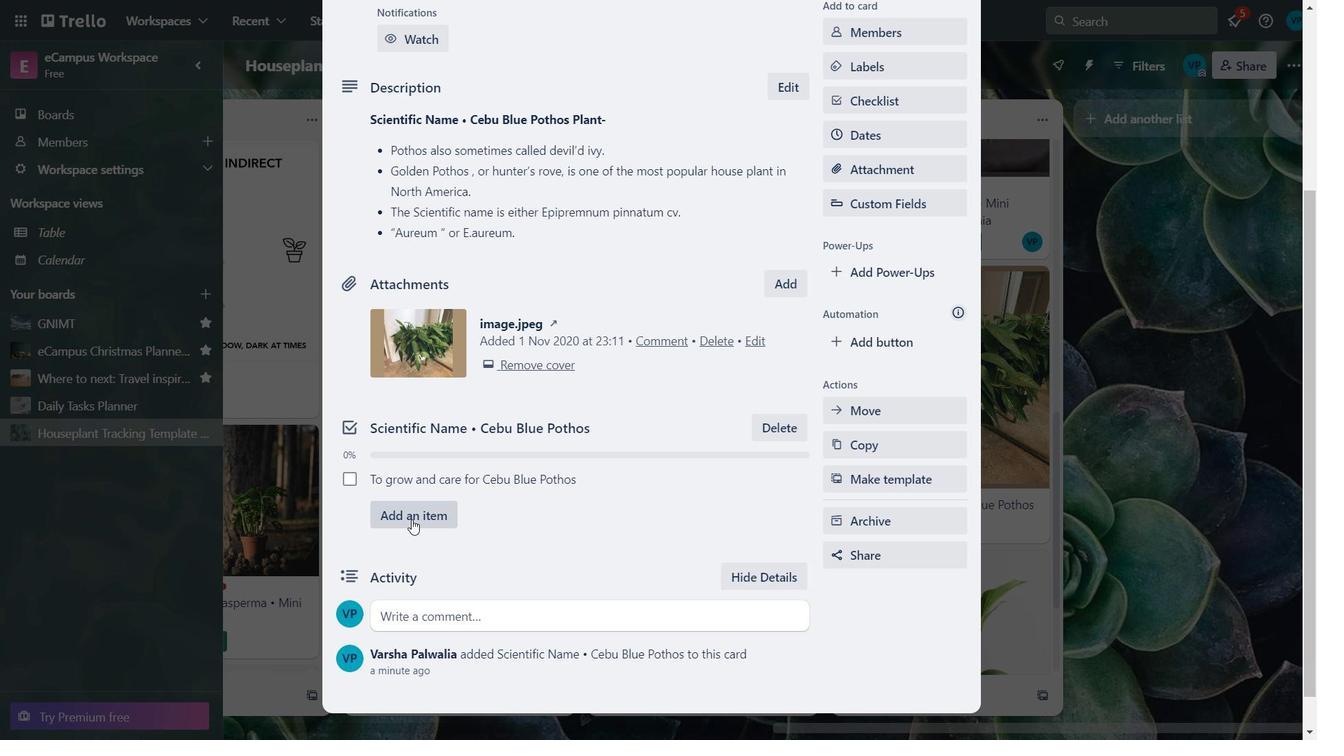 
Action: Mouse moved to (461, 516)
Screenshot: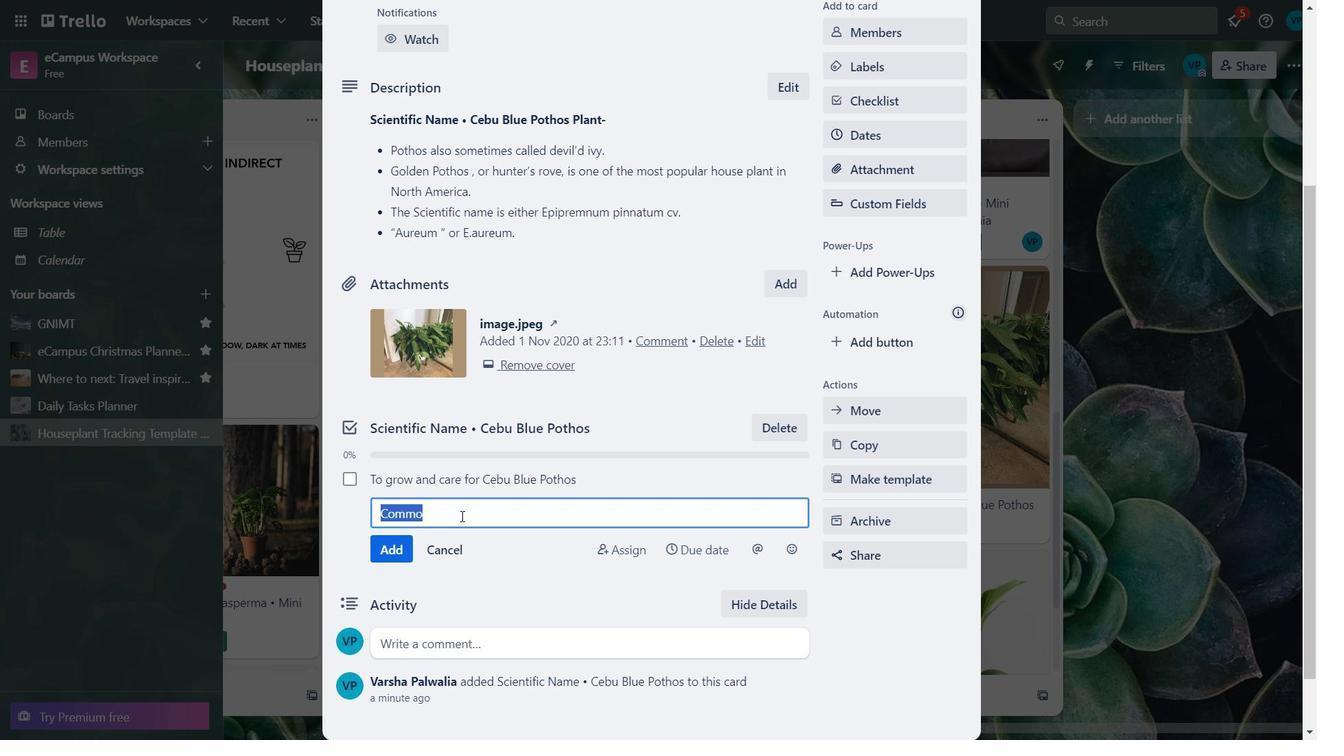
Action: Mouse pressed left at (461, 516)
Screenshot: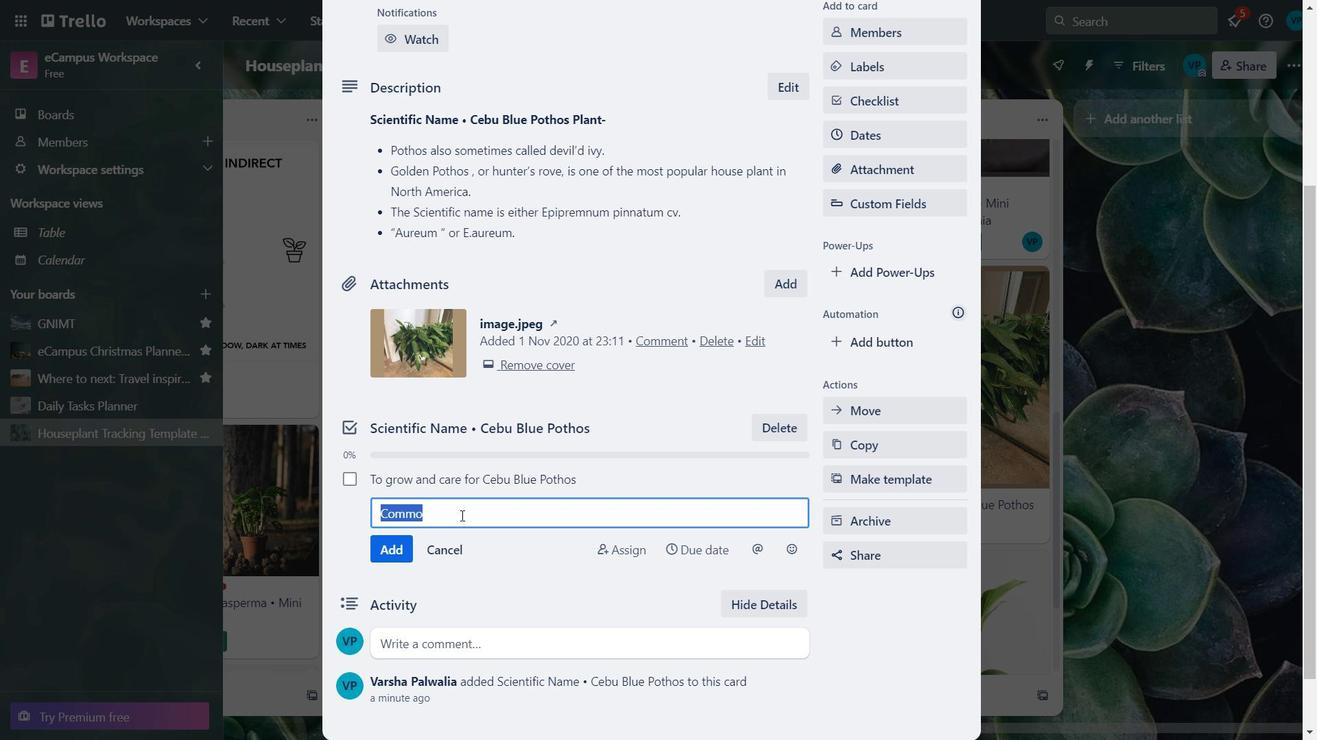 
Action: Key pressed N<Key.space><Key.backspace><Key.caps_lock><Key.backspace>n<Key.space><Key.caps_lock>B<Key.backspace><Key.caps_lock><Key.caps_lock>N<Key.caps_lock>ame<Key.space>-<Key.space><Key.caps_lock>C<Key.caps_lock>ebu<Key.space>blue<Key.space>pothos,<Key.backspace><Key.space><Key.backspace>,<Key.space>blue<Key.space>pothos
Screenshot: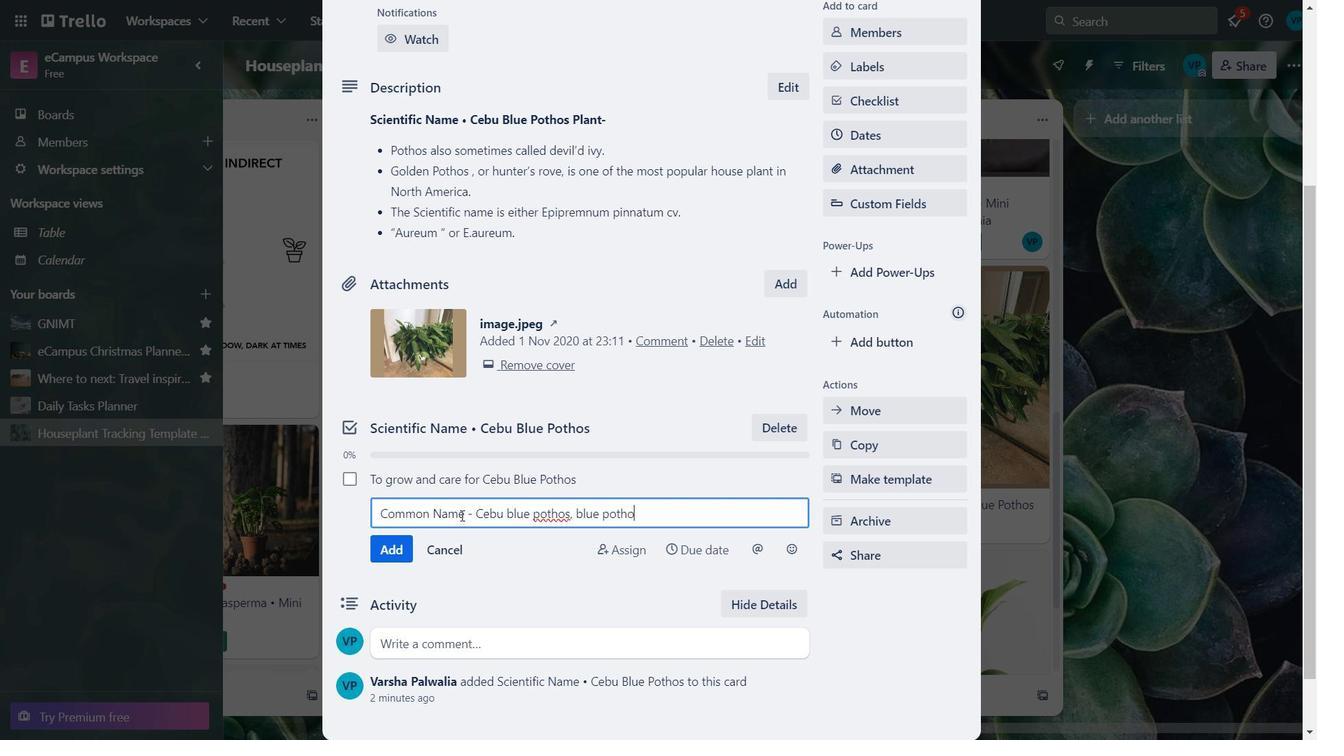 
Action: Mouse moved to (396, 544)
Screenshot: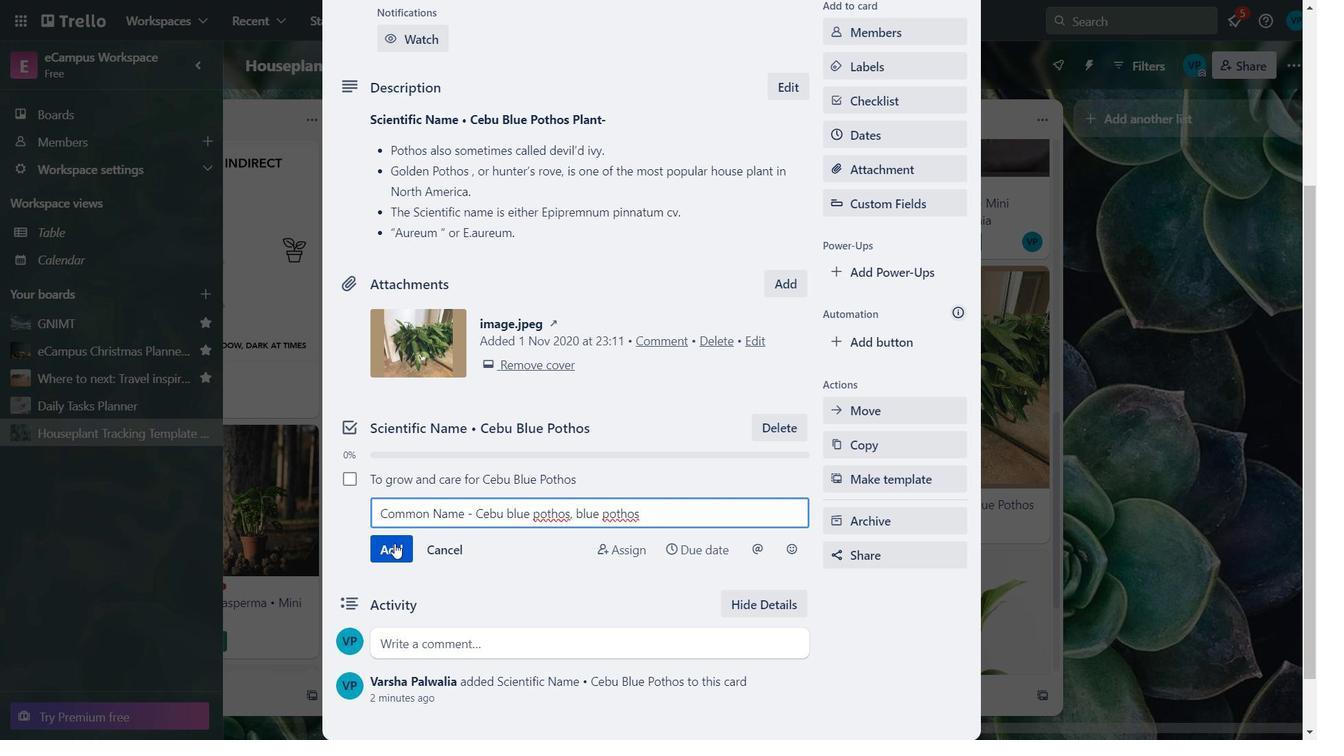 
Action: Mouse pressed left at (396, 544)
Screenshot: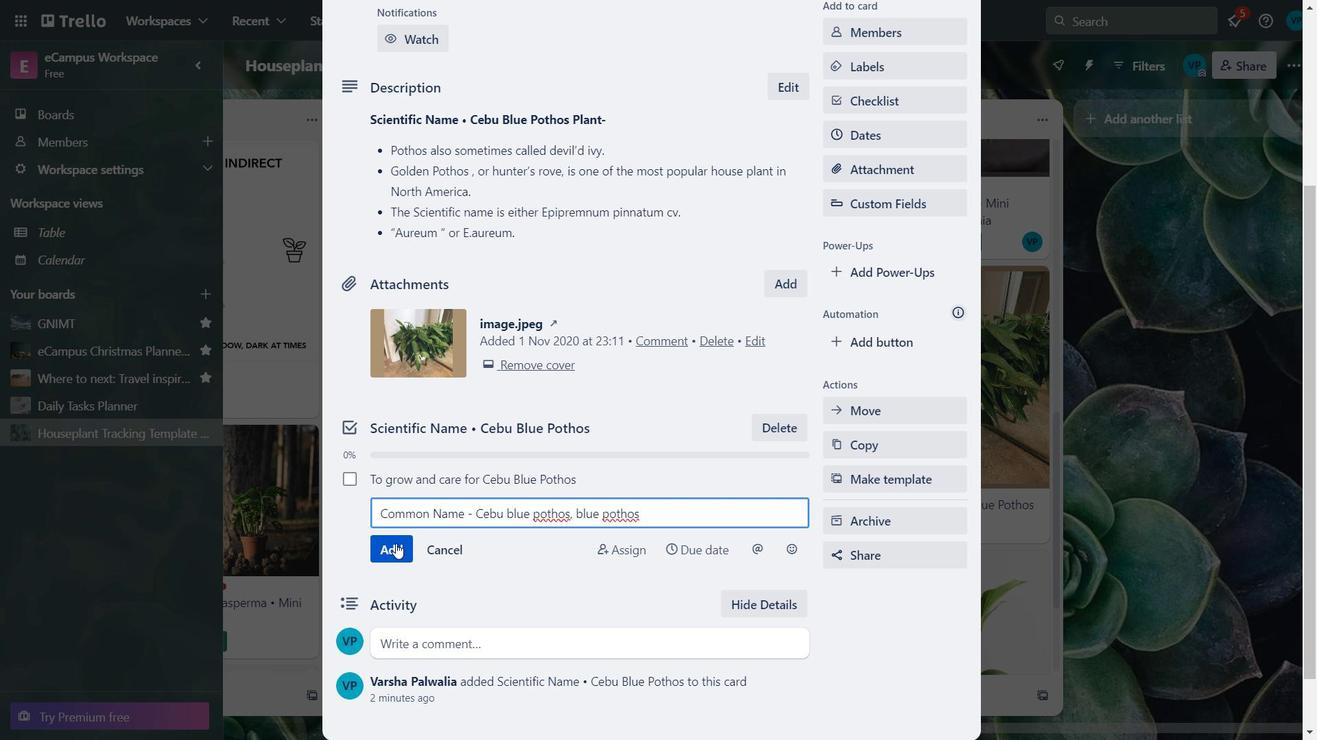 
Action: Key pressed <Key.caps_lock>B<Key.caps_lock>otanical<Key.space><Key.caps_lock>N<Key.caps_lock>ame-<Key.space><Key.caps_lock>E<Key.caps_lock>pipremnum<Key.space>pinnatum<Key.space><Key.shift>''<Key.left><Key.left><Key.right><Key.caps_lock>C<Key.caps_lock>ebu<Key.space><Key.caps_lock>B<Key.caps_lock>lue
Screenshot: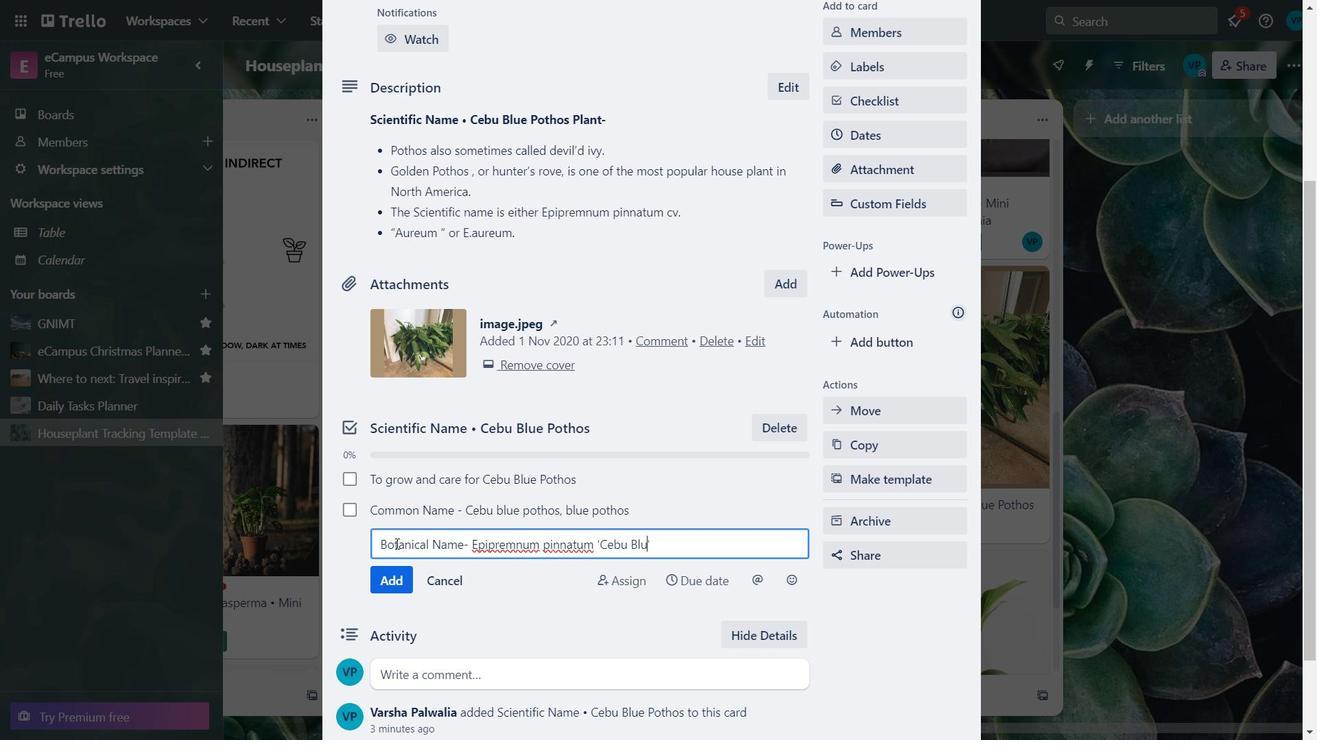 
Action: Mouse moved to (399, 589)
Screenshot: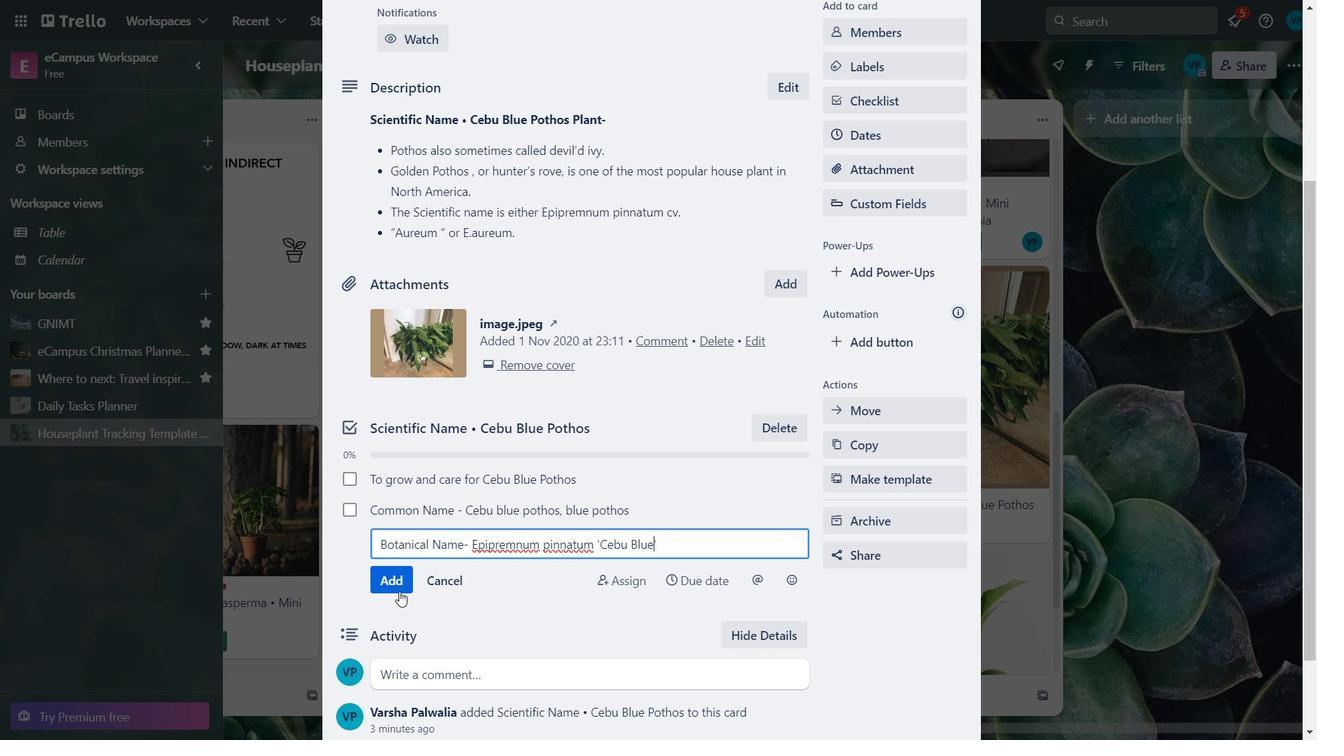 
Action: Mouse pressed left at (399, 589)
Screenshot: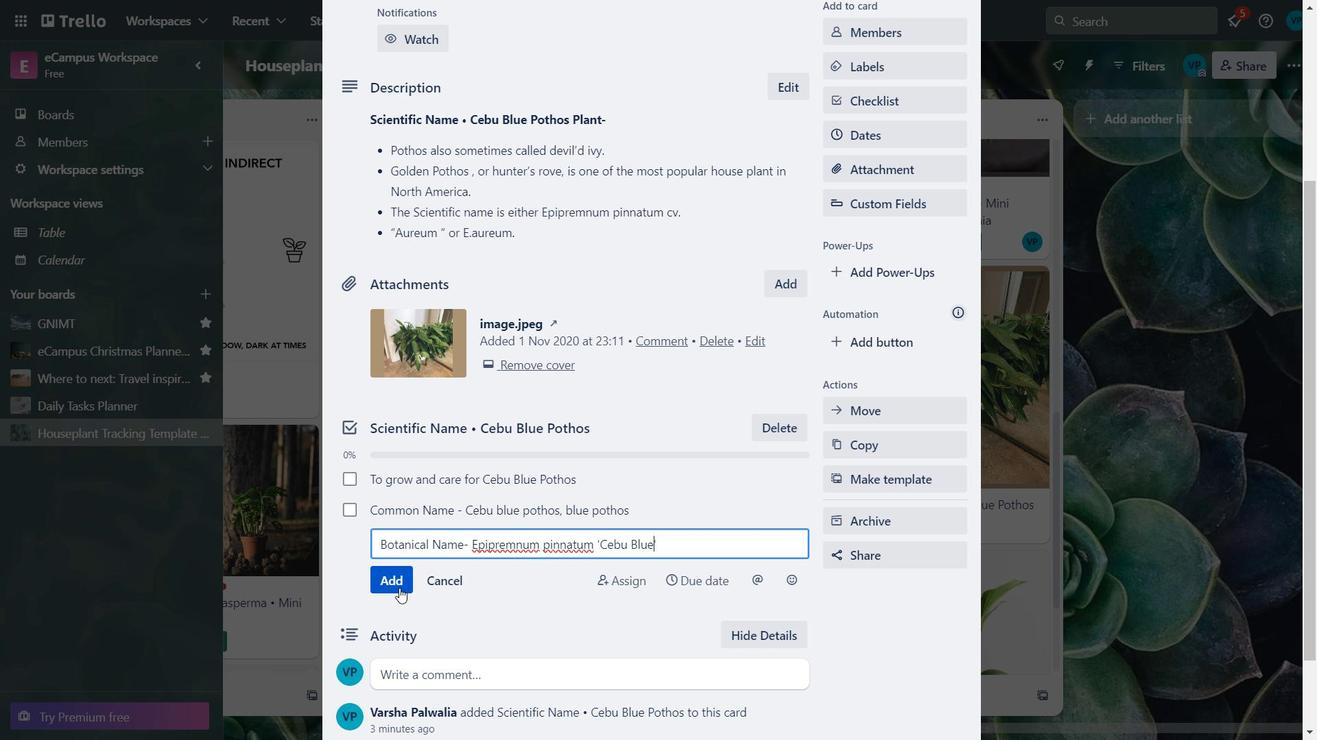 
Action: Key pressed <Key.caps_lock>F<Key.caps_lock>amily<Key.space>-<Key.space><Key.caps_lock>A<Key.caps_lock>t<Key.backspace>racer<Key.backspace>ae
Screenshot: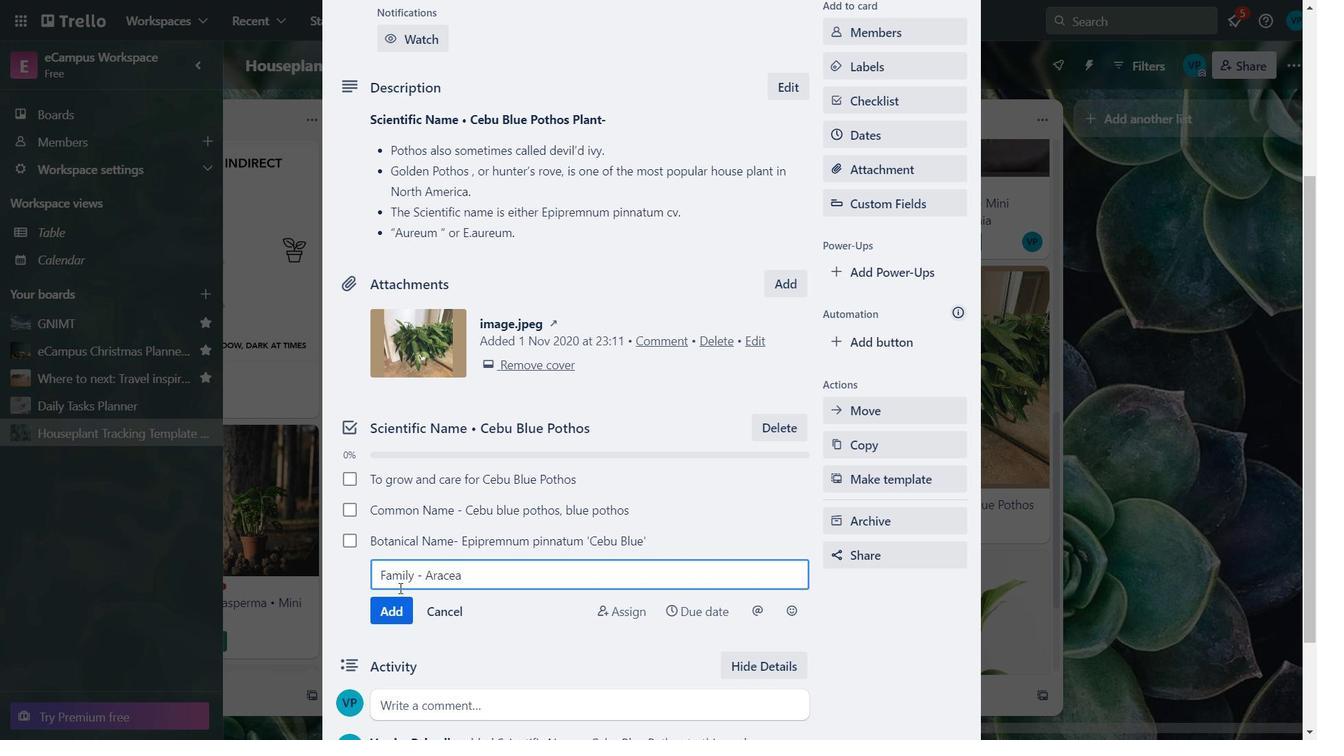 
Action: Mouse moved to (395, 618)
Screenshot: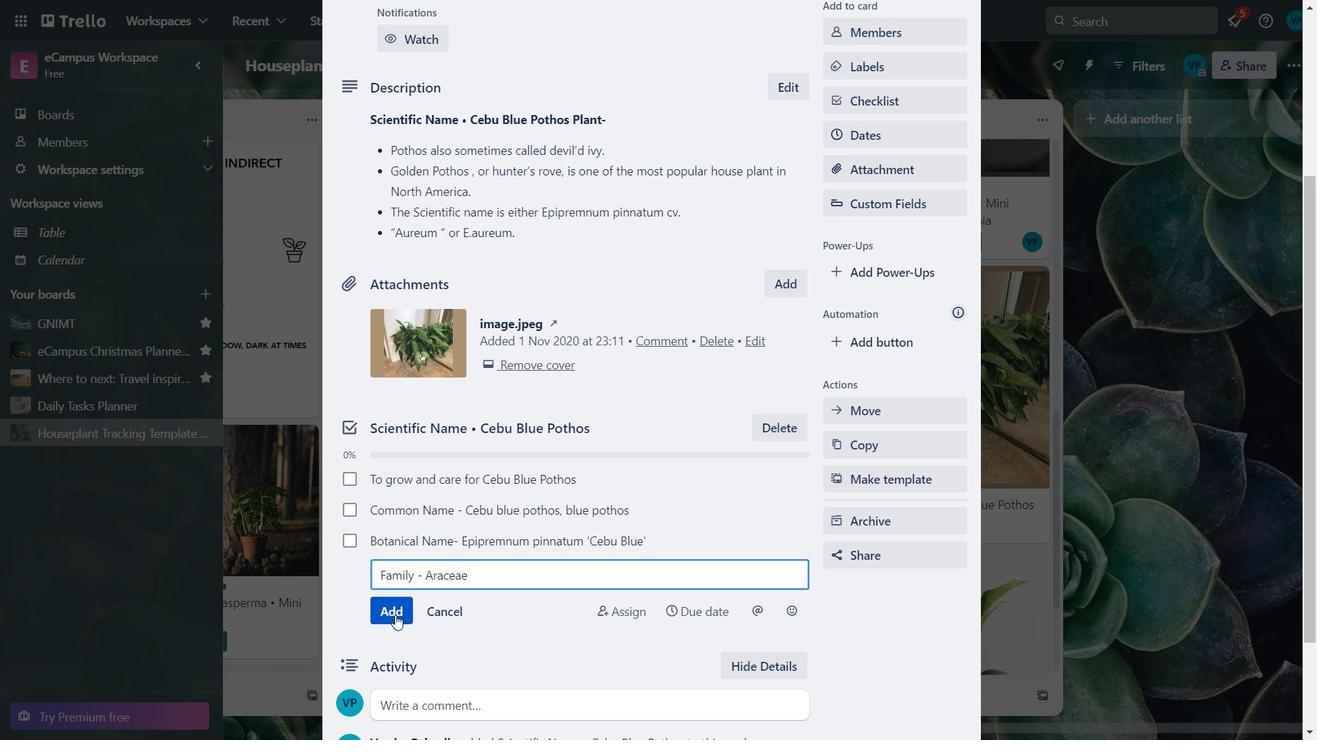 
Action: Mouse pressed left at (395, 618)
Screenshot: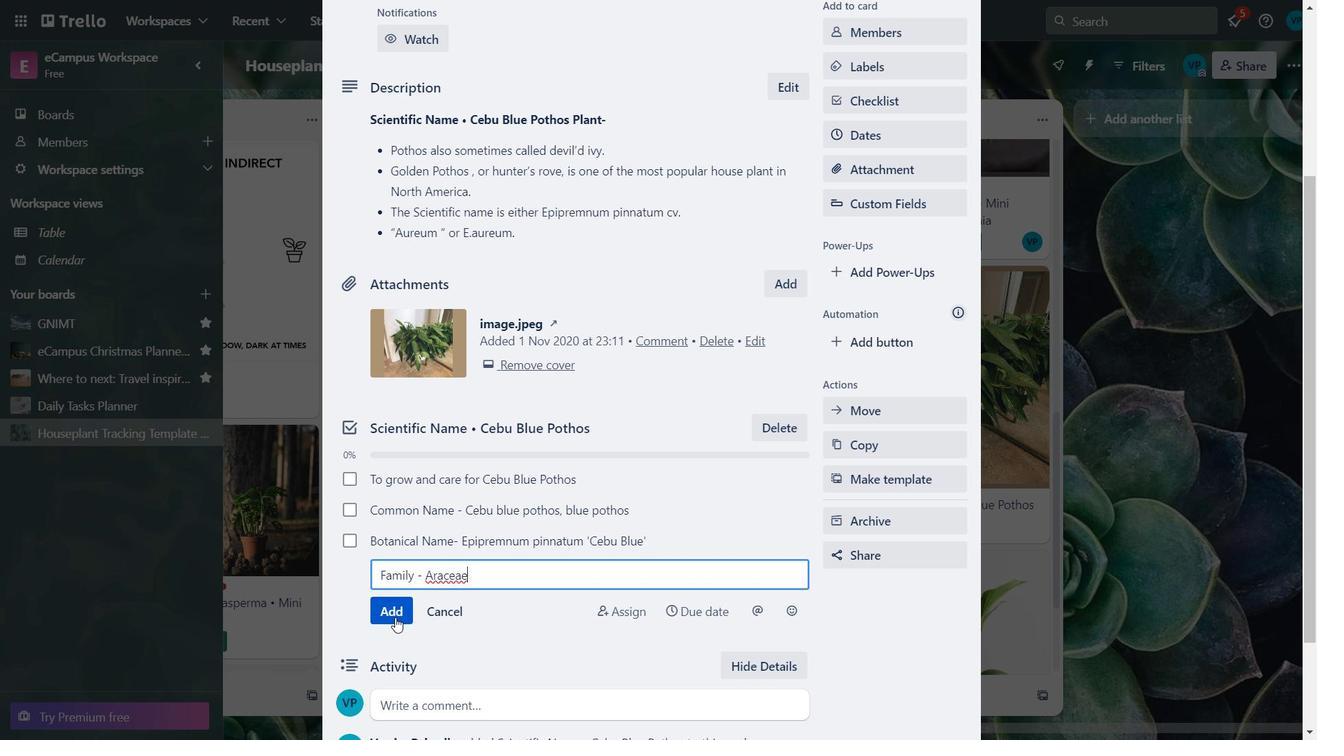 
Action: Key pressed <Key.caps_lock>P<Key.caps_lock>lant<Key.space><Key.caps_lock>T<Key.caps_lock>ype<Key.space>-<Key.space><Key.caps_lock>E<Key.caps_lock>vergreen<Key.space>,<Key.space><Key.caps_lock>V<Key.caps_lock>ine<Key.space><Key.enter><Key.caps_lock>M<Key.caps_lock>ature<Key.space><Key.caps_lock>S<Key.caps_lock>ize<Key.space>-<Key.space><Key.caps_lock>8<Key.caps_lock>ft.long<Key.space>indoors<Key.space>
Screenshot: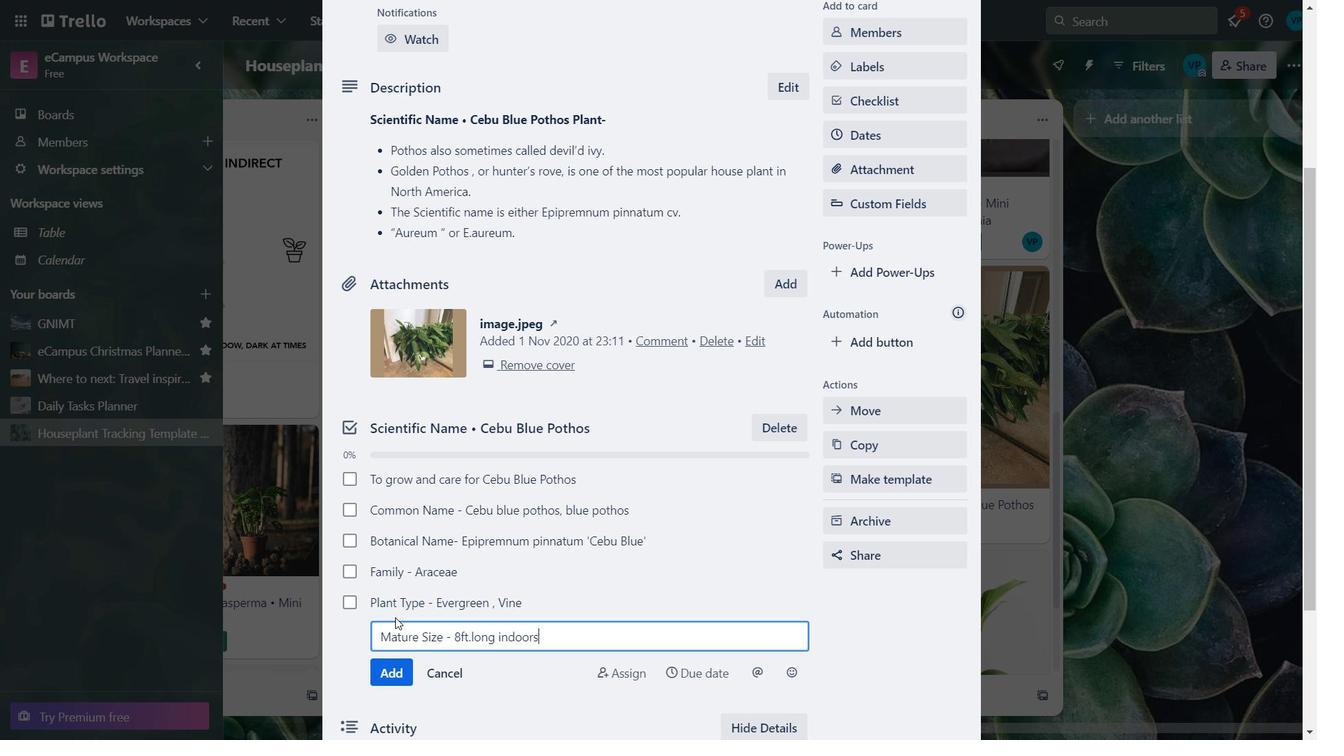 
Action: Mouse moved to (392, 617)
Screenshot: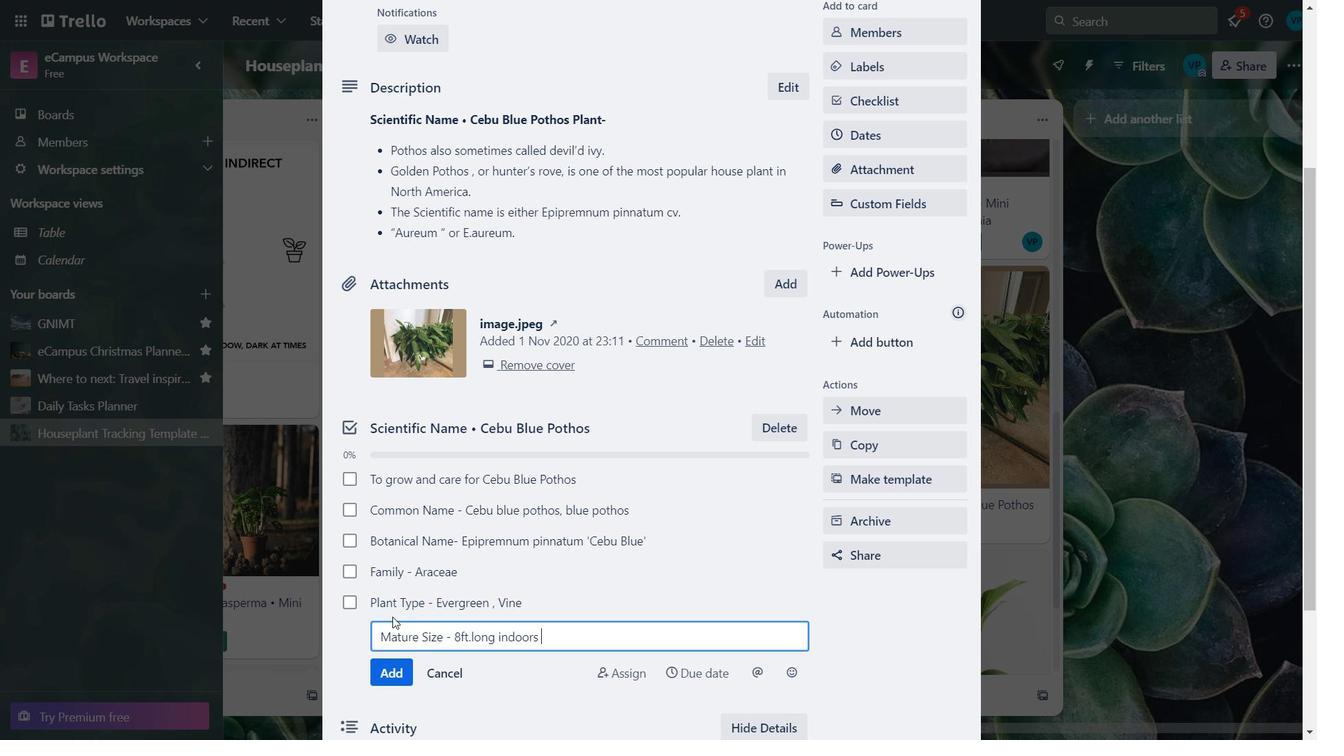 
Action: Key pressed ,<Key.space>
Screenshot: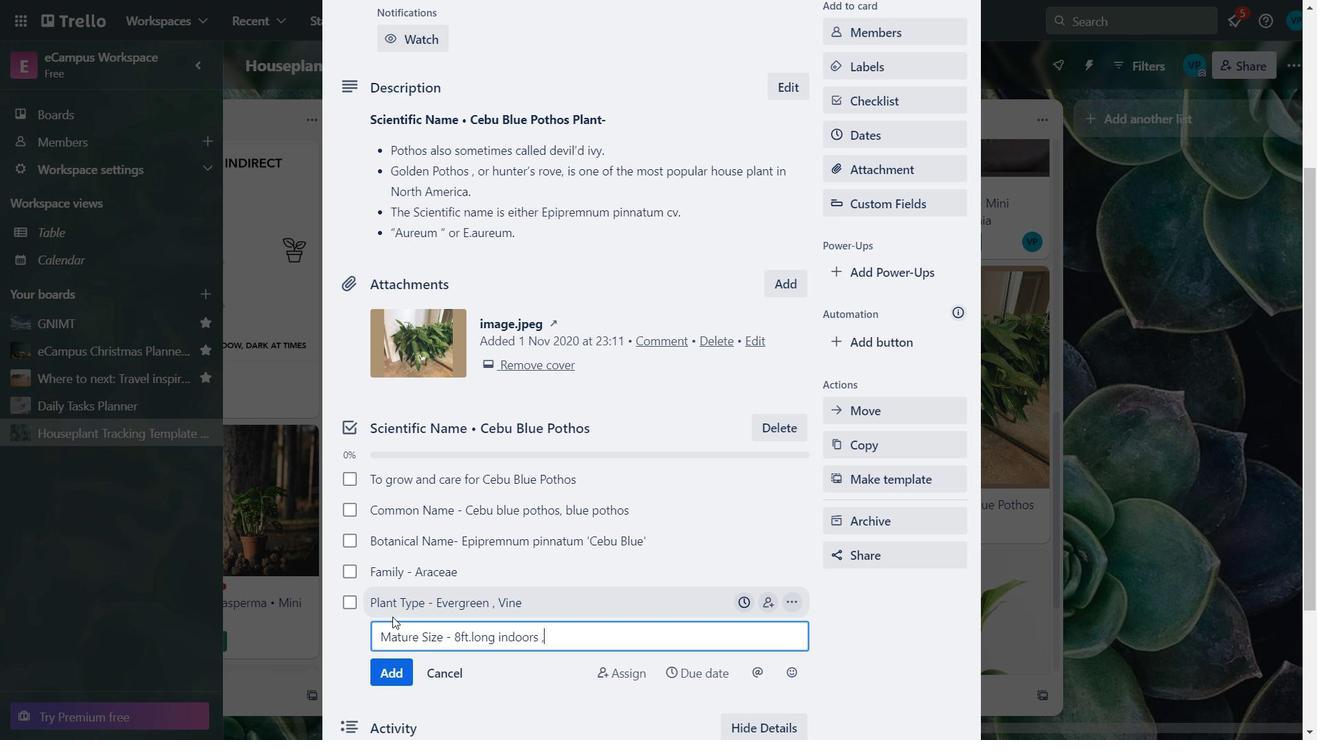 
Action: Mouse moved to (392, 616)
Screenshot: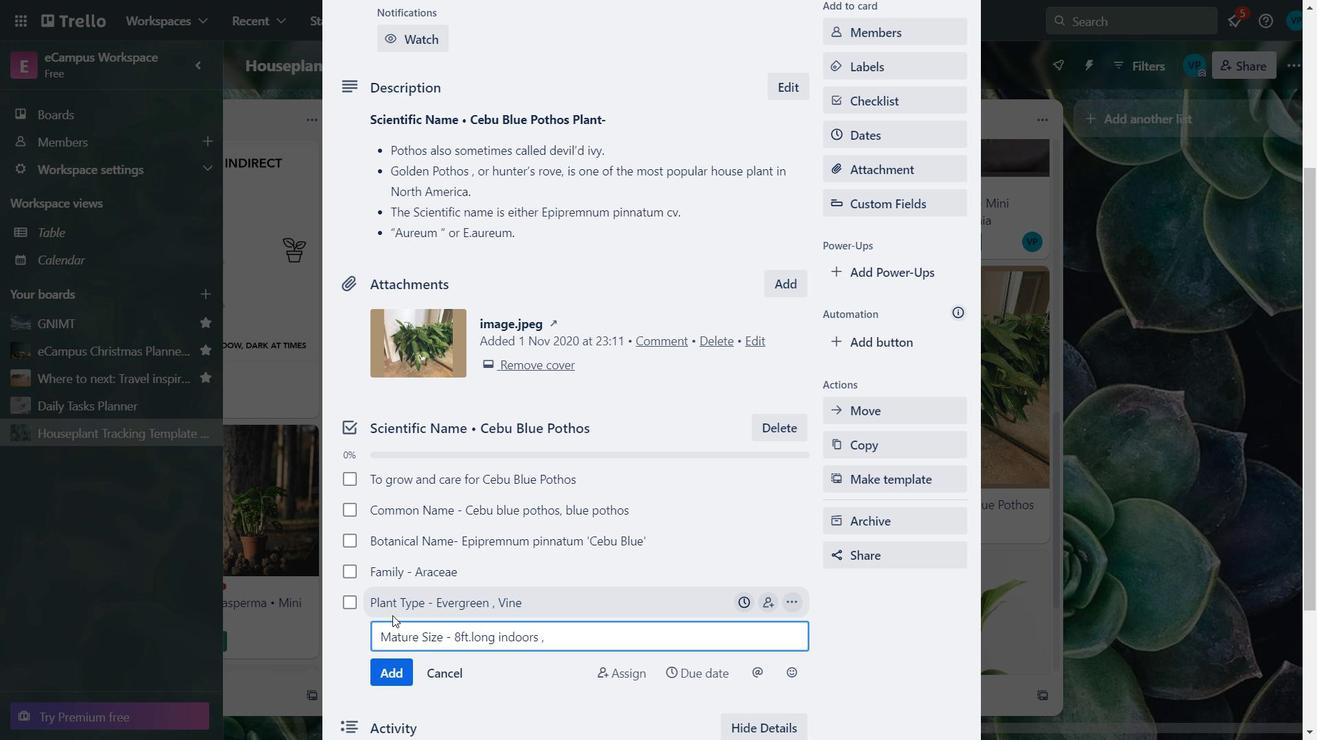 
Action: Key pressed 40
Screenshot: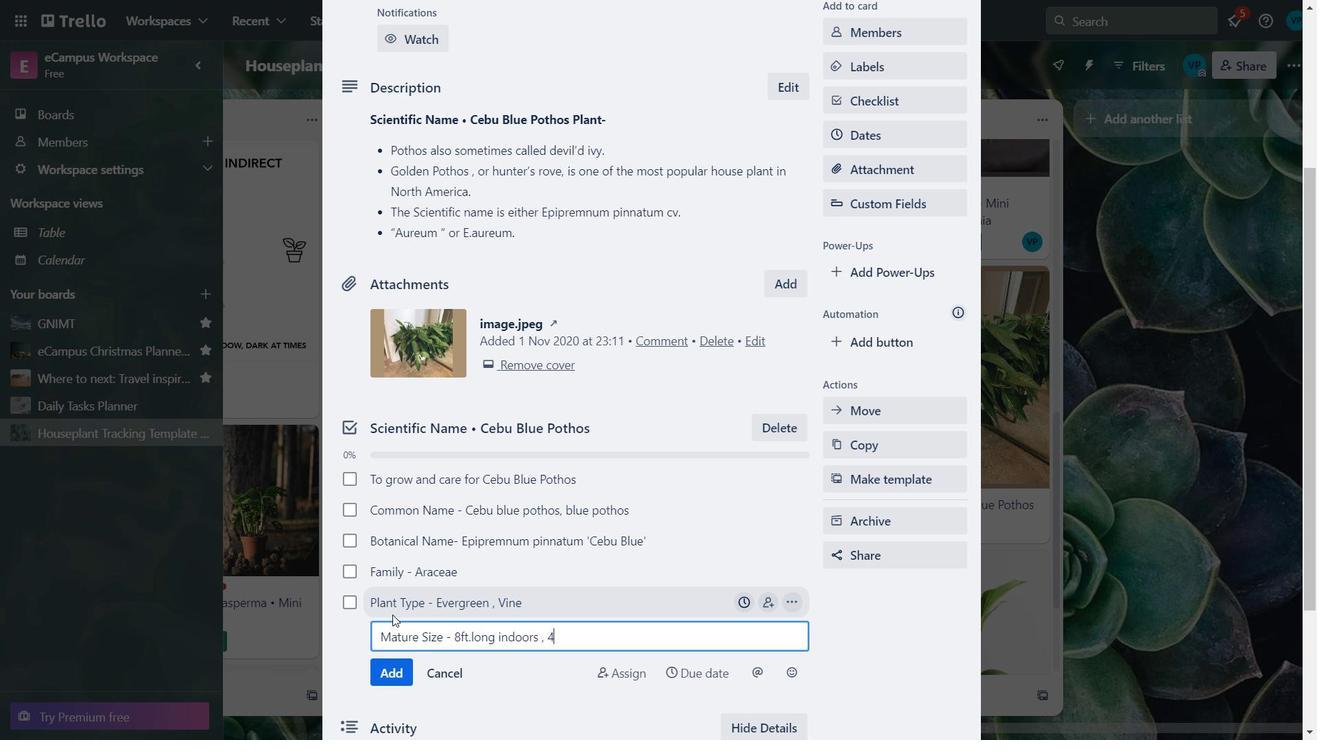 
Action: Mouse moved to (392, 616)
Screenshot: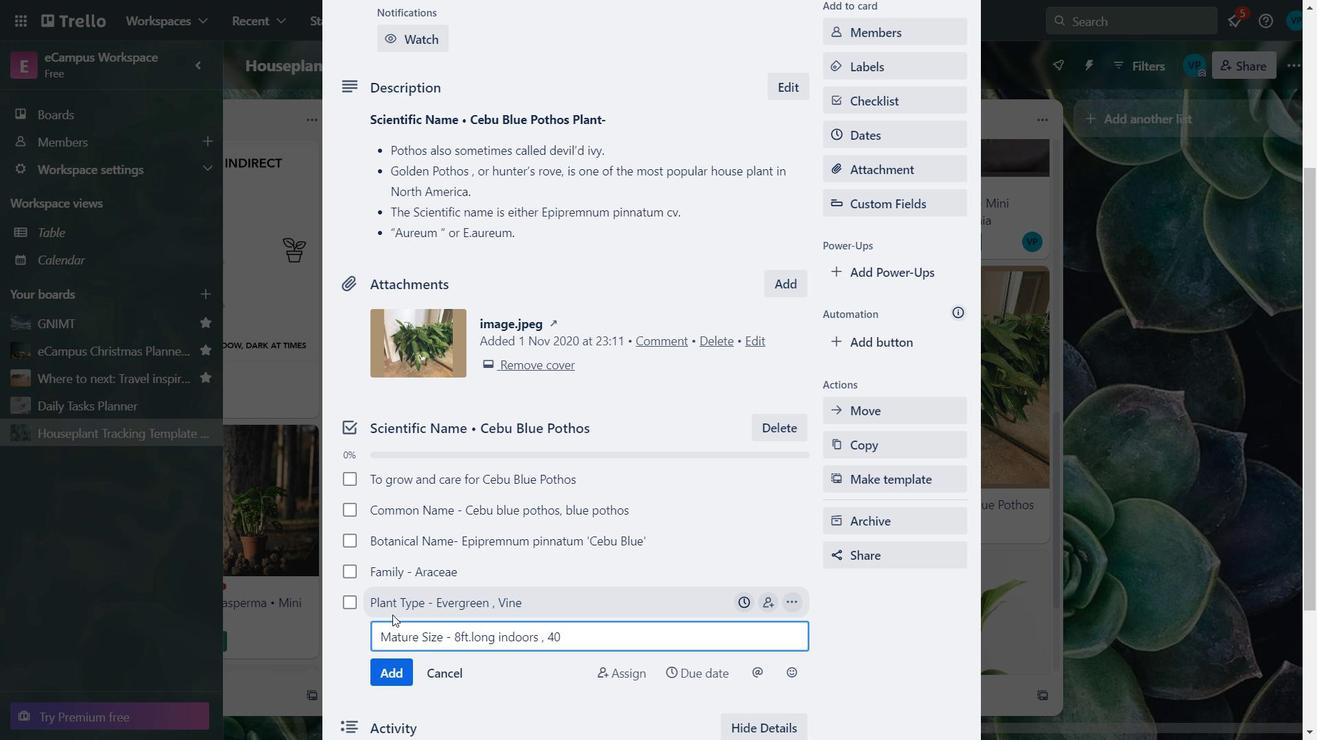 
Action: Key pressed <Key.space>ft<Key.space>
Screenshot: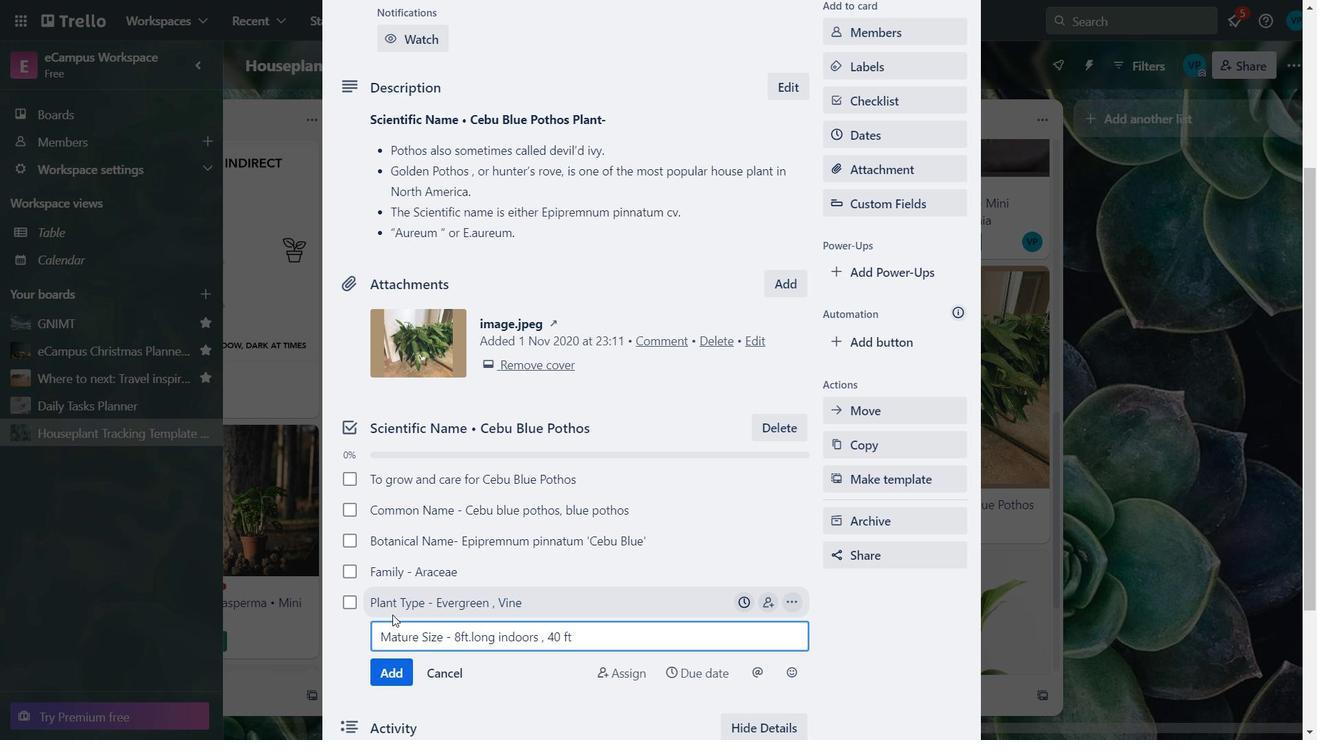 
Action: Mouse moved to (380, 609)
Screenshot: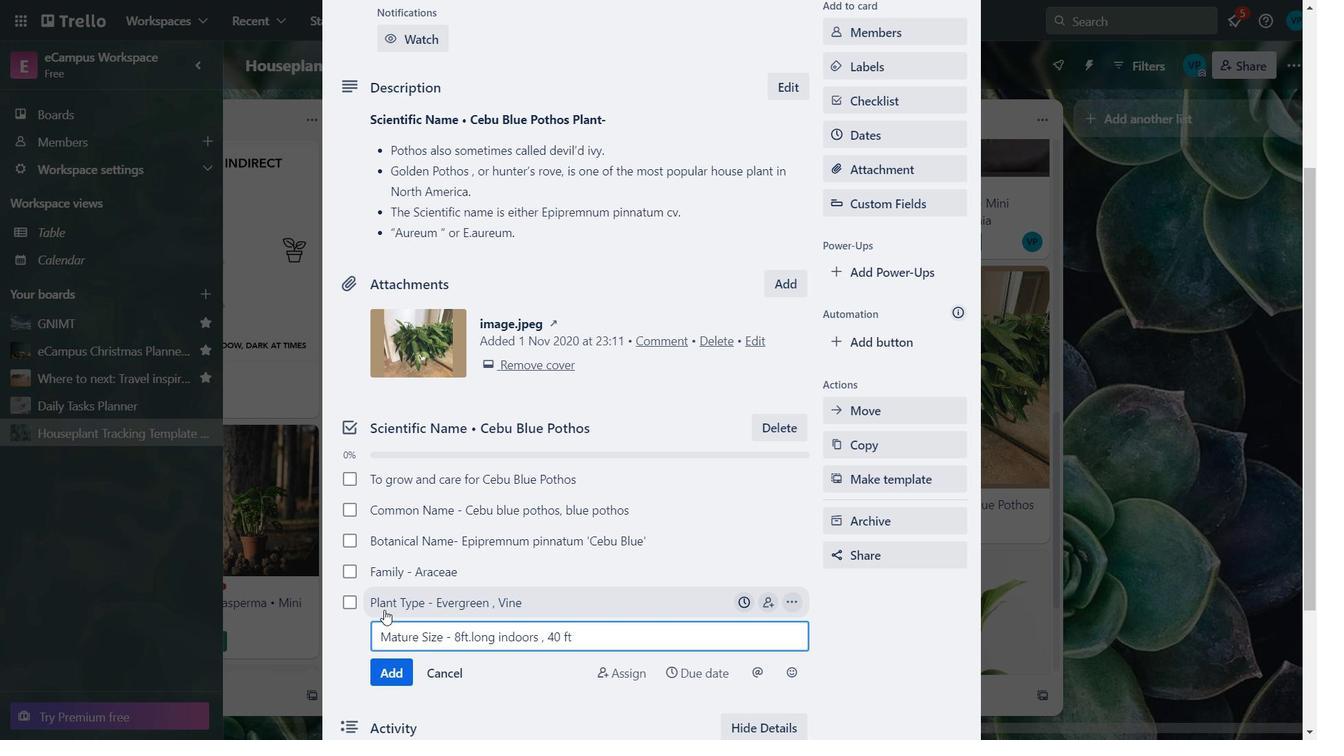 
Action: Key pressed <Key.backspace>
Screenshot: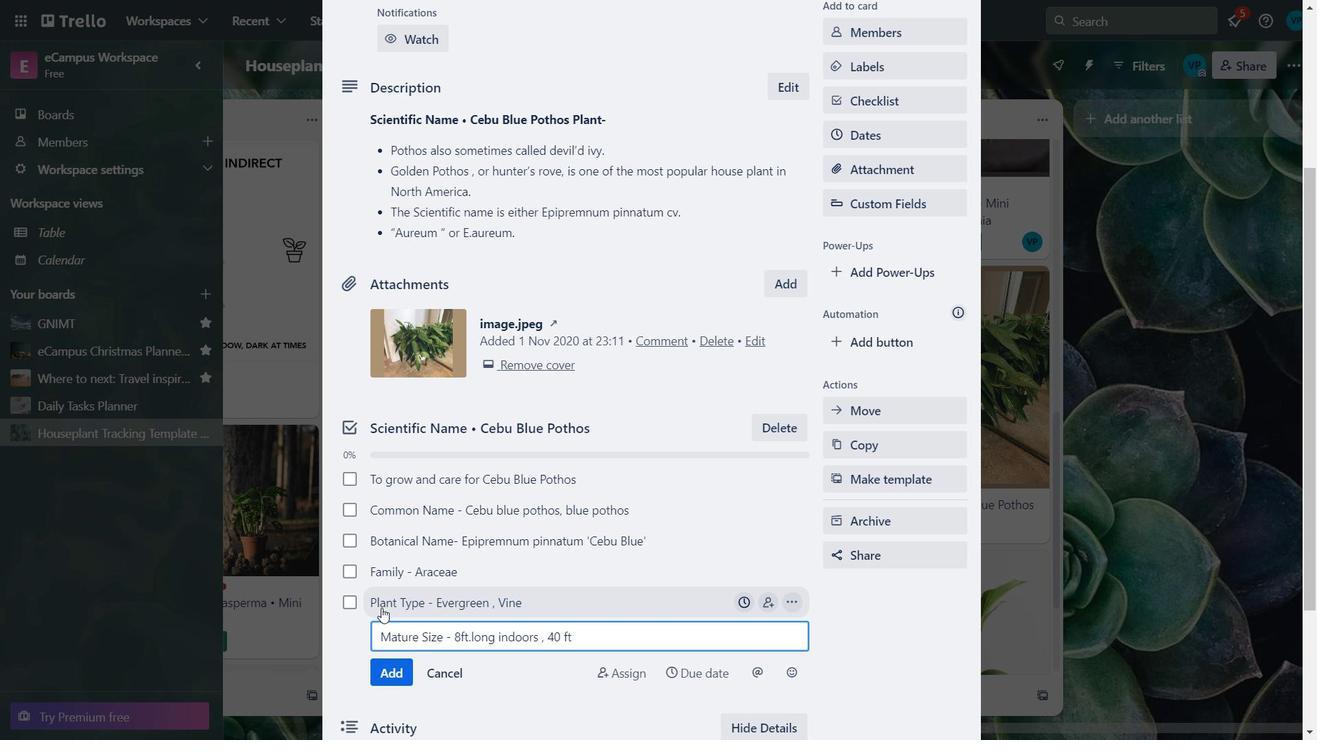 
Action: Mouse moved to (374, 604)
Screenshot: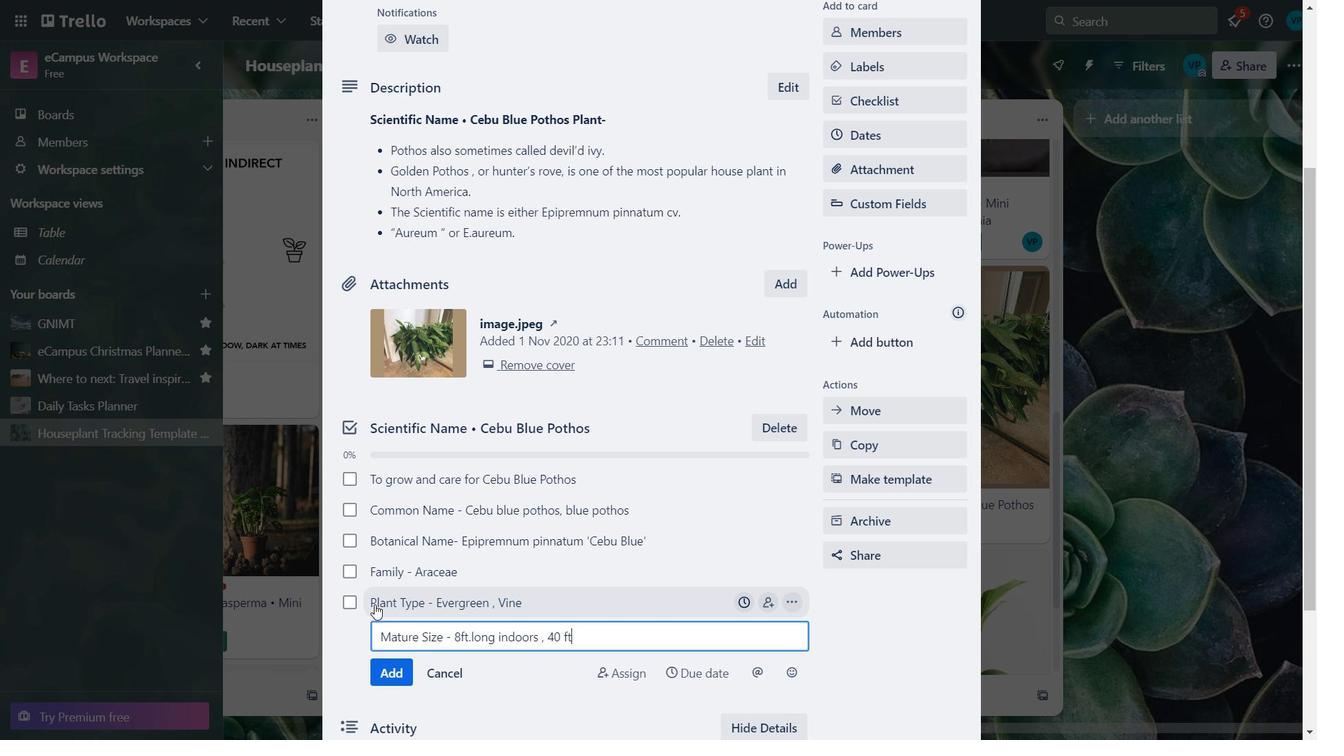 
Action: Key pressed .long<Key.space>
Screenshot: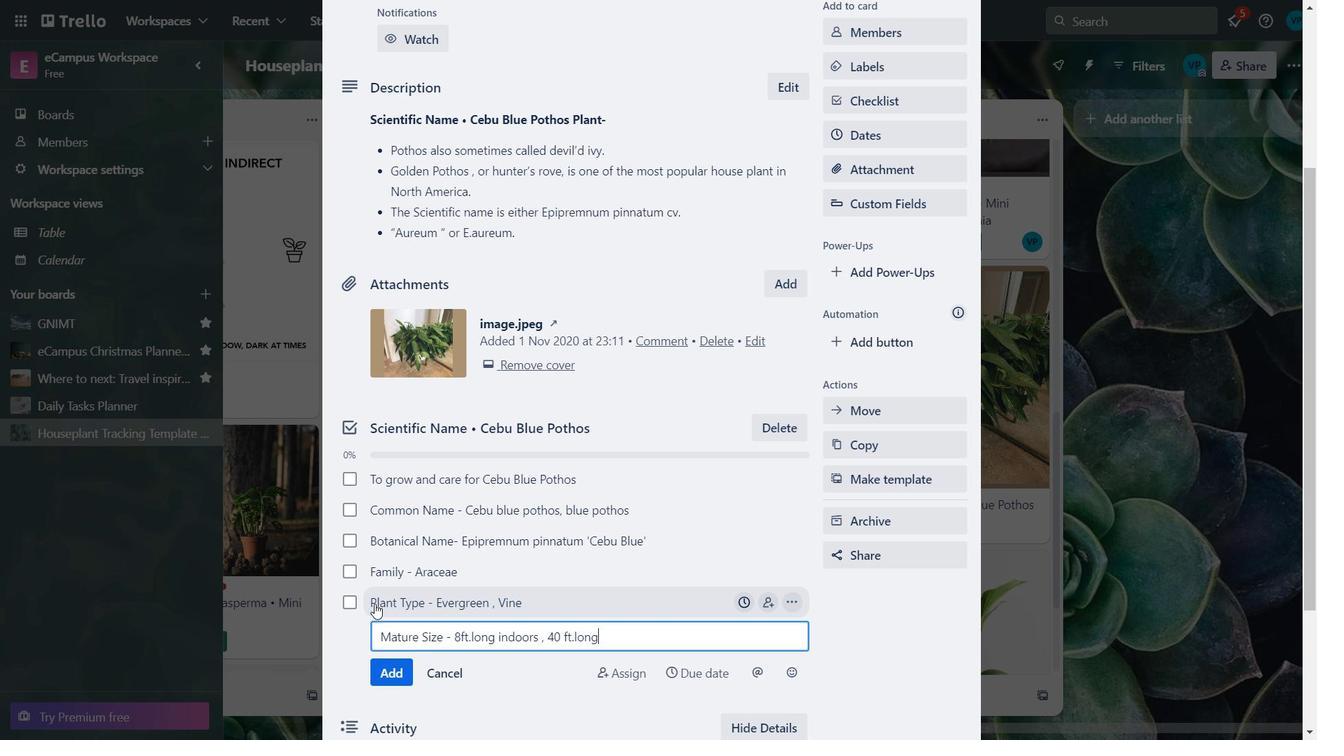 
Action: Mouse moved to (373, 604)
Screenshot: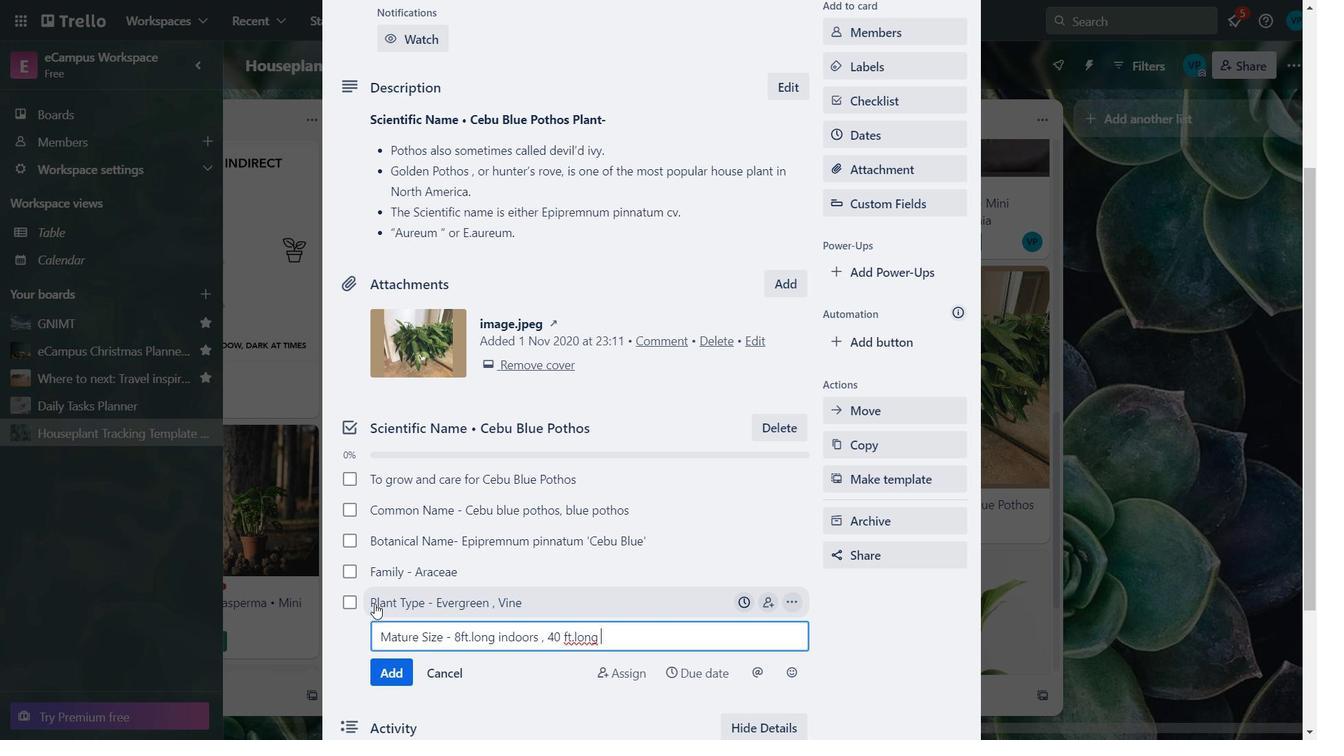 
Action: Key pressed outdoors
Screenshot: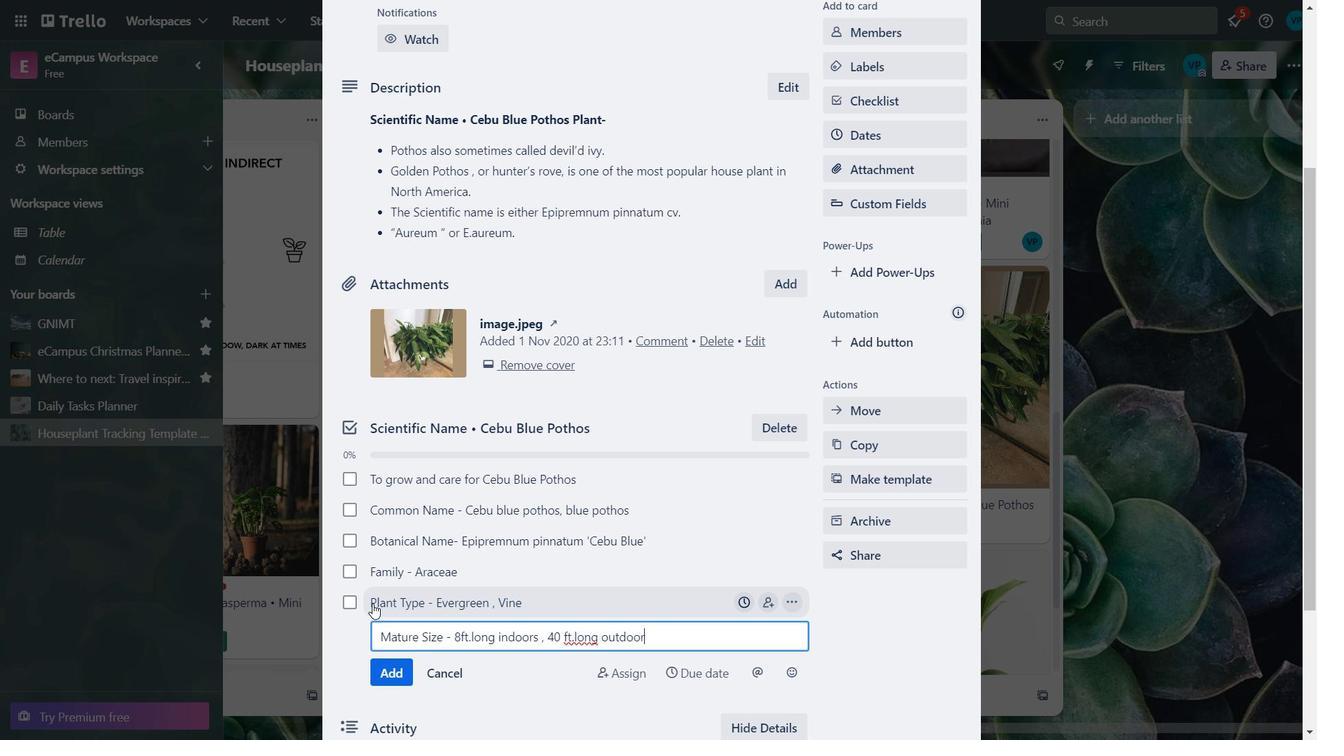 
Action: Mouse moved to (391, 674)
Screenshot: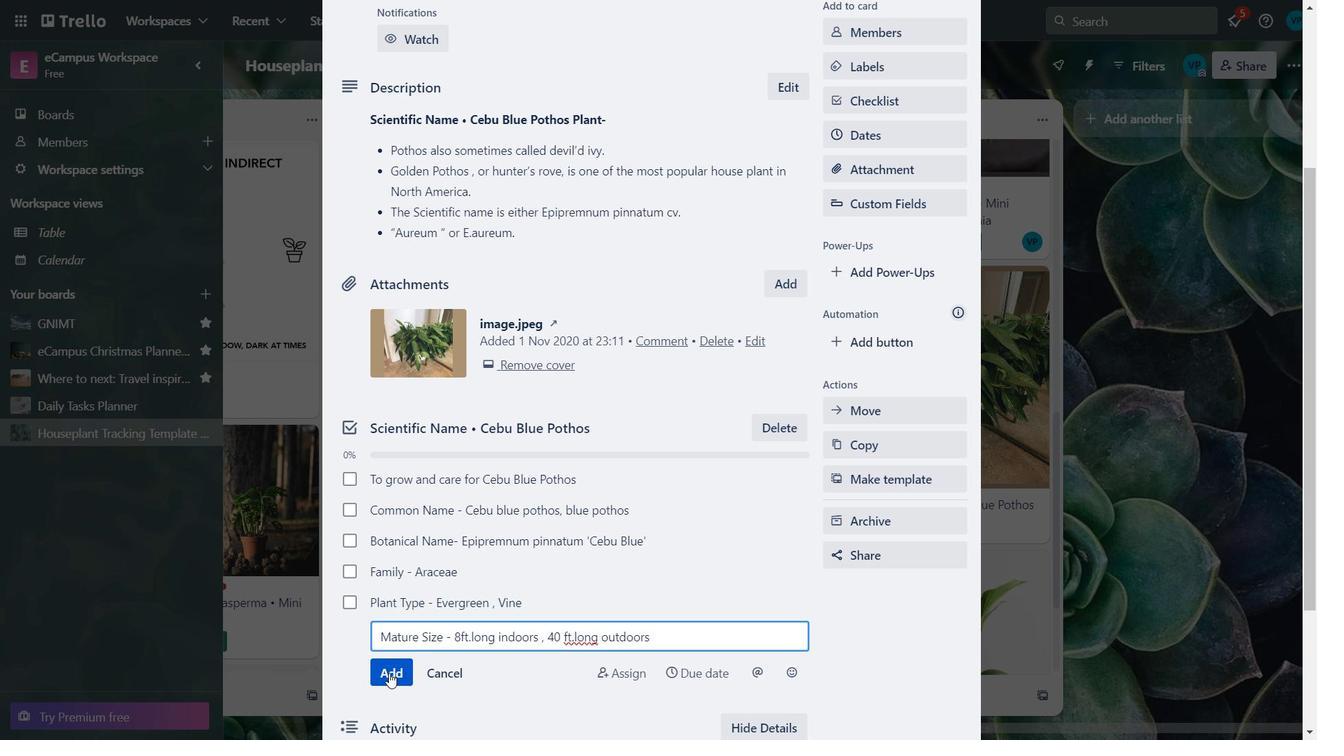 
Action: Mouse pressed left at (391, 674)
Screenshot: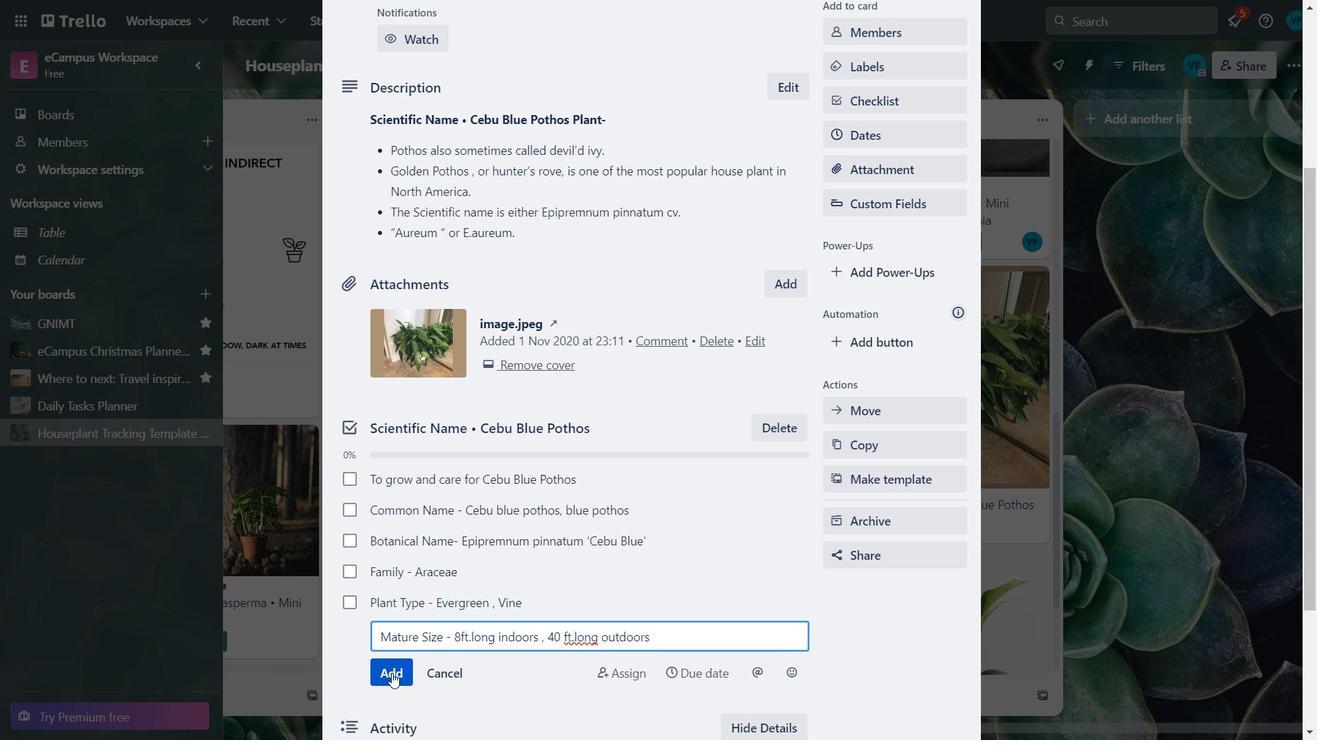 
Action: Mouse moved to (415, 666)
Screenshot: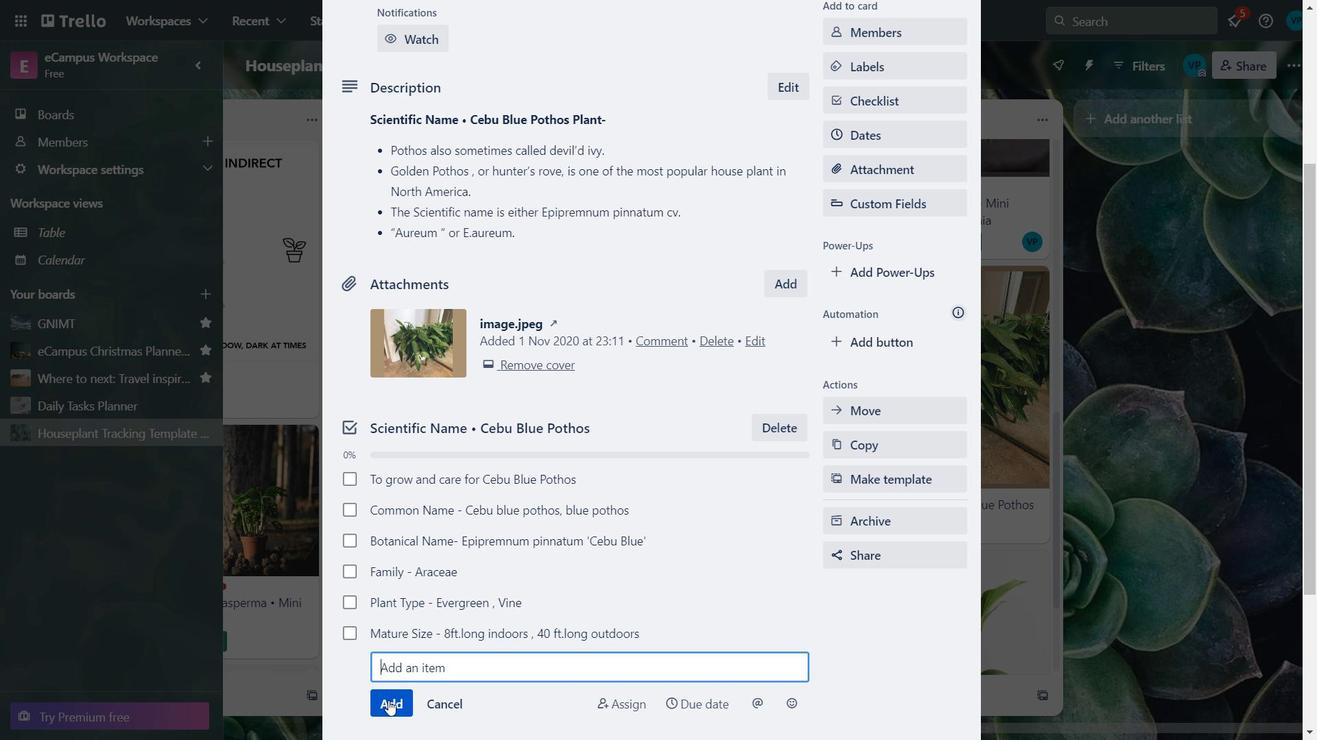 
Action: Key pressed <Key.caps_lock><Key.caps_lock><Key.caps_lock><Key.caps_lock><Key.caps_lock><Key.caps_lock><Key.caps_lock><Key.caps_lock><Key.caps_lock><Key.caps_lock><Key.caps_lock><Key.caps_lock>m<Key.backspace><Key.caps_lock>M<Key.caps_lock>oney<Key.space><Key.caps_lock>P<Key.caps_lock>lant<Key.space><Key.backspace>a<Key.backspace>s<Key.space>are<Key.space>one<Key.space>of<Key.space>the<Key.space>most<Key.space>popular<Key.space>plants<Key.space>that<Key.space>you<Key.space>can<Key.space>spot<Key.space>n<Key.space><Key.backspace><Key.backspace>in<Key.space>homes.<Key.enter><Key.caps_lock>T<Key.caps_lock>hey<Key.space>groe<Key.backspace>w<Key.space>in<Key.space>direct<Key.space><Key.shift>&<Key.space>indirect<Key.space>
Screenshot: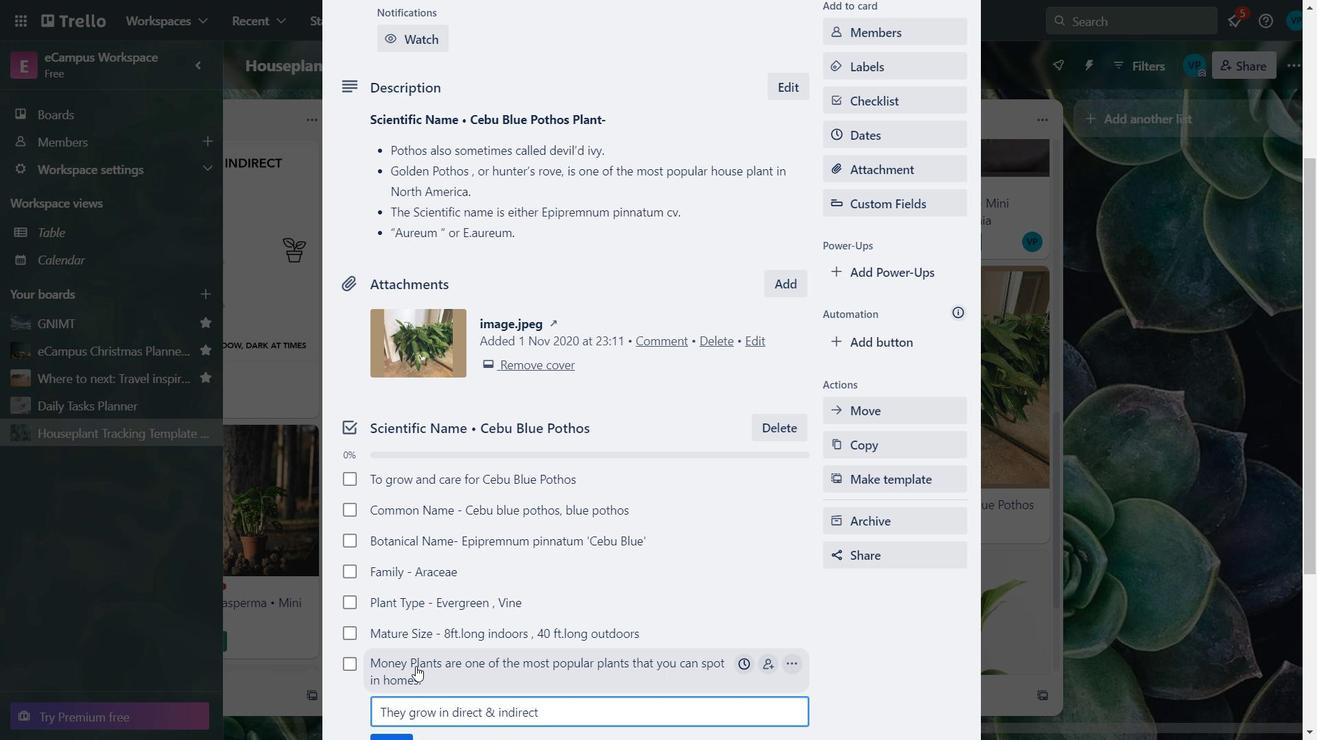 
Action: Mouse moved to (401, 652)
Screenshot: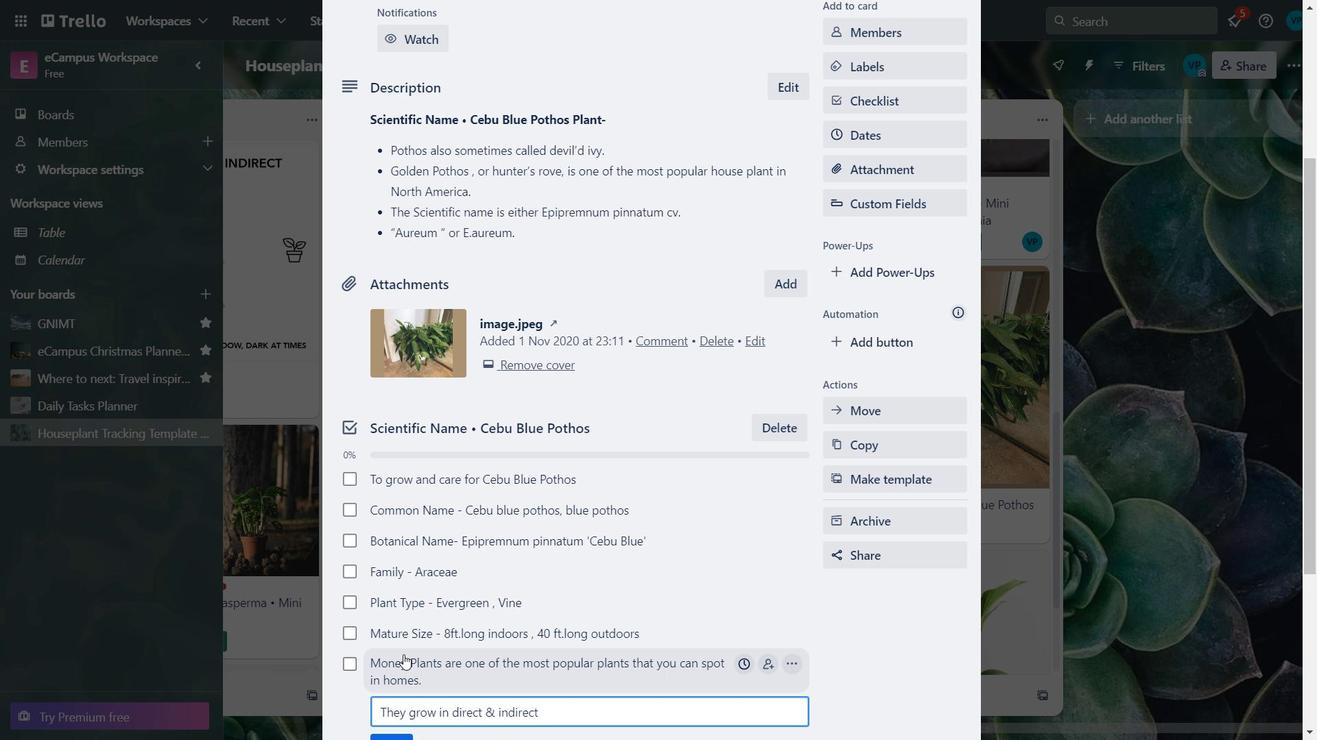 
Action: Key pressed sunlight<Key.space><Key.shift>&<Key.space>have<Key.space>high<Key.space>survival<Key.space>rates.<Key.enter>
Screenshot: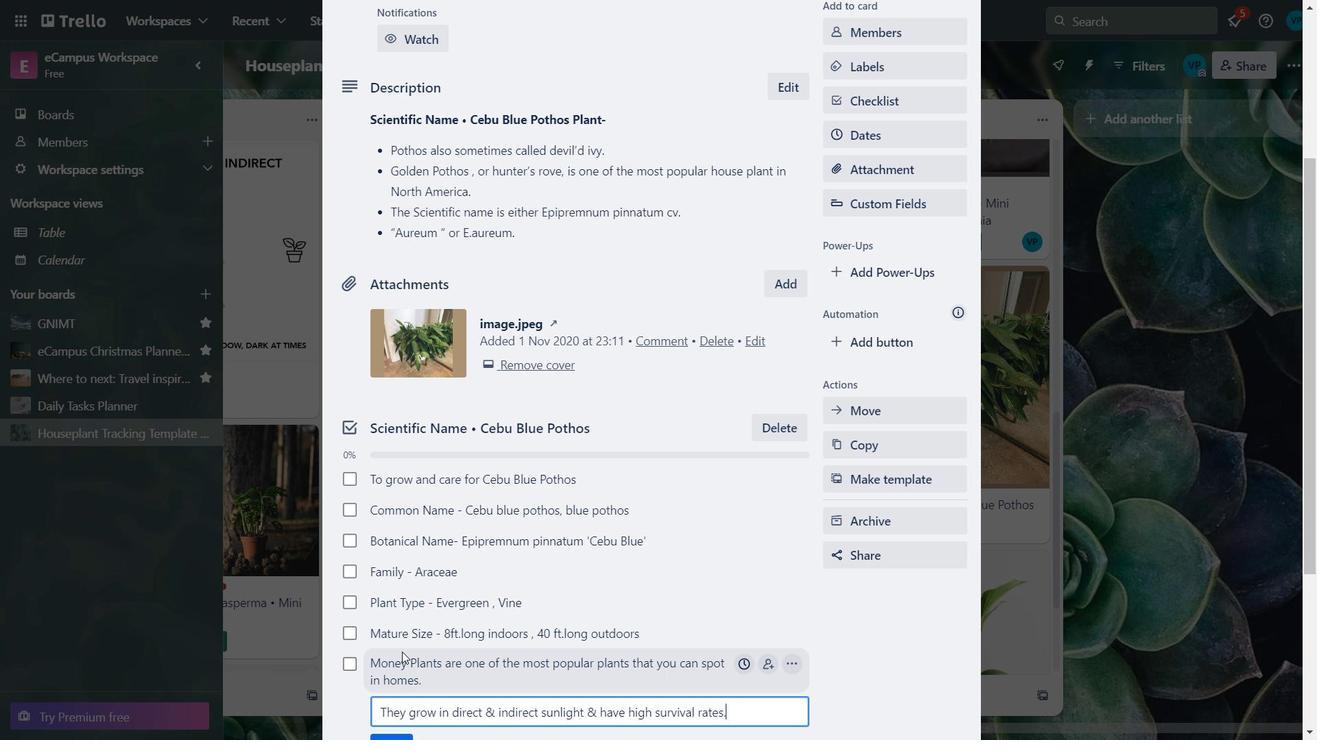 
Action: Mouse moved to (399, 584)
Screenshot: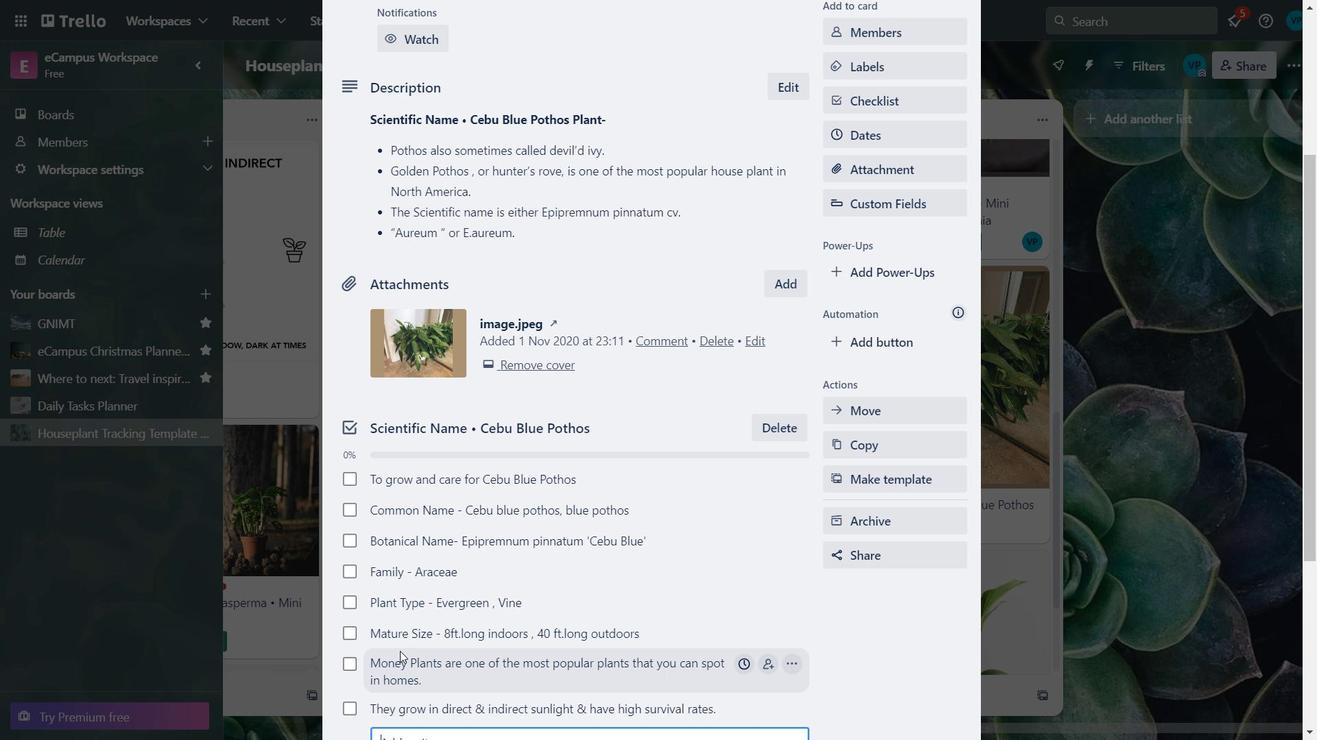 
Action: Mouse scrolled (399, 583) with delta (0, 0)
Screenshot: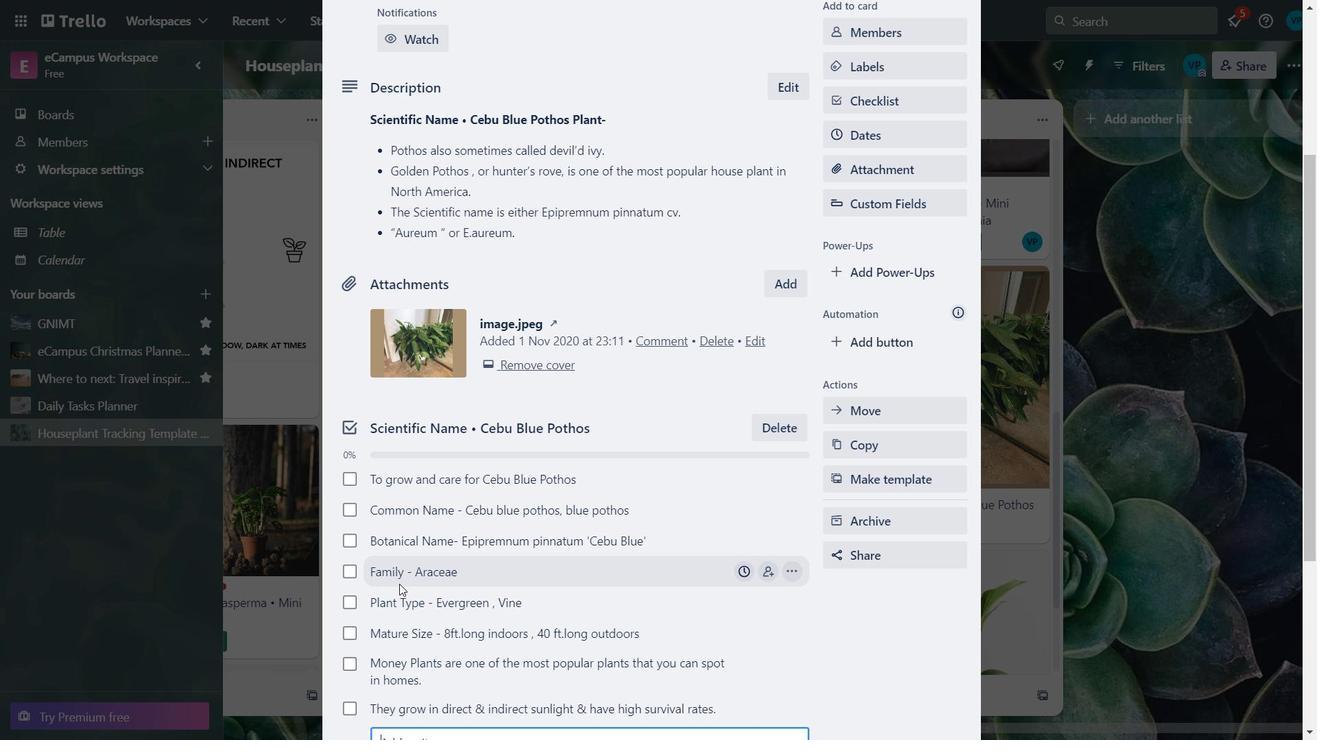 
Action: Mouse moved to (398, 586)
Screenshot: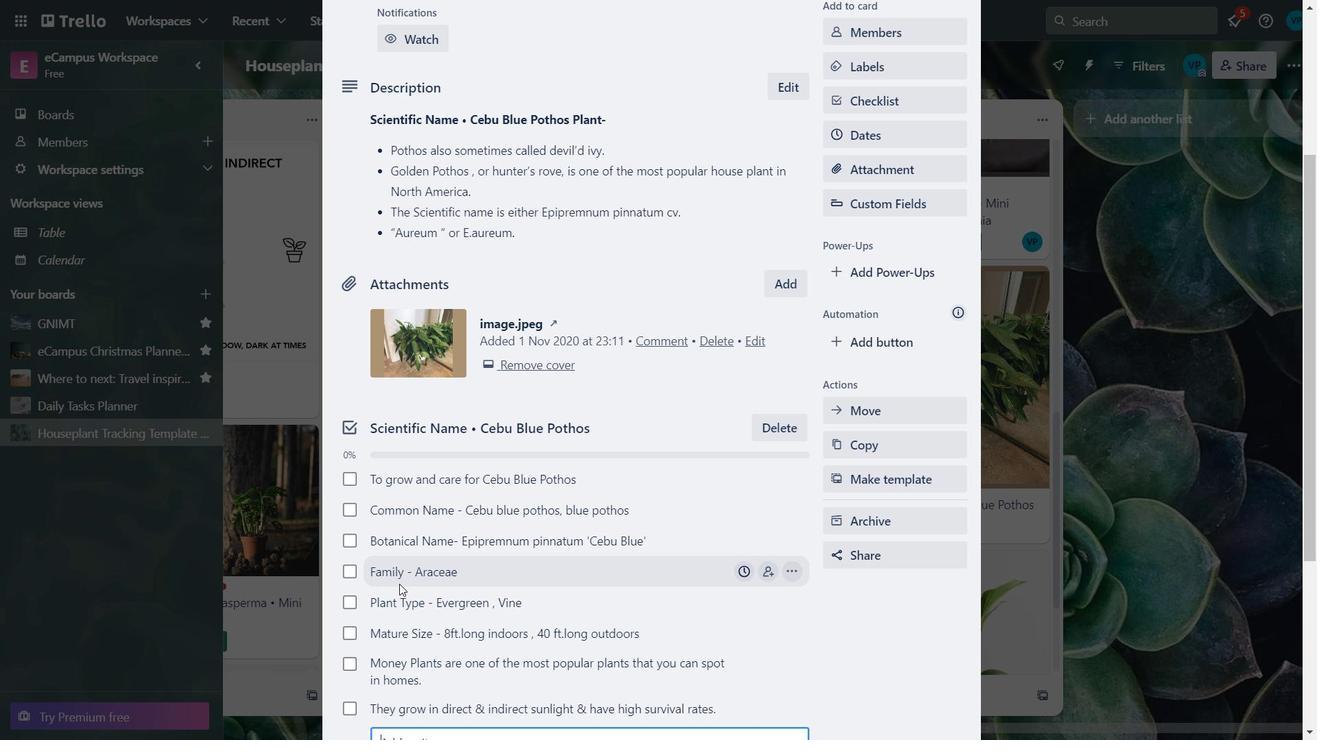 
Action: Mouse scrolled (398, 585) with delta (0, 0)
Screenshot: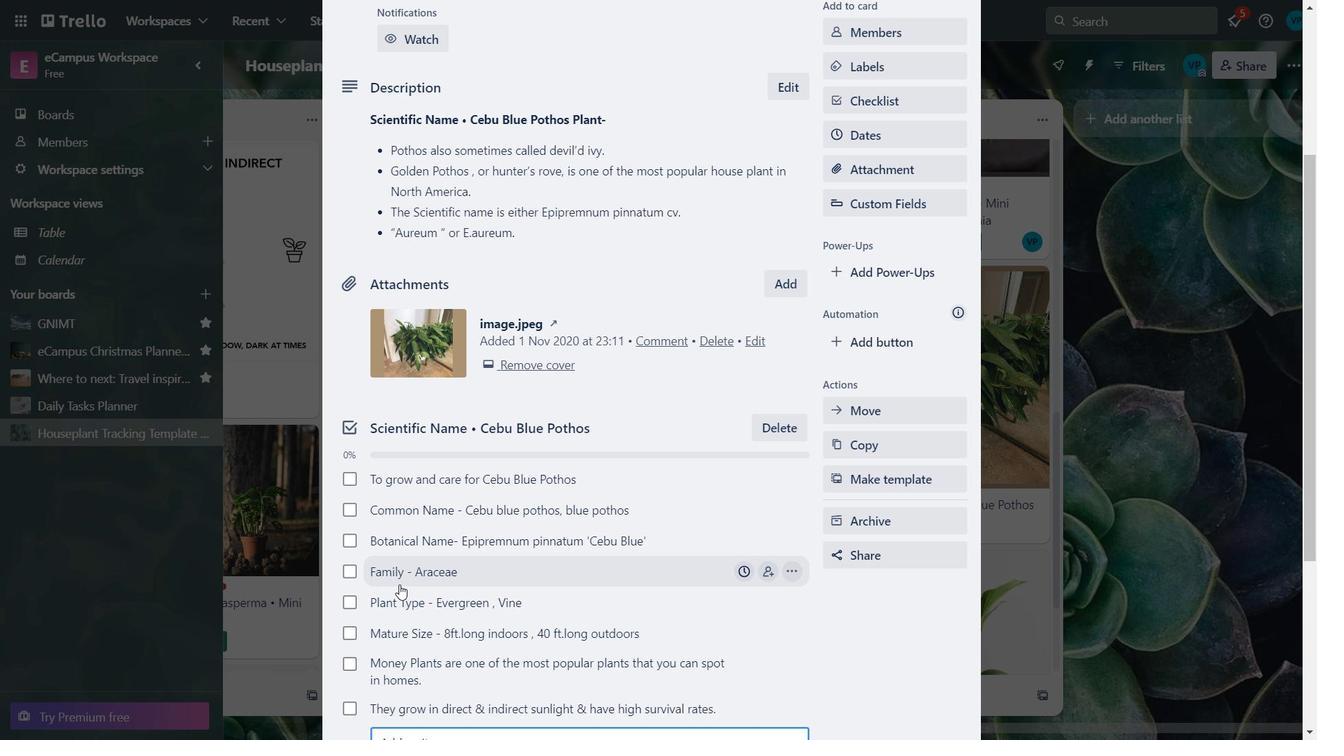 
Action: Mouse moved to (398, 587)
Screenshot: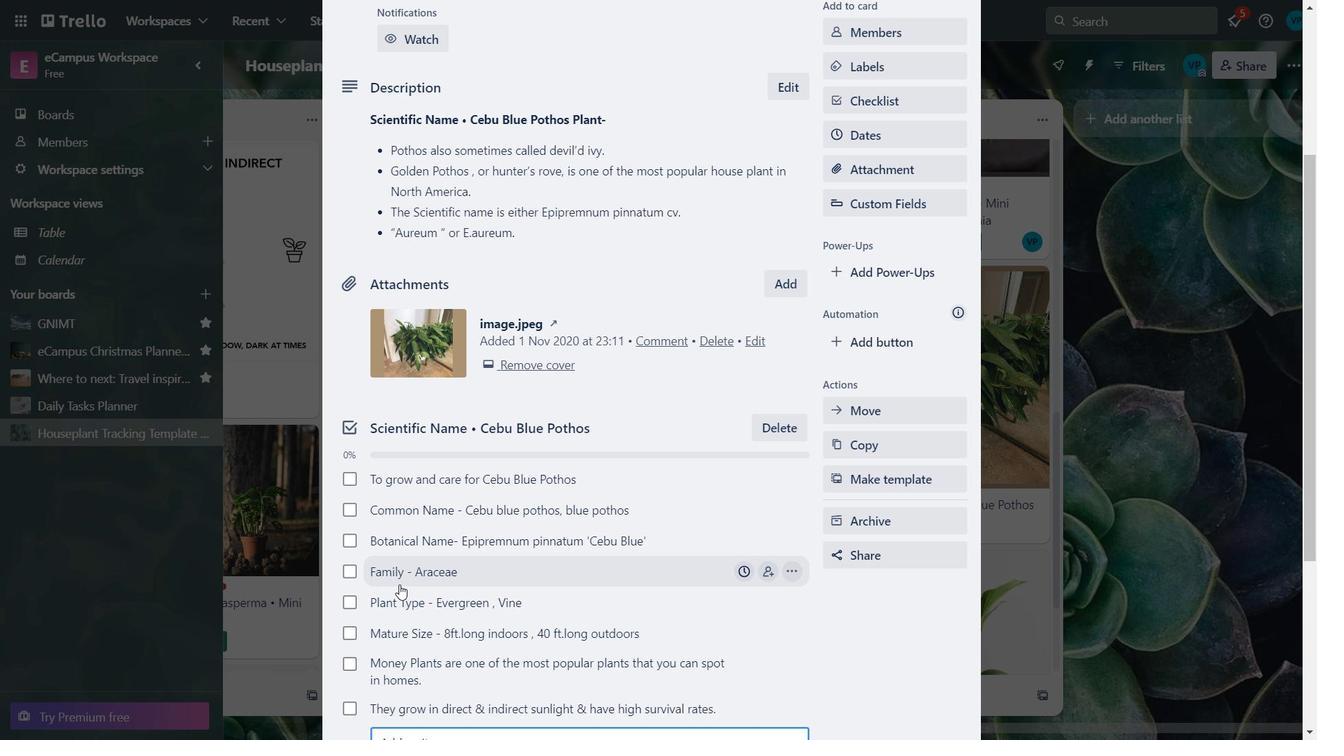 
Action: Key pressed <Key.caps_lock>O<Key.caps_lock>ther<Key.space><Key.caps_lock>C<Key.caps_lock>ommon<Key.space>n<Key.caps_lock><Key.caps_lock>ames<Key.space>of<Key.space>money<Key.space>pl<Key.caps_lock>NTS<Key.space>ARE<Key.space><Key.backspace><Key.backspace><Key.backspace><Key.backspace><Key.backspace><Key.backspace><Key.backspace><Key.backspace><Key.backspace><Key.backspace><Key.caps_lock>plants<Key.space>are<Key.space><Key.caps_lock>F<Key.backspace><Key.caps_lock><Key.caps_lock>G<Key.caps_lock>olden<Key.space>pothos.<Key.enter><Key.caps_lock>T<Key.caps_lock>hey<Key.space>are<Key.space>part<Key.space>of<Key.space>money<Key.space>plant<Key.space>fsmil<Key.backspace><Key.backspace><Key.backspace><Key.backspace>amily-<Key.space><Key.caps_lock>I<Key.caps_lock>t<Key.space>believed<Key.space>that<Key.space>they<Key.space>
Screenshot: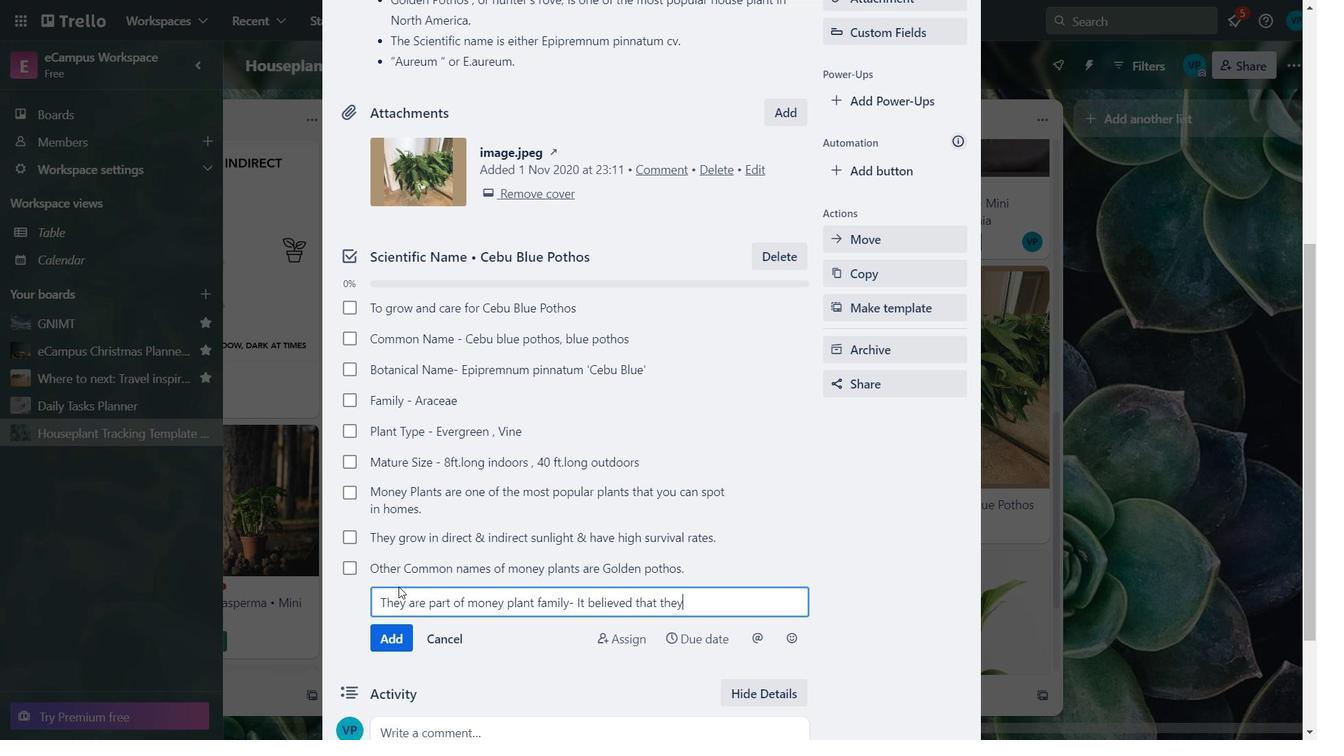 
Action: Mouse moved to (398, 588)
Screenshot: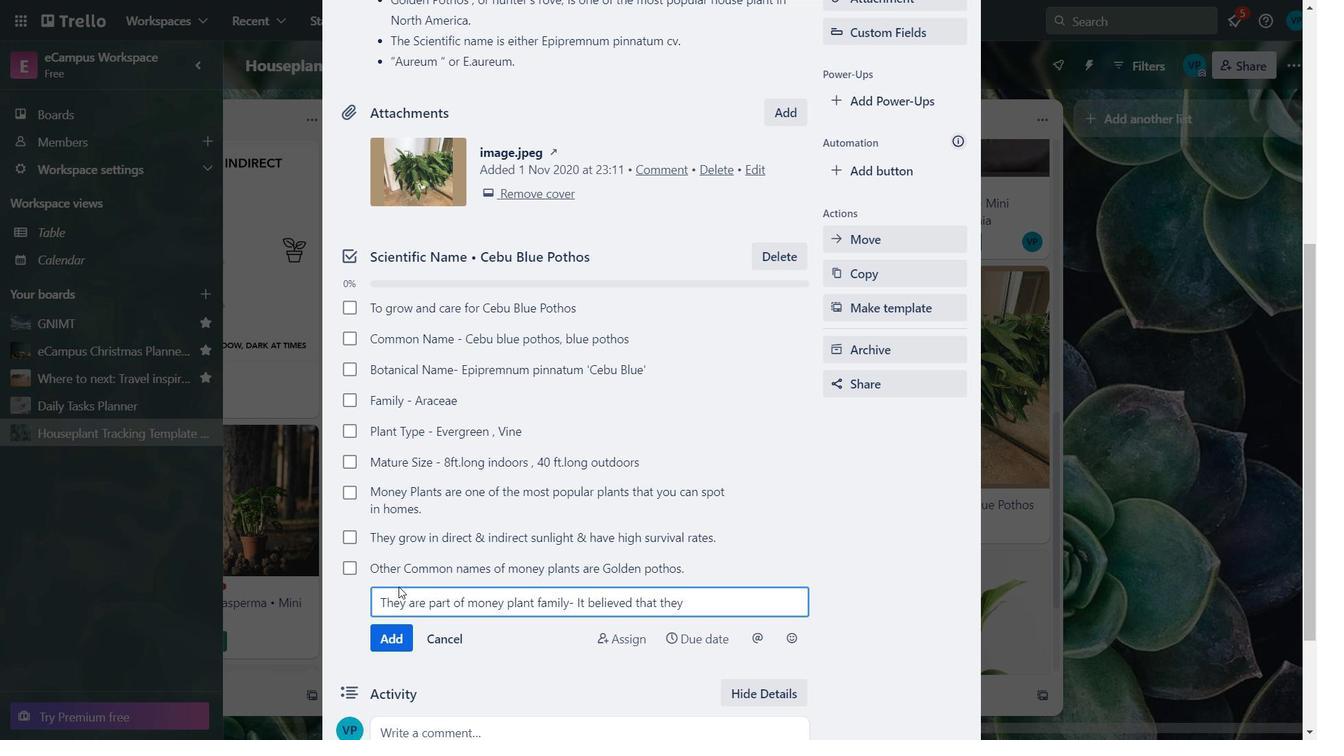 
Action: Key pressed can<Key.space>bring<Key.space>good<Key.space>fo
Screenshot: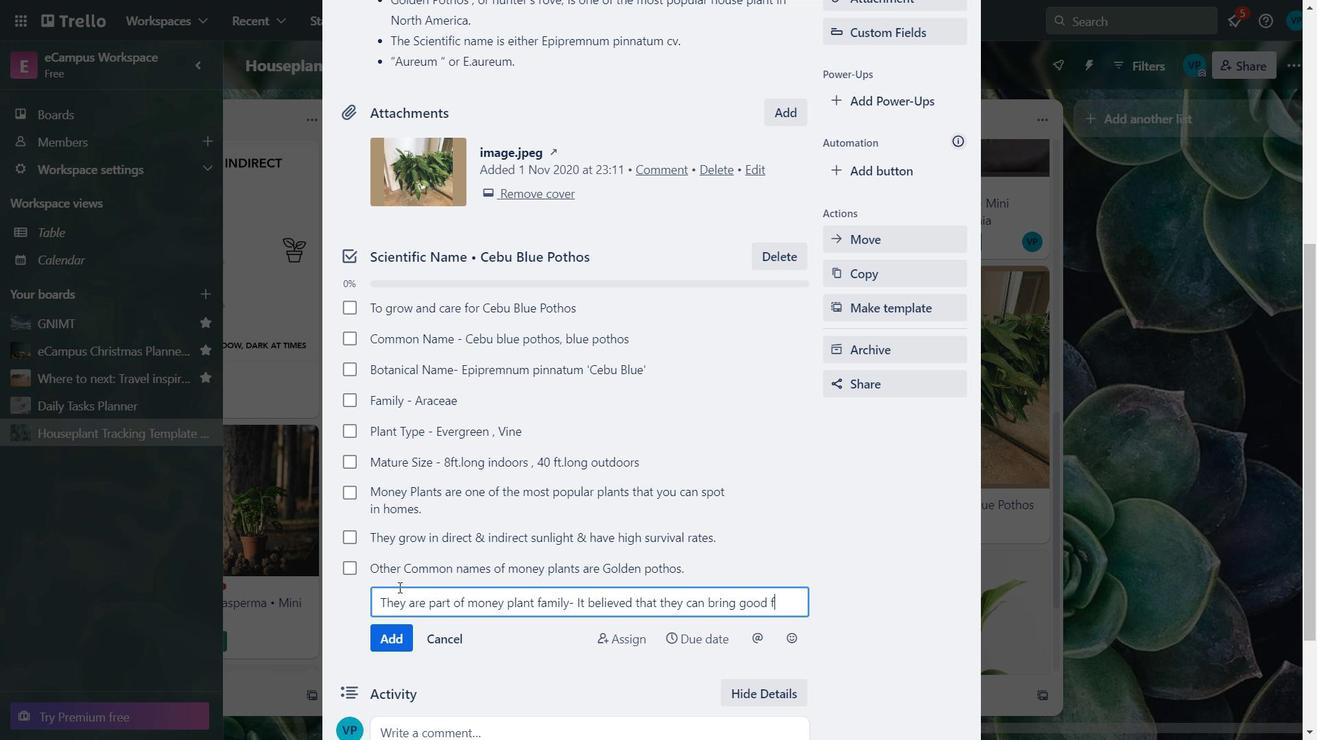 
Action: Mouse moved to (392, 581)
Screenshot: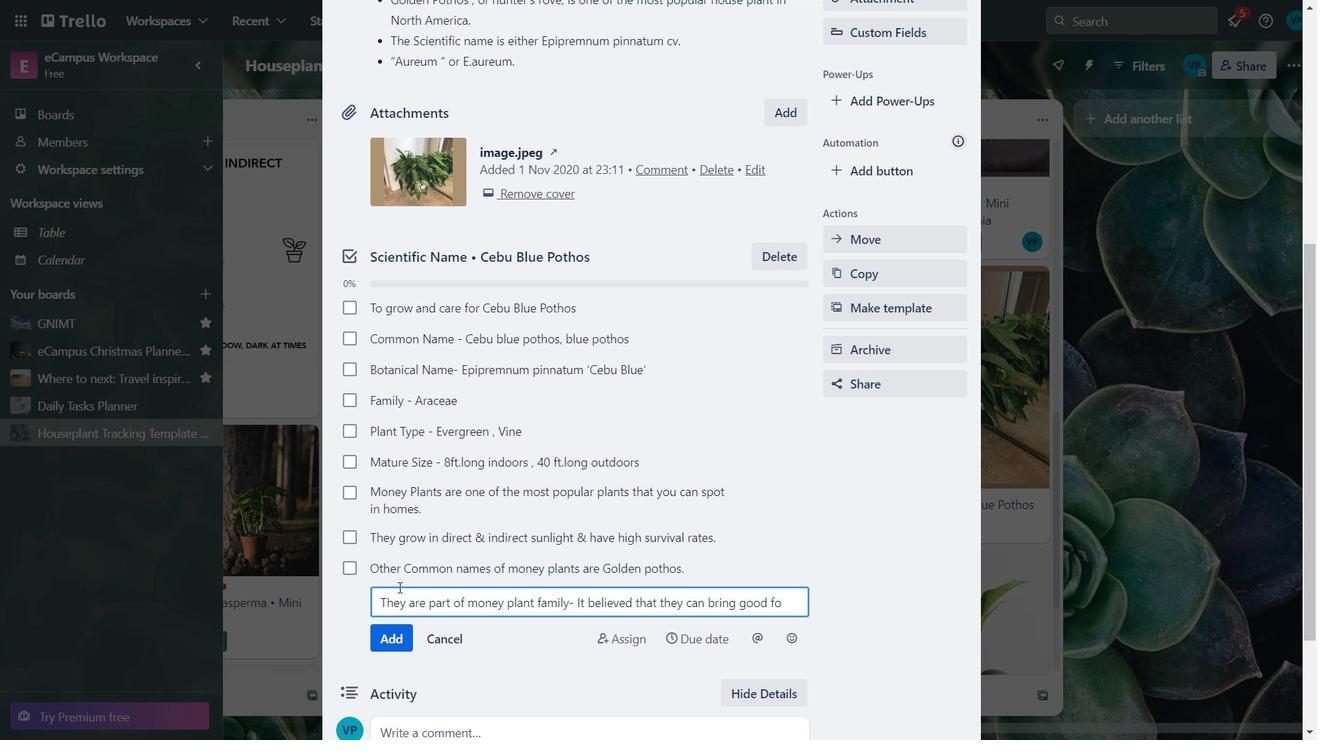 
Action: Key pressed rtune.<Key.enter><Key.caps_lock>A<Key.space><Key.caps_lock><Key.caps_lock>P<Key.caps_lock>rosperous<Key.space><Key.caps_lock>F<Key.caps_lock>uture<Key.enter><Key.caps_lock>A<Key.caps_lock>nd<Key.space><Key.caps_lock>S<Key.caps_lock>tability<Key.space>in<Key.space><Key.caps_lock>L<Key.caps_lock>ife<Key.enter>
Screenshot: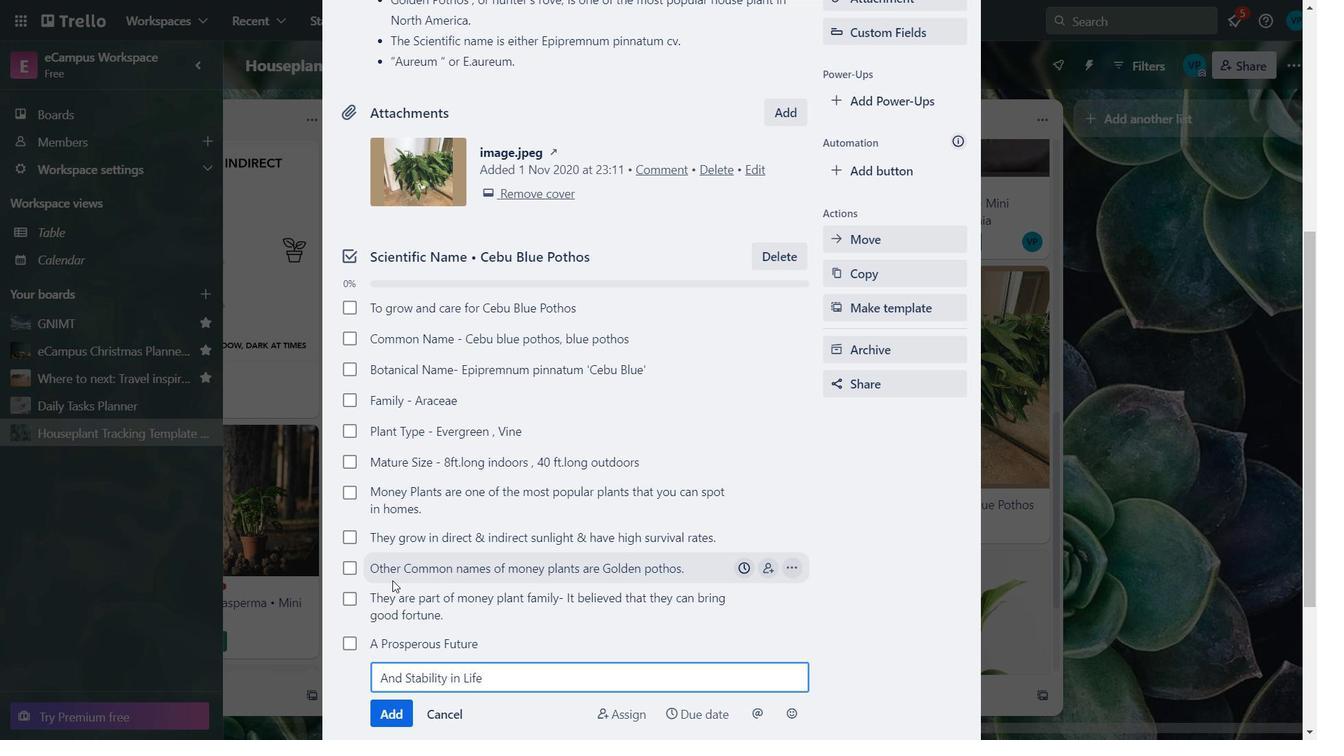 
Action: Mouse moved to (680, 537)
Screenshot: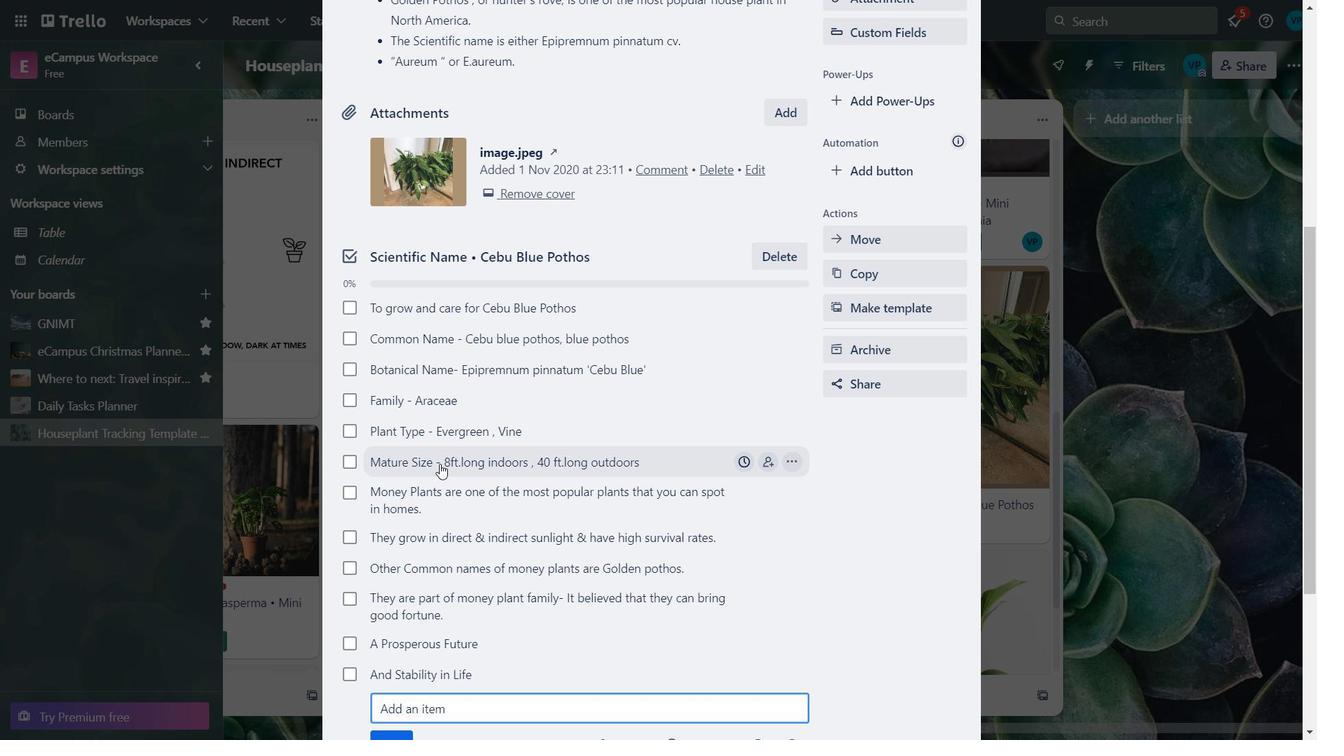 
Action: Mouse scrolled (680, 536) with delta (0, 0)
Screenshot: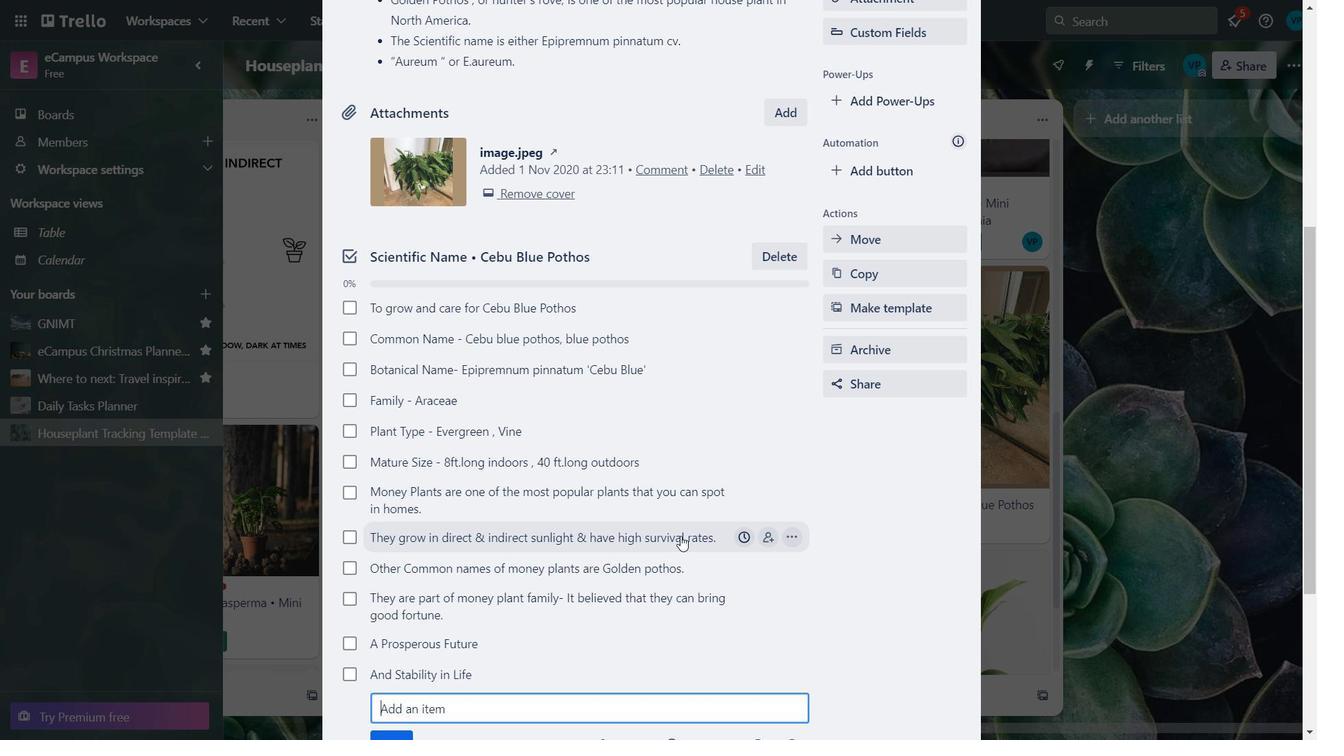 
Action: Mouse moved to (677, 543)
Screenshot: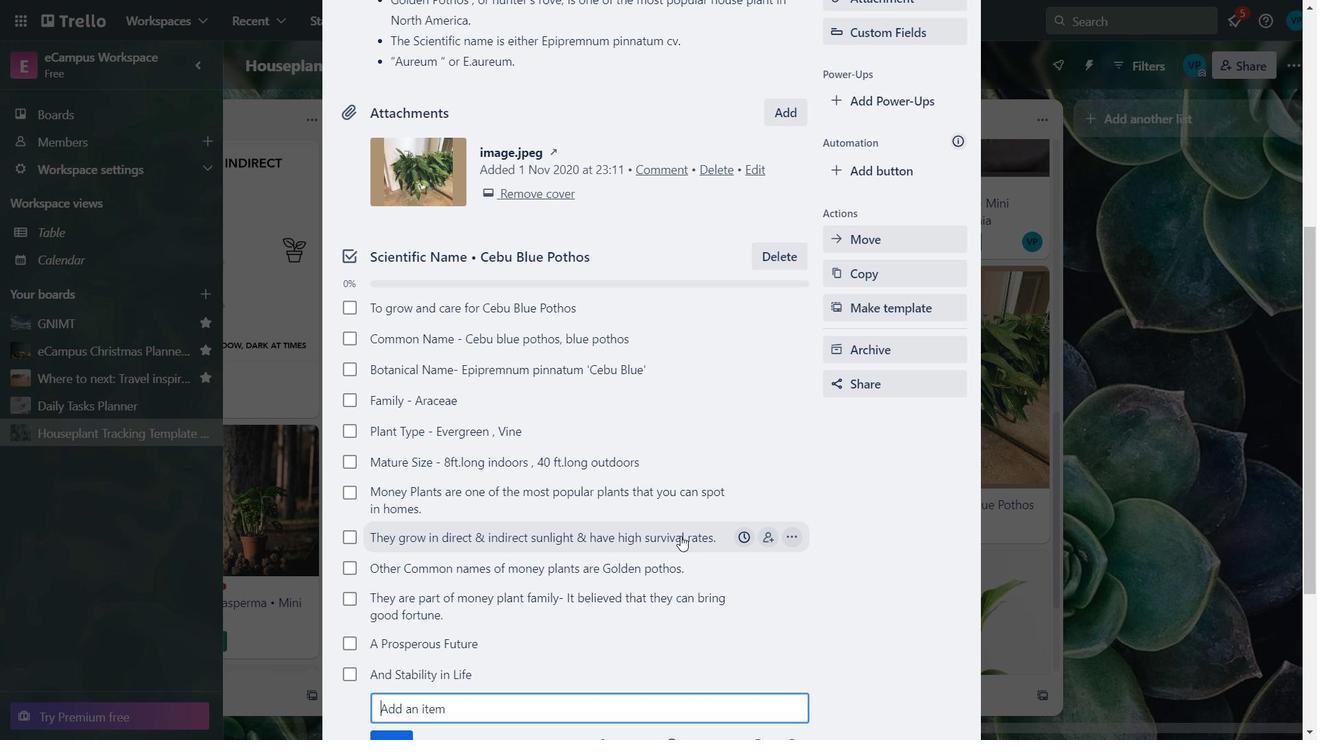 
Action: Mouse scrolled (677, 543) with delta (0, 0)
Screenshot: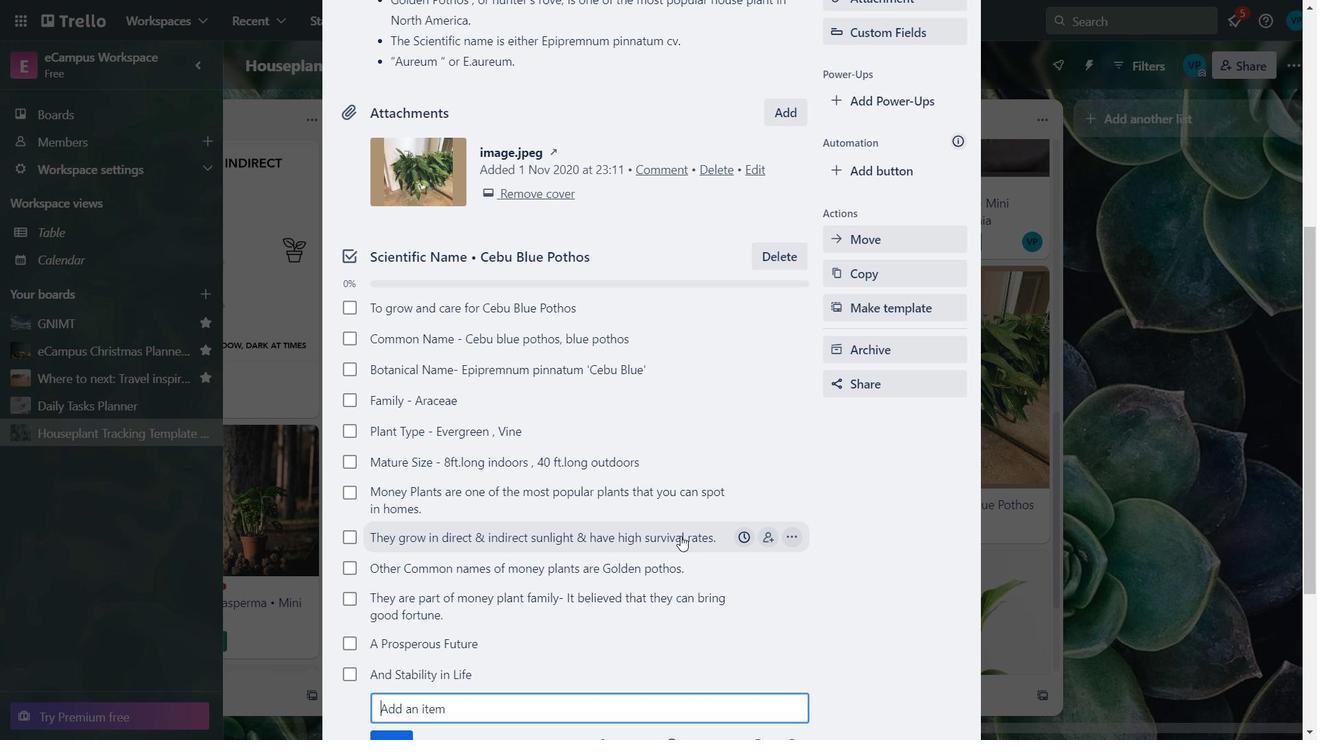 
Action: Mouse moved to (675, 552)
Screenshot: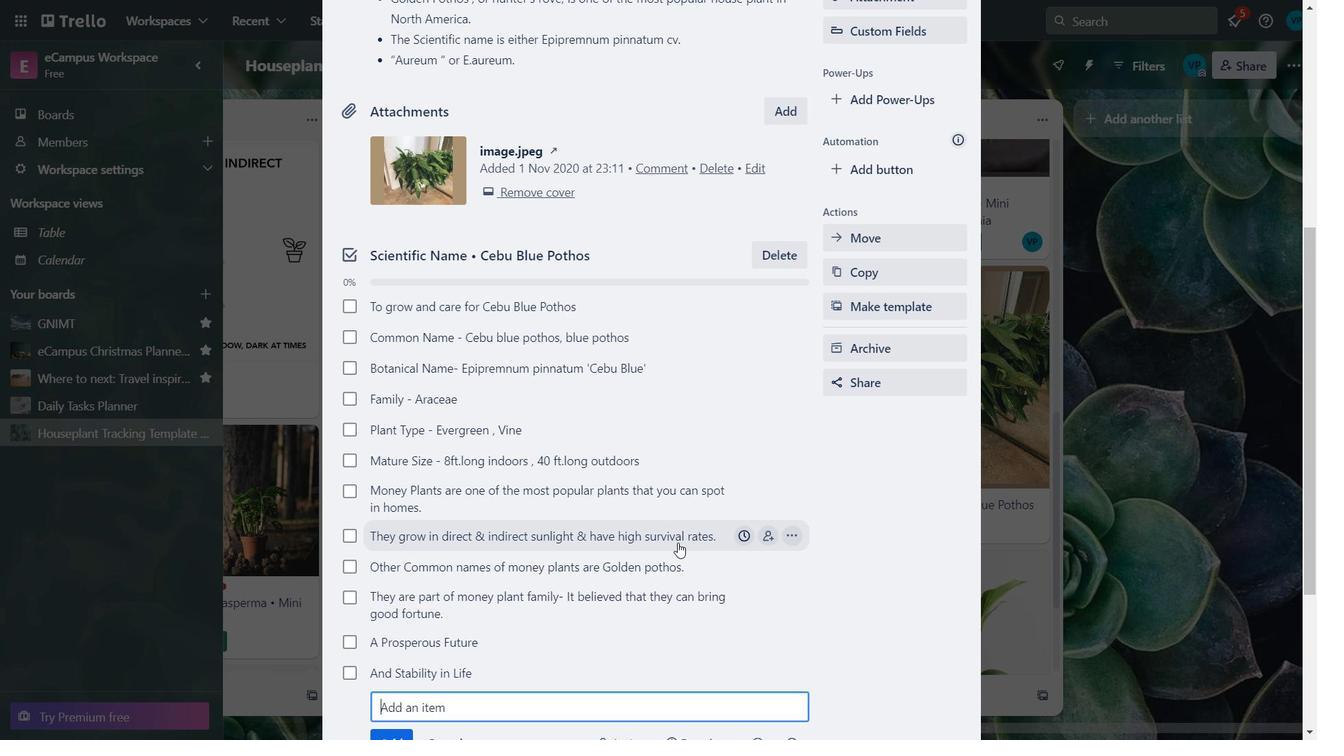 
Action: Mouse scrolled (675, 551) with delta (0, 0)
Screenshot: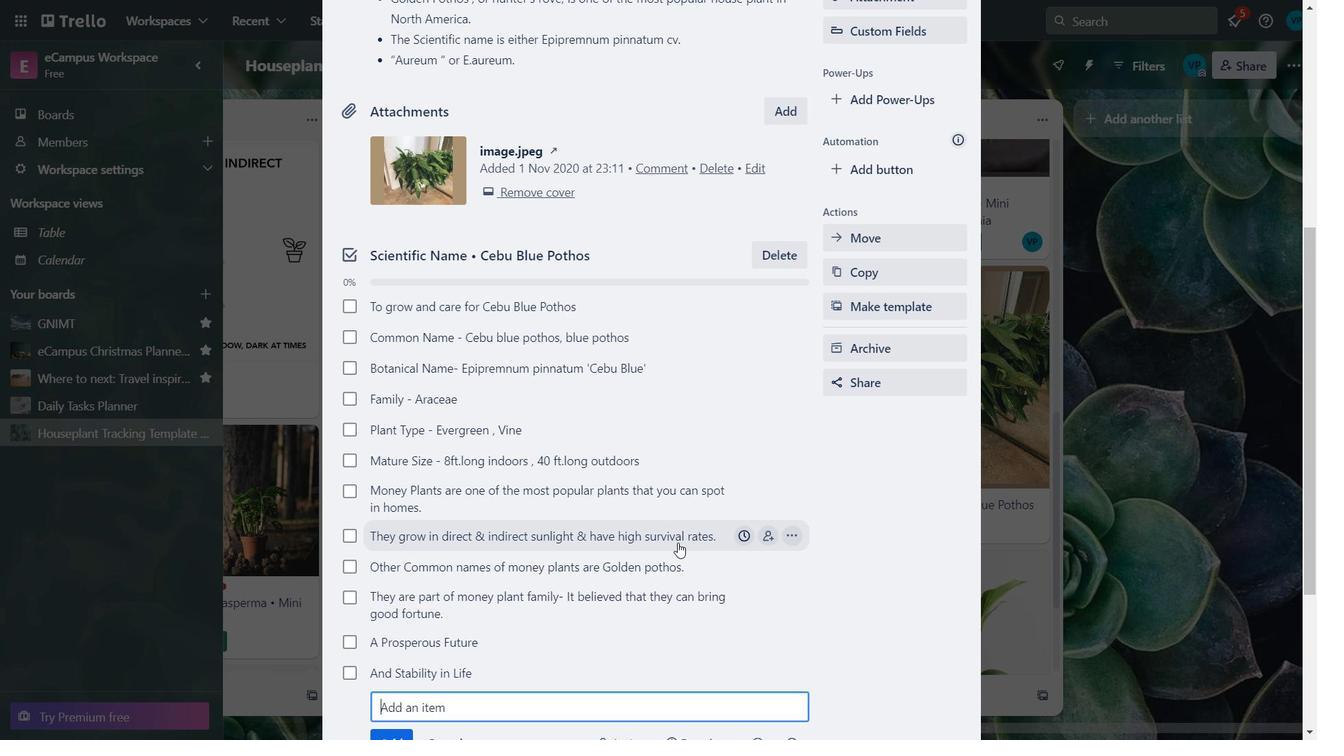 
Action: Mouse moved to (673, 556)
Screenshot: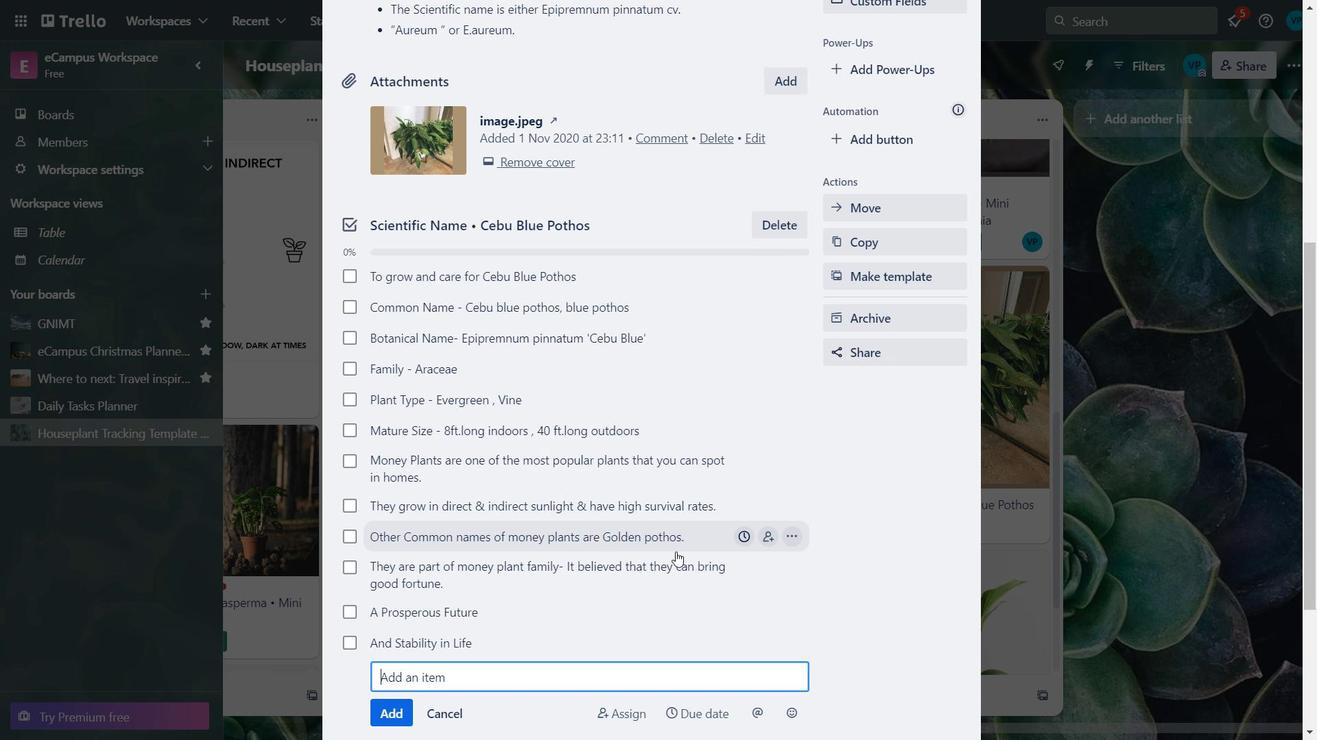
Action: Mouse scrolled (673, 555) with delta (0, 0)
Screenshot: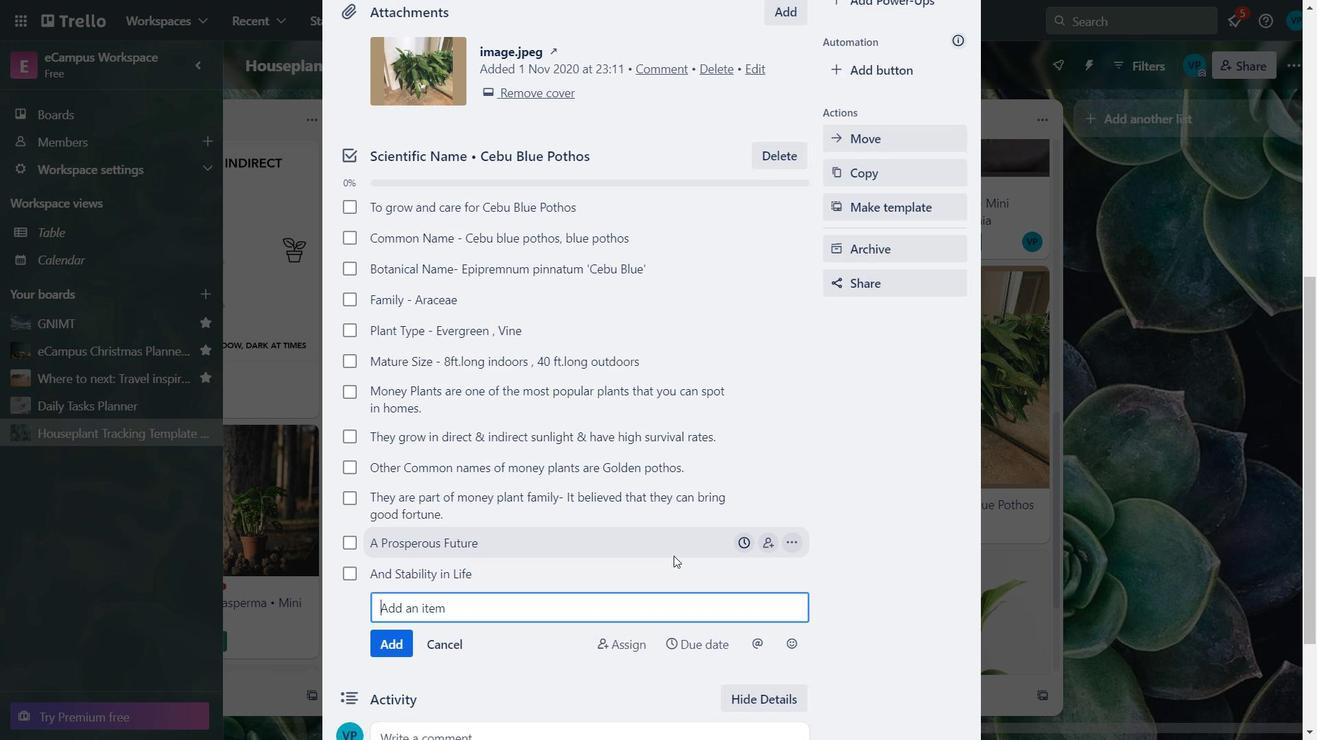 
Action: Mouse moved to (672, 557)
Screenshot: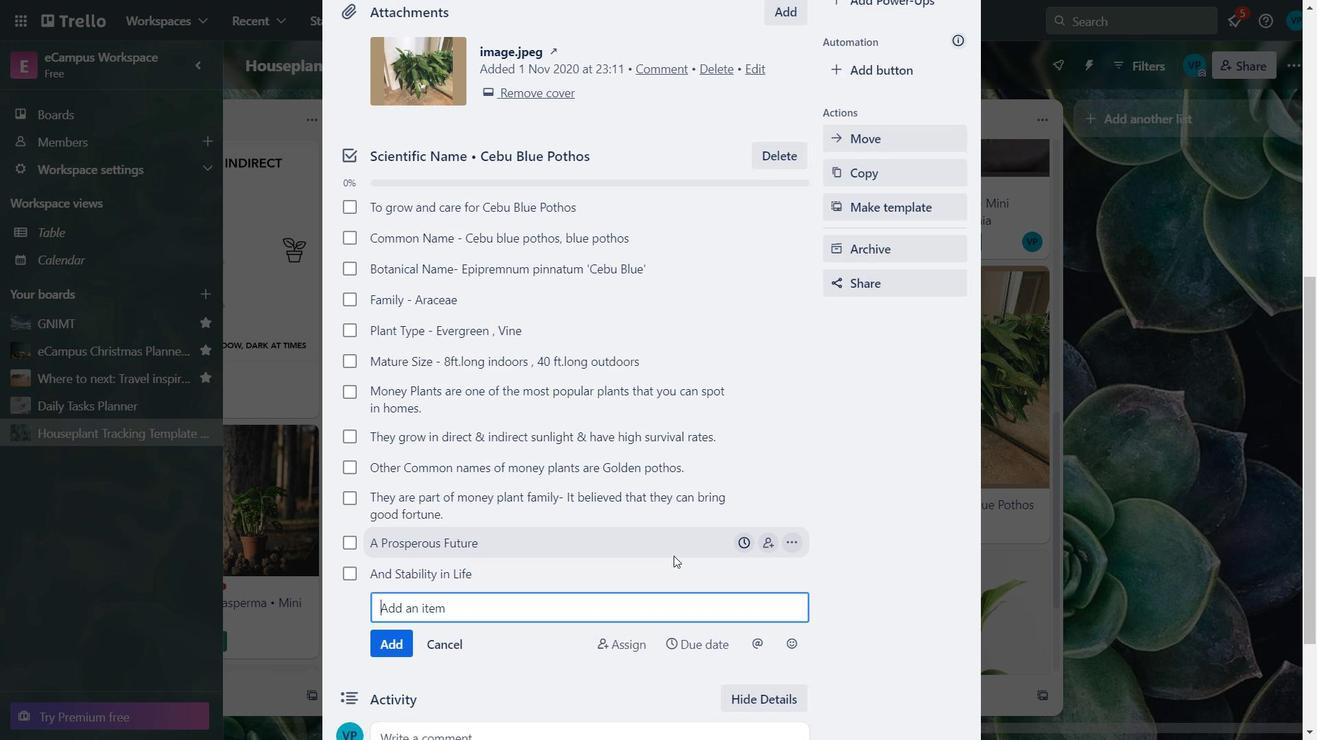 
Action: Mouse scrolled (672, 556) with delta (0, 0)
Screenshot: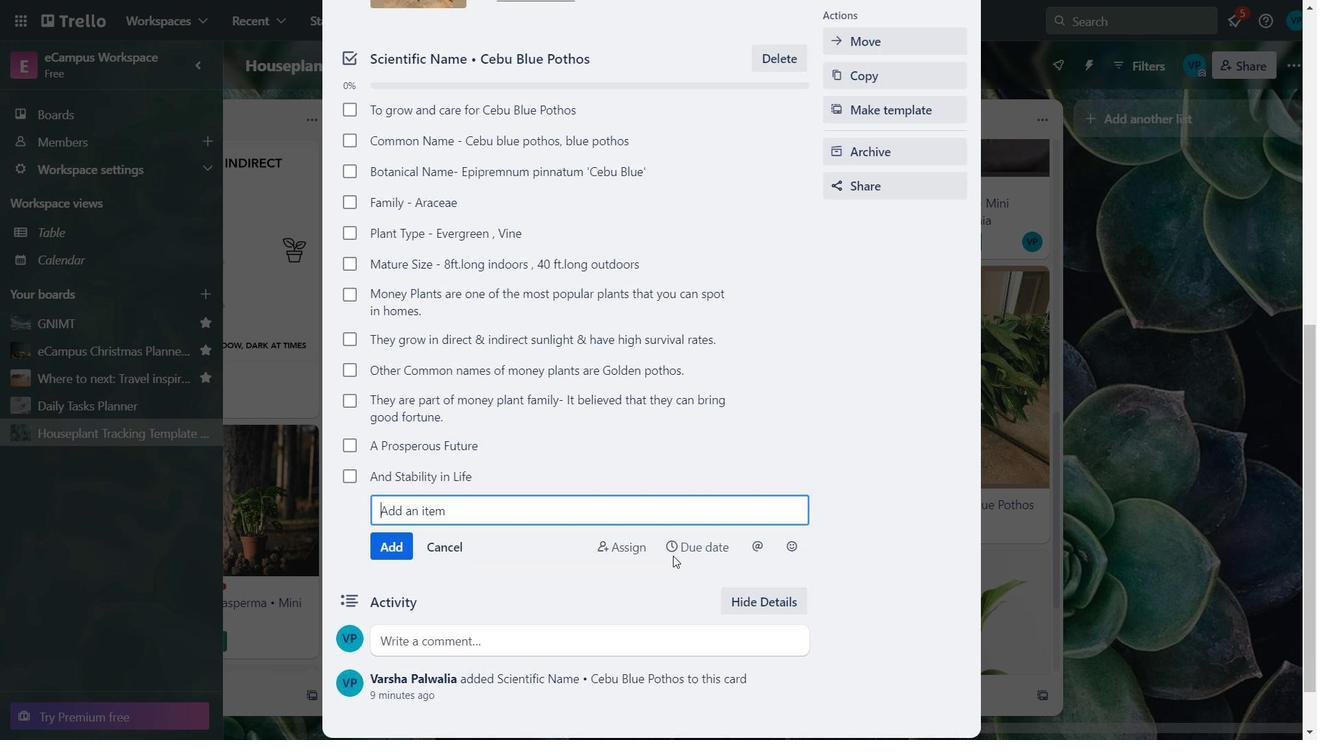 
Action: Key pressed <Key.caps_lock>Y<Key.caps_lock>es<Key.space>the<Key.backspace><Key.backspace><Key.backspace><Key.backspace><Key.backspace><Key.backspace><Key.backspace><Key.backspace><Key.backspace><Key.backspace><Key.backspace><Key.caps_lock>I<Key.caps_lock>ts<Key.space>on
Screenshot: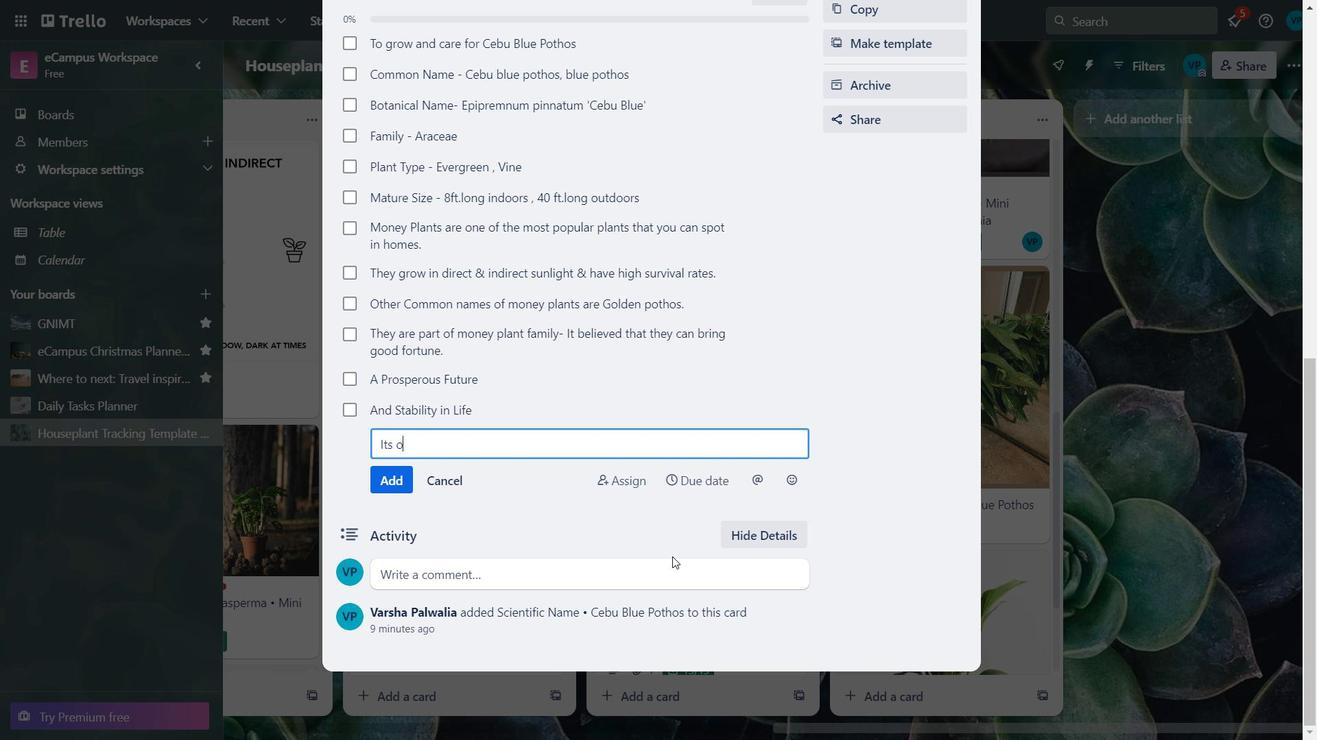 
Action: Mouse moved to (666, 553)
Screenshot: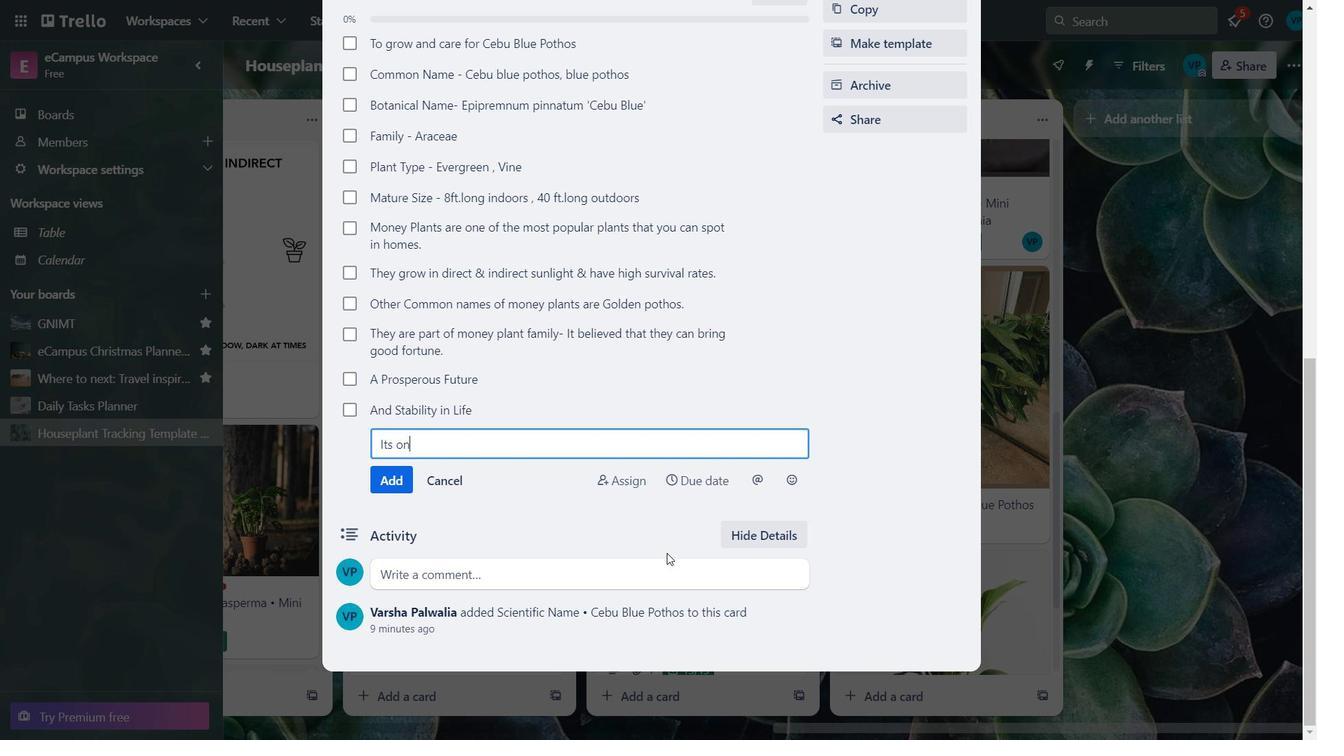 
Action: Key pressed <Key.space><Key.backspace>
Screenshot: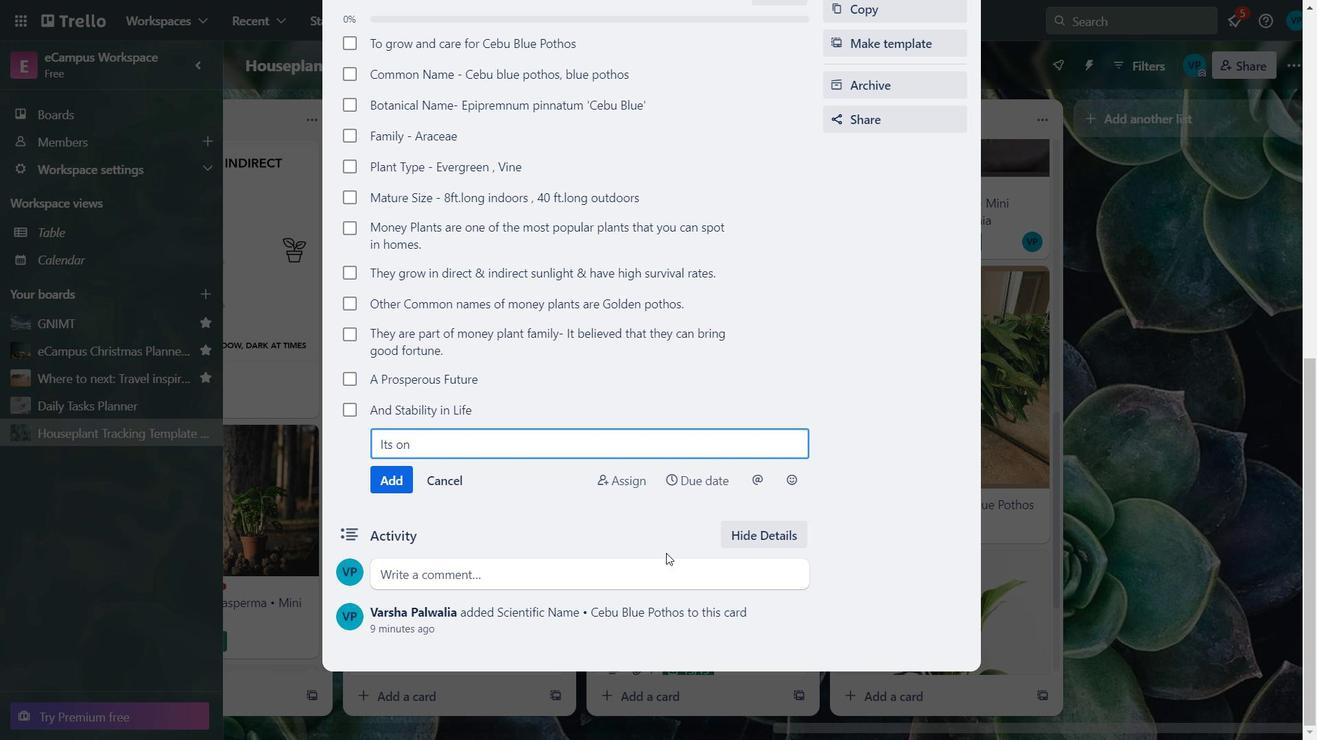 
Action: Mouse moved to (674, 562)
Screenshot: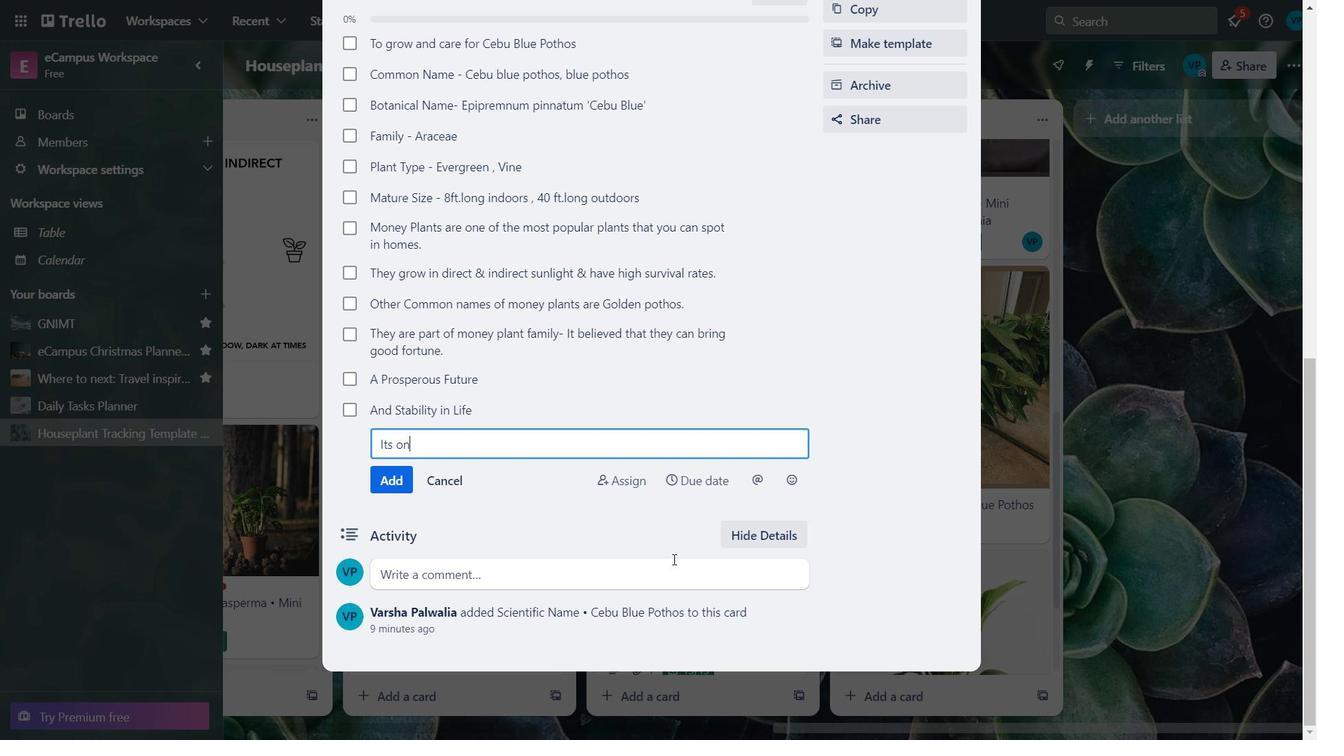 
Action: Key pressed e<Key.space>of<Key.space>
Screenshot: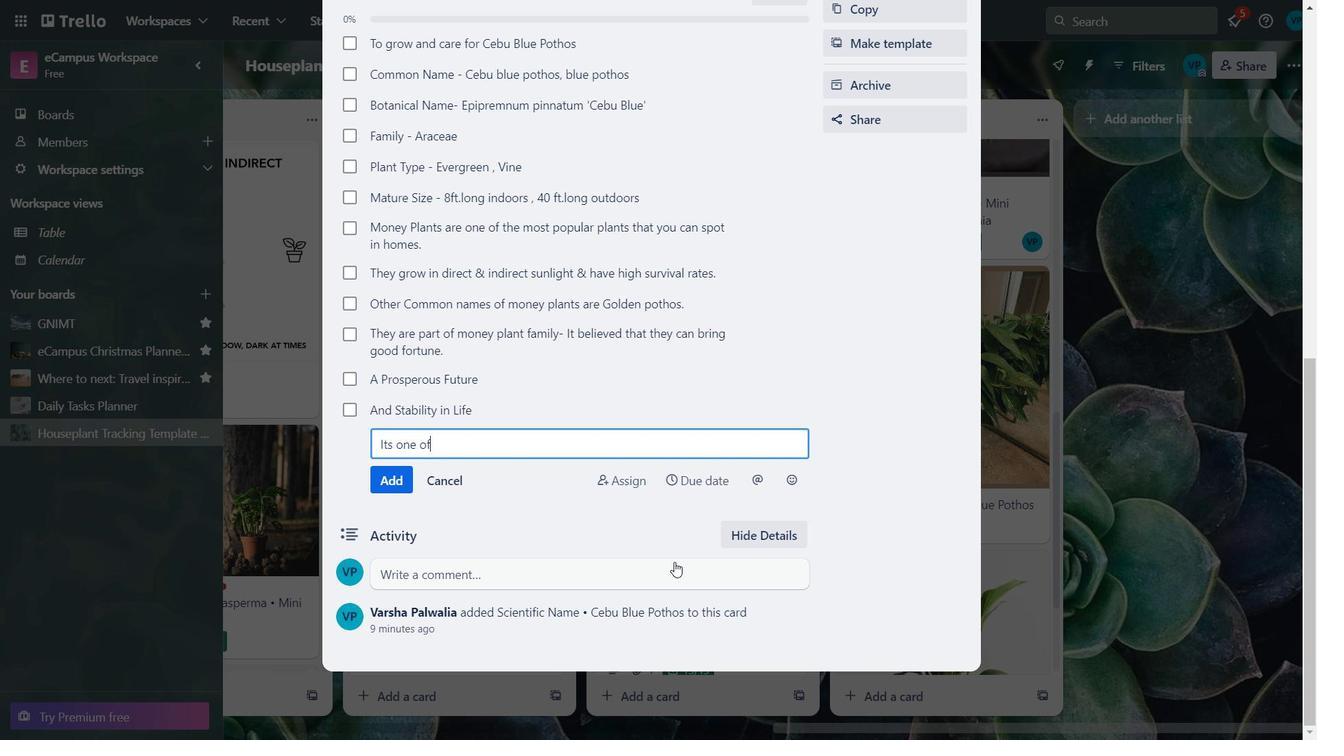 
Action: Mouse moved to (674, 560)
Screenshot: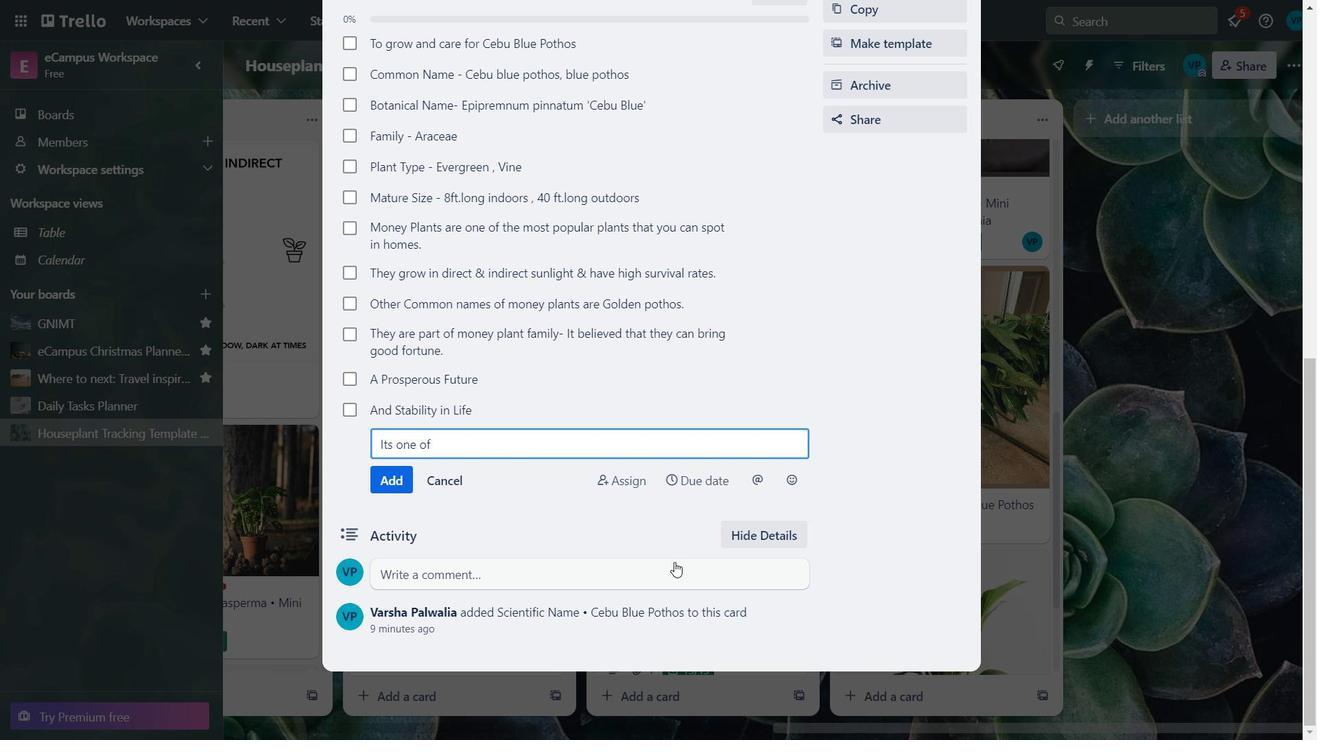 
Action: Key pressed the<Key.space>most<Key.space>commonly<Key.space>available<Key.space>and<Key.space>tolerant<Key.space>pothos<Key.space>vari
Screenshot: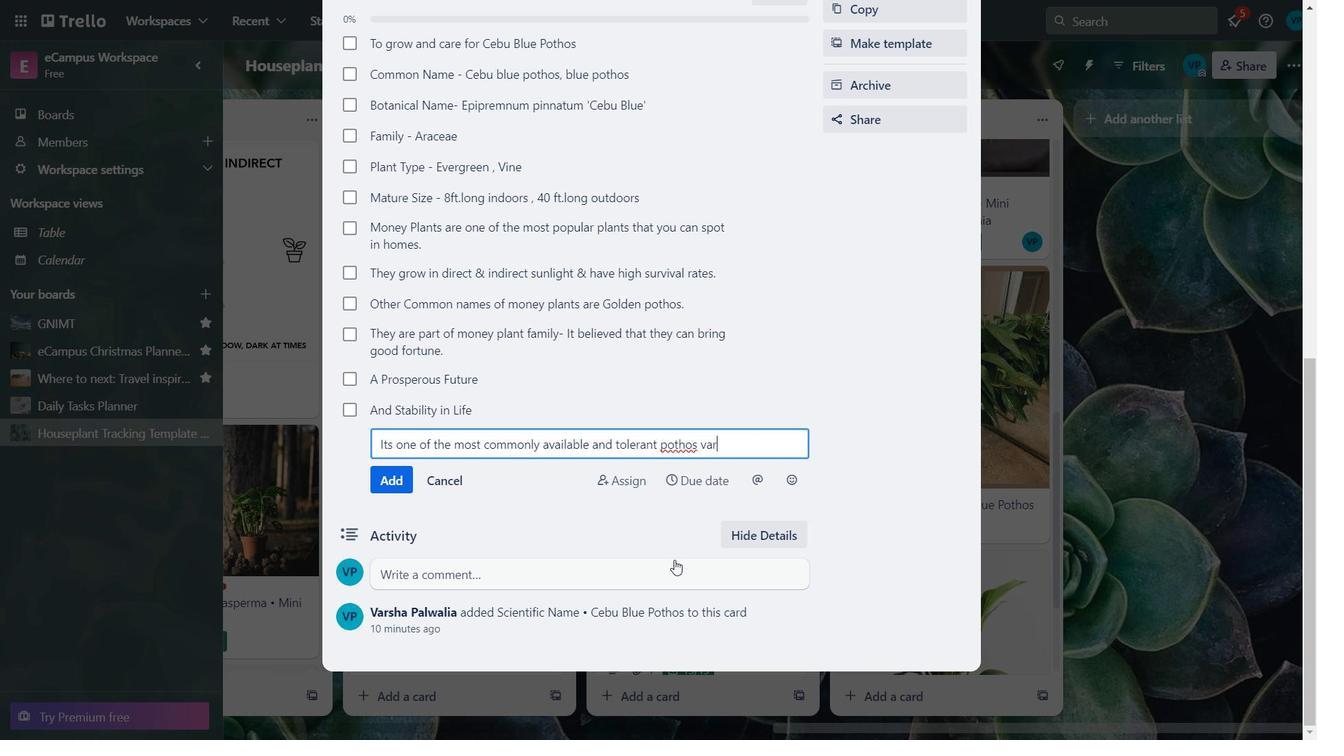 
Action: Mouse moved to (671, 560)
Screenshot: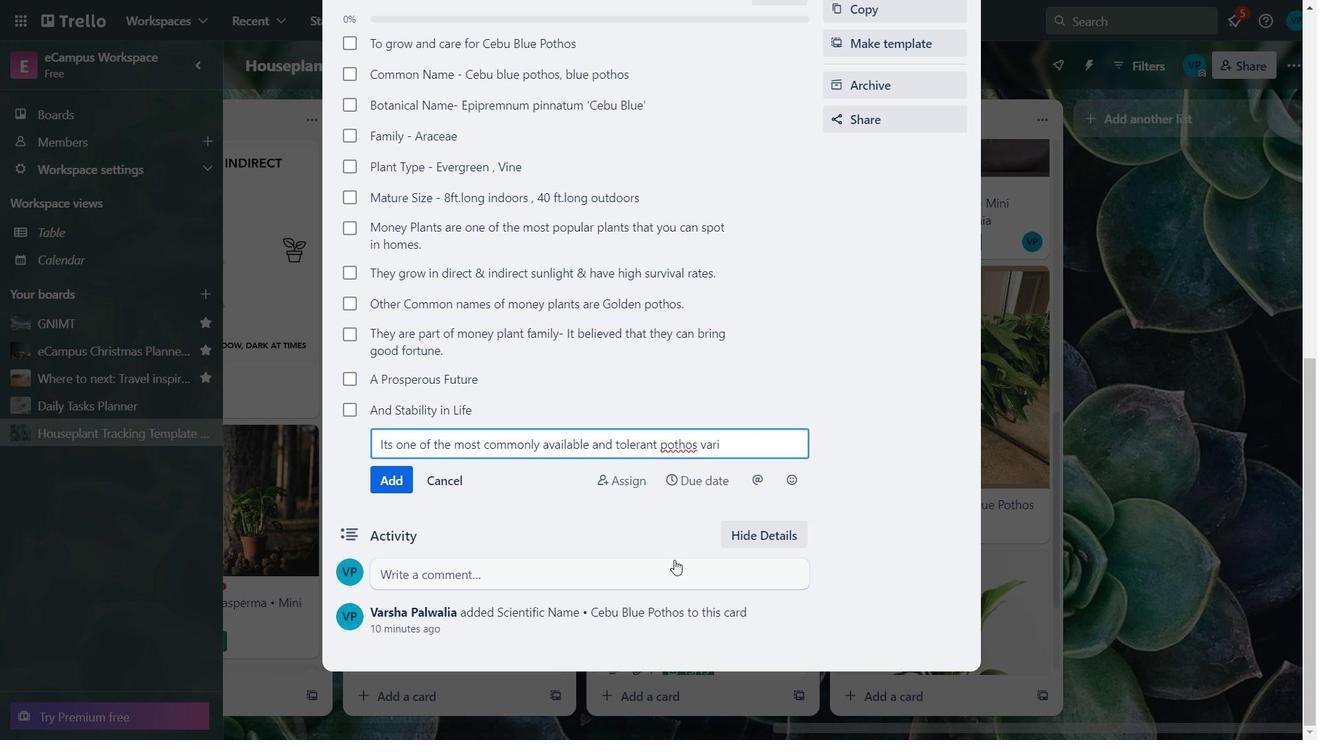 
Action: Key pressed eties.
Screenshot: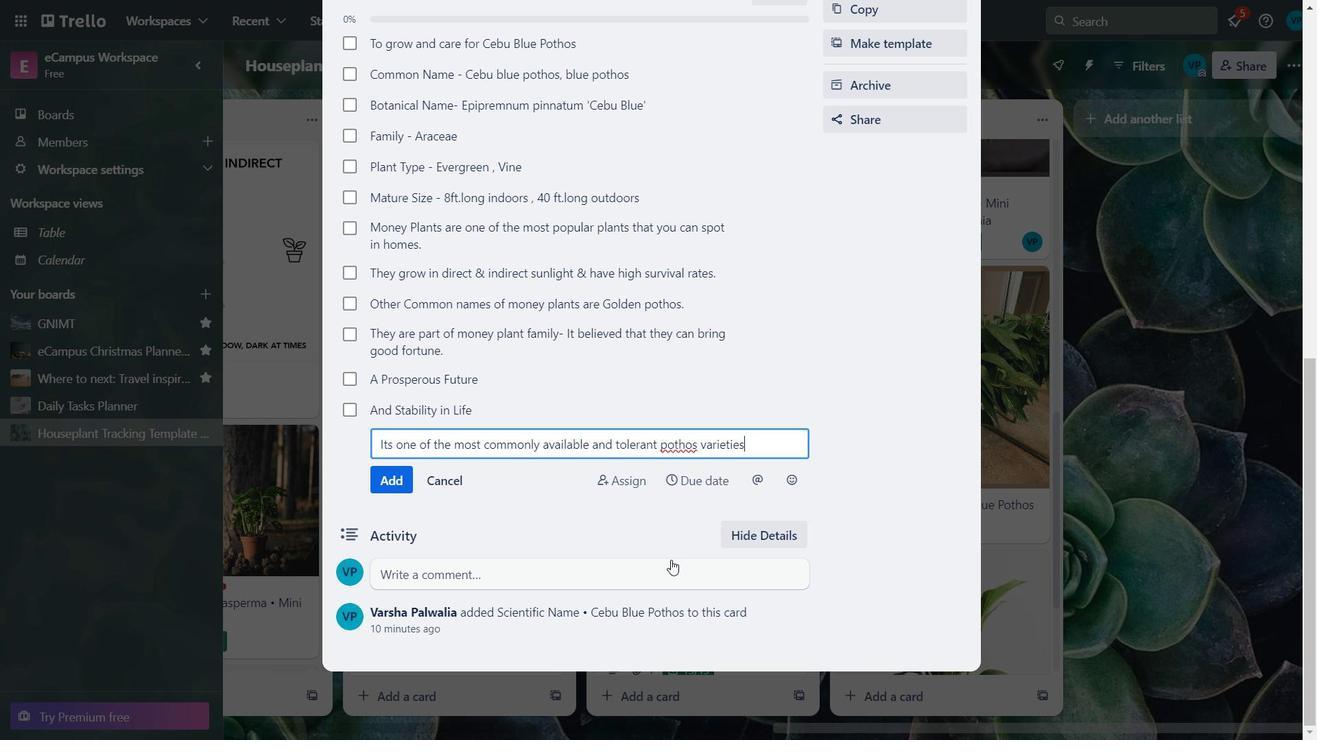 
Action: Mouse moved to (395, 489)
Screenshot: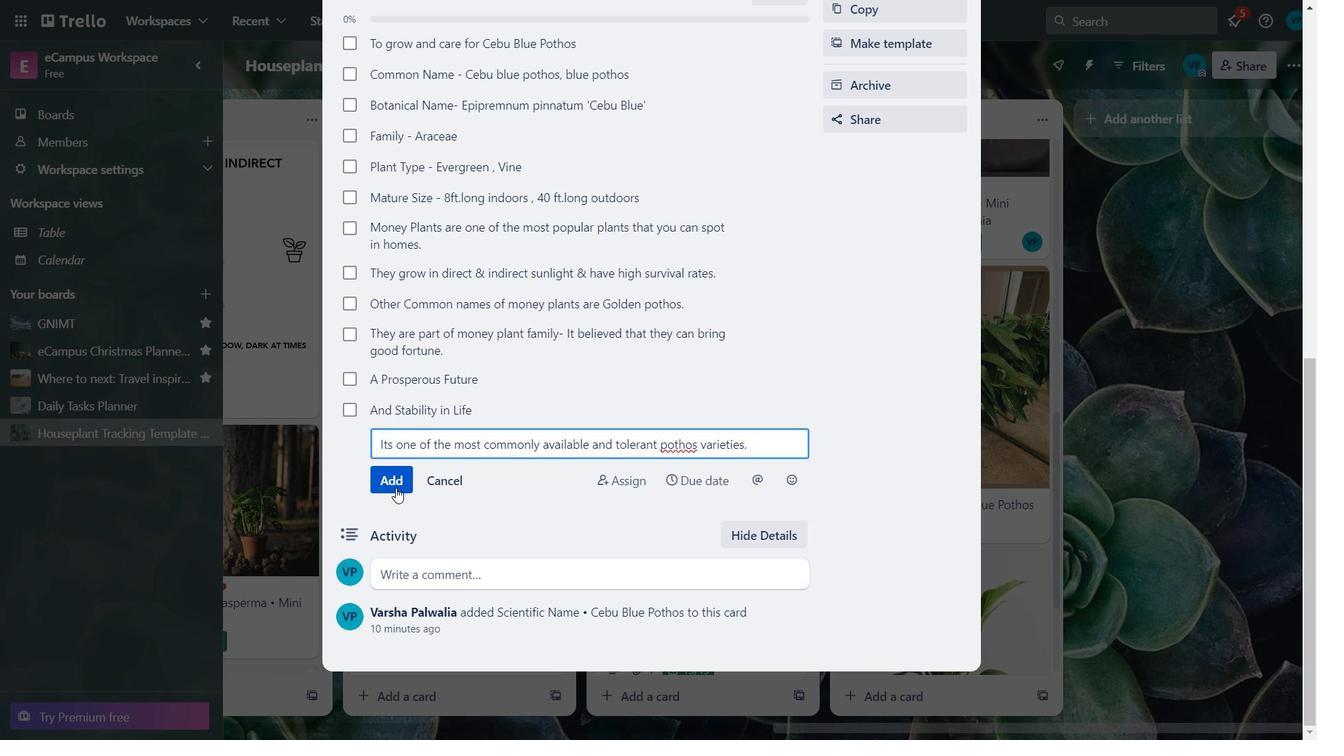 
Action: Mouse pressed left at (395, 489)
Screenshot: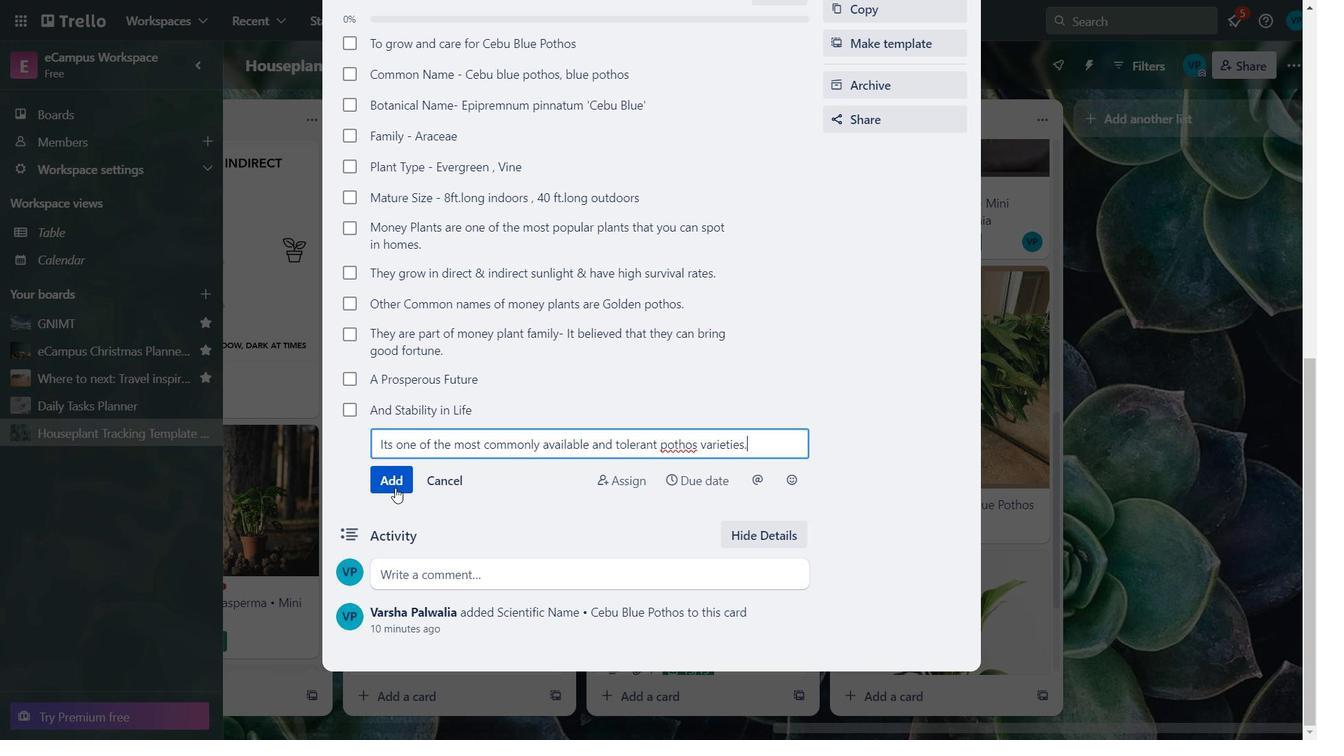 
Action: Mouse moved to (412, 474)
Screenshot: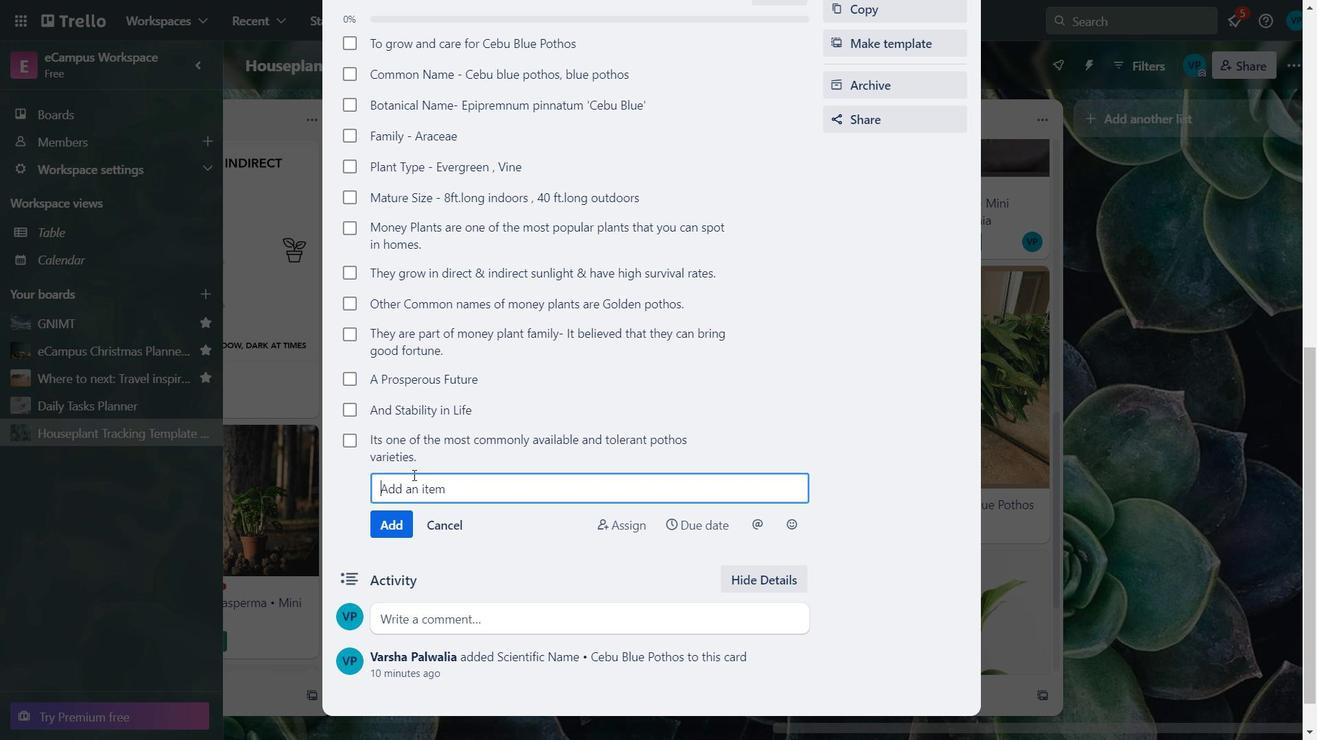 
Action: Mouse scrolled (412, 474) with delta (0, 0)
Screenshot: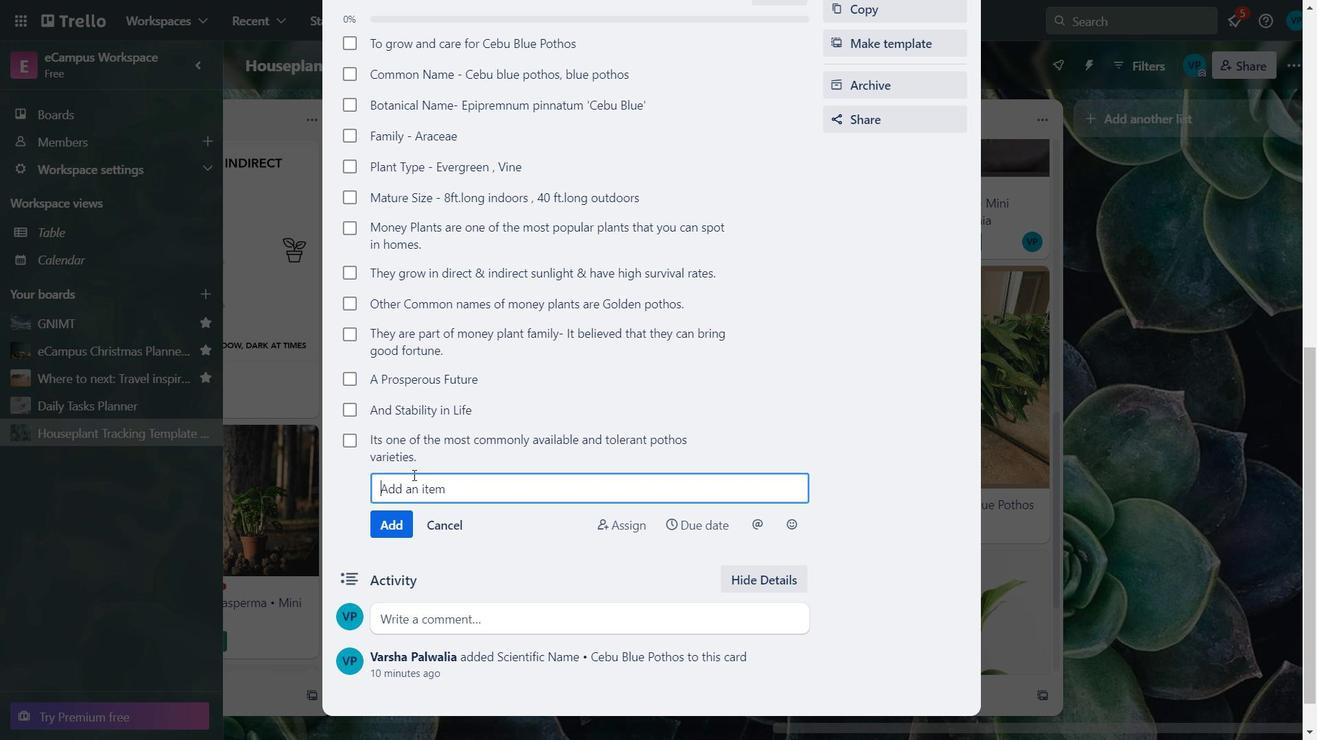 
Action: Mouse moved to (412, 472)
Screenshot: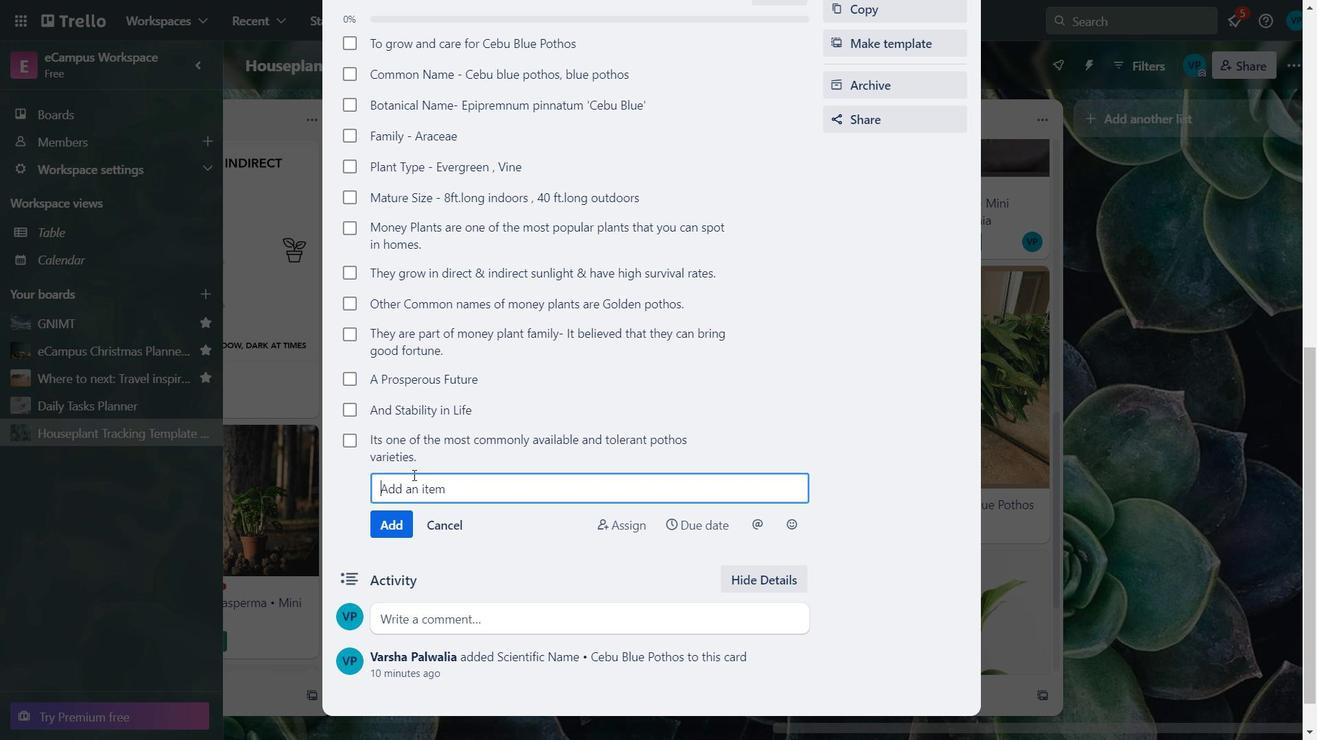 
Action: Mouse scrolled (412, 473) with delta (0, 0)
Screenshot: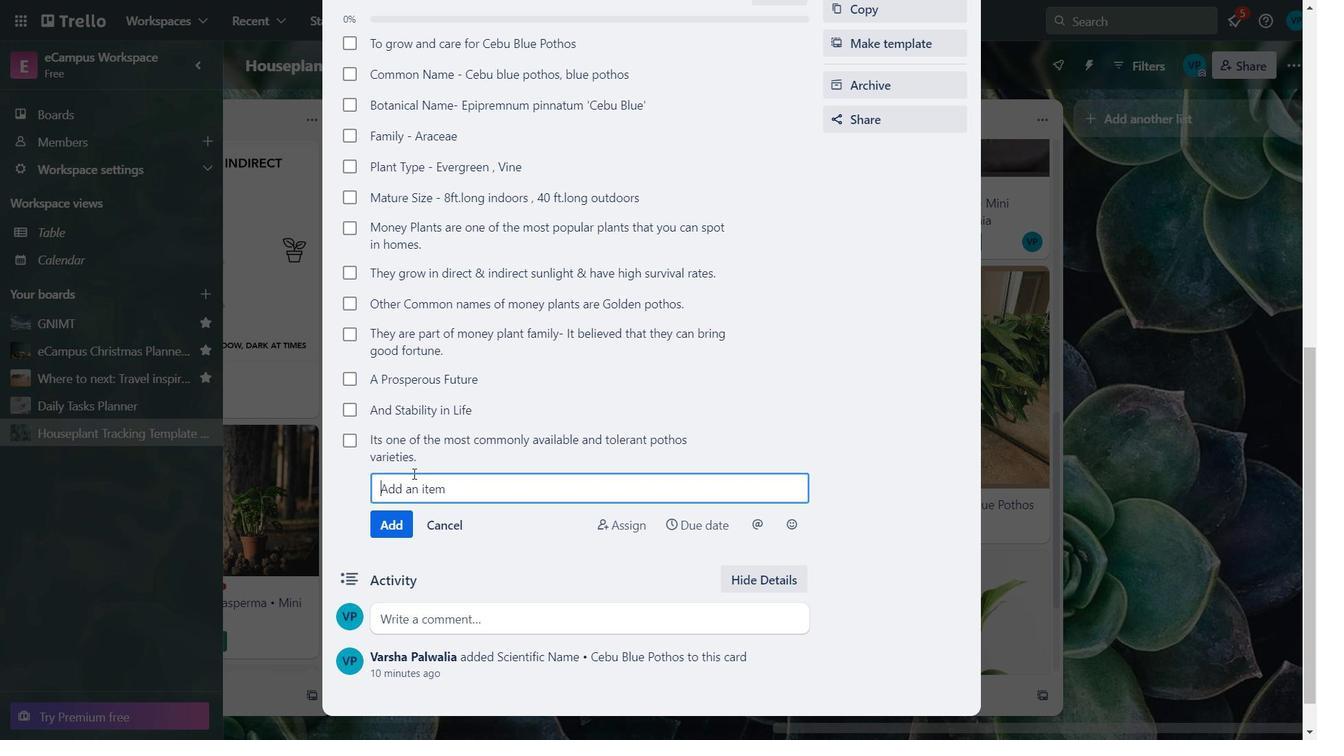
Action: Mouse moved to (308, 375)
Screenshot: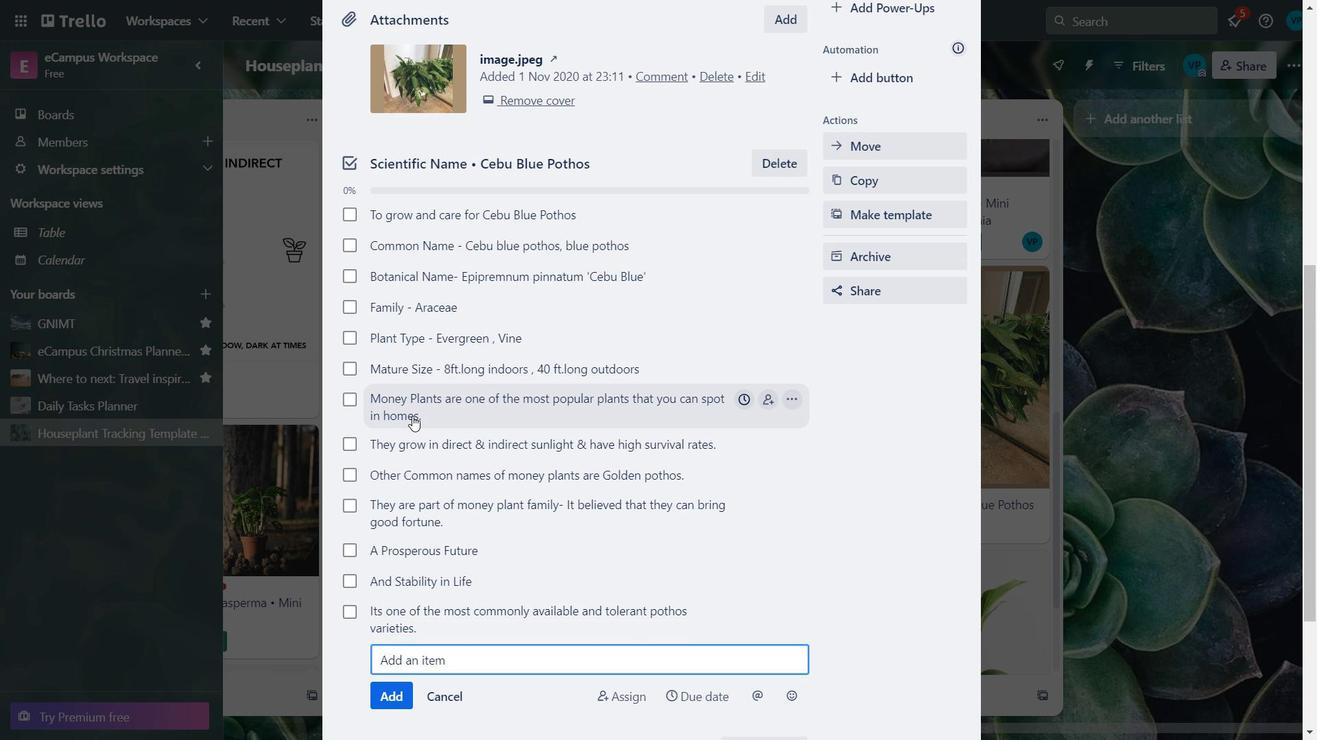 
Action: Mouse scrolled (308, 376) with delta (0, 0)
Screenshot: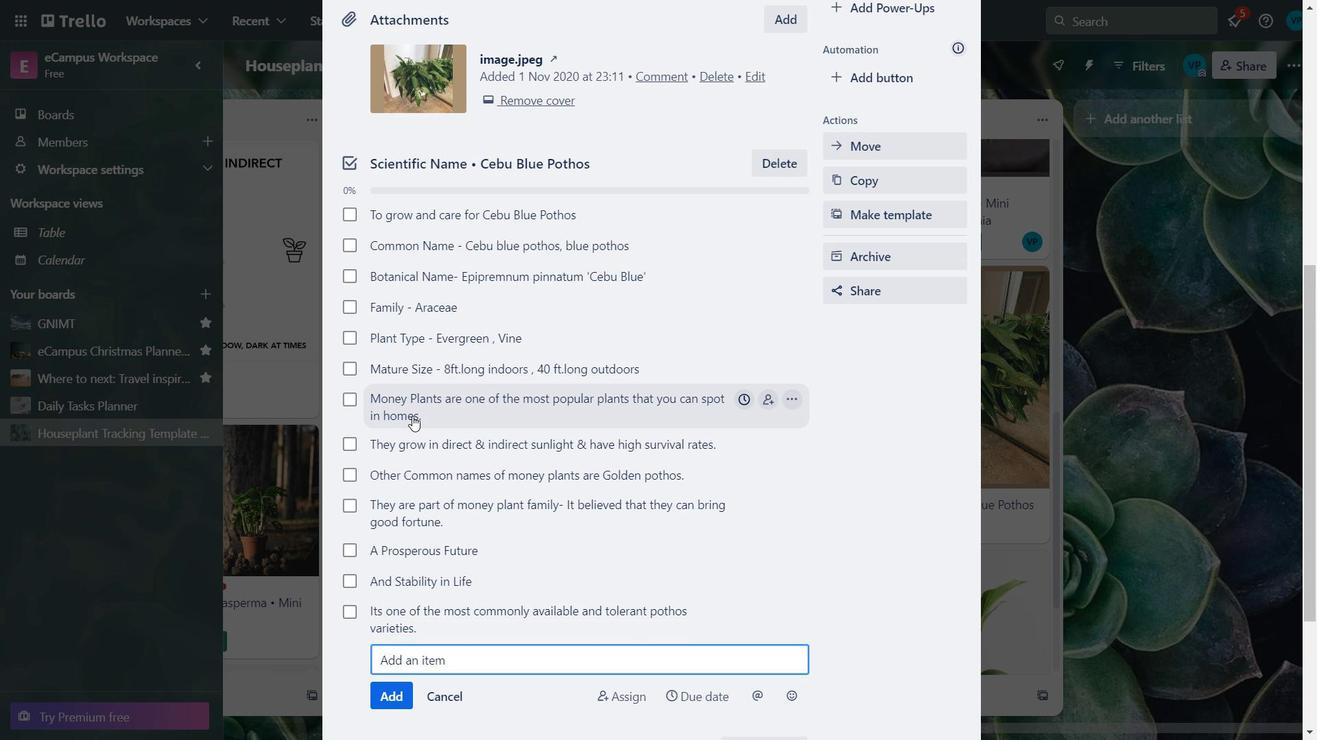 
Action: Mouse scrolled (308, 376) with delta (0, 0)
Screenshot: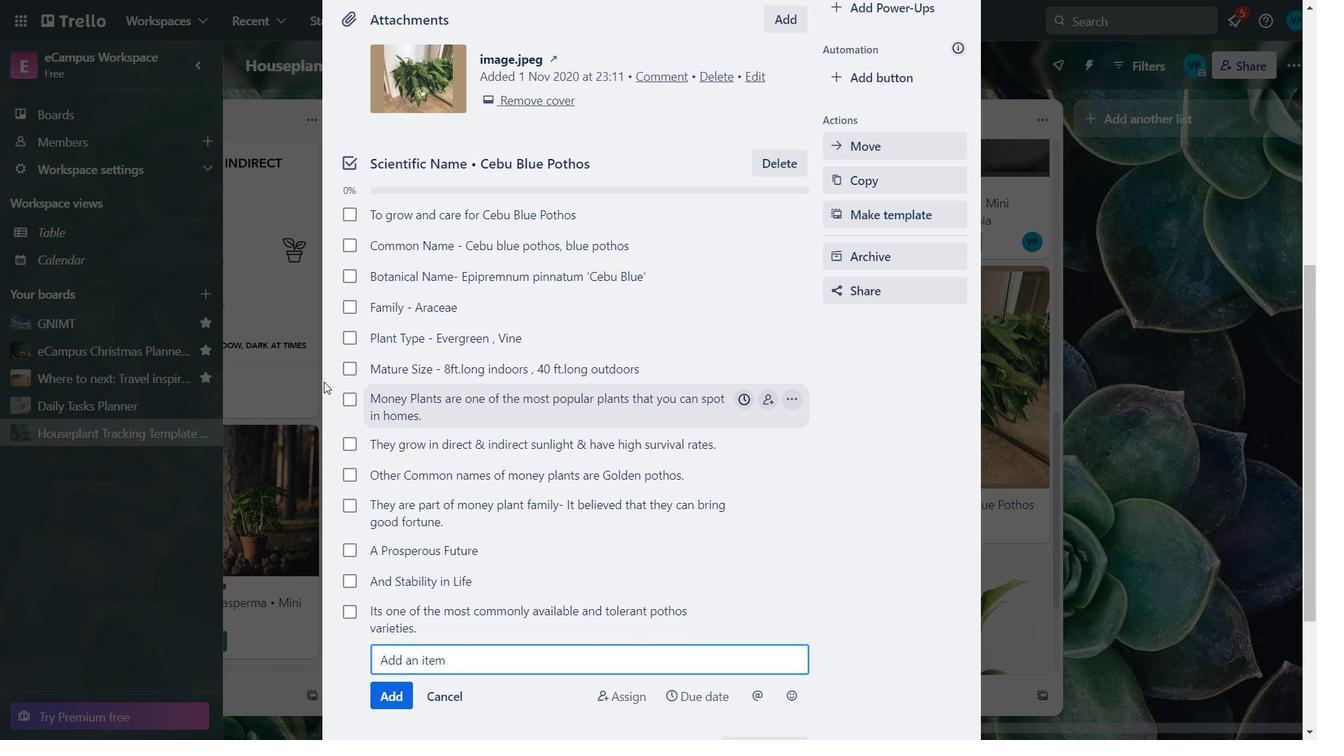 
Action: Mouse moved to (349, 388)
Screenshot: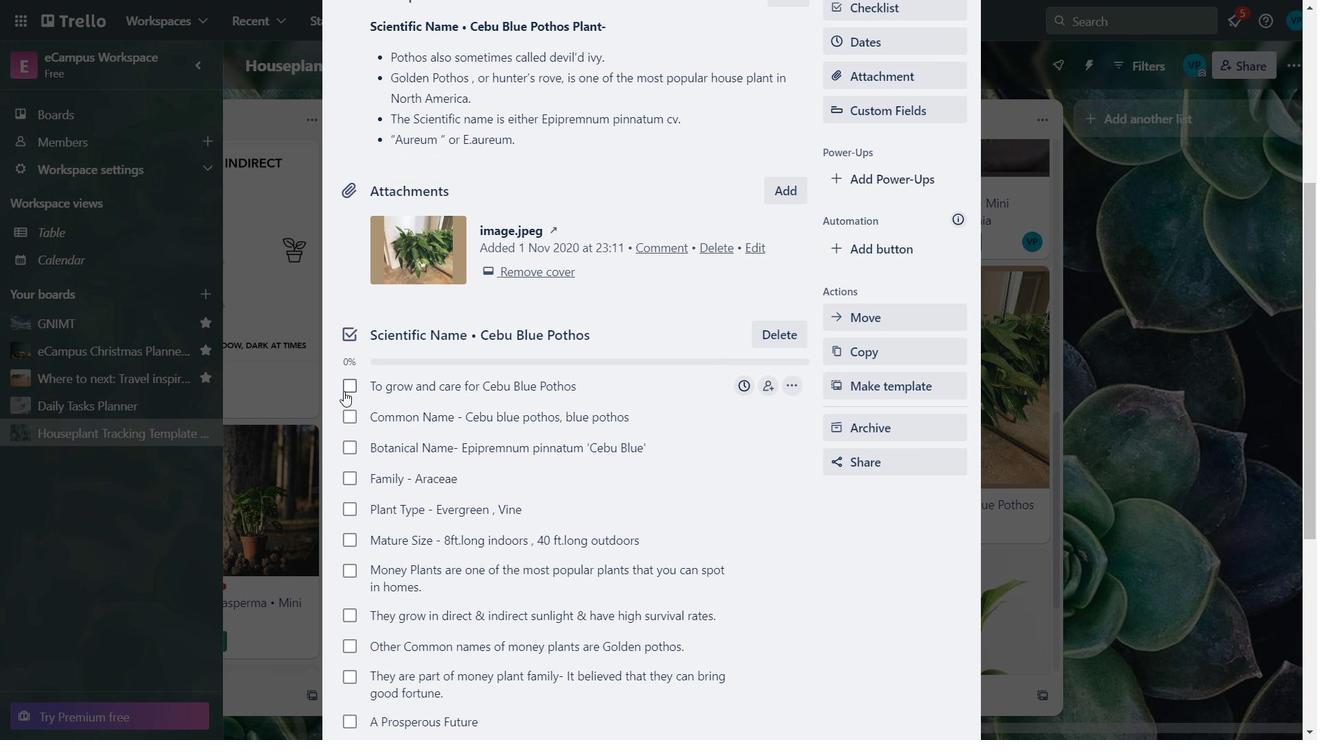
Action: Mouse pressed left at (349, 388)
Screenshot: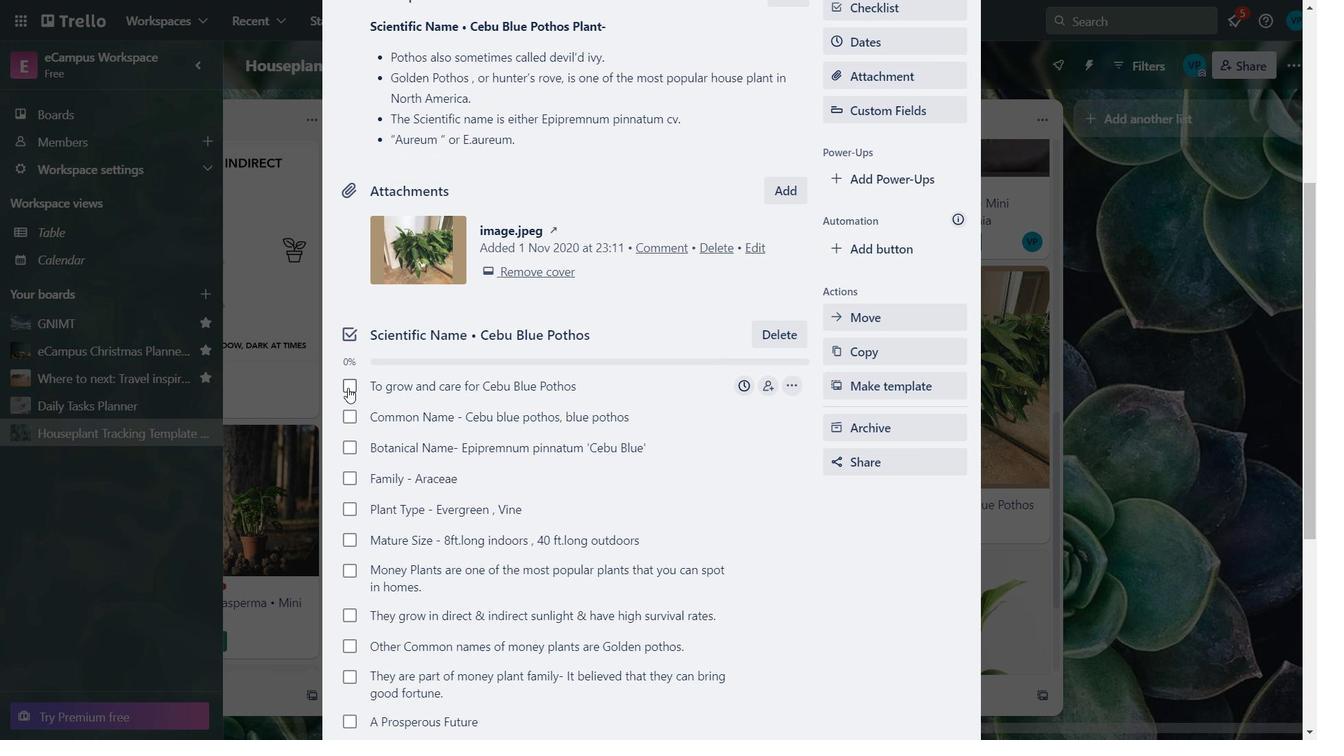 
Action: Mouse moved to (351, 416)
Screenshot: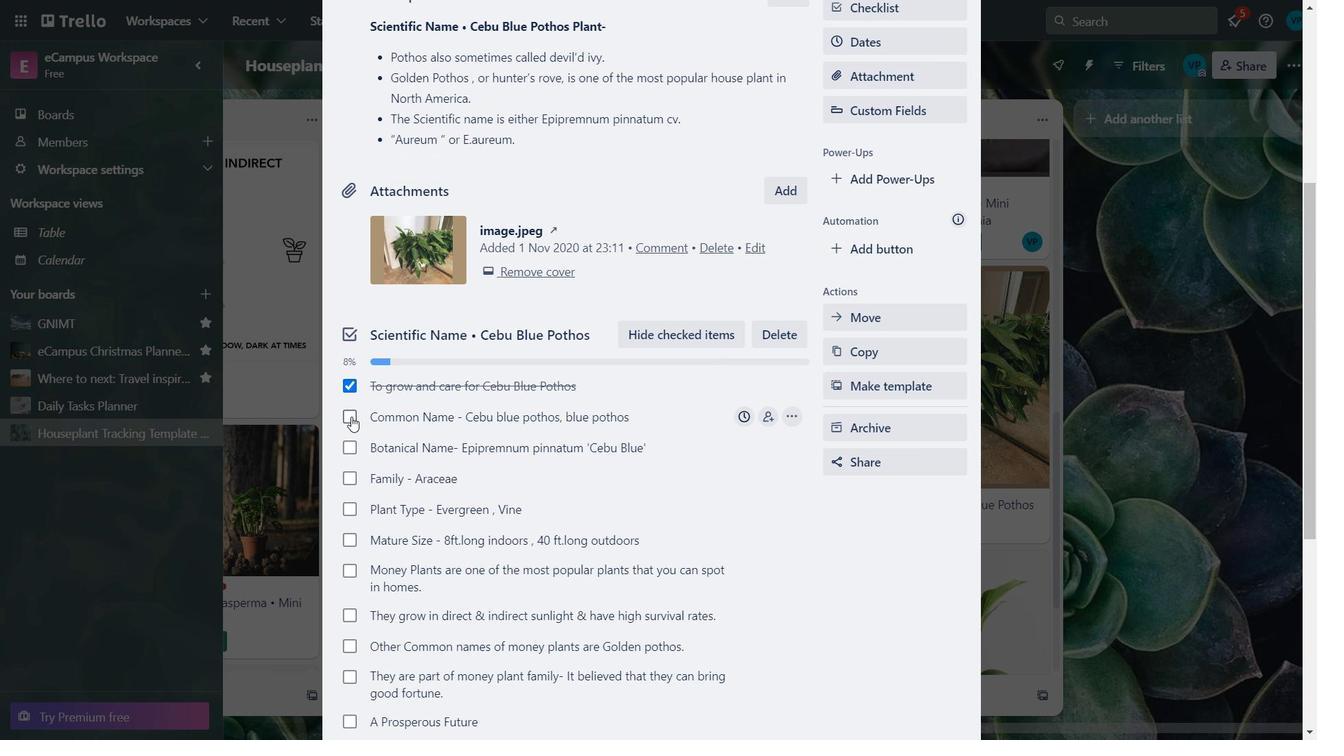 
Action: Mouse pressed left at (351, 416)
Screenshot: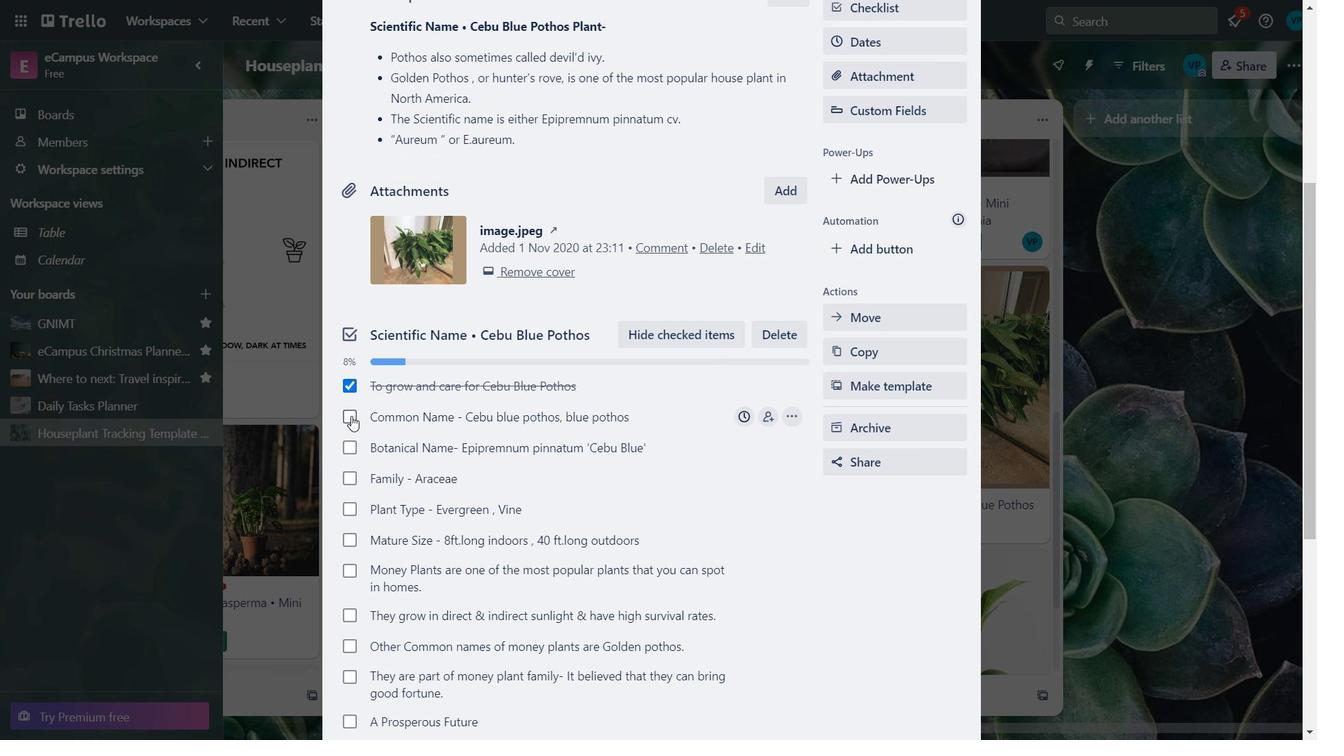 
Action: Mouse moved to (353, 450)
Screenshot: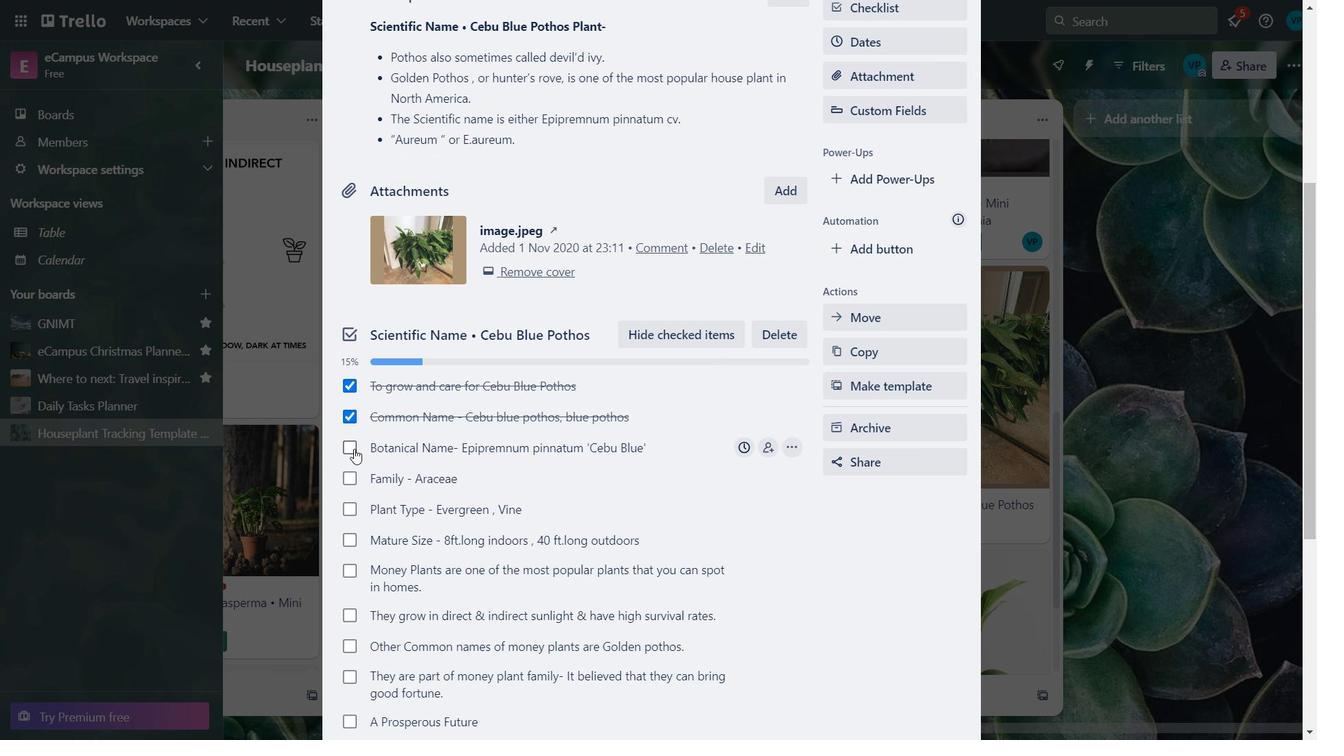 
Action: Mouse pressed left at (353, 450)
Screenshot: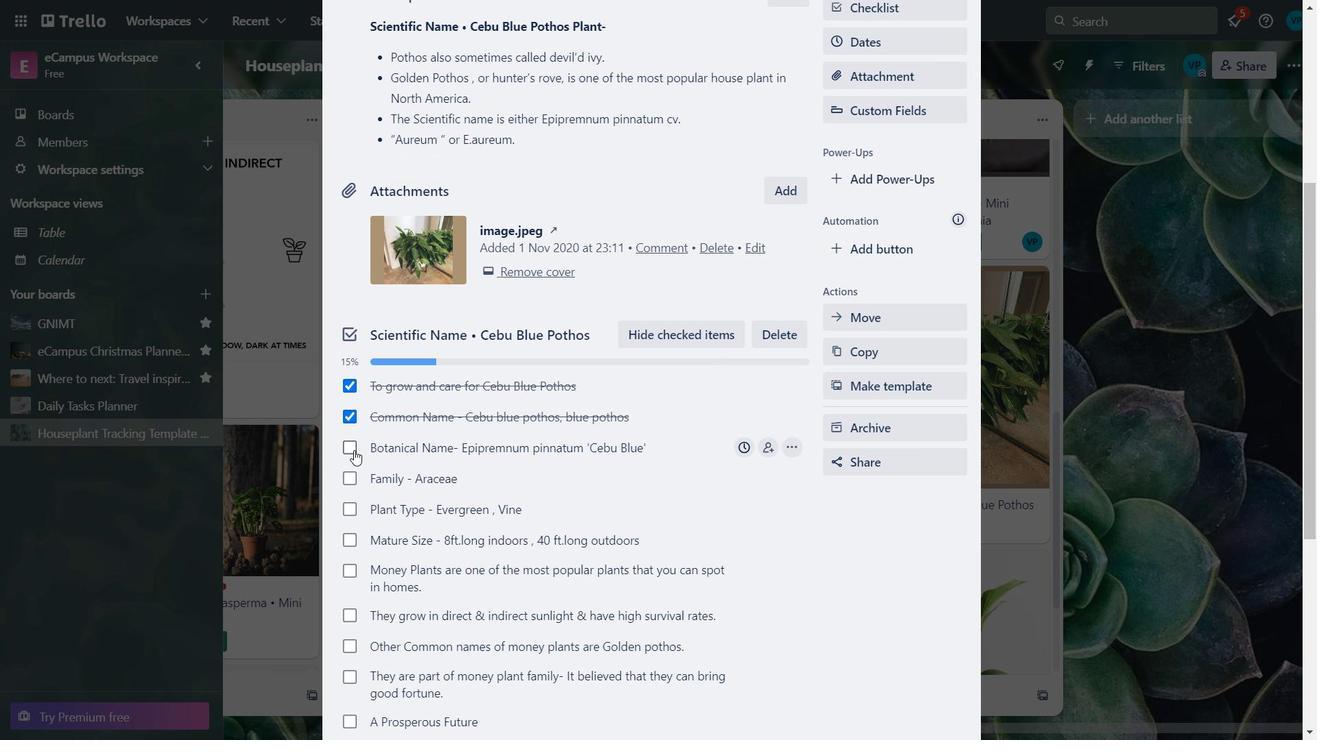
Action: Mouse moved to (349, 471)
Screenshot: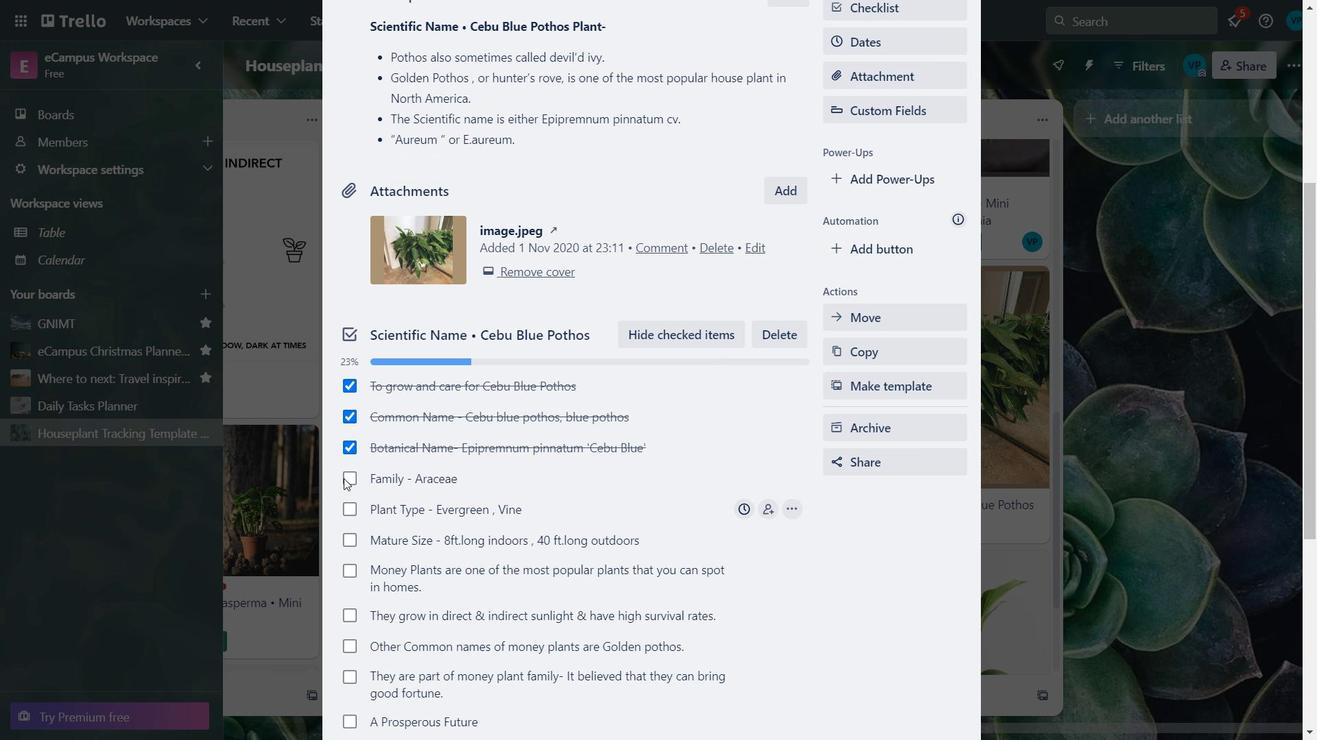 
Action: Mouse pressed left at (349, 471)
Screenshot: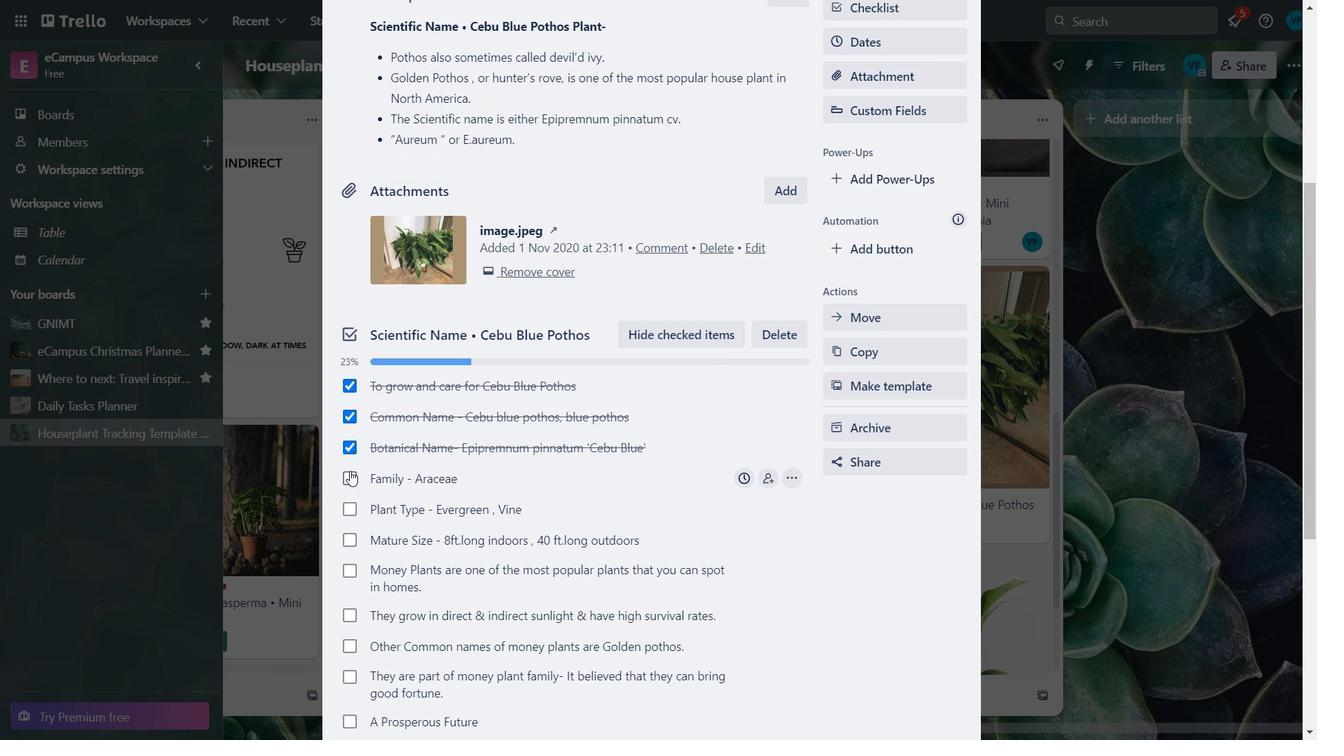 
Action: Mouse moved to (350, 514)
Screenshot: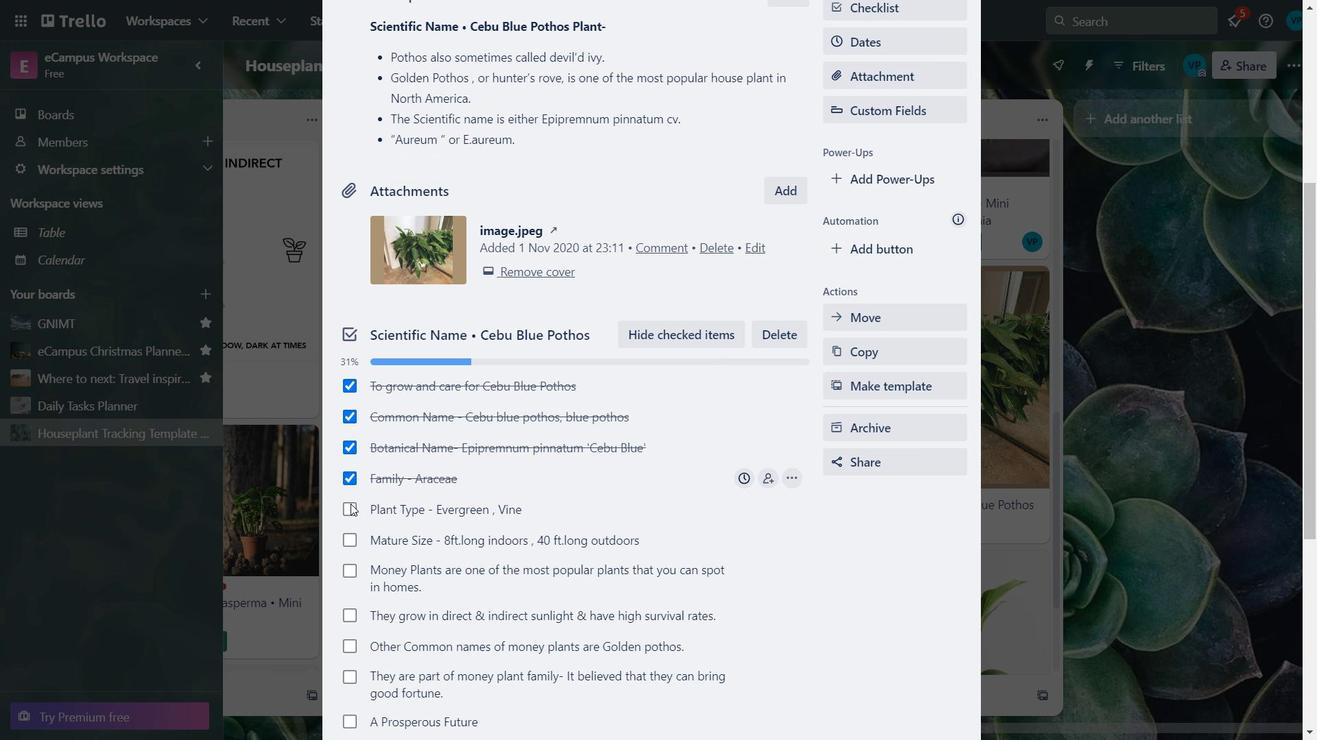 
Action: Mouse pressed left at (350, 514)
Screenshot: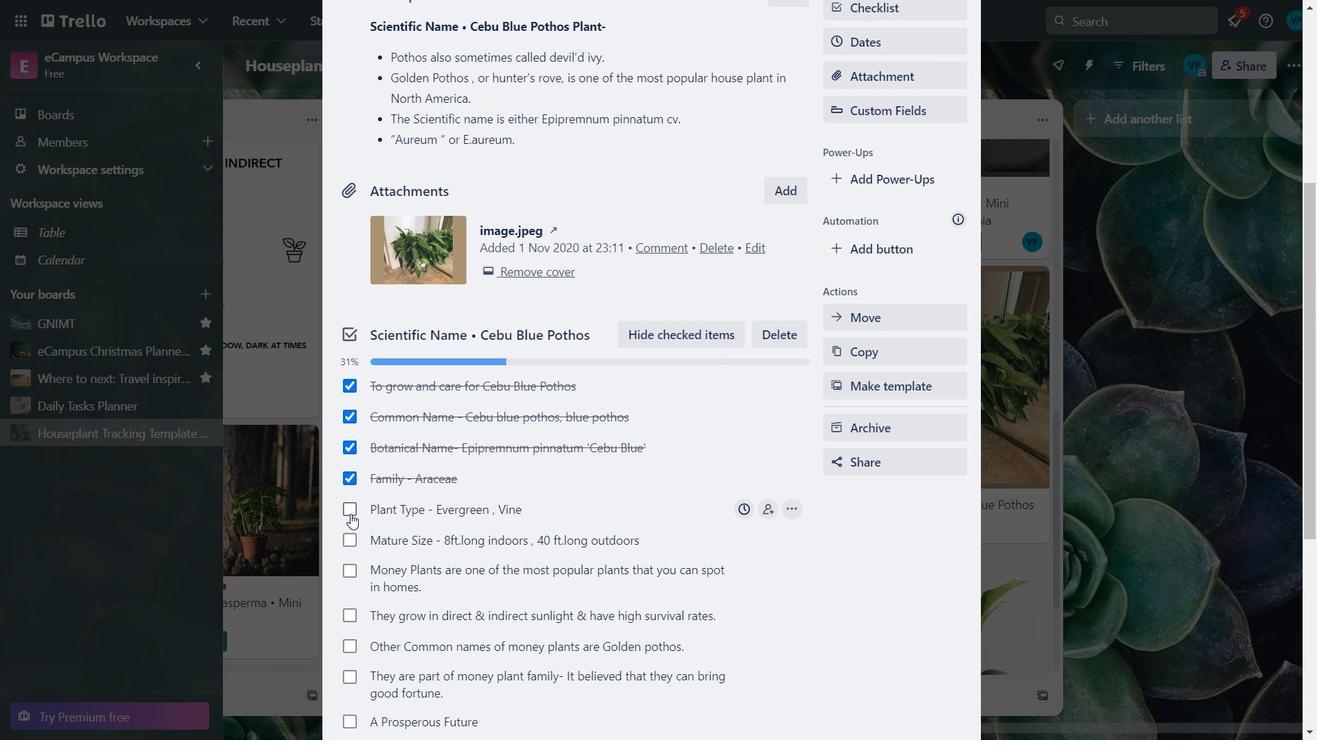 
Action: Mouse moved to (349, 541)
Screenshot: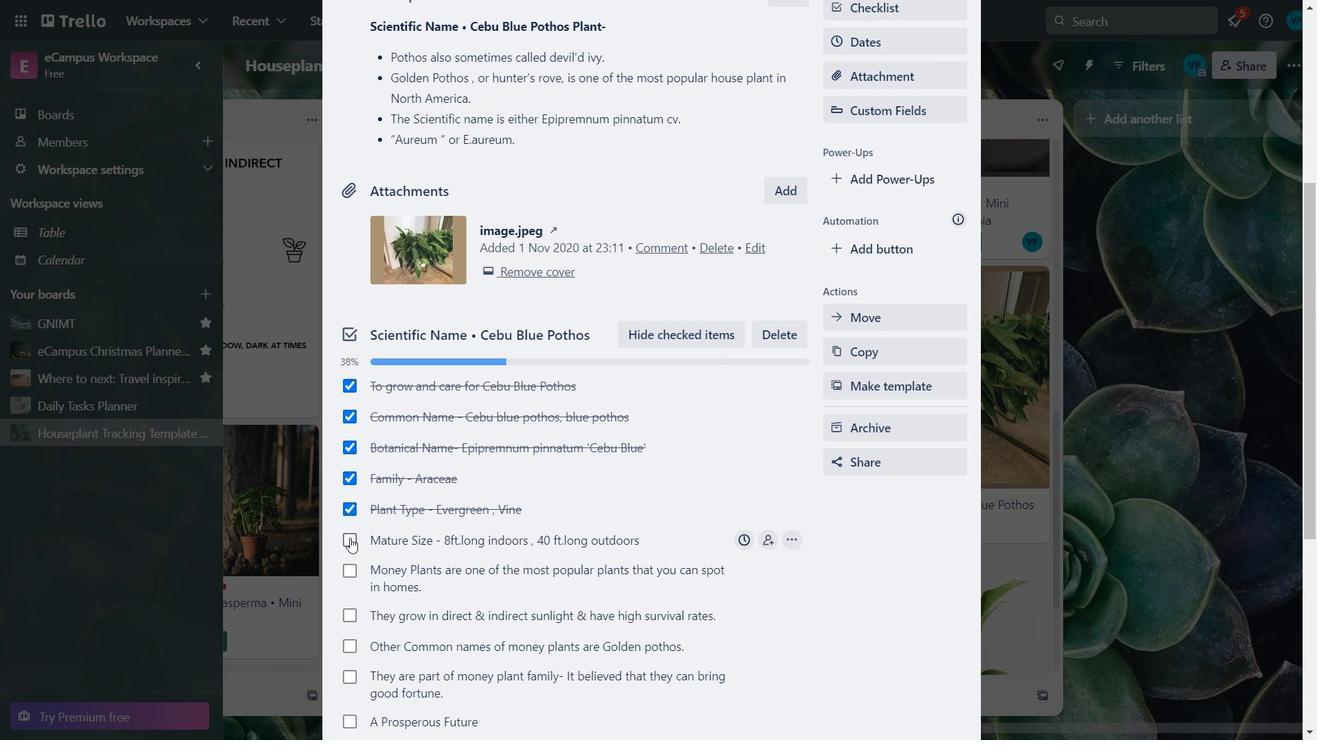 
Action: Mouse pressed left at (349, 541)
Screenshot: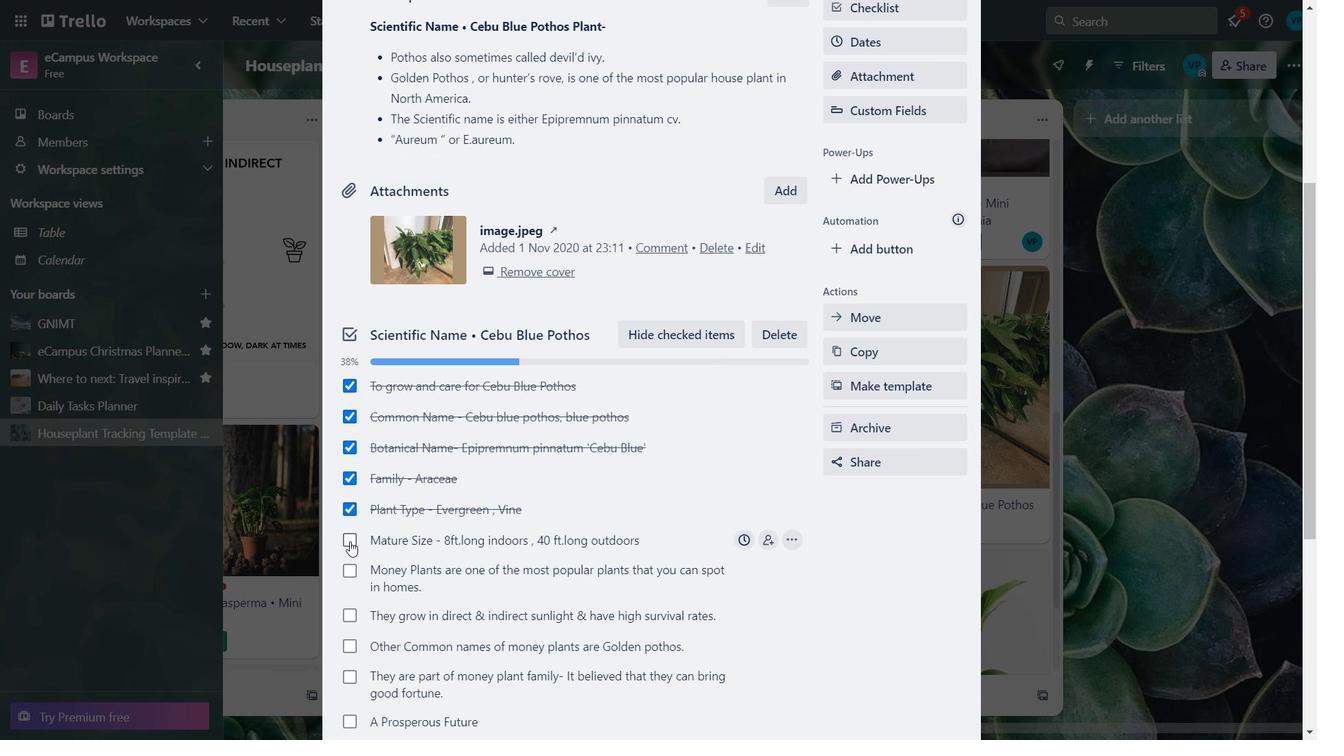 
Action: Mouse moved to (351, 572)
Screenshot: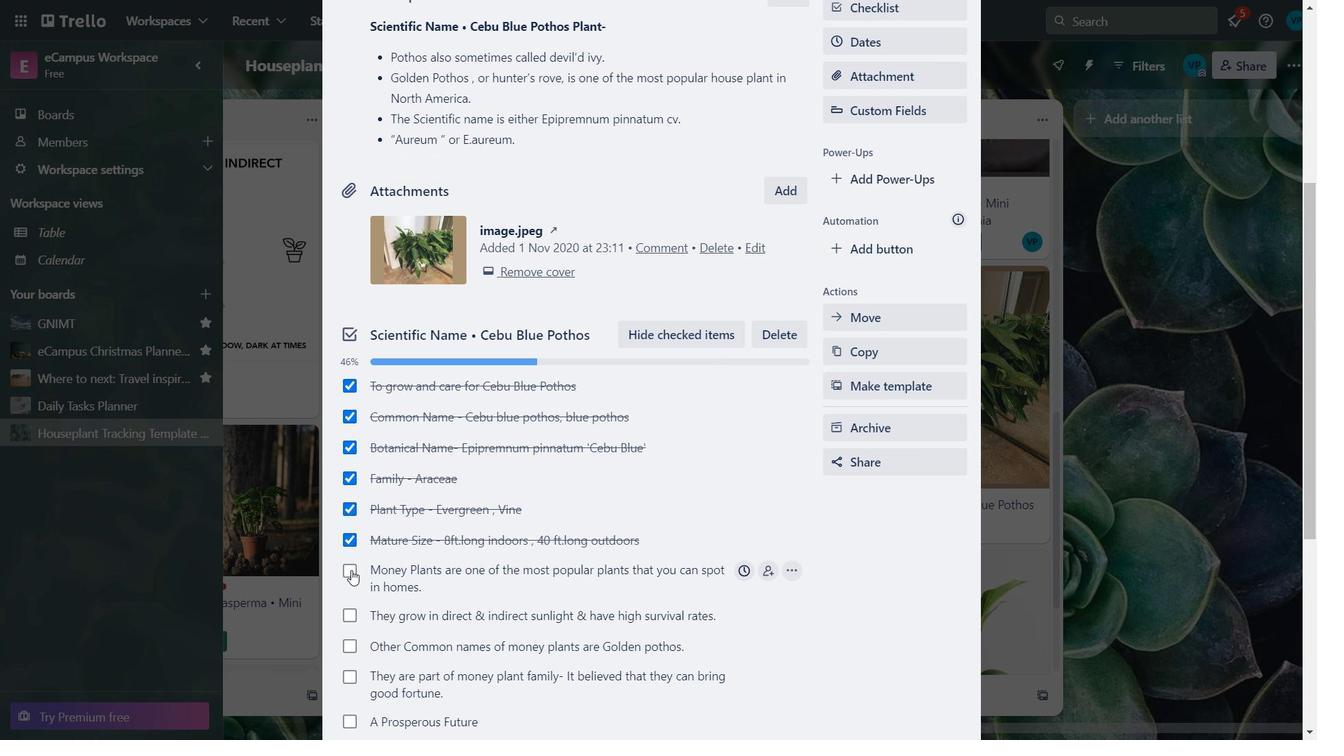 
Action: Mouse pressed left at (351, 572)
Screenshot: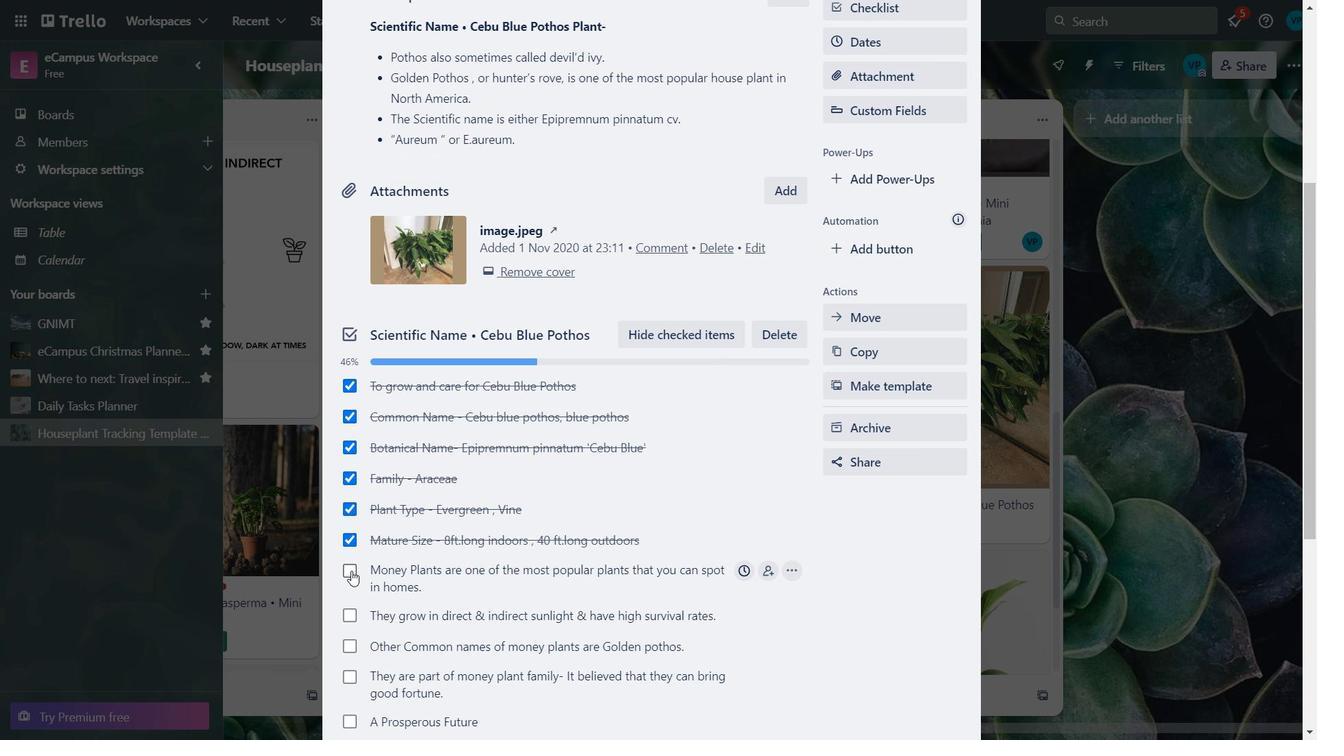 
Action: Mouse moved to (360, 602)
Screenshot: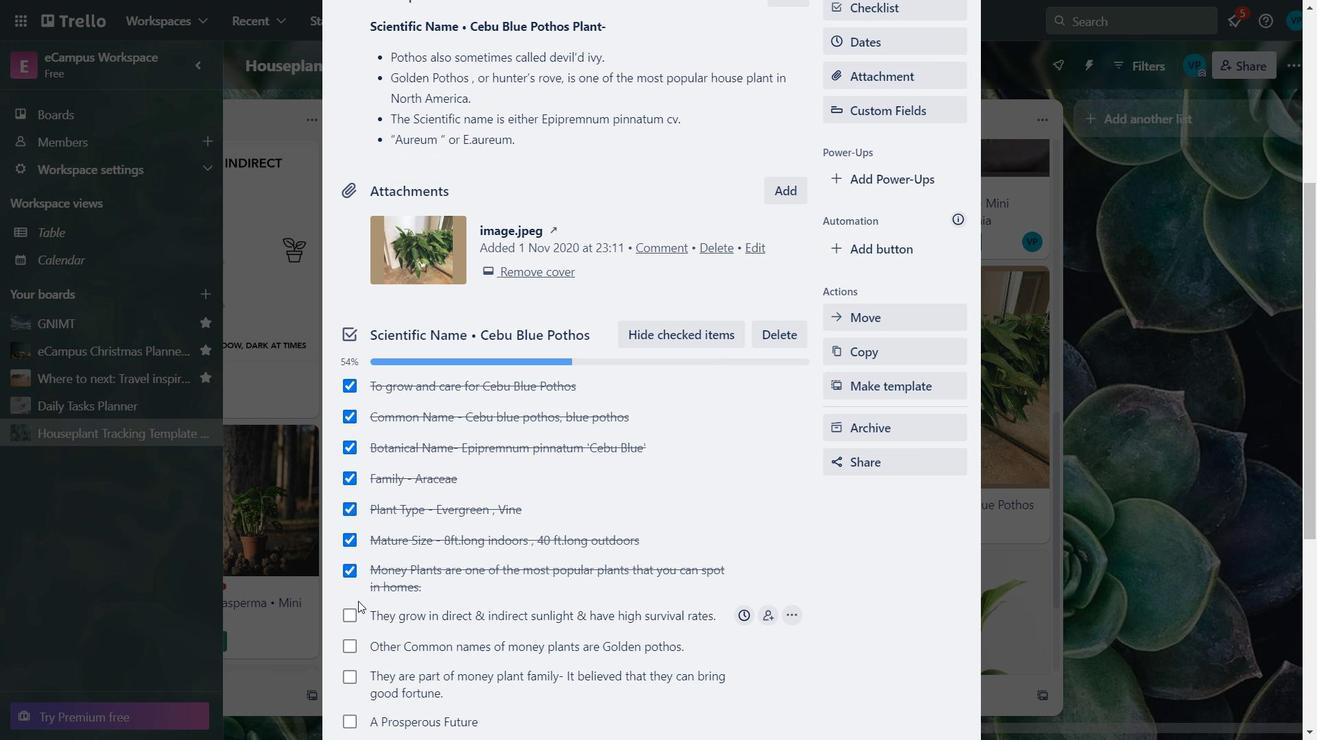 
Action: Mouse scrolled (360, 601) with delta (0, 0)
Screenshot: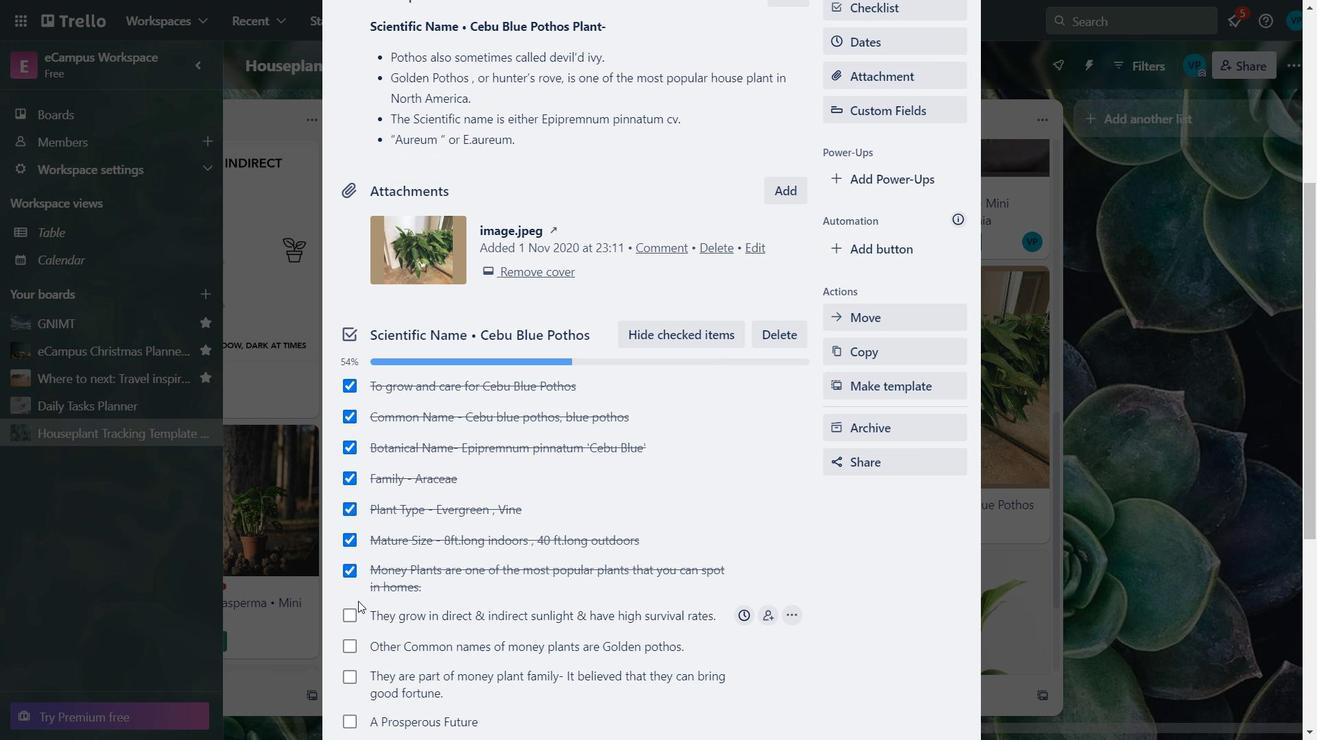 
Action: Mouse moved to (360, 600)
Screenshot: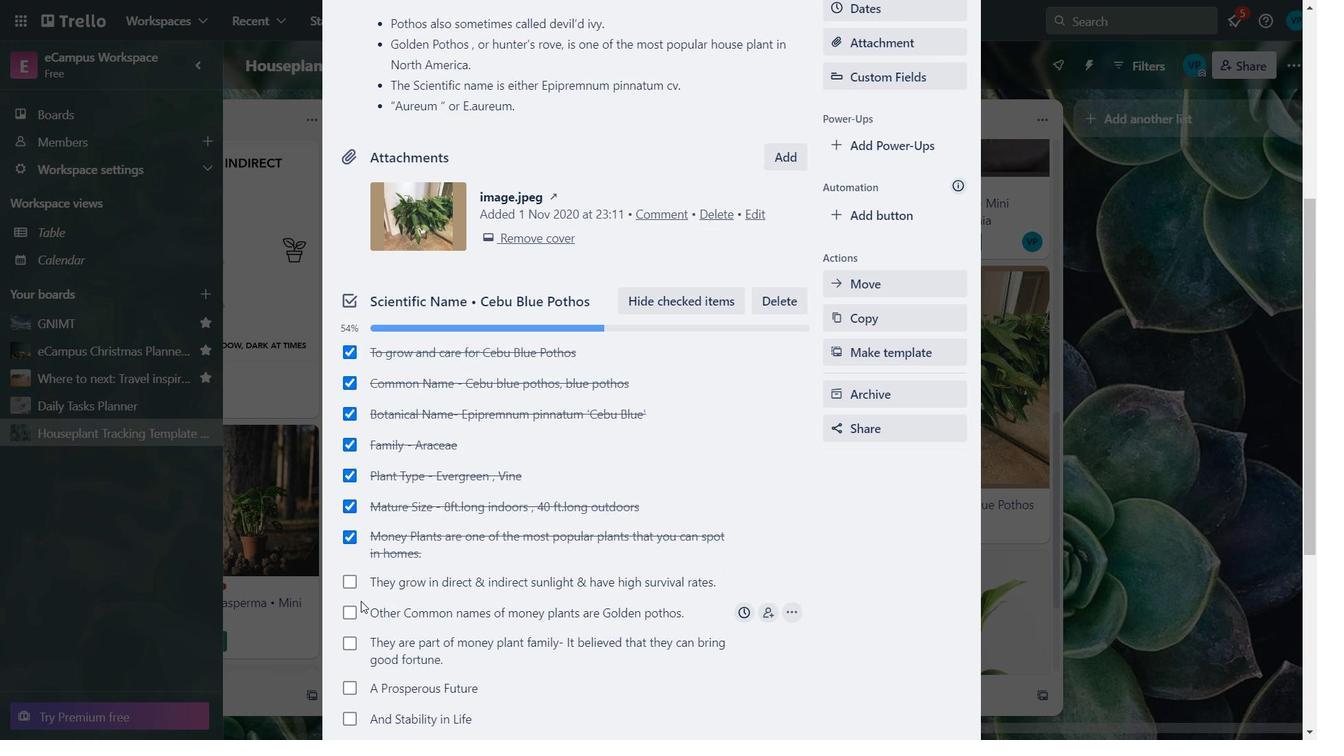 
Action: Mouse scrolled (360, 599) with delta (0, 0)
Screenshot: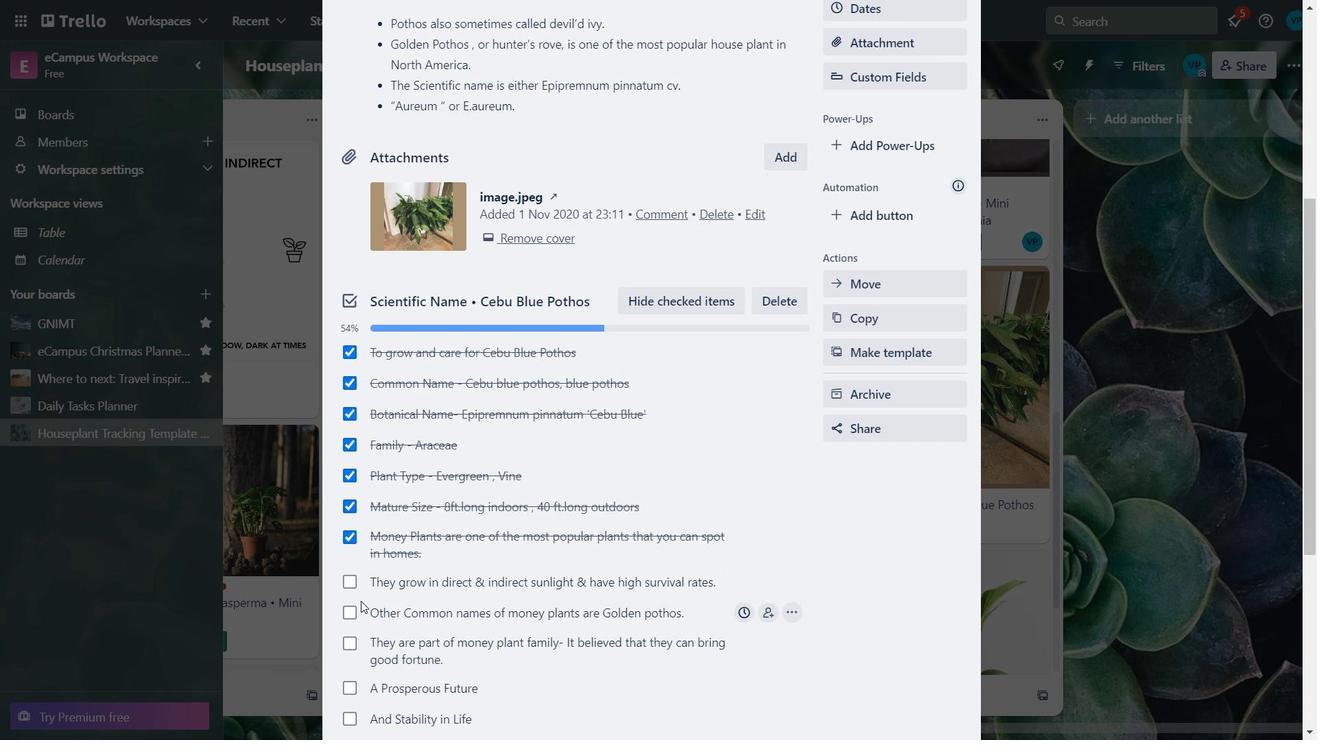 
Action: Mouse moved to (347, 445)
Screenshot: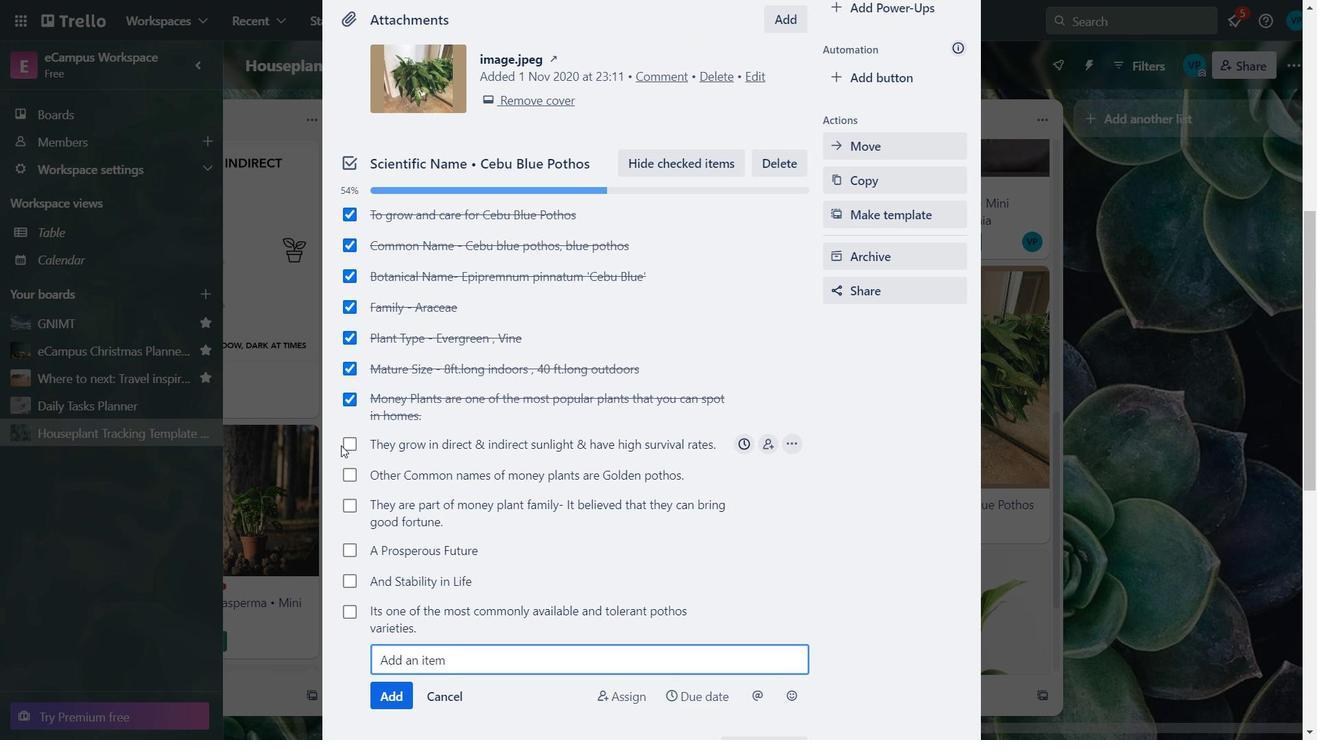 
Action: Mouse pressed left at (347, 445)
Screenshot: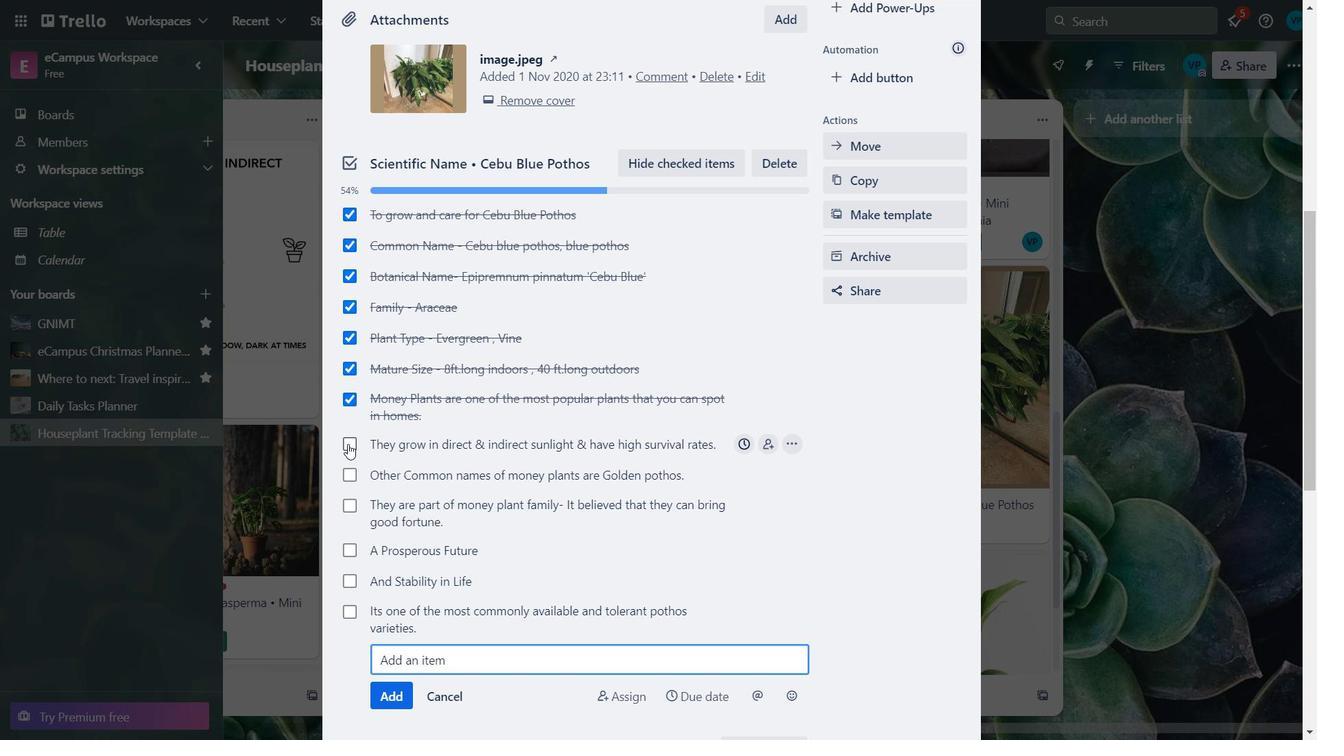 
Action: Mouse moved to (355, 477)
Screenshot: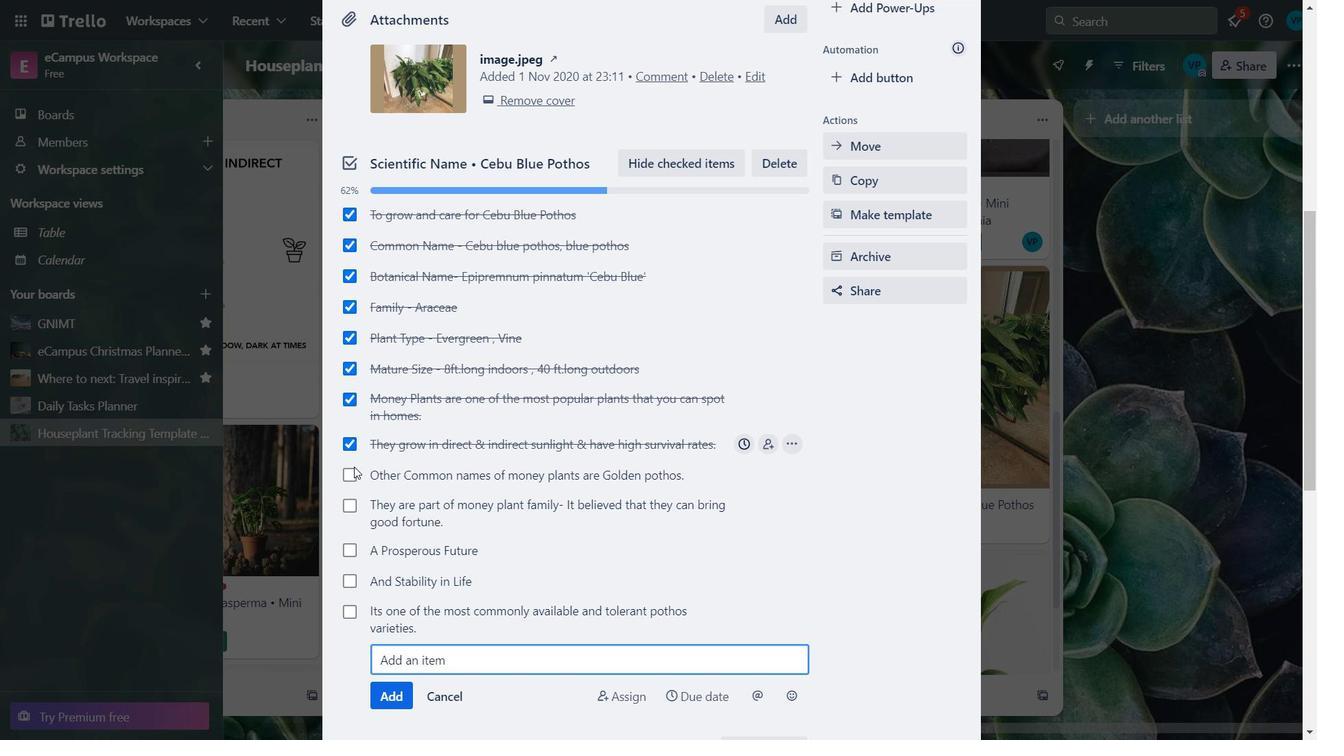 
Action: Mouse pressed left at (355, 477)
Screenshot: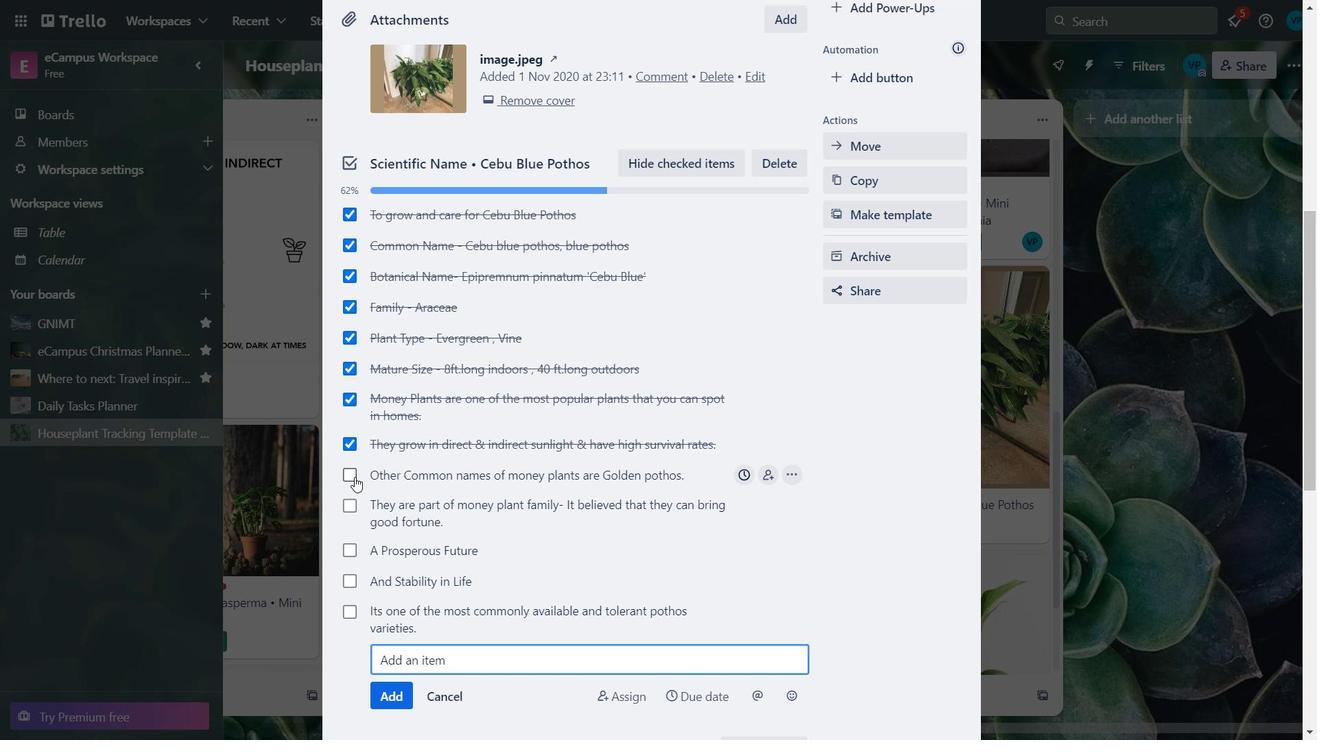 
Action: Mouse moved to (353, 503)
Screenshot: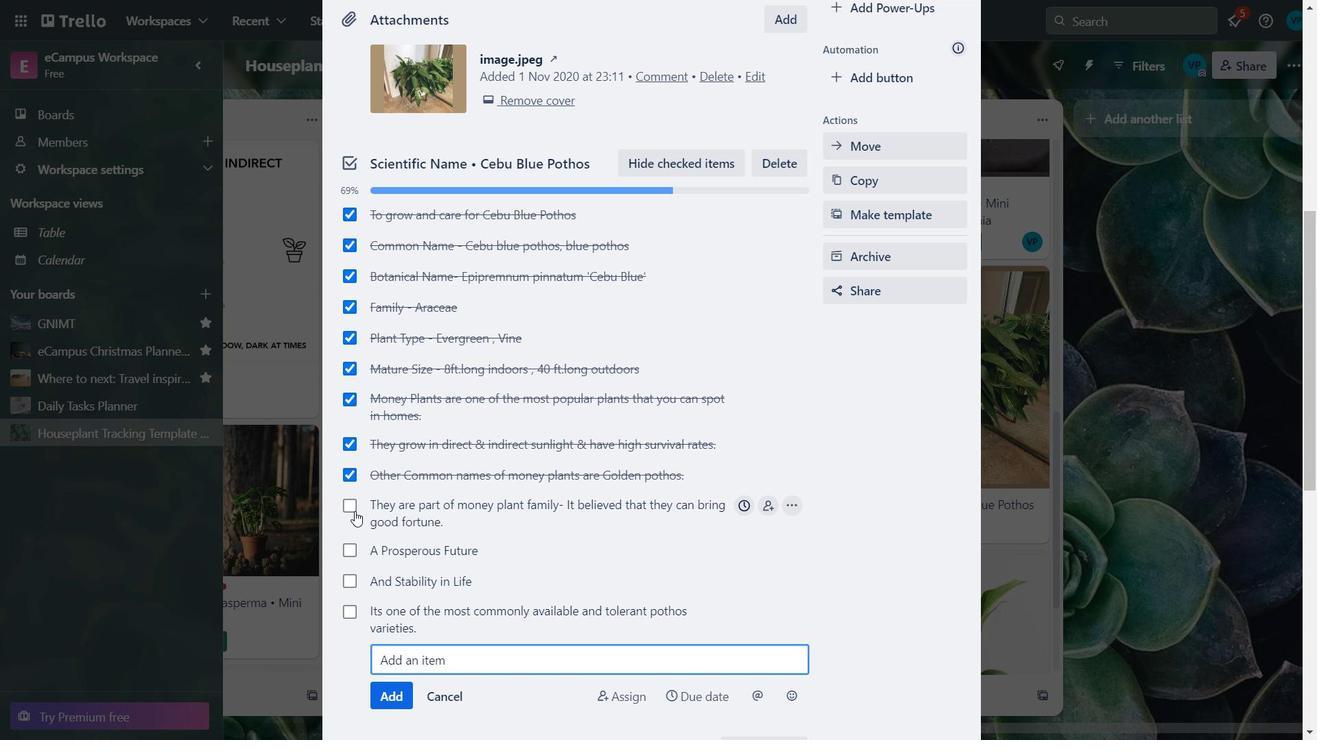 
Action: Mouse pressed left at (353, 503)
Screenshot: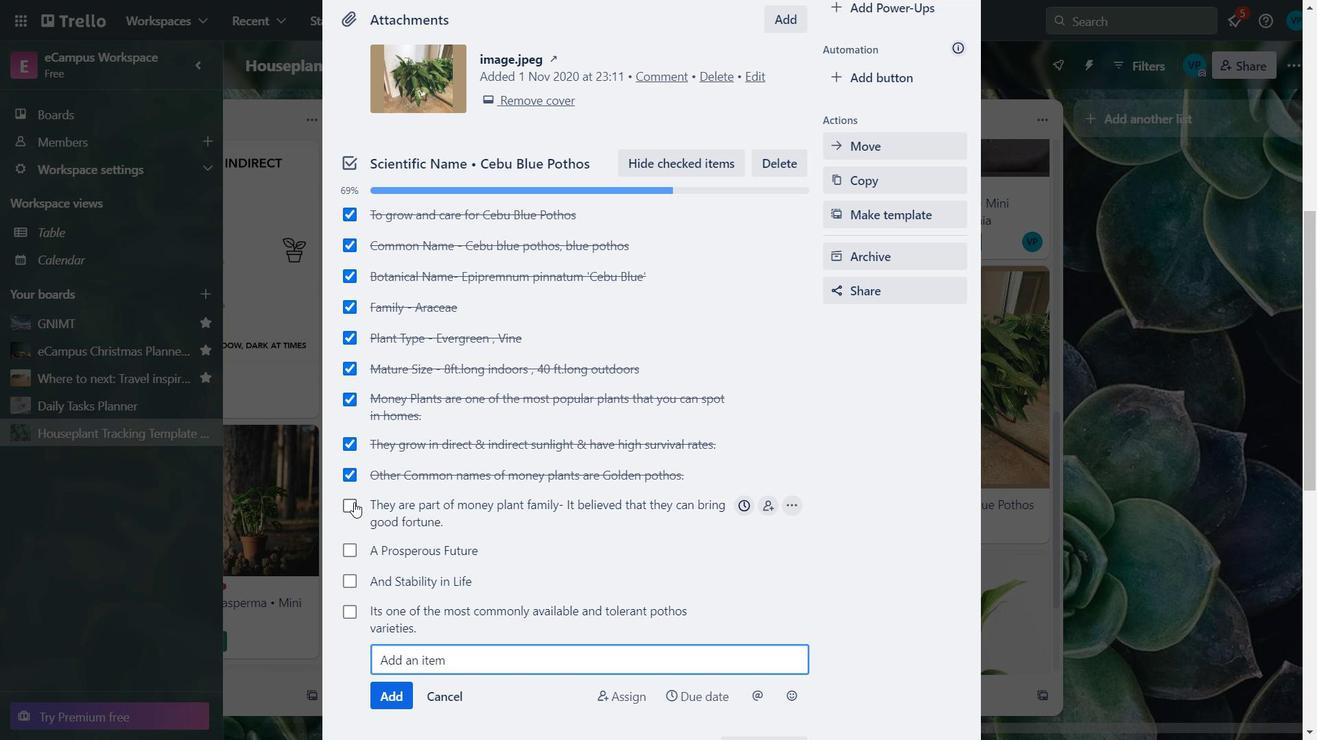 
Action: Mouse moved to (352, 553)
Screenshot: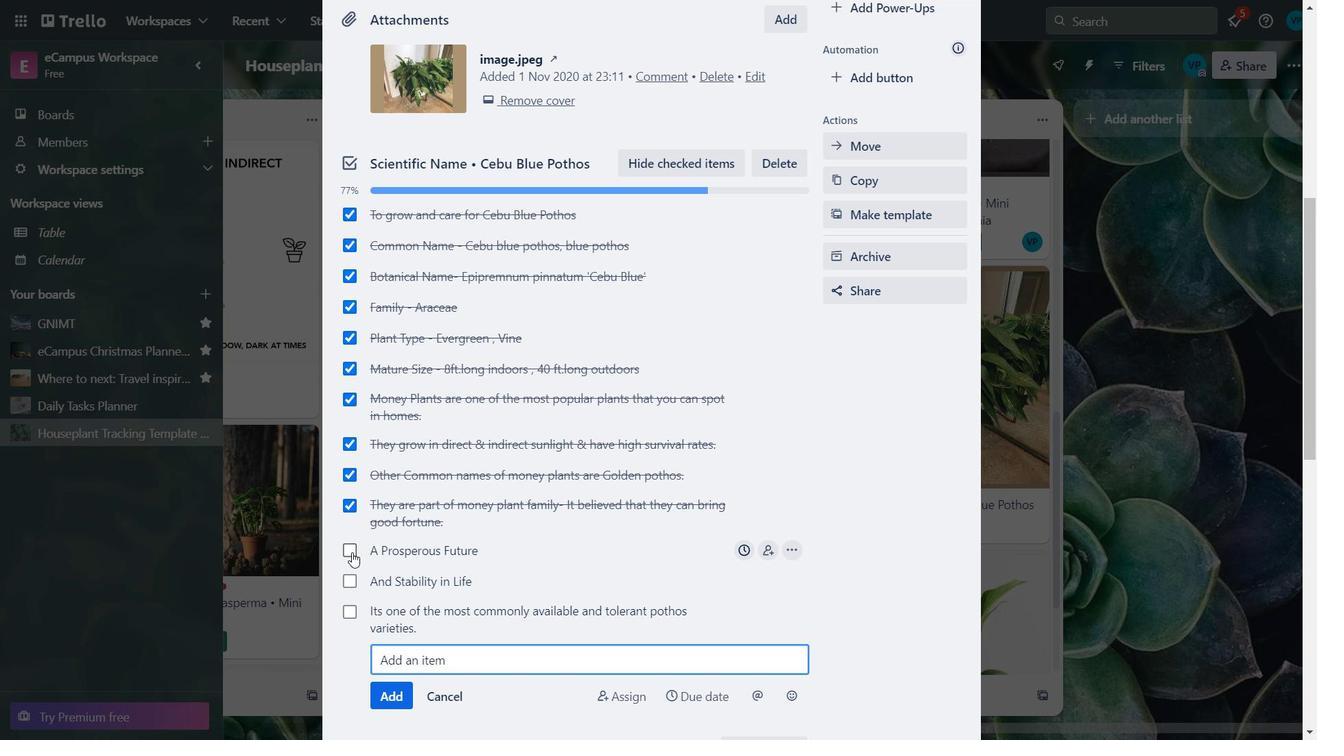 
Action: Mouse pressed left at (352, 553)
Screenshot: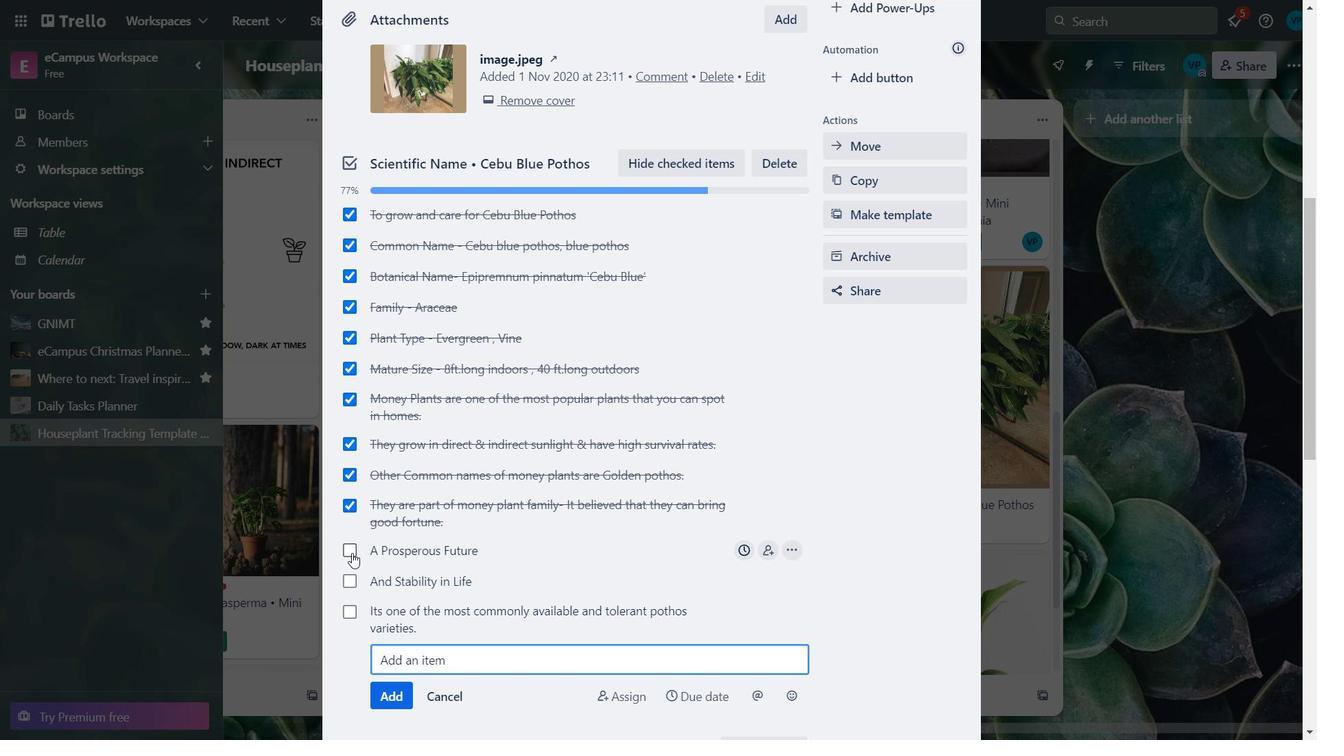
Action: Mouse moved to (353, 584)
Screenshot: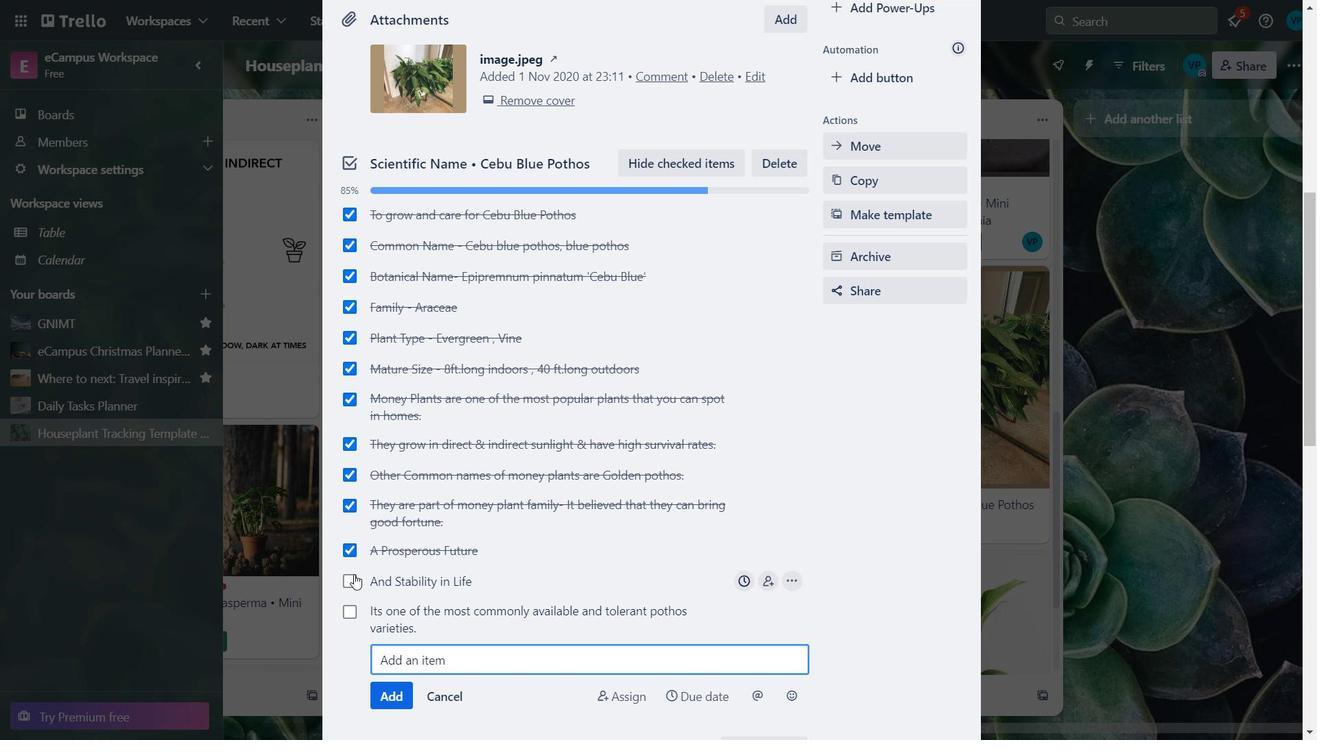 
Action: Mouse pressed left at (353, 584)
Screenshot: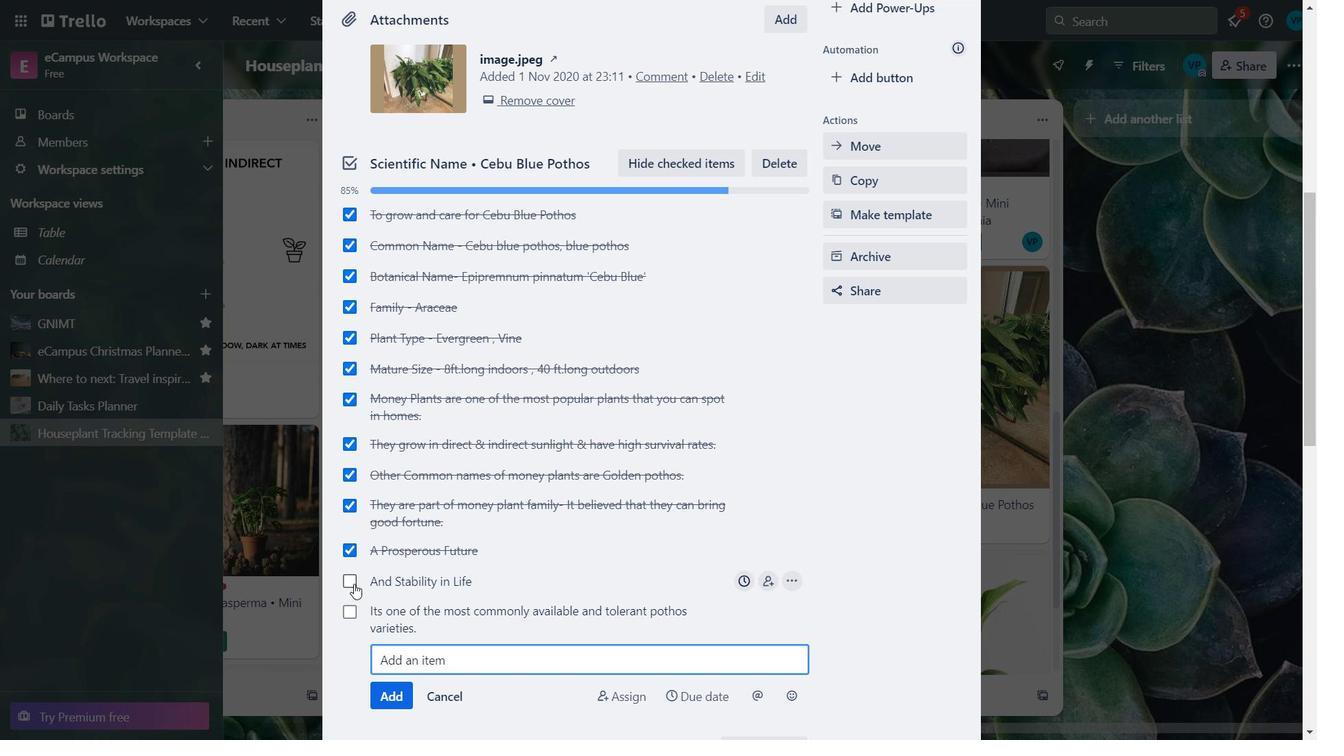 
Action: Mouse moved to (349, 613)
Screenshot: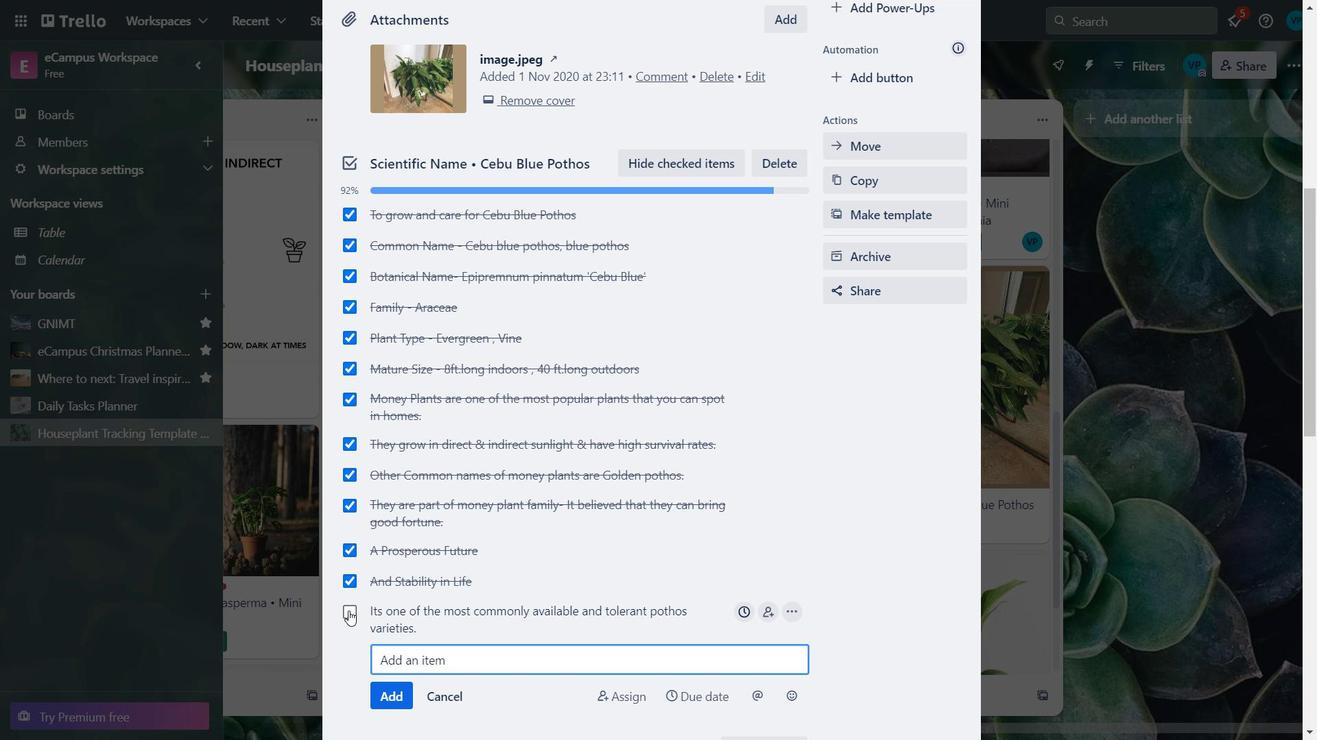 
Action: Mouse pressed left at (349, 613)
Screenshot: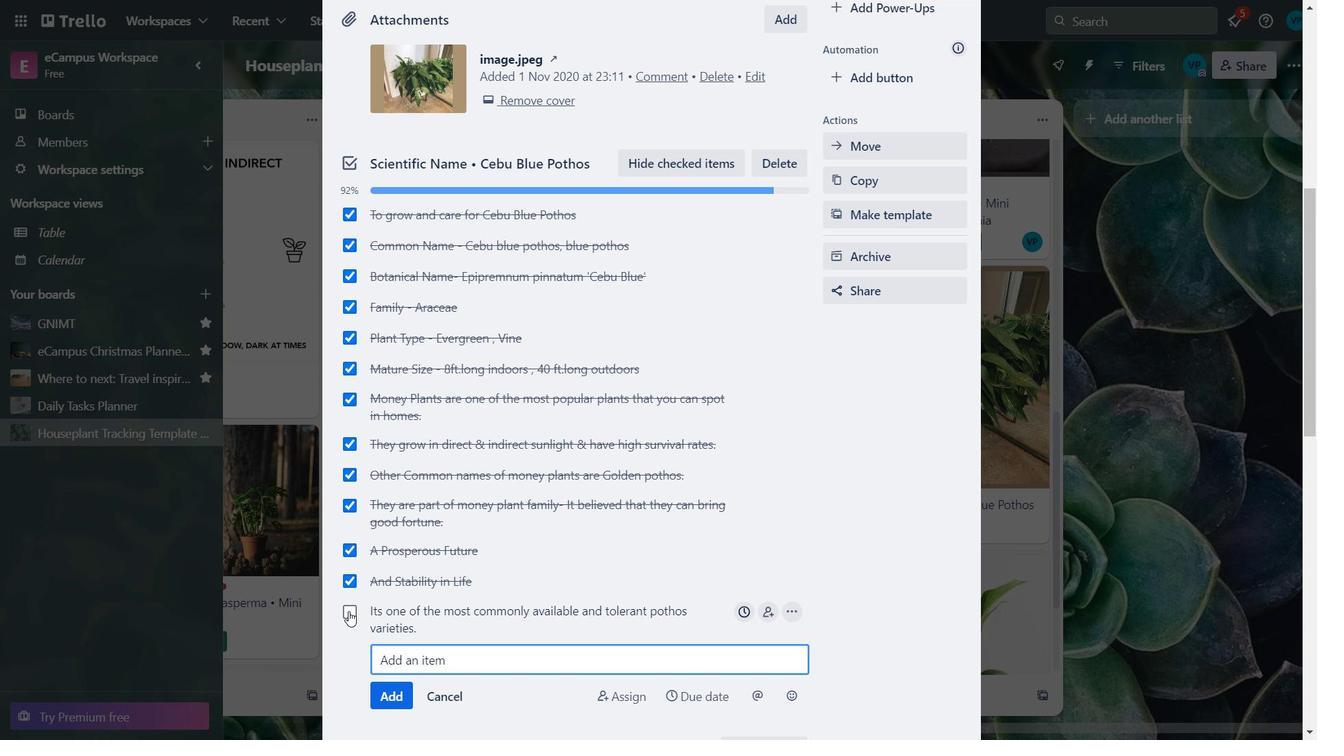 
Action: Mouse moved to (639, 524)
Screenshot: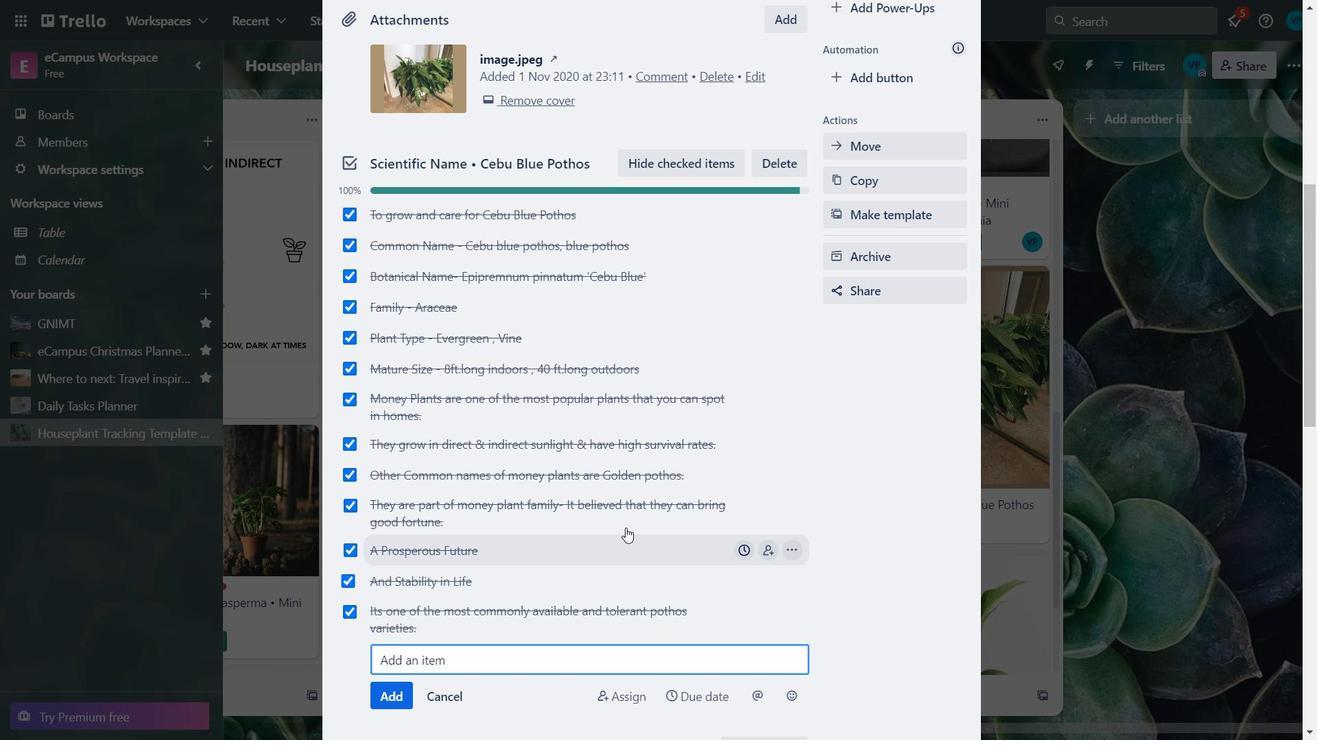 
Action: Mouse scrolled (639, 524) with delta (0, 0)
Screenshot: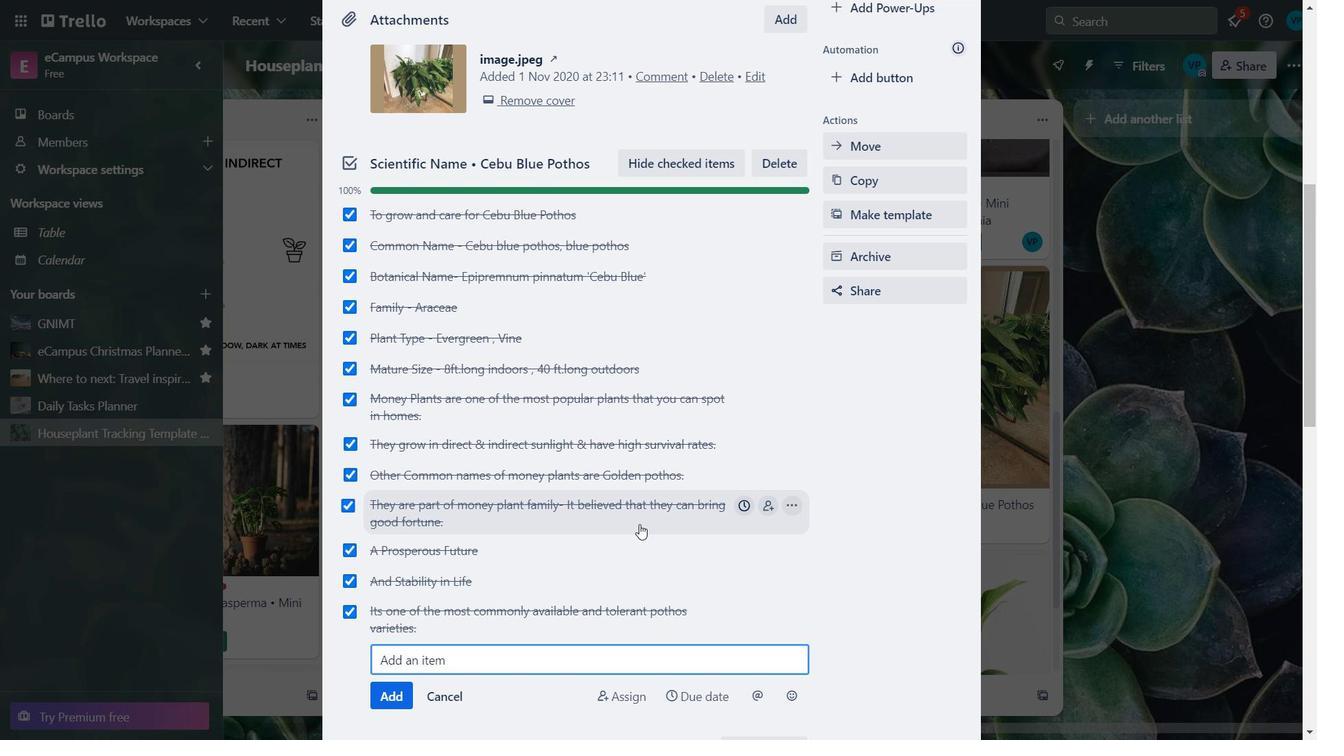 
Action: Mouse scrolled (639, 524) with delta (0, 0)
Screenshot: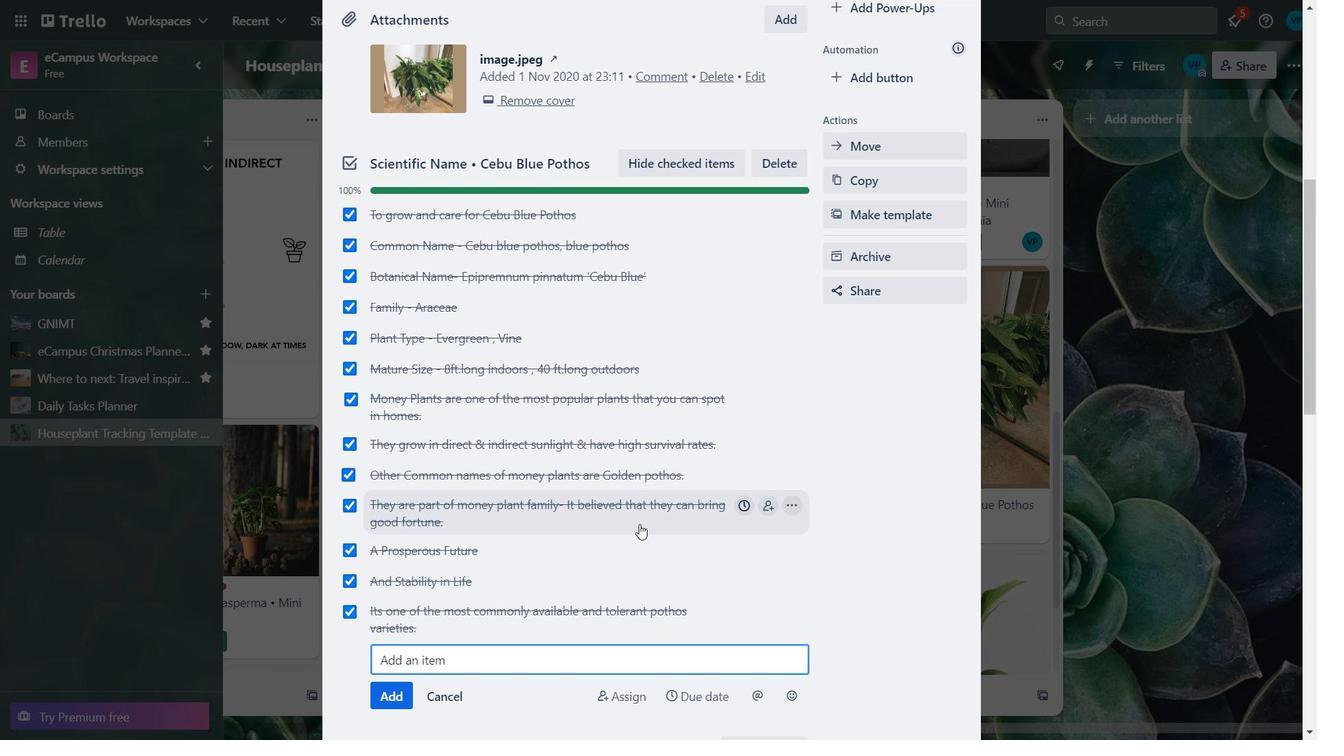 
Action: Mouse moved to (620, 474)
Screenshot: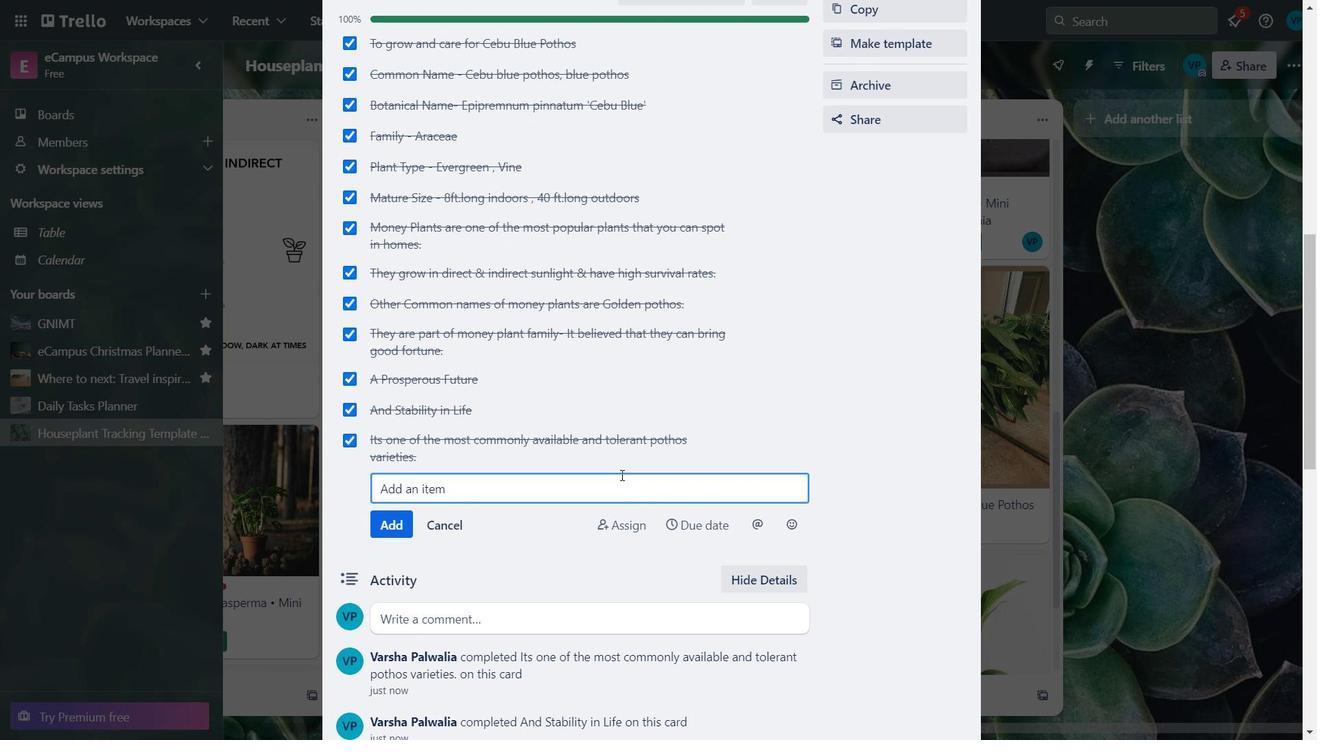 
Action: Mouse scrolled (620, 475) with delta (0, 0)
Screenshot: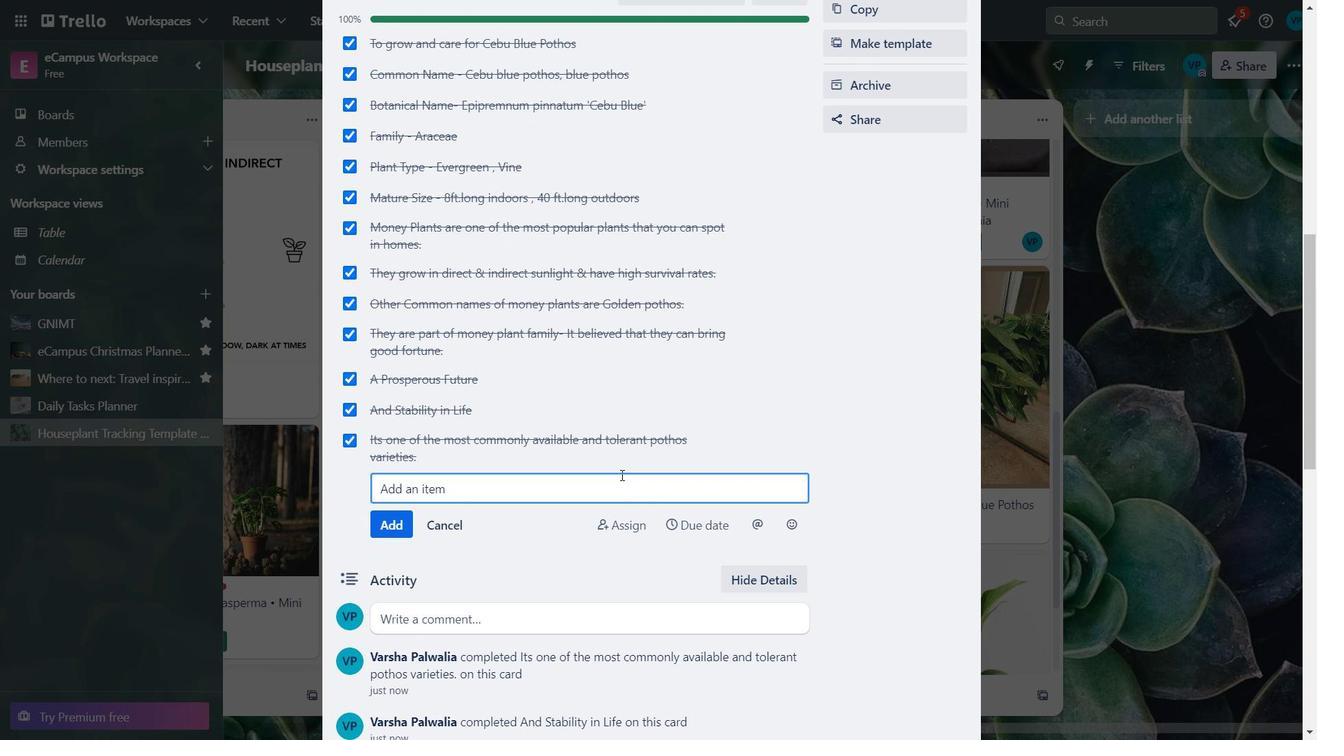 
Action: Mouse scrolled (620, 475) with delta (0, 0)
Screenshot: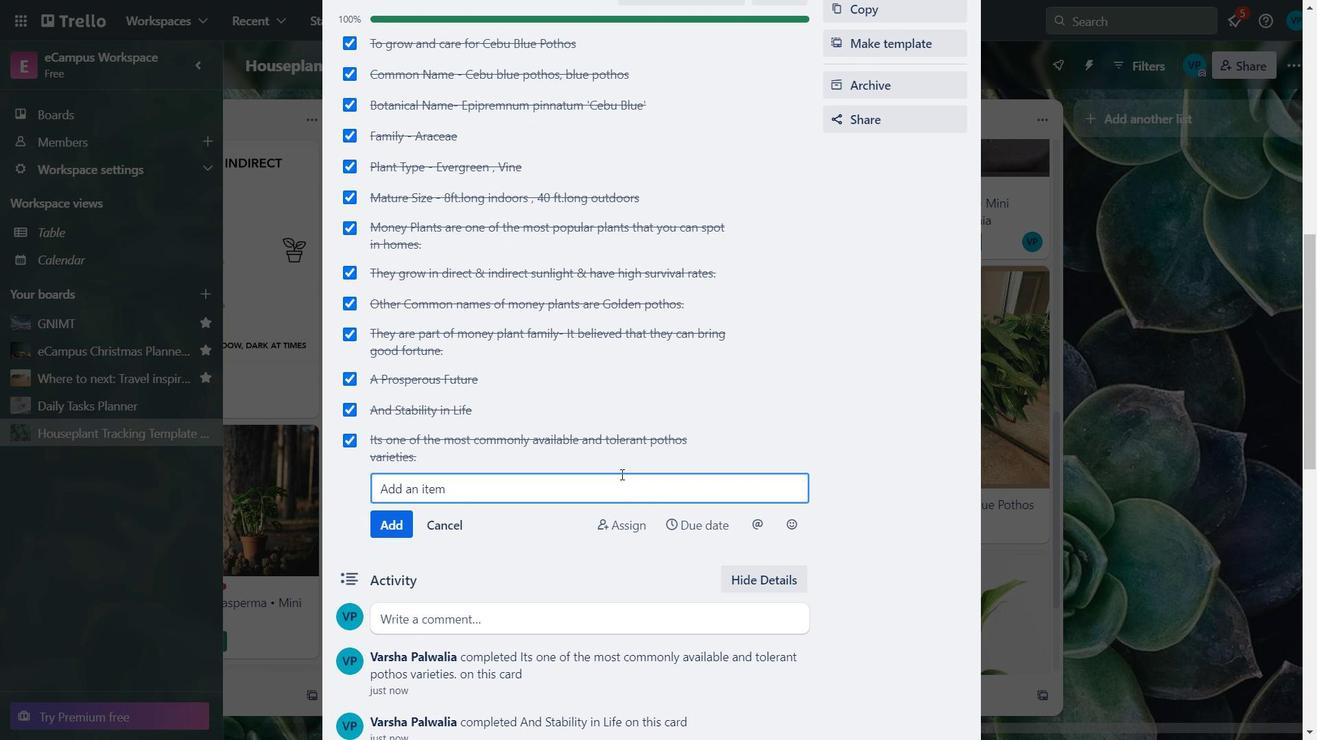 
Action: Mouse moved to (705, 470)
Screenshot: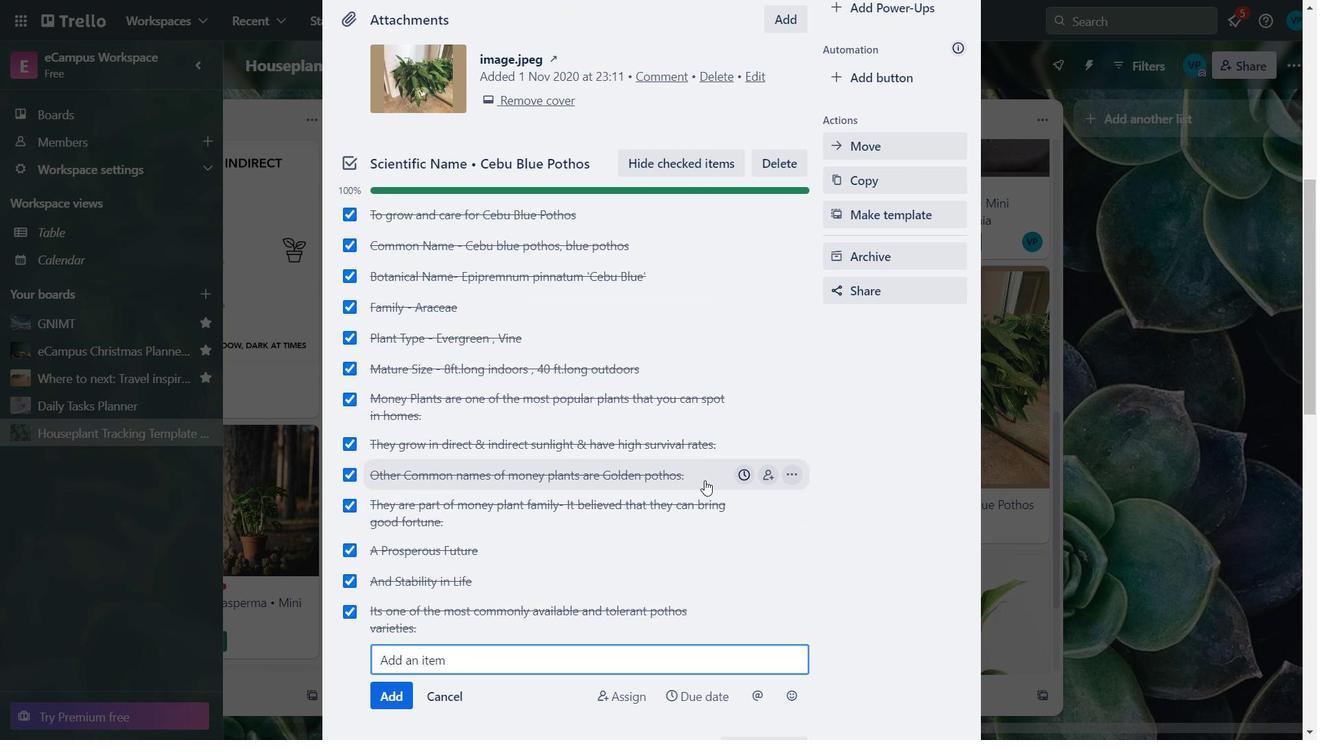 
Action: Mouse scrolled (705, 471) with delta (0, 0)
Screenshot: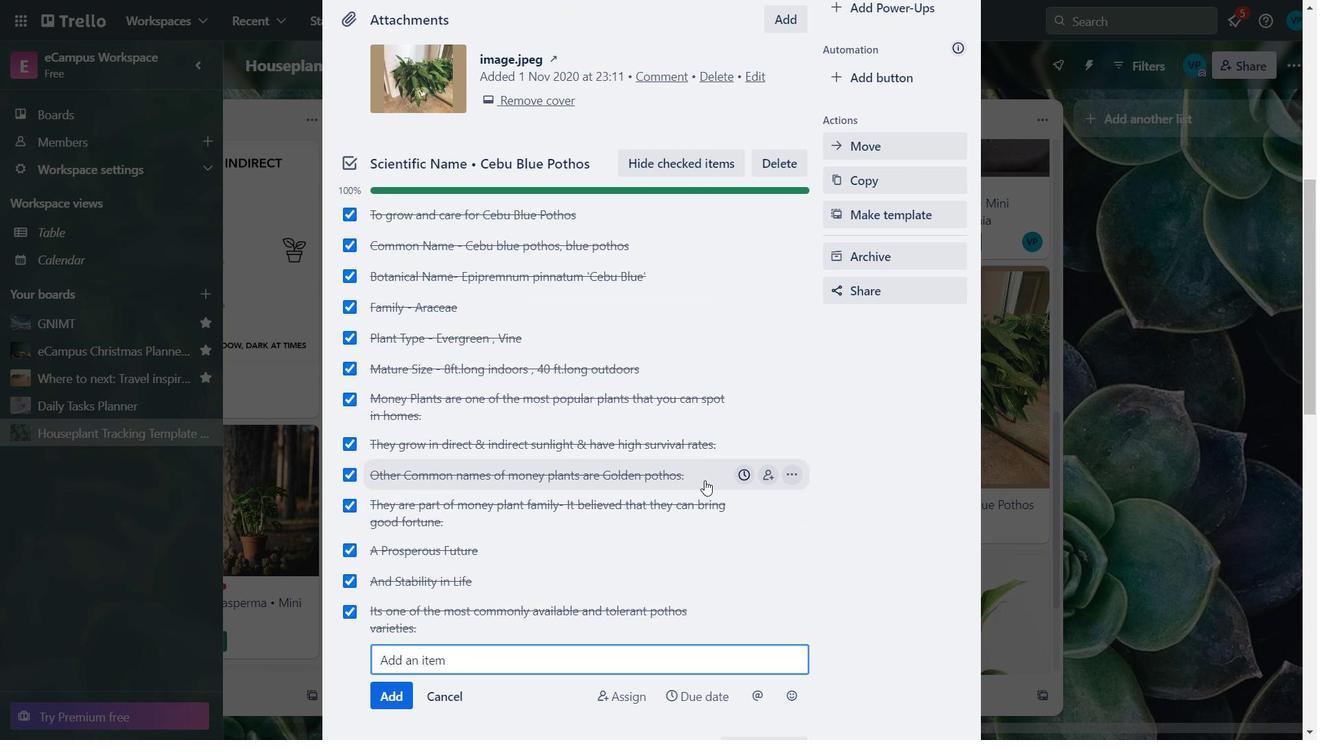 
Action: Mouse moved to (706, 465)
Screenshot: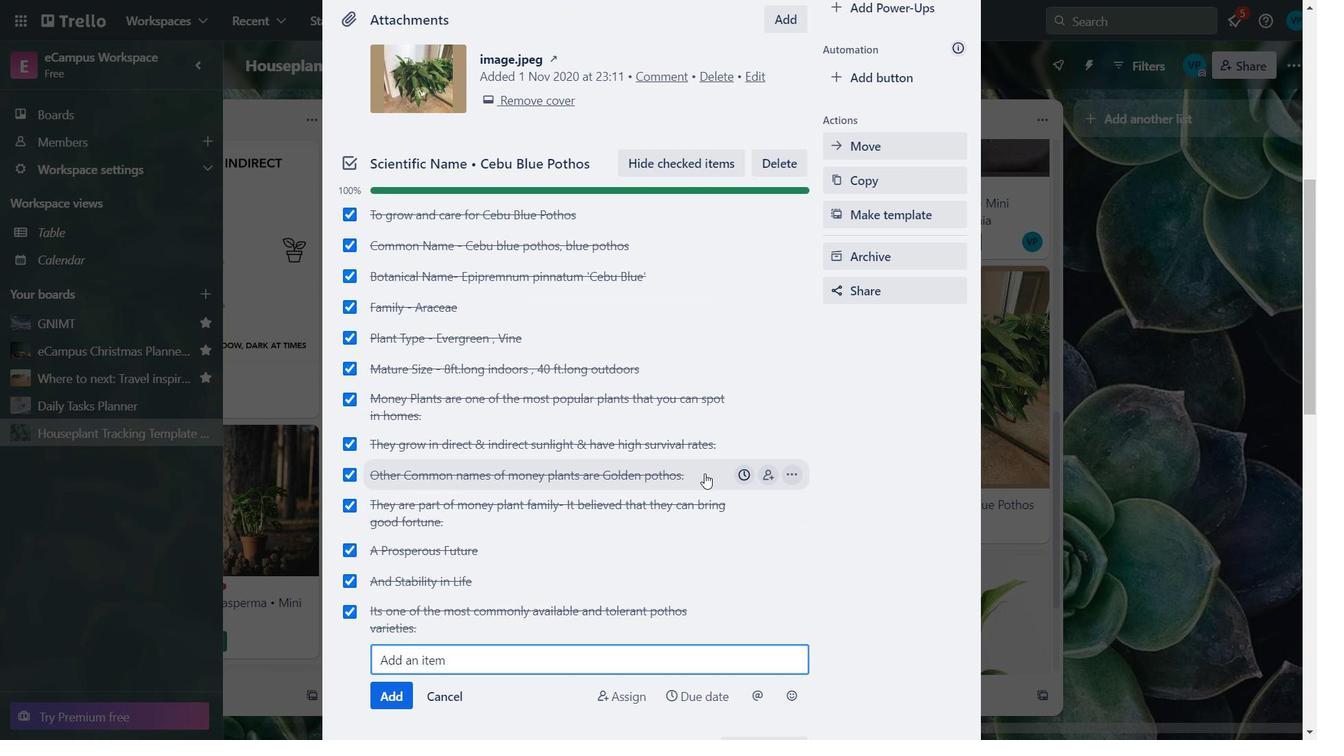 
Action: Mouse scrolled (706, 465) with delta (0, 0)
Screenshot: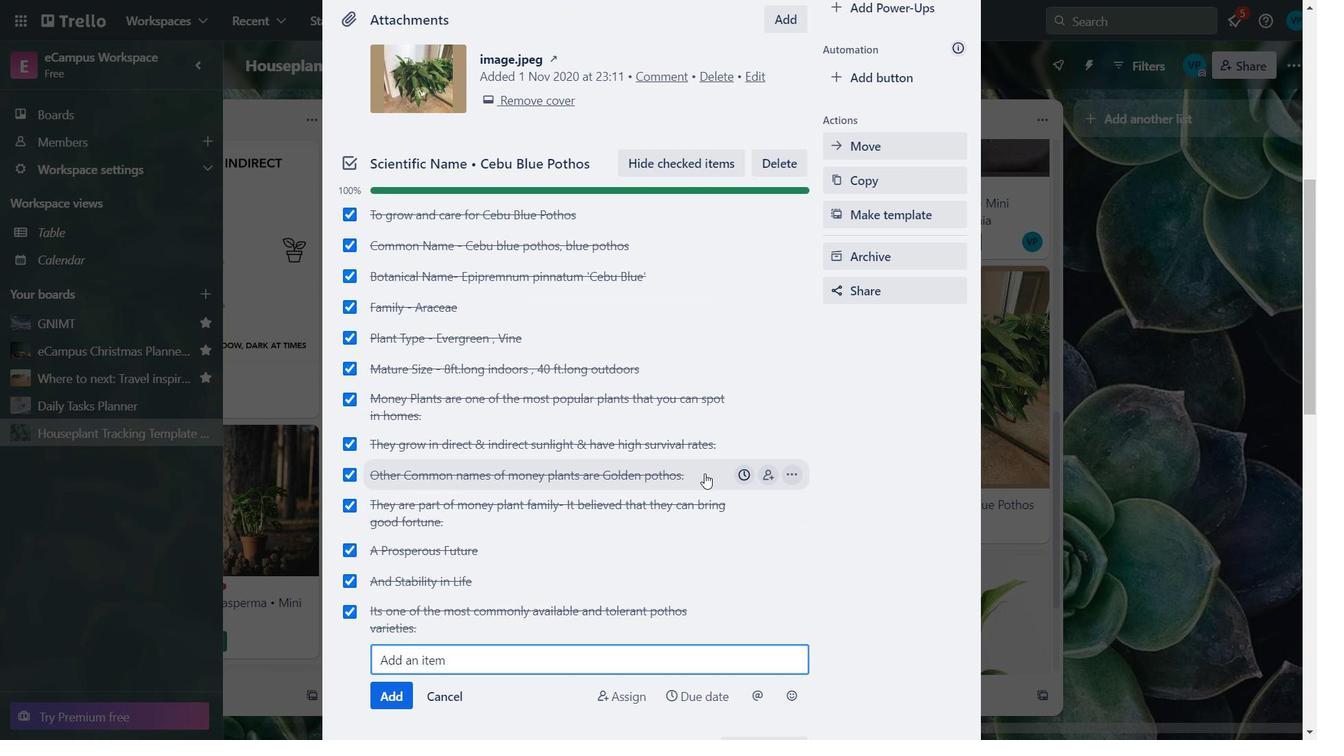 
Action: Mouse moved to (897, 291)
Screenshot: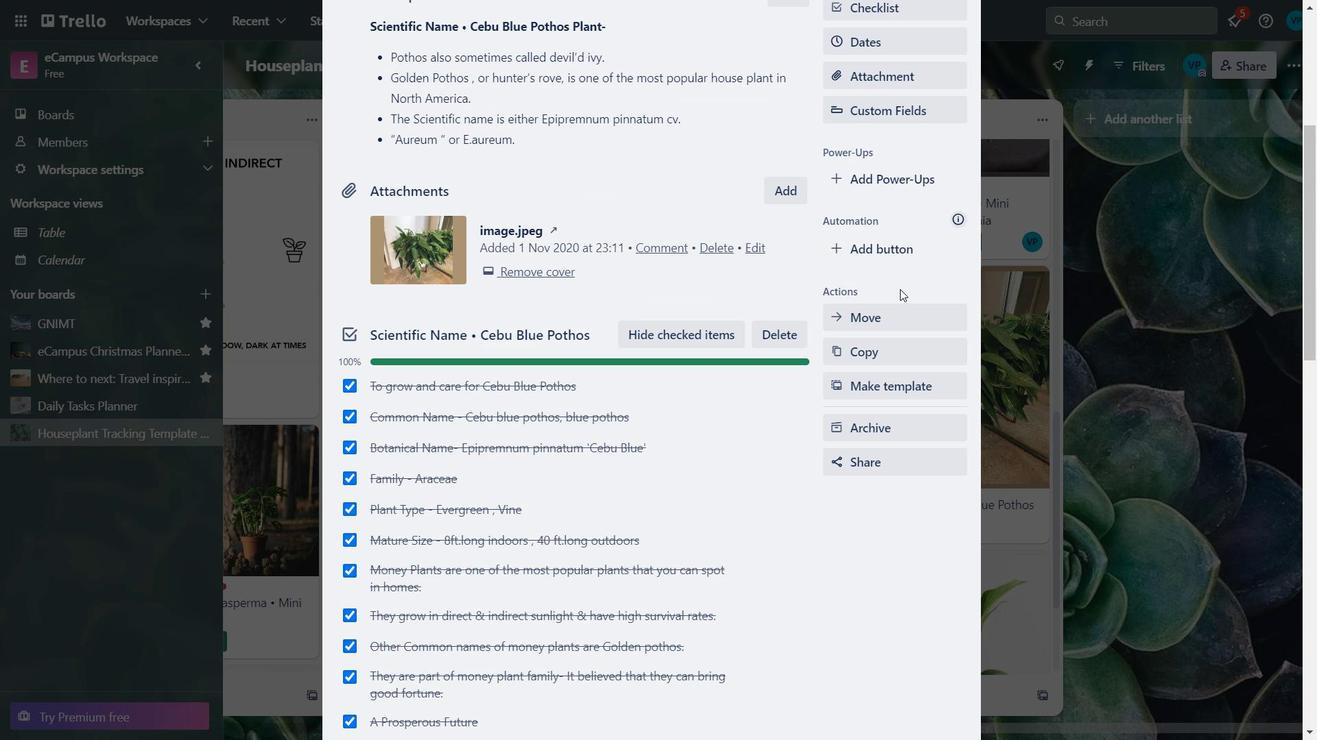 
Action: Mouse scrolled (897, 292) with delta (0, 0)
Screenshot: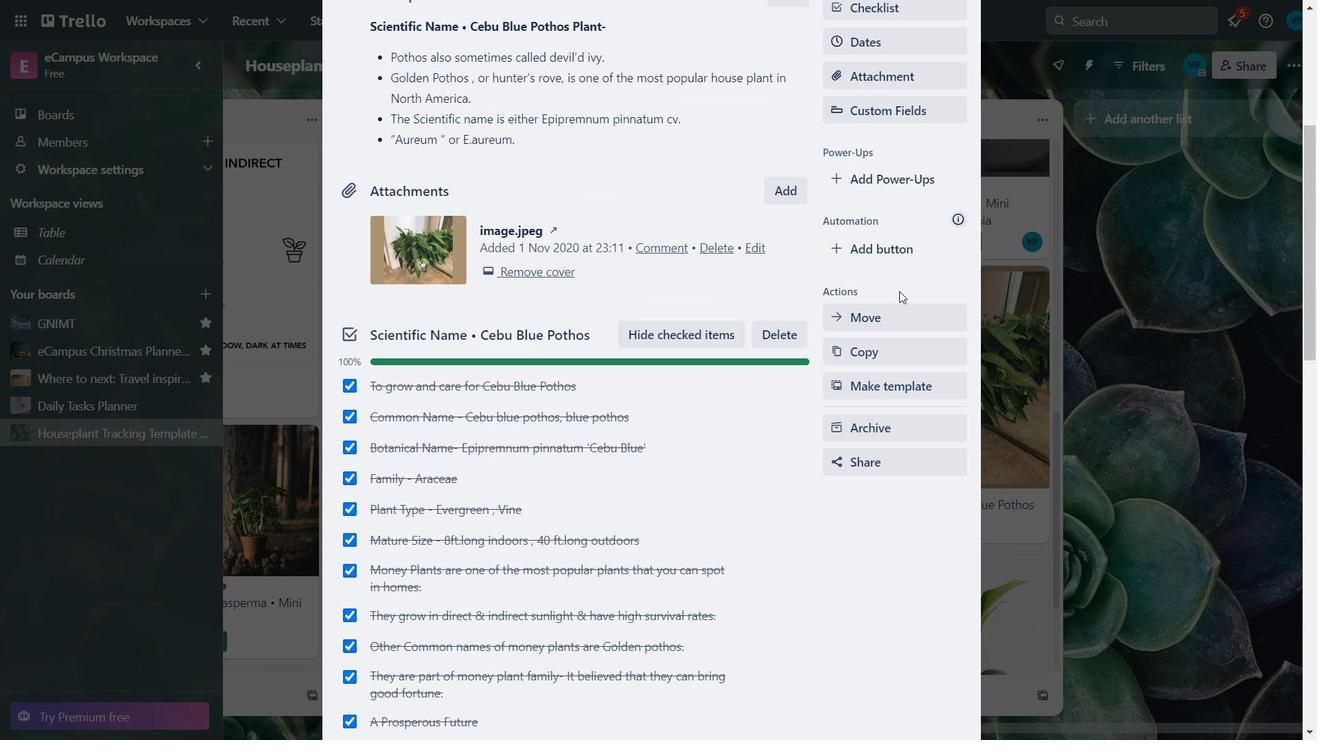 
Action: Mouse scrolled (897, 292) with delta (0, 0)
Screenshot: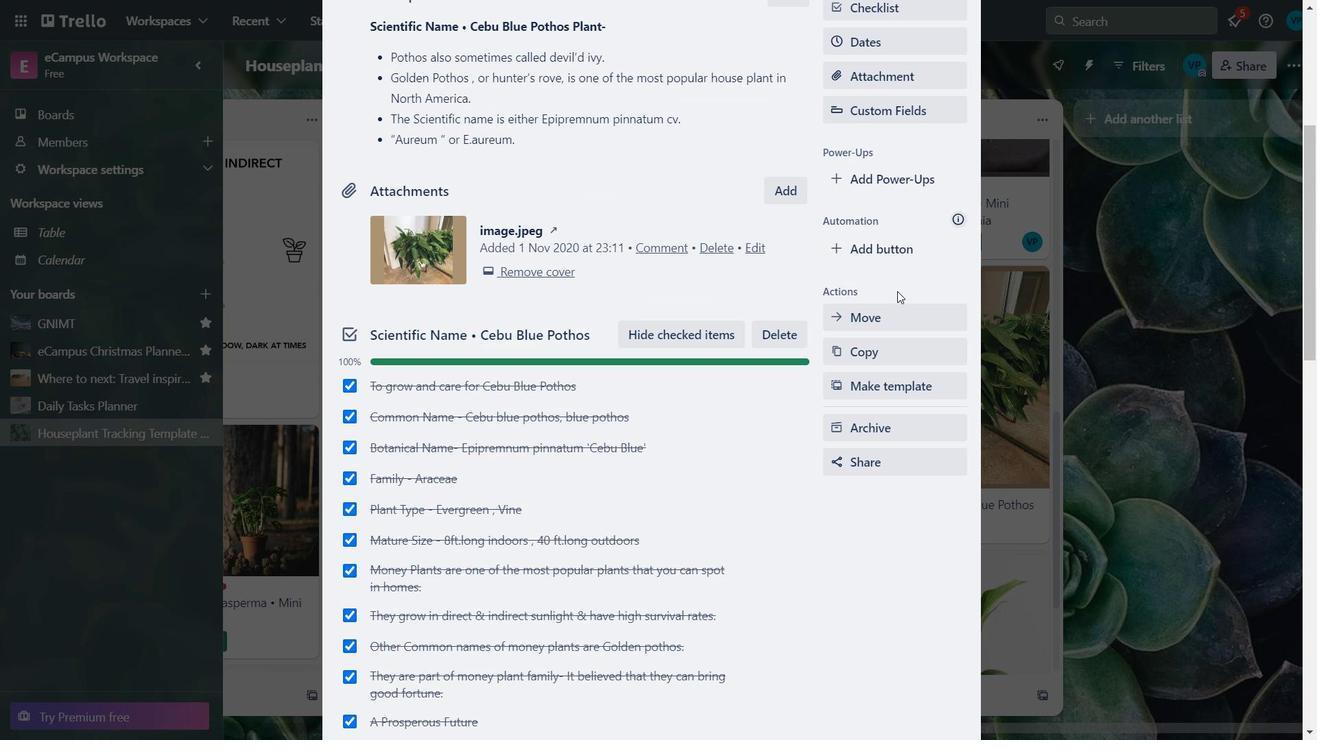 
Action: Mouse scrolled (897, 292) with delta (0, 0)
